 Task: Buy 1 Cordial Glasses from Liqueur & Spirits Glasses section under best seller category for shipping address: Christina Ramirez, 3641 Walton Street, Salt Lake City, Utah 84104, Cell Number 8014200980. Pay from credit card ending with 6759, CVV 506
Action: Mouse moved to (283, 79)
Screenshot: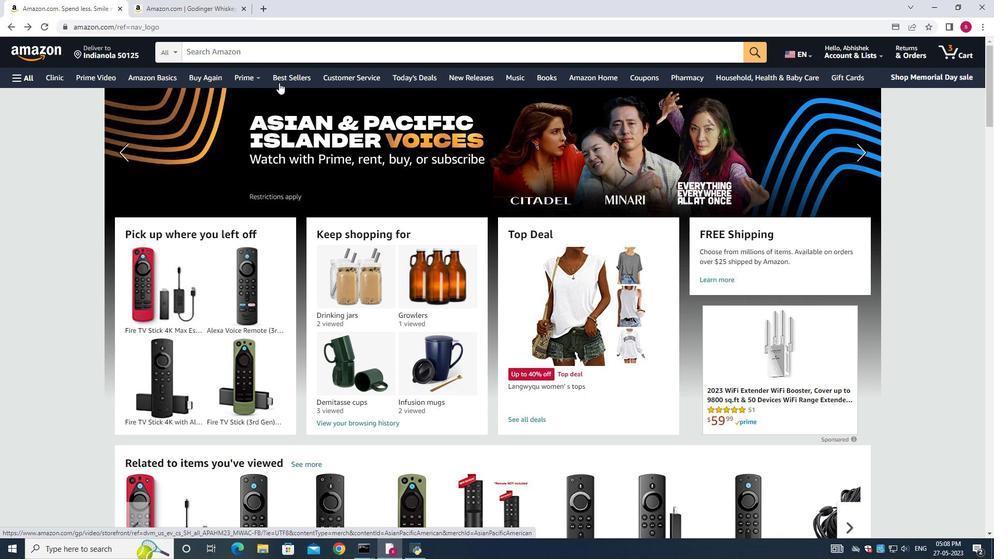 
Action: Mouse pressed left at (283, 79)
Screenshot: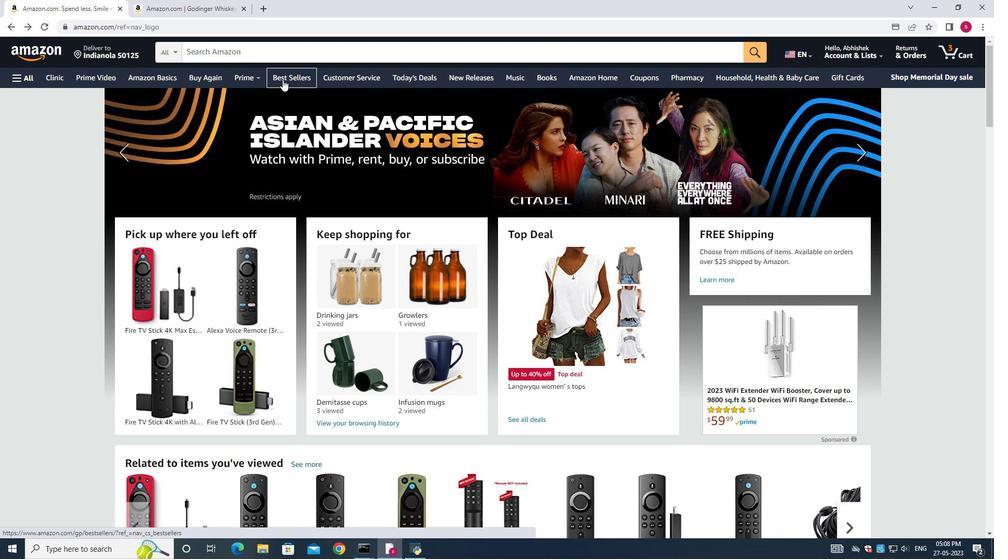 
Action: Mouse moved to (233, 54)
Screenshot: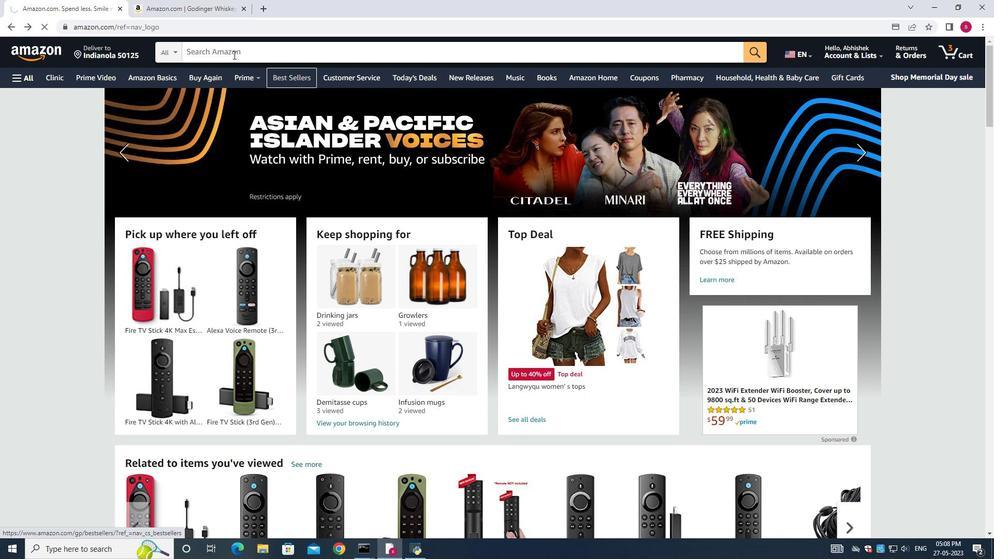 
Action: Mouse pressed left at (233, 54)
Screenshot: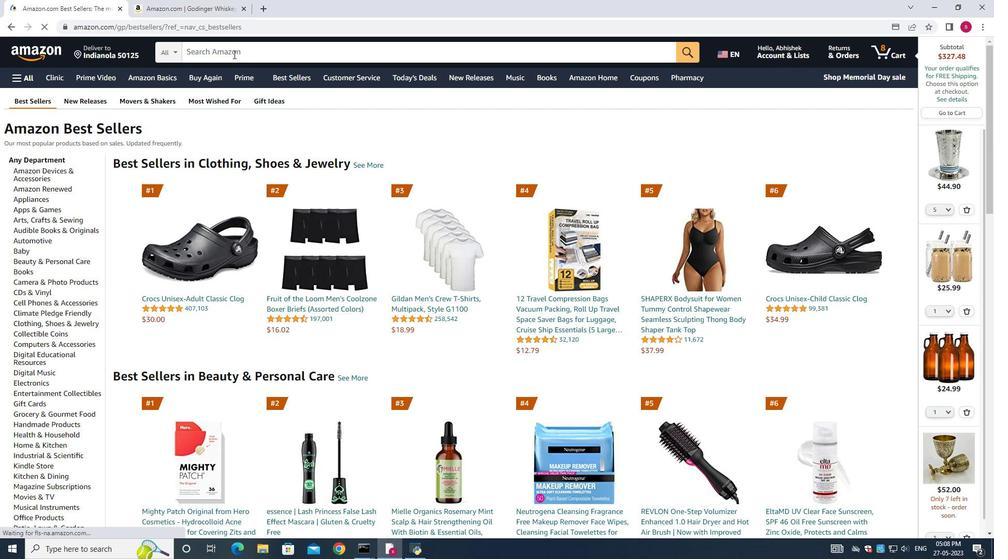 
Action: Mouse moved to (182, 38)
Screenshot: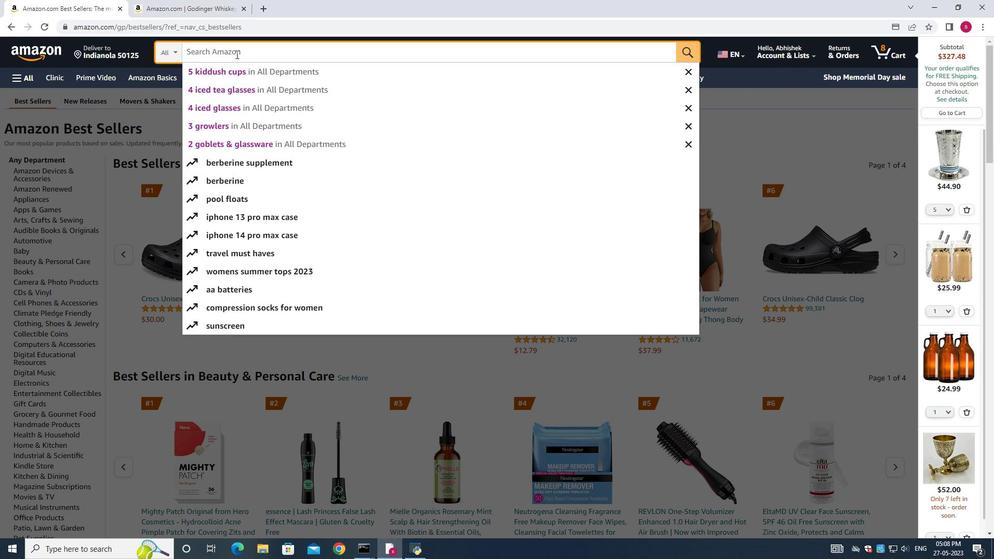 
Action: Key pressed 1
Screenshot: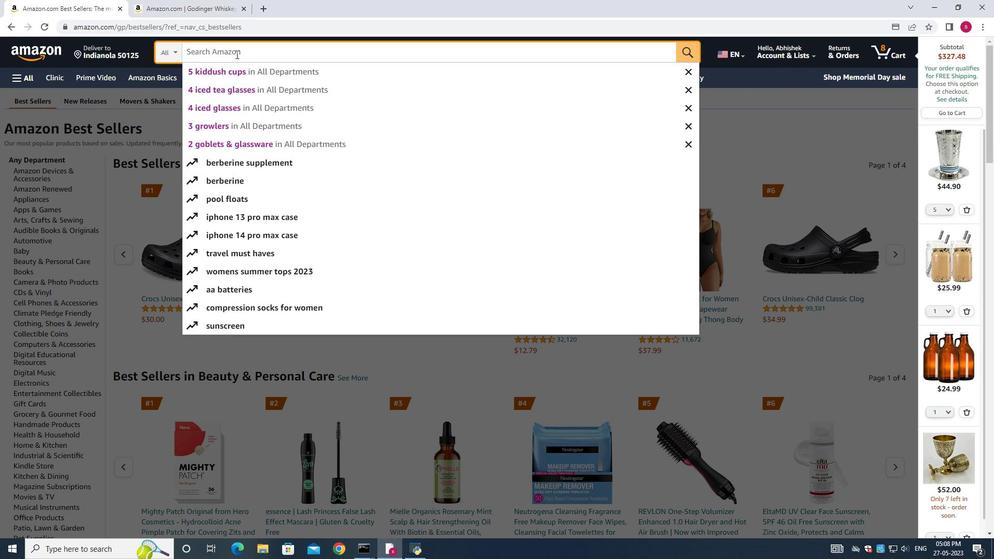 
Action: Mouse moved to (172, 34)
Screenshot: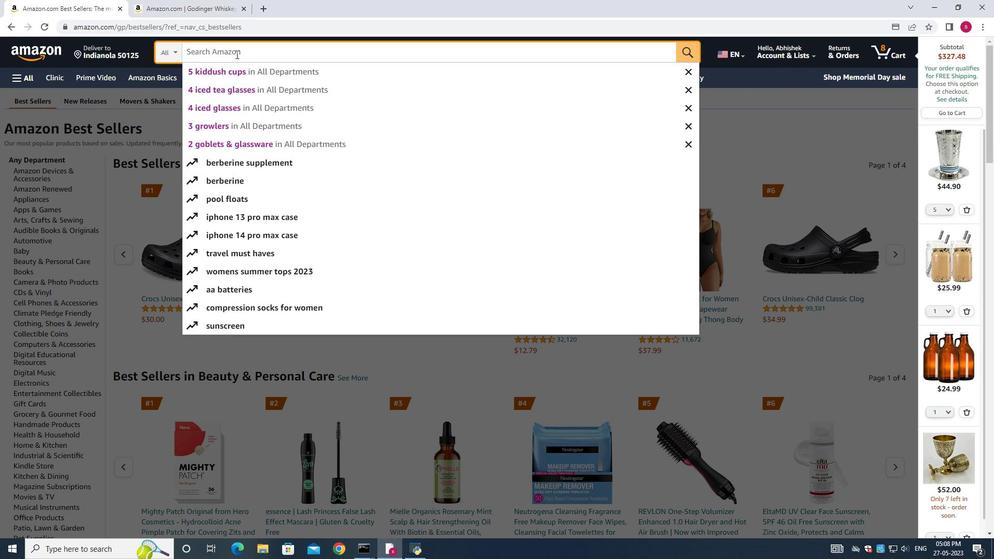 
Action: Key pressed <Key.space><Key.shift>Cordial<Key.space><Key.shift>Glasses<Key.enter>
Screenshot: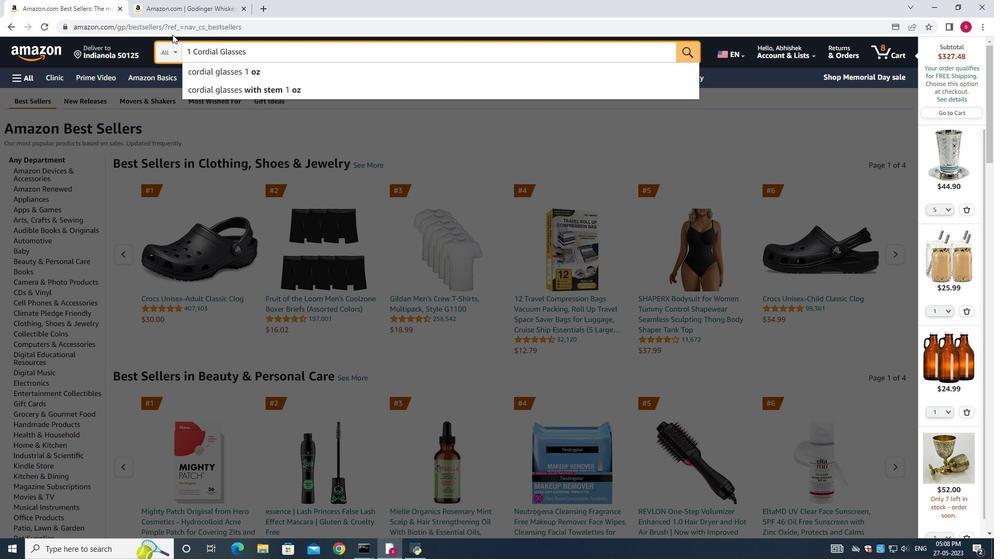 
Action: Mouse moved to (83, 289)
Screenshot: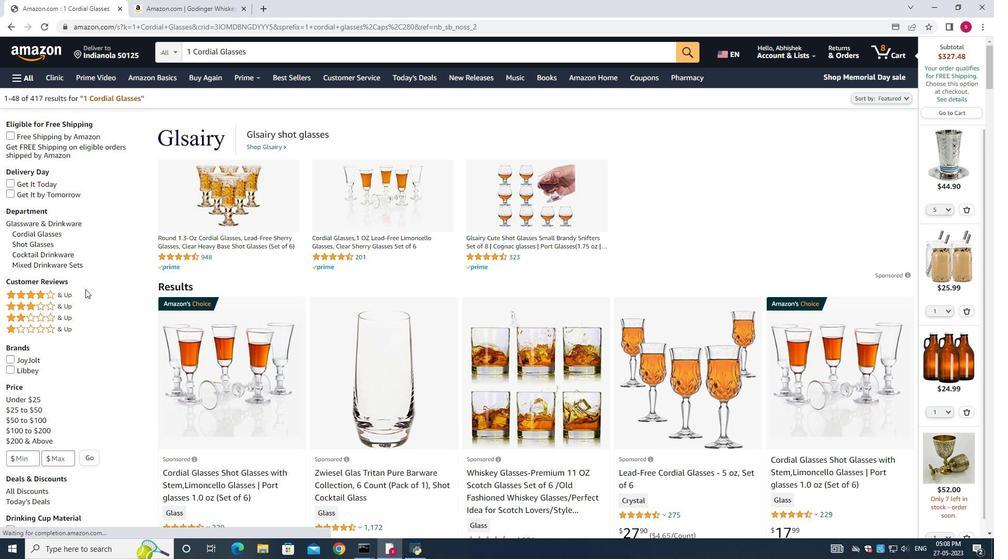 
Action: Mouse scrolled (83, 288) with delta (0, 0)
Screenshot: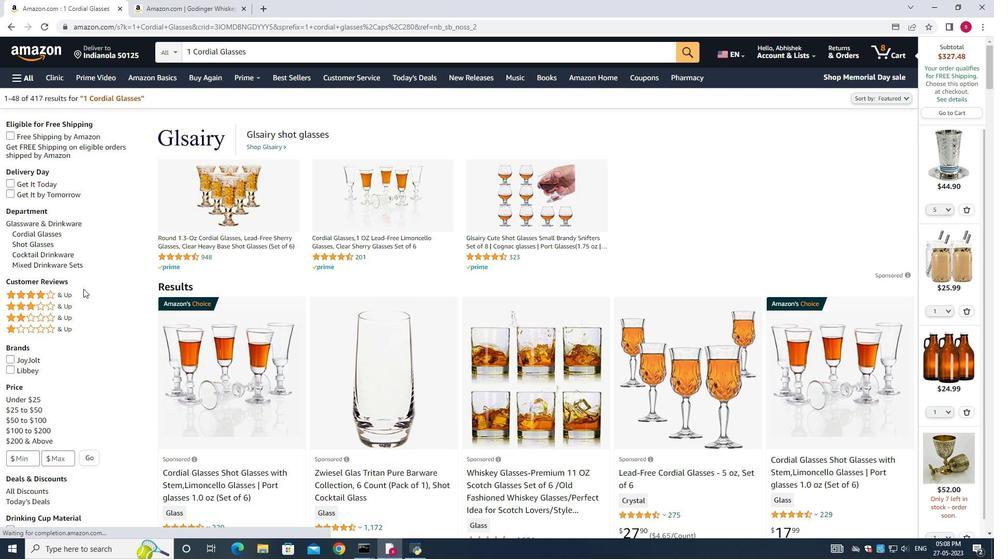 
Action: Mouse moved to (83, 289)
Screenshot: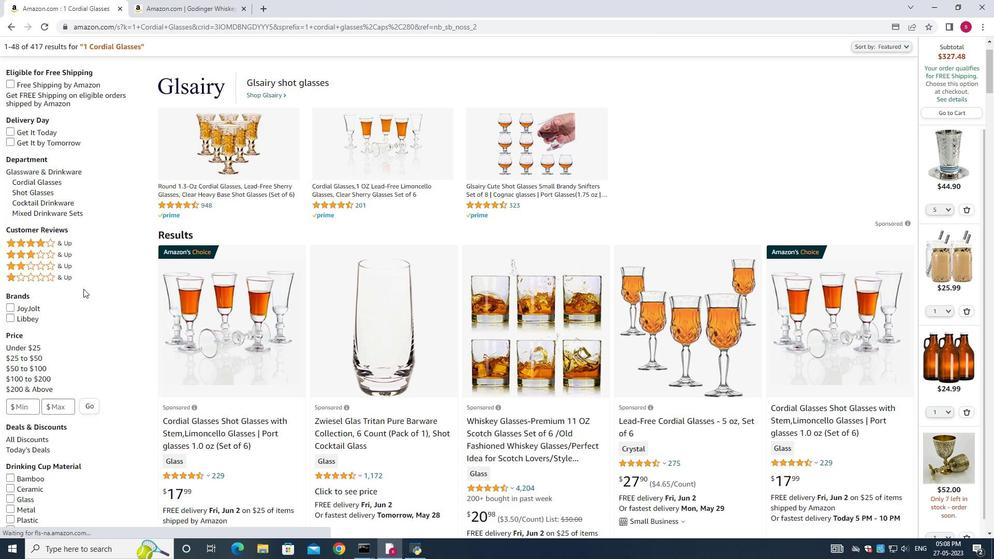 
Action: Mouse scrolled (83, 289) with delta (0, 0)
Screenshot: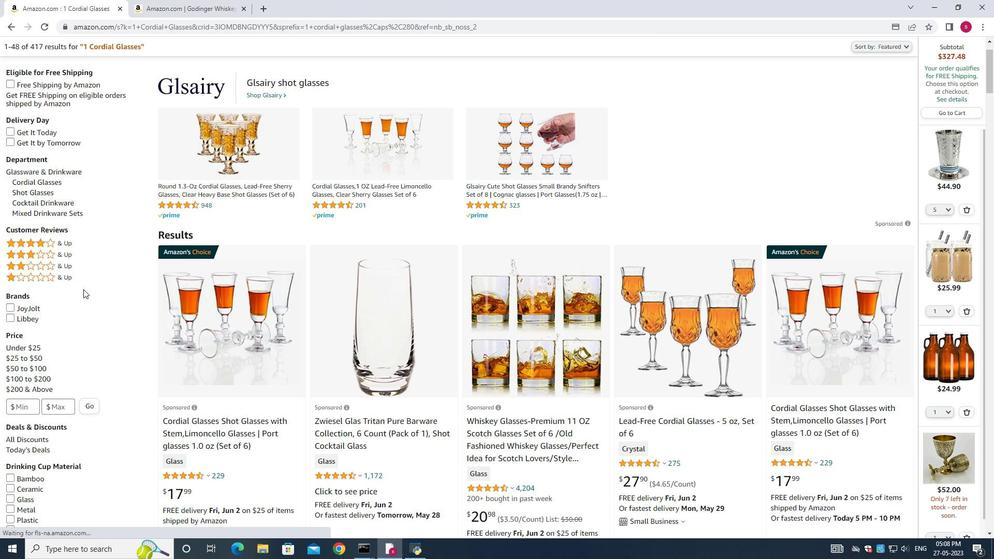 
Action: Mouse scrolled (83, 289) with delta (0, 0)
Screenshot: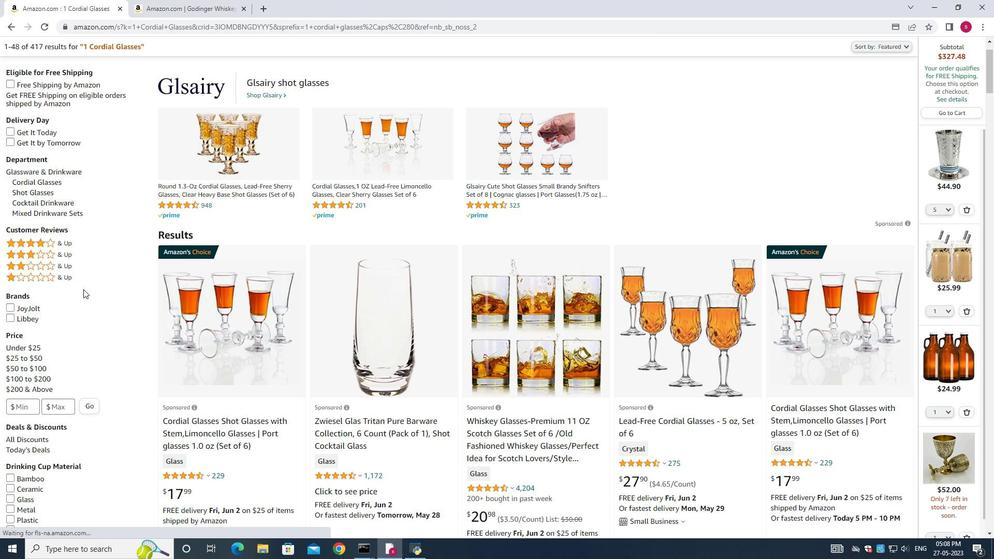 
Action: Mouse scrolled (83, 289) with delta (0, 0)
Screenshot: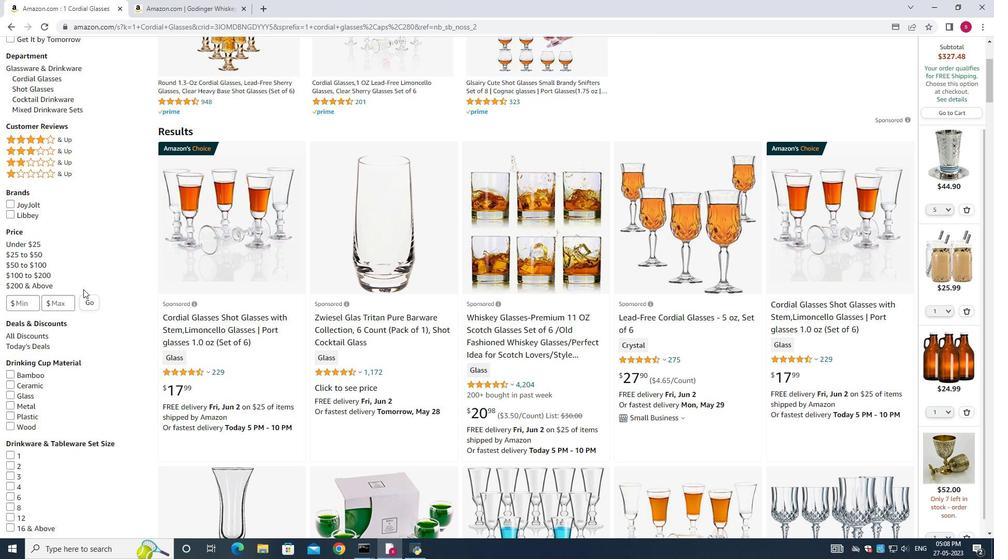 
Action: Mouse scrolled (83, 289) with delta (0, 0)
Screenshot: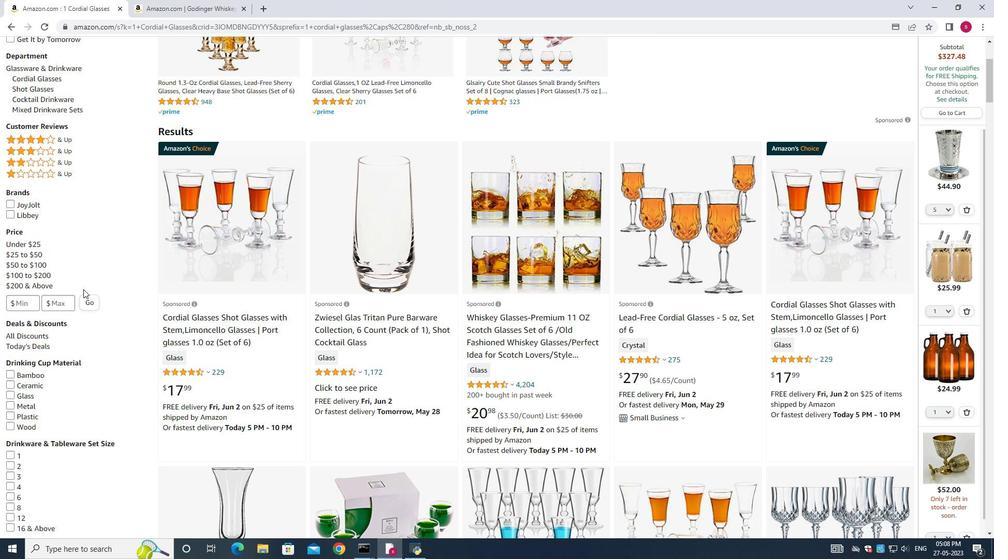 
Action: Mouse scrolled (83, 289) with delta (0, 0)
Screenshot: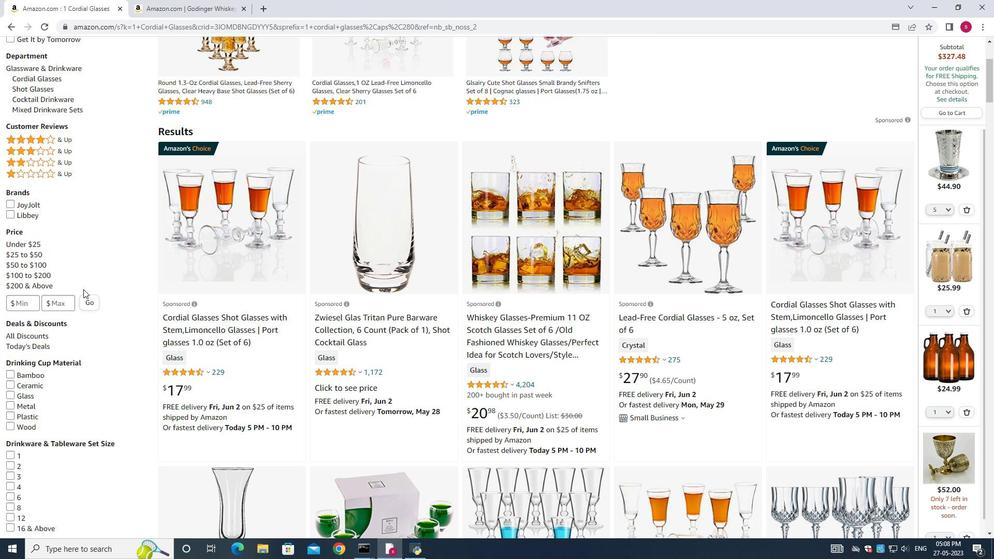 
Action: Mouse scrolled (83, 289) with delta (0, 0)
Screenshot: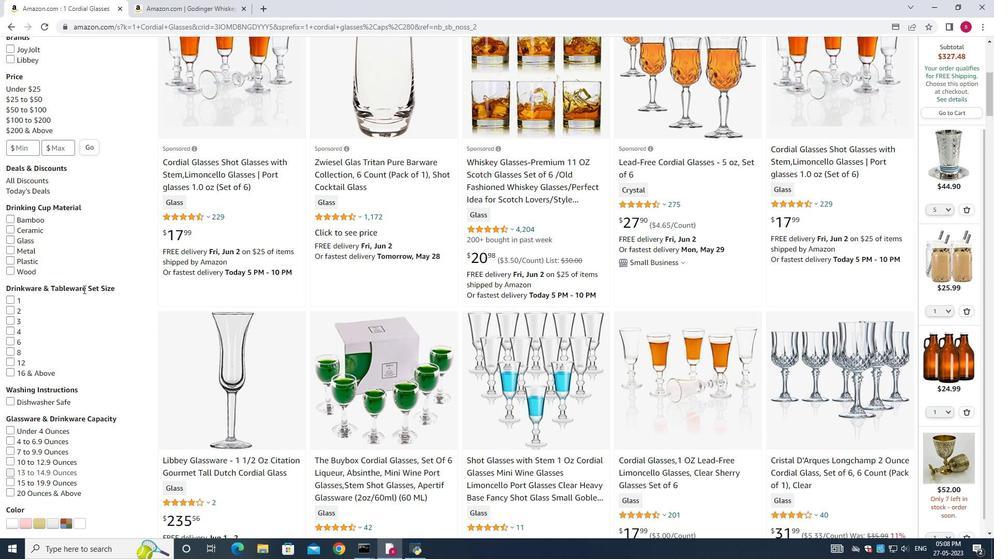 
Action: Mouse scrolled (83, 289) with delta (0, 0)
Screenshot: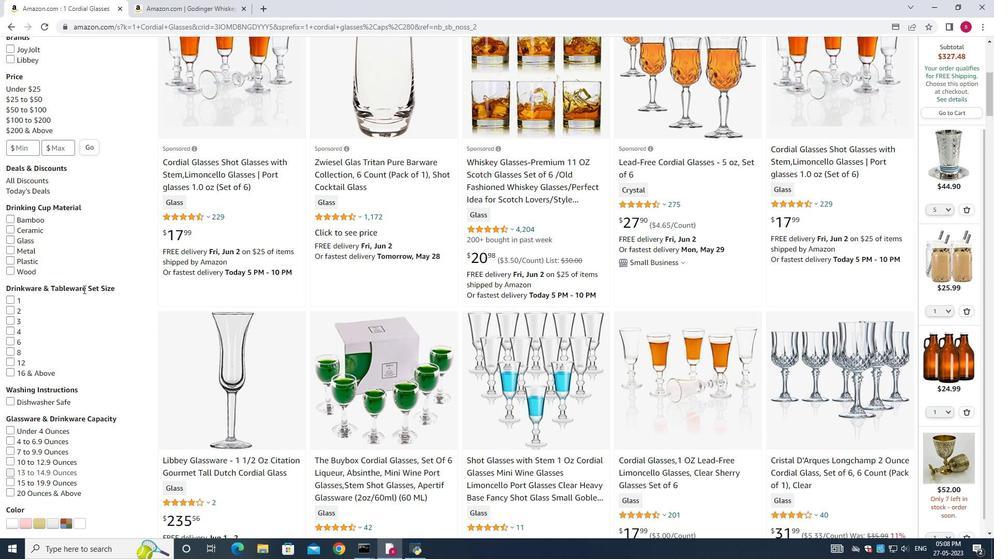 
Action: Mouse scrolled (83, 289) with delta (0, 0)
Screenshot: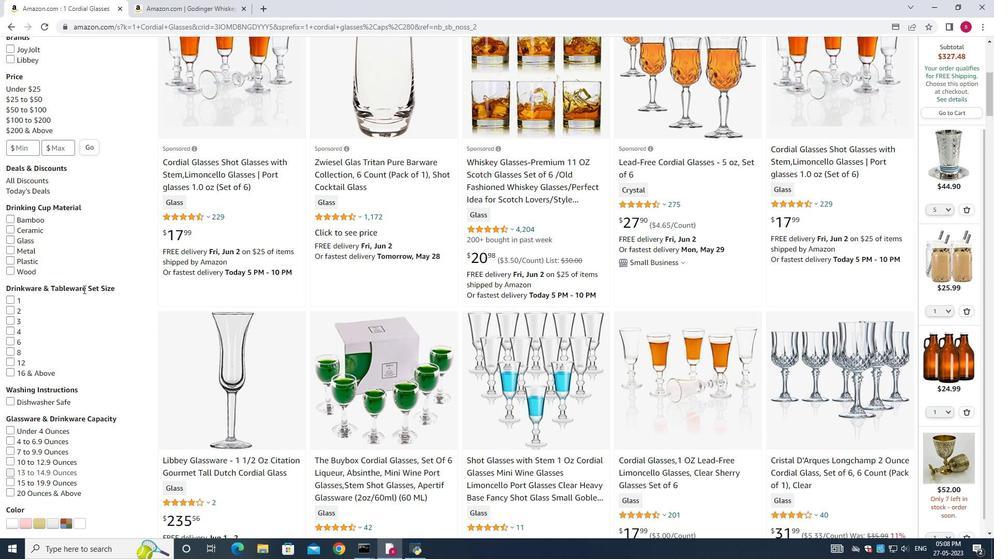 
Action: Mouse moved to (374, 248)
Screenshot: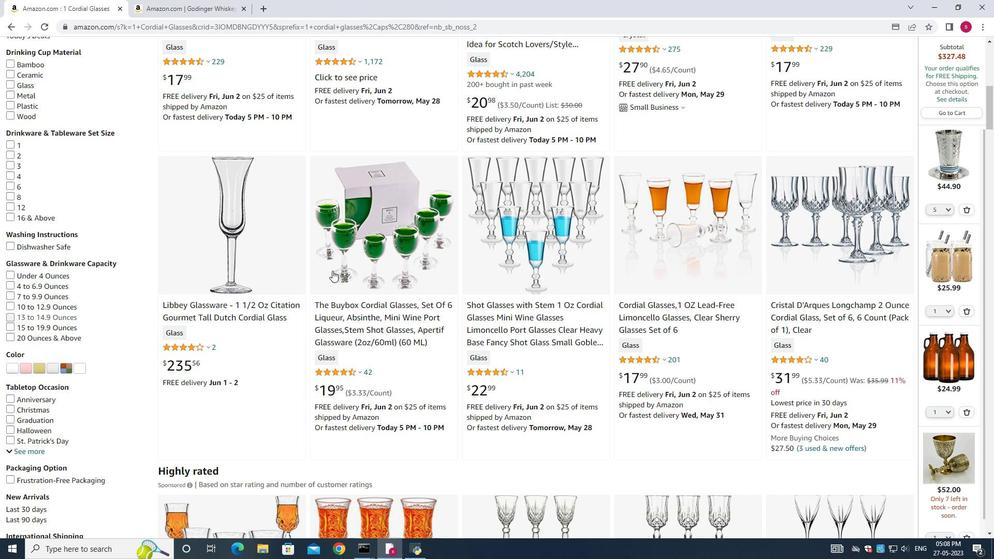 
Action: Mouse scrolled (374, 249) with delta (0, 0)
Screenshot: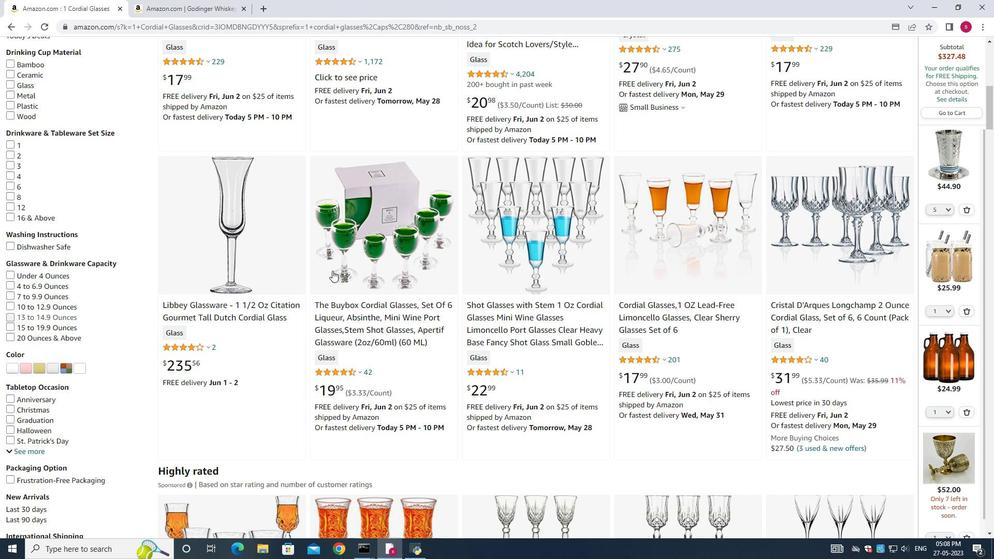 
Action: Mouse moved to (376, 247)
Screenshot: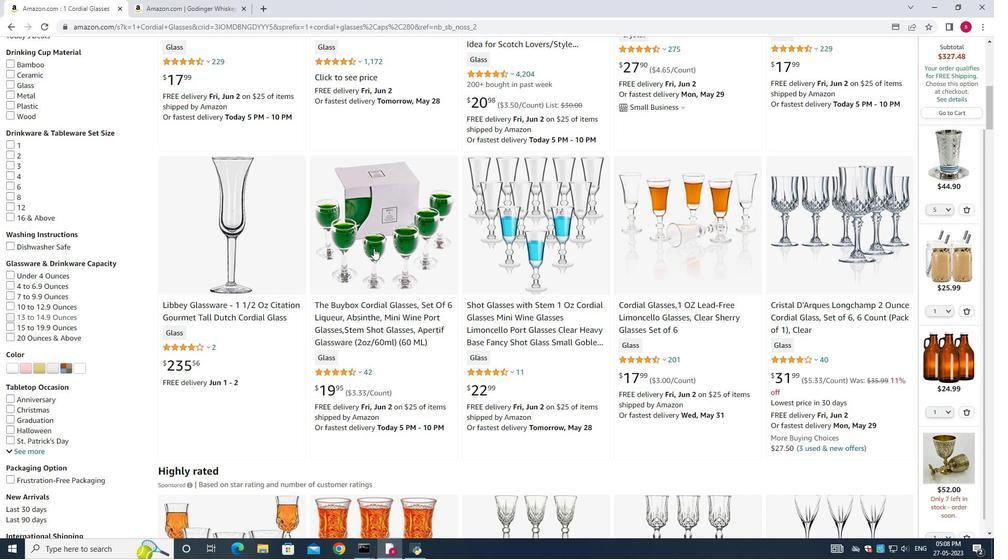 
Action: Mouse scrolled (375, 248) with delta (0, 0)
Screenshot: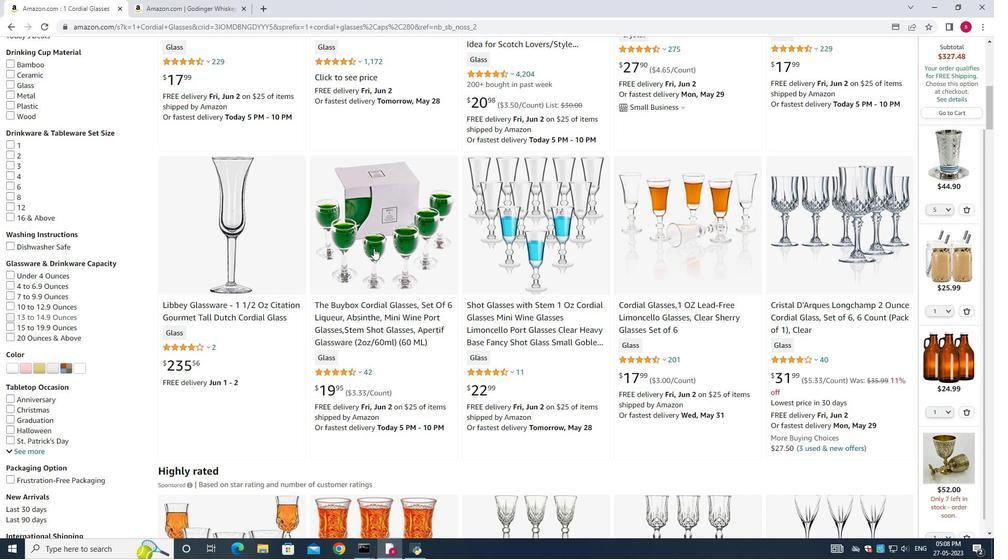
Action: Mouse scrolled (376, 248) with delta (0, 0)
Screenshot: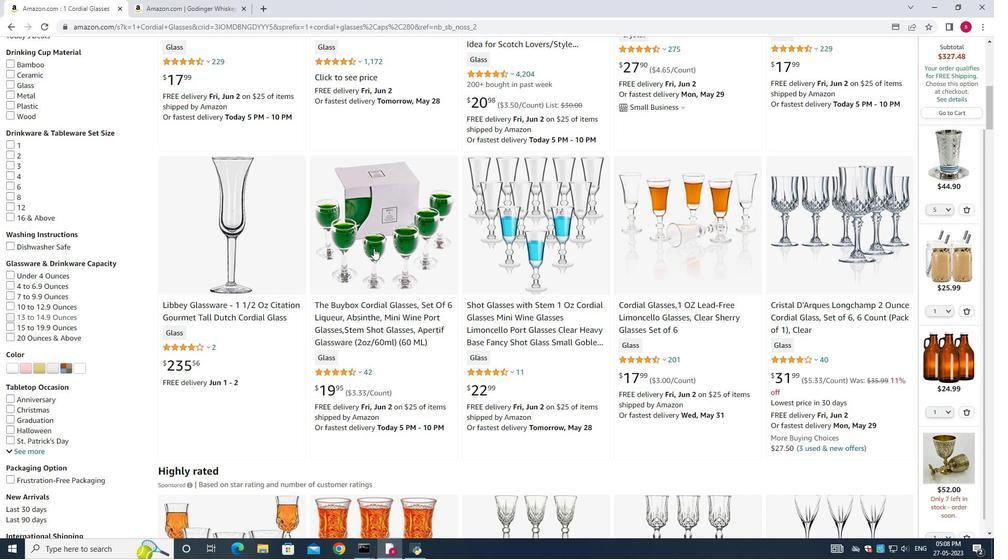 
Action: Mouse scrolled (376, 248) with delta (0, 0)
Screenshot: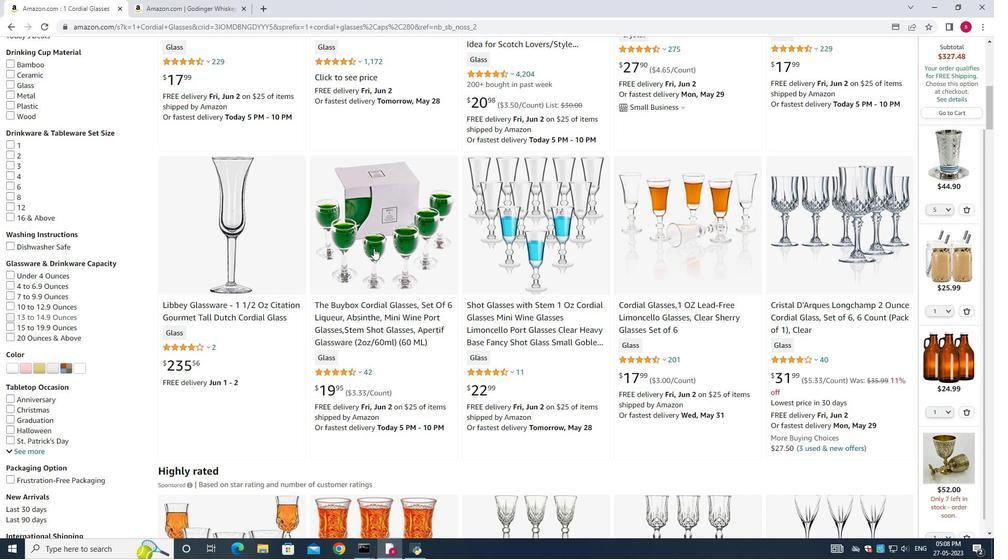 
Action: Mouse scrolled (376, 248) with delta (0, 0)
Screenshot: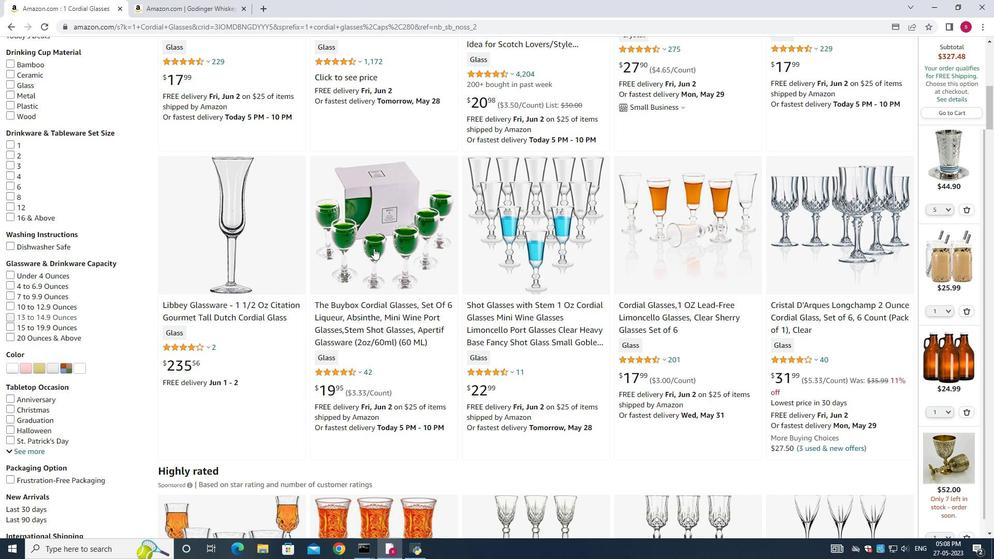 
Action: Mouse scrolled (376, 248) with delta (0, 0)
Screenshot: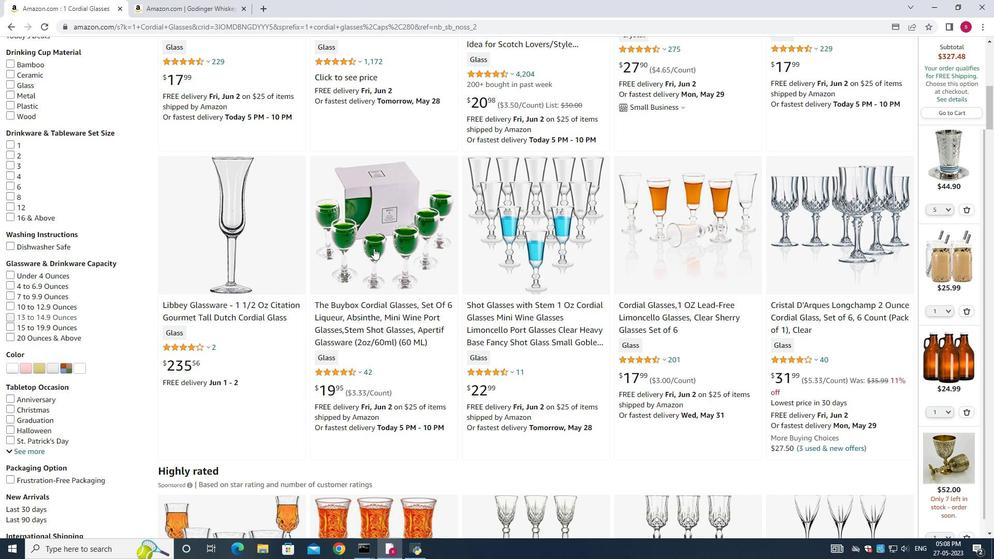 
Action: Mouse scrolled (376, 248) with delta (0, 0)
Screenshot: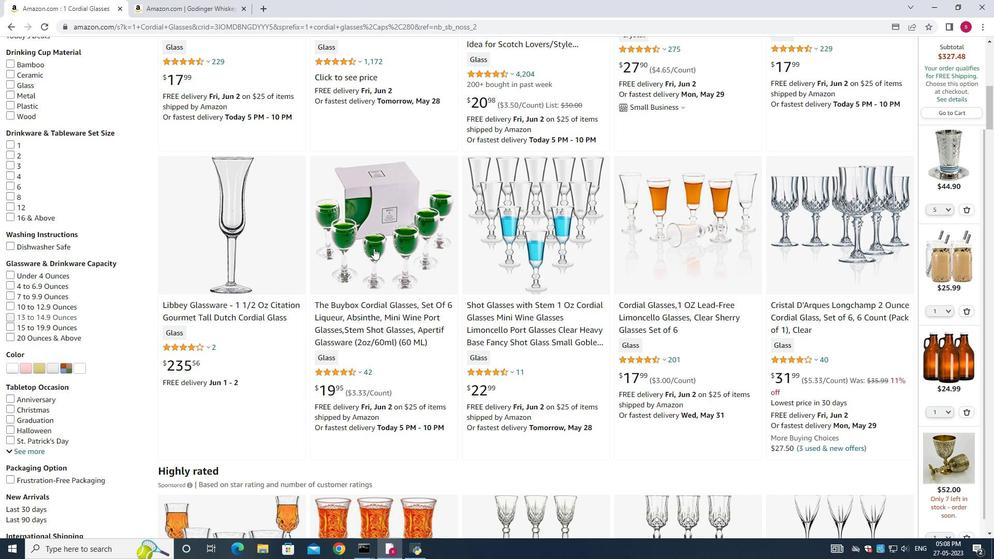 
Action: Mouse scrolled (376, 248) with delta (0, 0)
Screenshot: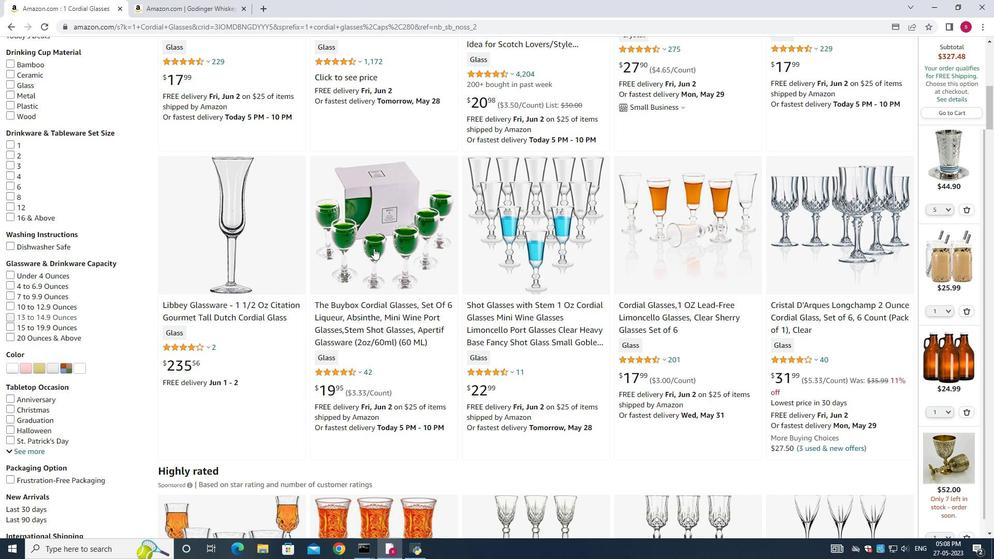 
Action: Mouse moved to (709, 386)
Screenshot: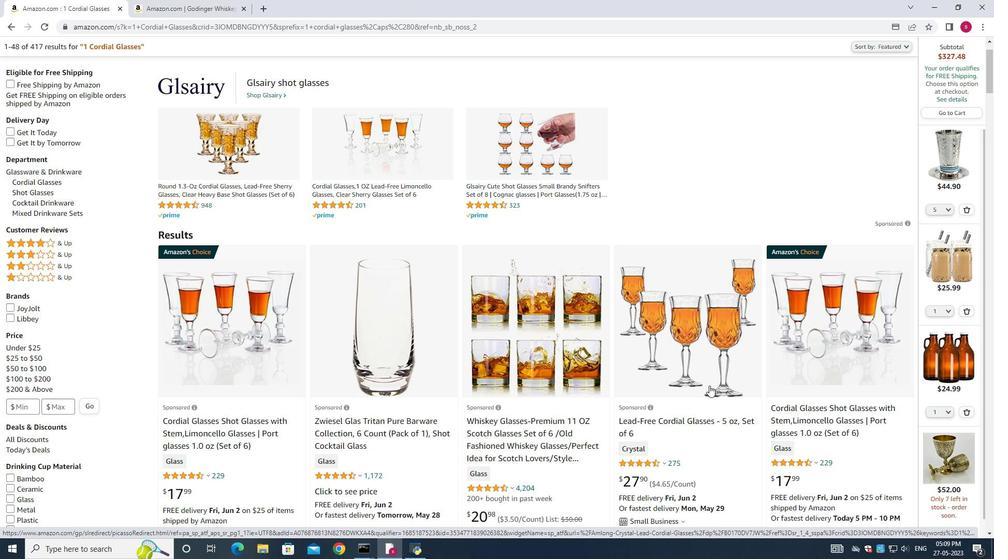 
Action: Mouse scrolled (709, 385) with delta (0, 0)
Screenshot: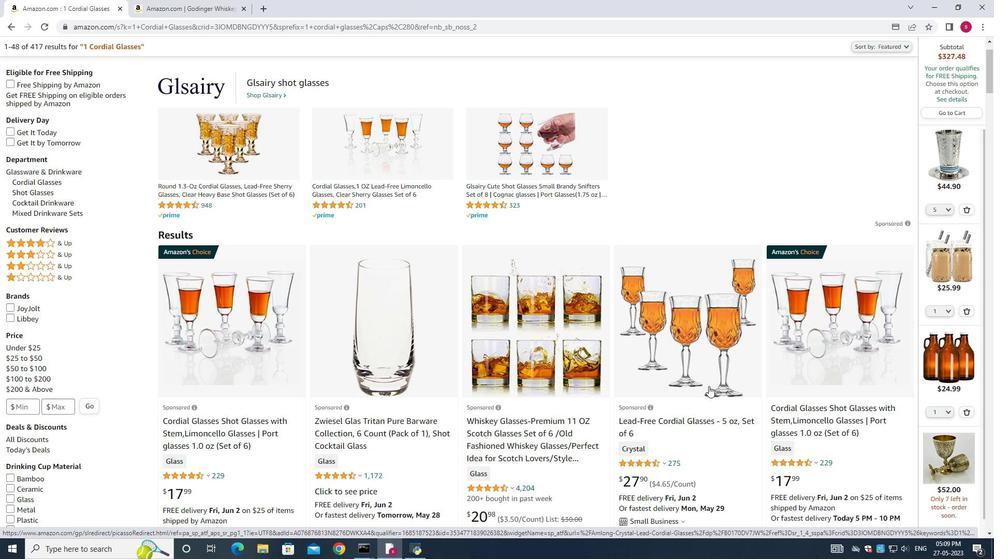 
Action: Mouse scrolled (709, 385) with delta (0, 0)
Screenshot: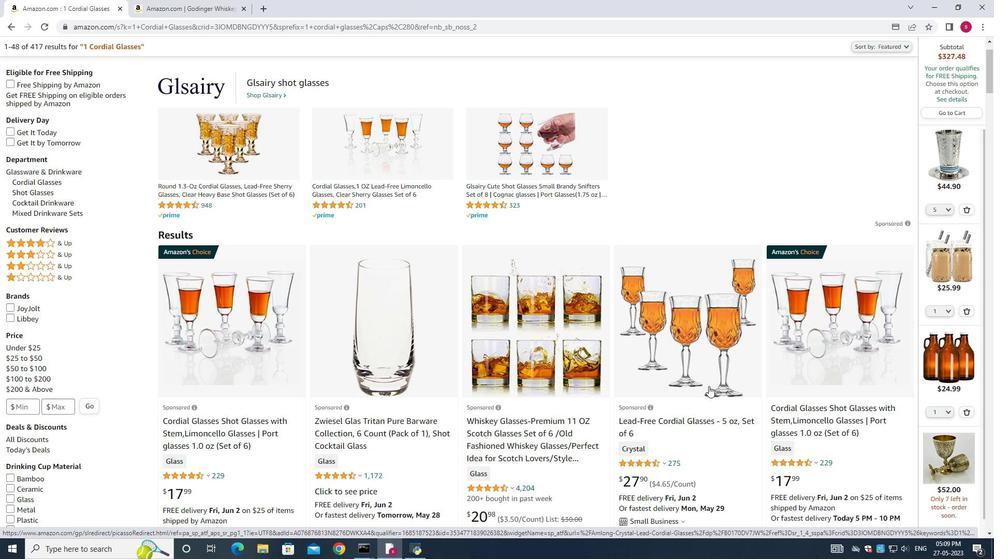 
Action: Mouse scrolled (709, 385) with delta (0, 0)
Screenshot: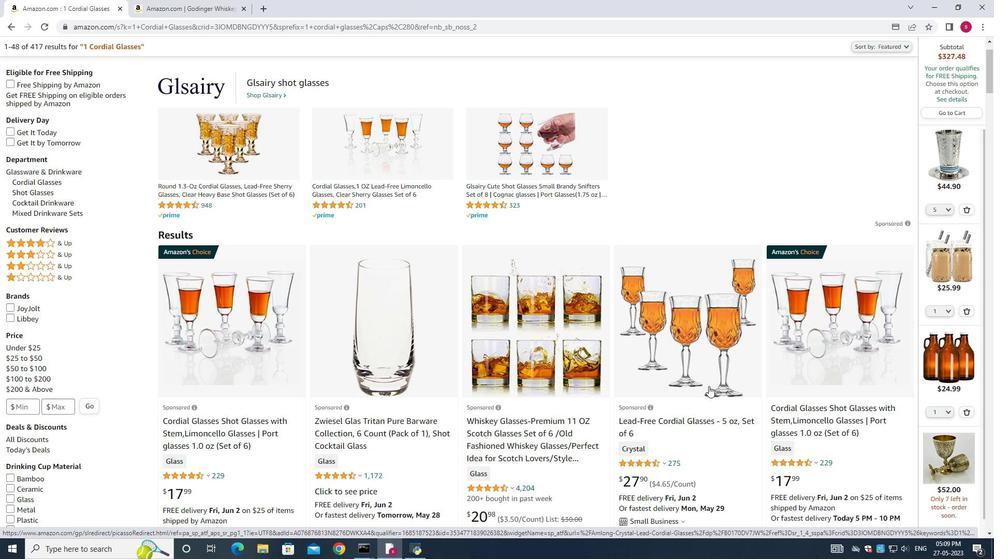 
Action: Mouse scrolled (709, 385) with delta (0, 0)
Screenshot: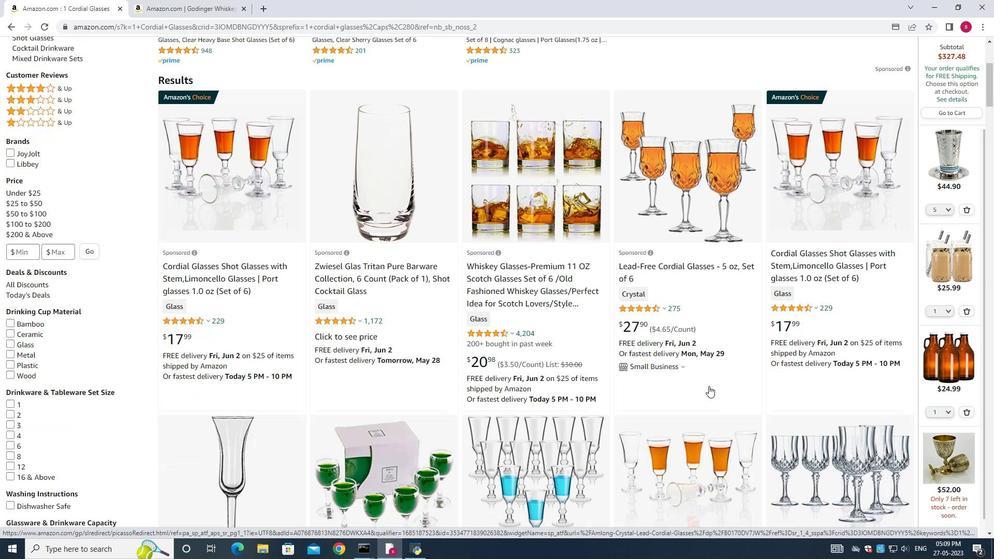 
Action: Mouse scrolled (709, 385) with delta (0, 0)
Screenshot: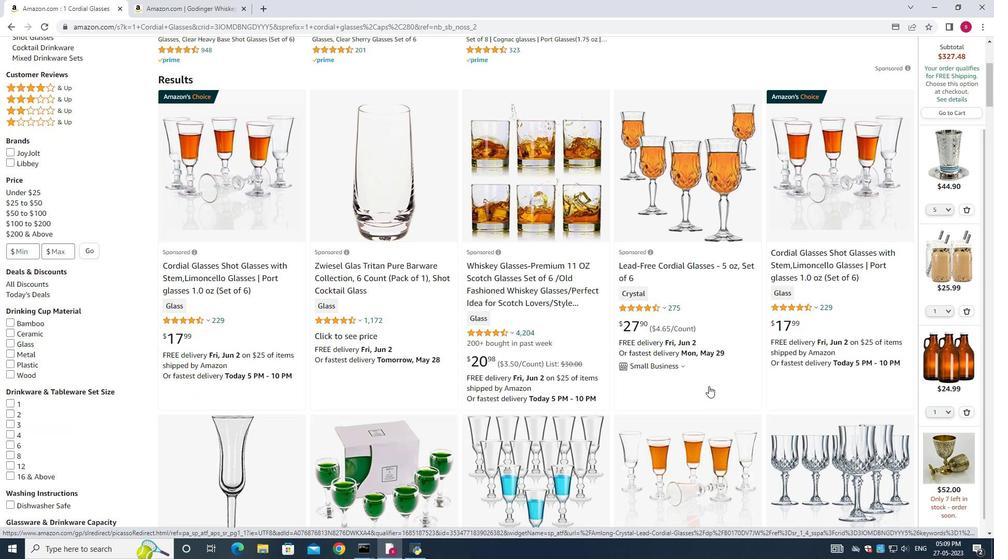 
Action: Mouse moved to (525, 402)
Screenshot: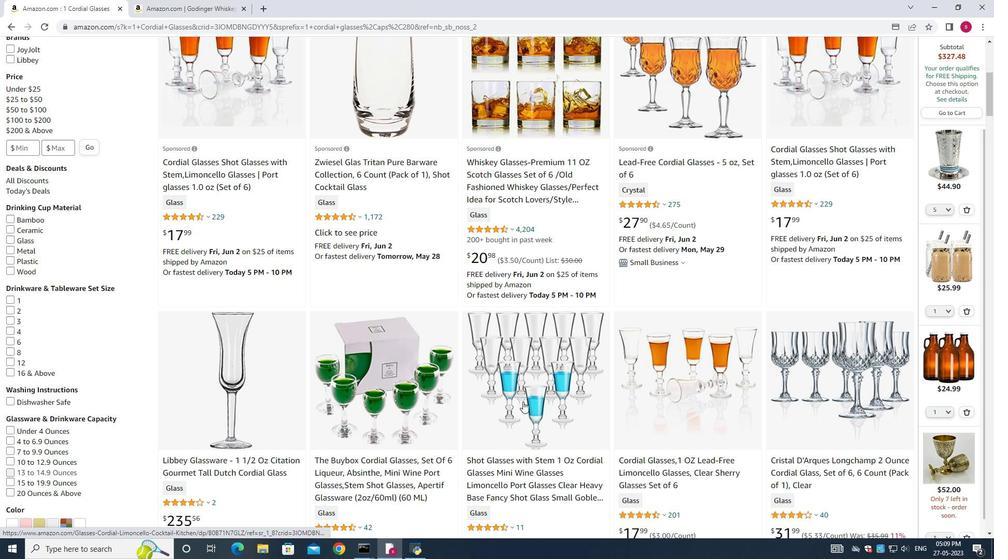 
Action: Mouse scrolled (525, 401) with delta (0, 0)
Screenshot: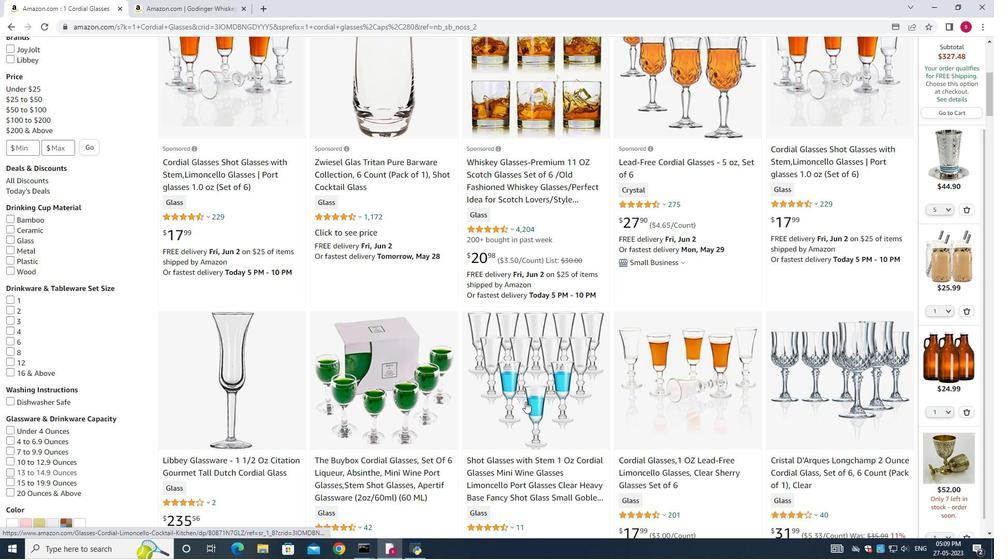 
Action: Mouse moved to (525, 402)
Screenshot: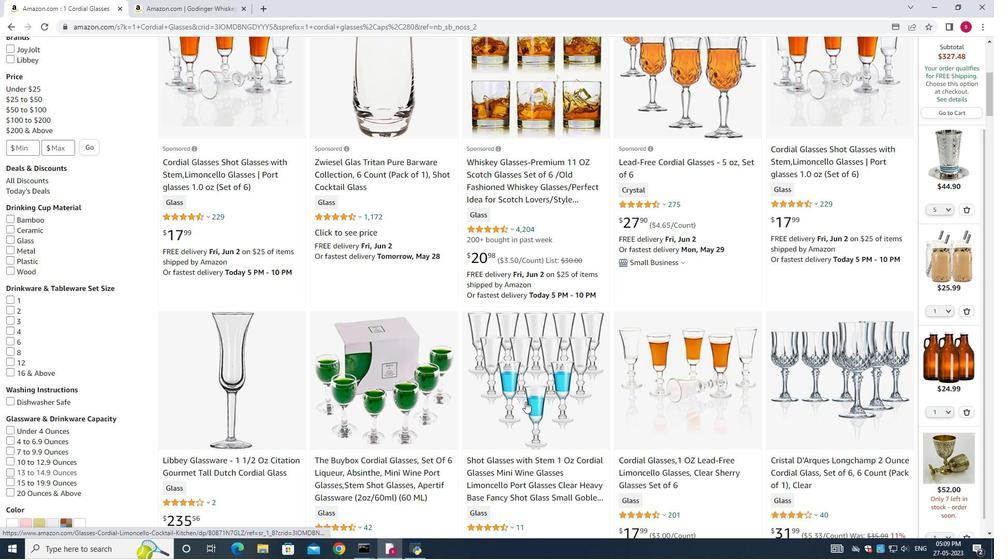 
Action: Mouse scrolled (525, 401) with delta (0, 0)
Screenshot: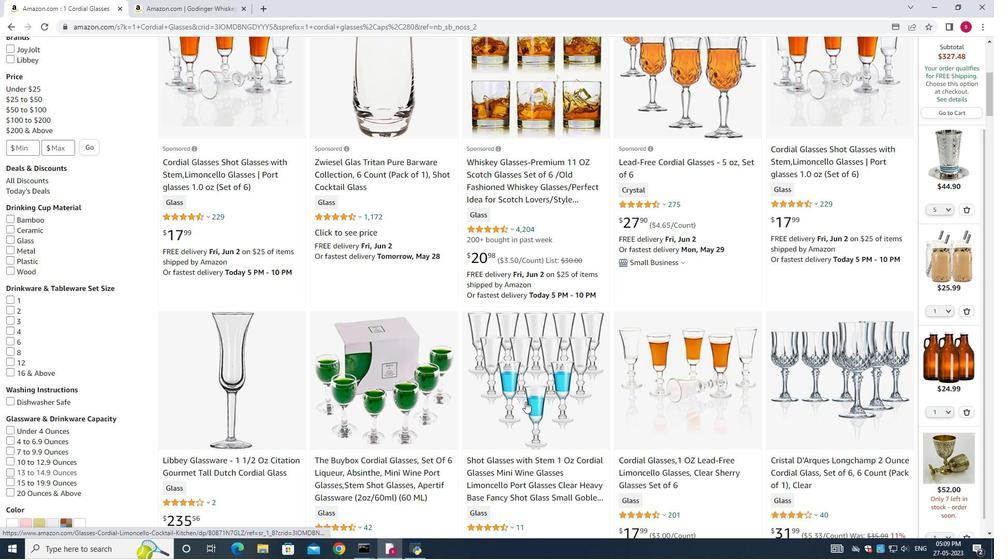 
Action: Mouse moved to (525, 402)
Screenshot: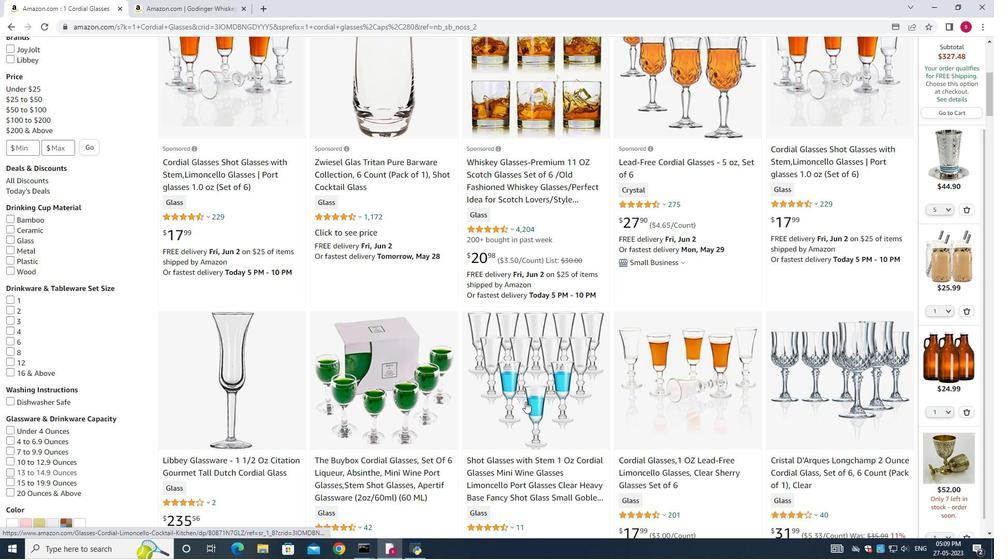 
Action: Mouse scrolled (525, 401) with delta (0, 0)
Screenshot: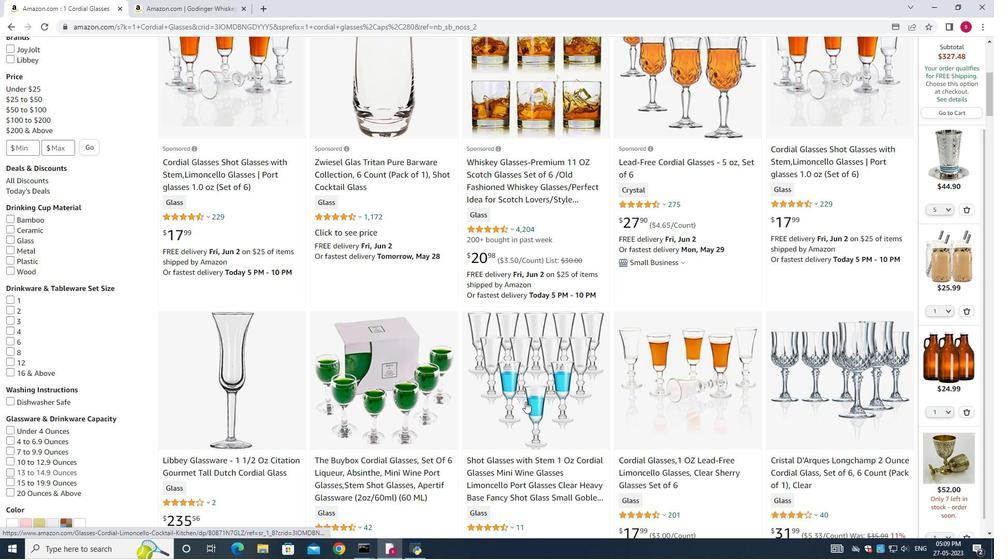 
Action: Mouse scrolled (525, 401) with delta (0, 0)
Screenshot: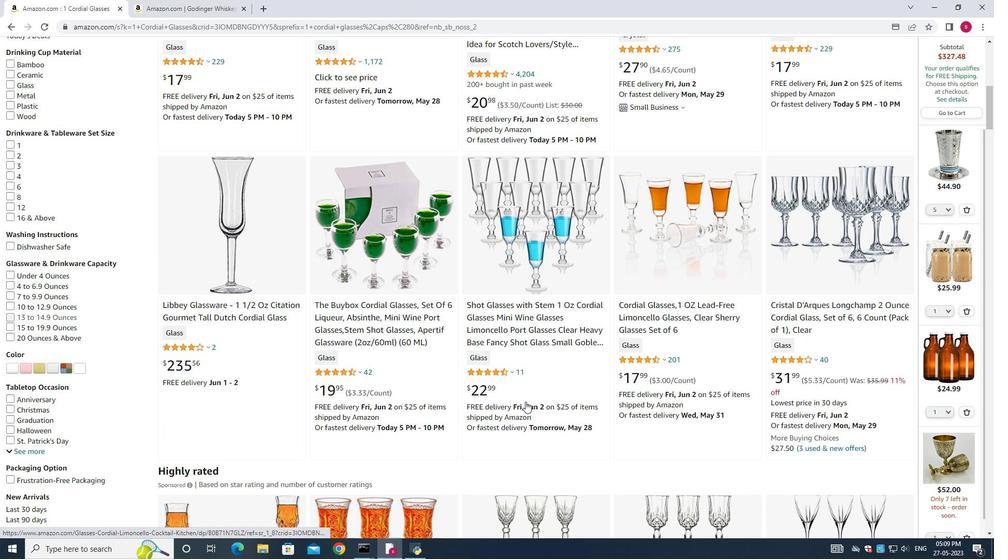 
Action: Mouse scrolled (525, 401) with delta (0, 0)
Screenshot: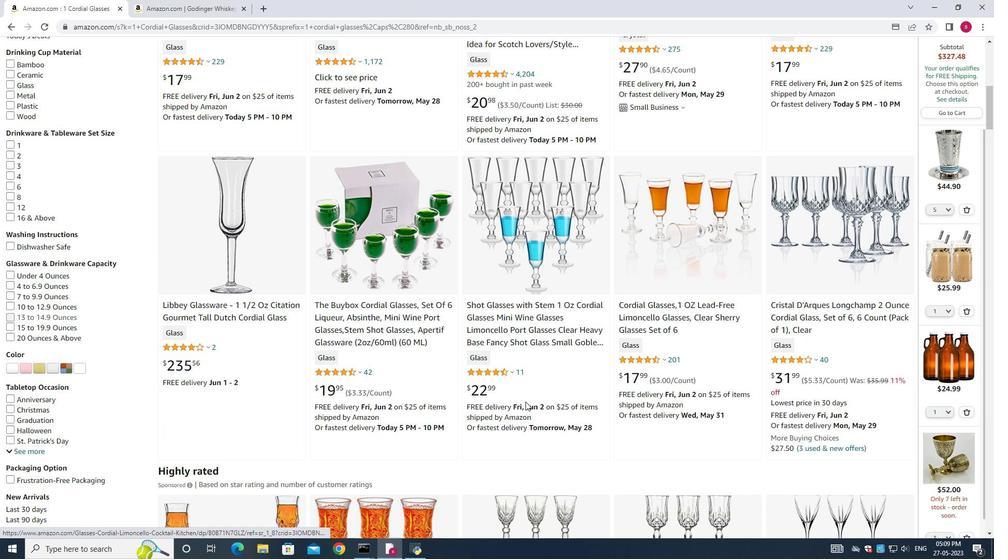 
Action: Mouse scrolled (525, 401) with delta (0, 0)
Screenshot: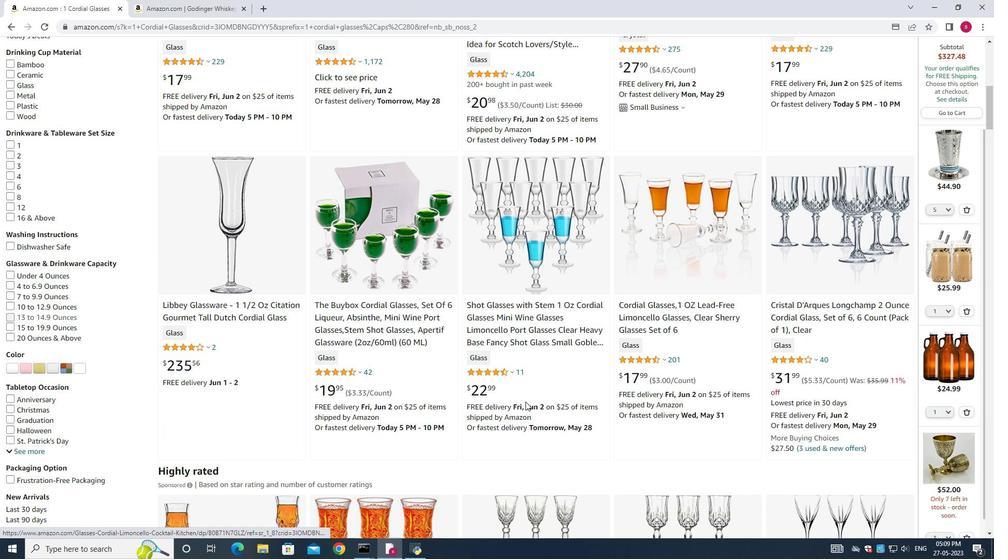 
Action: Mouse scrolled (525, 401) with delta (0, 0)
Screenshot: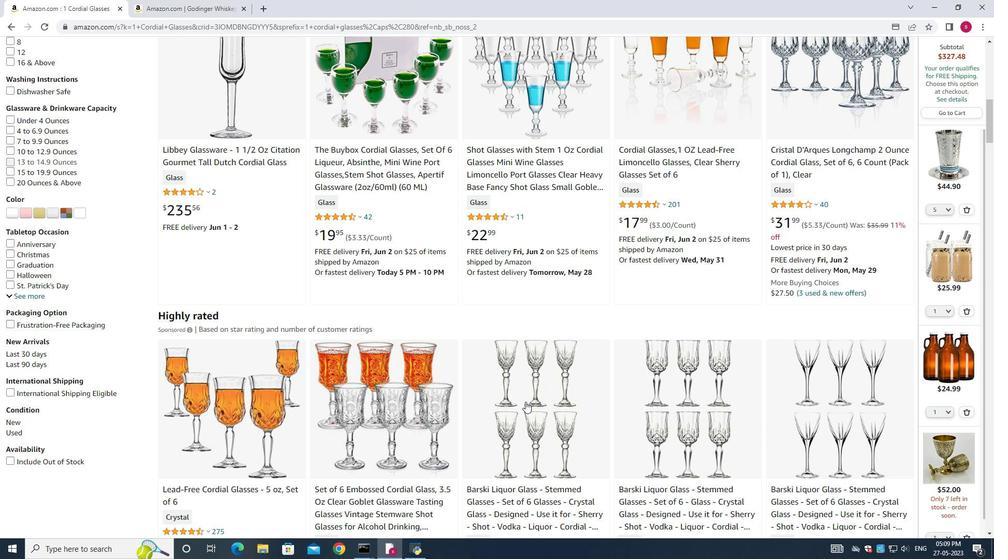 
Action: Mouse scrolled (525, 401) with delta (0, 0)
Screenshot: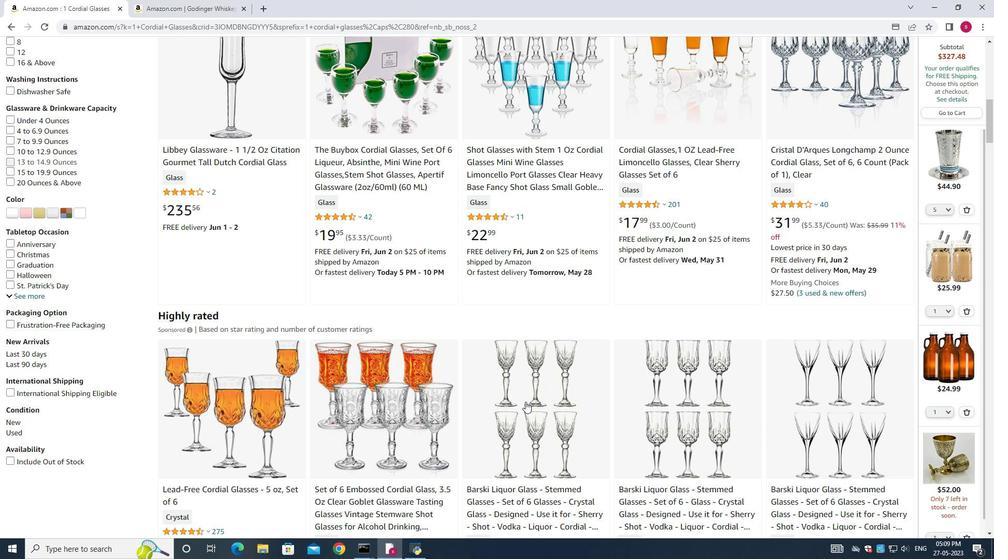 
Action: Mouse scrolled (525, 401) with delta (0, 0)
Screenshot: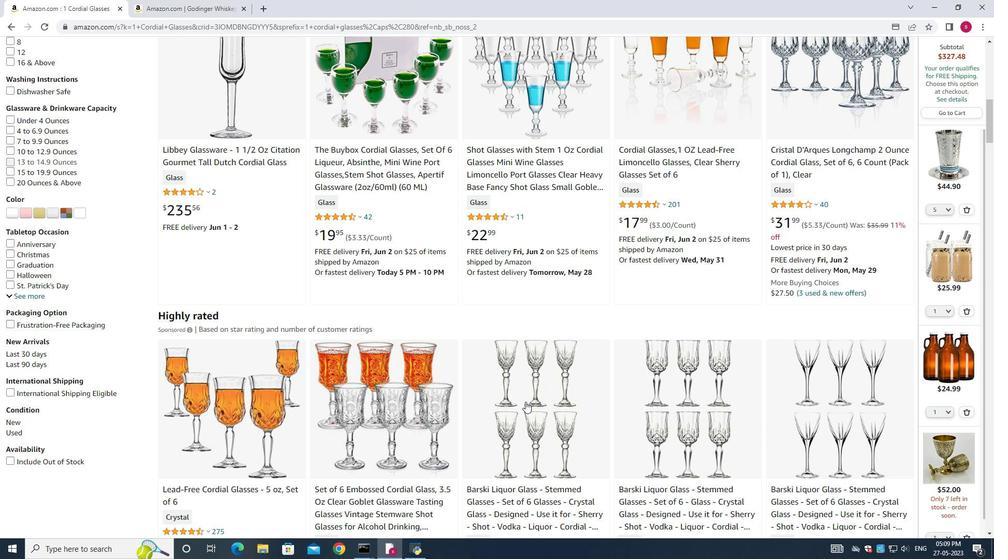 
Action: Mouse scrolled (525, 401) with delta (0, 0)
Screenshot: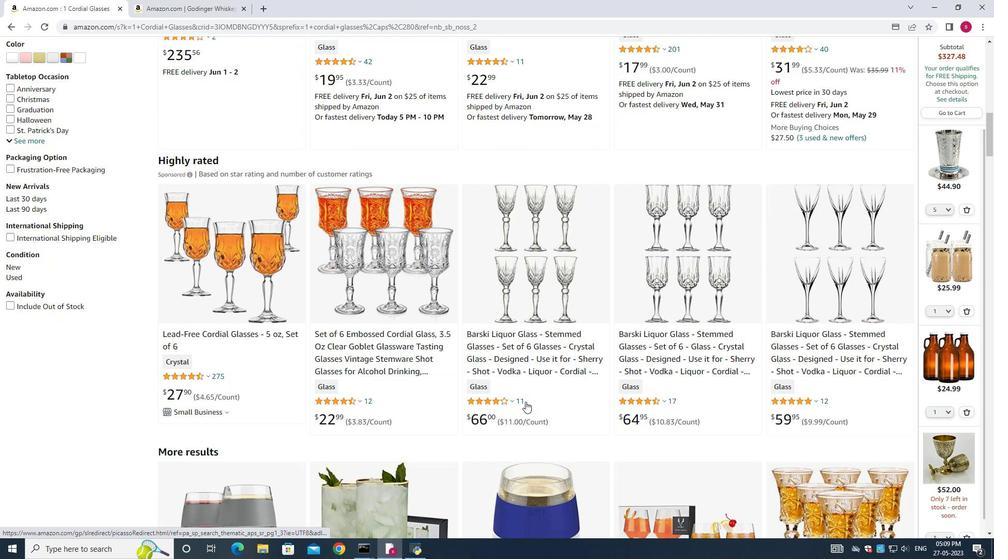 
Action: Mouse scrolled (525, 401) with delta (0, 0)
Screenshot: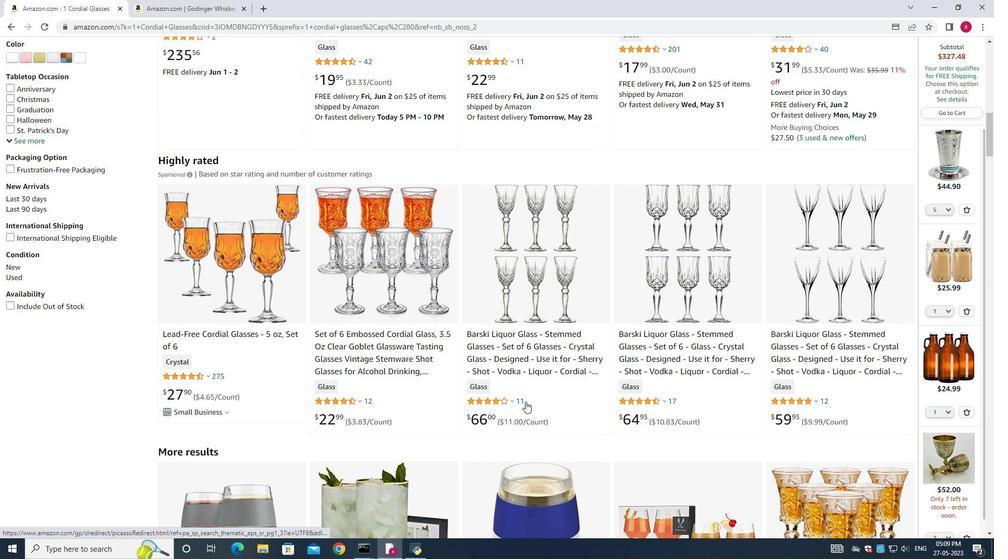 
Action: Mouse scrolled (525, 401) with delta (0, 0)
Screenshot: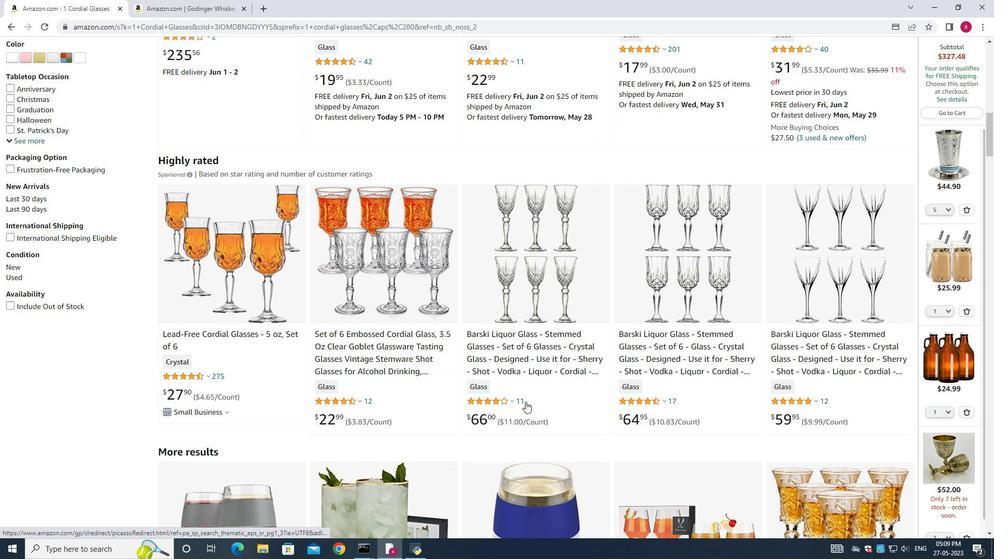 
Action: Mouse scrolled (525, 401) with delta (0, 0)
Screenshot: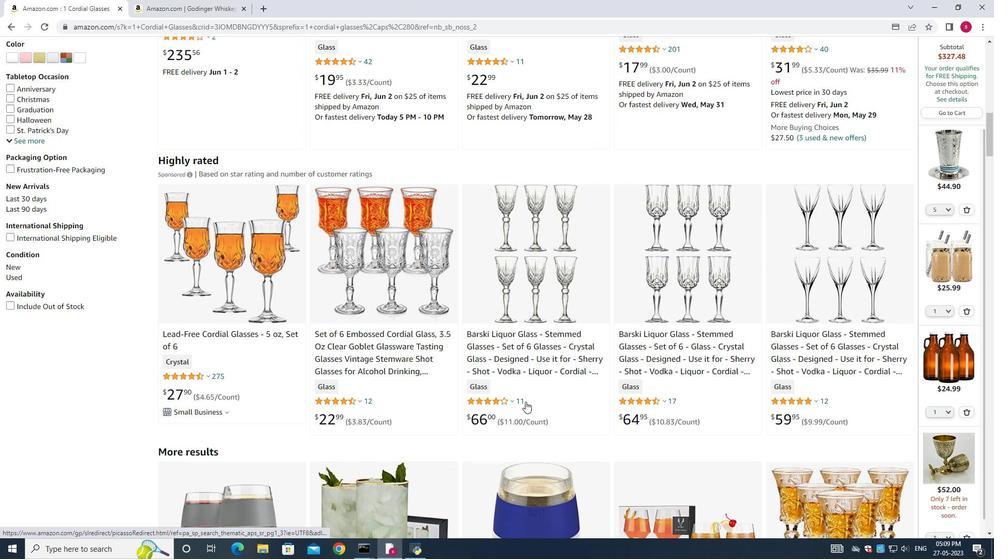 
Action: Mouse moved to (545, 328)
Screenshot: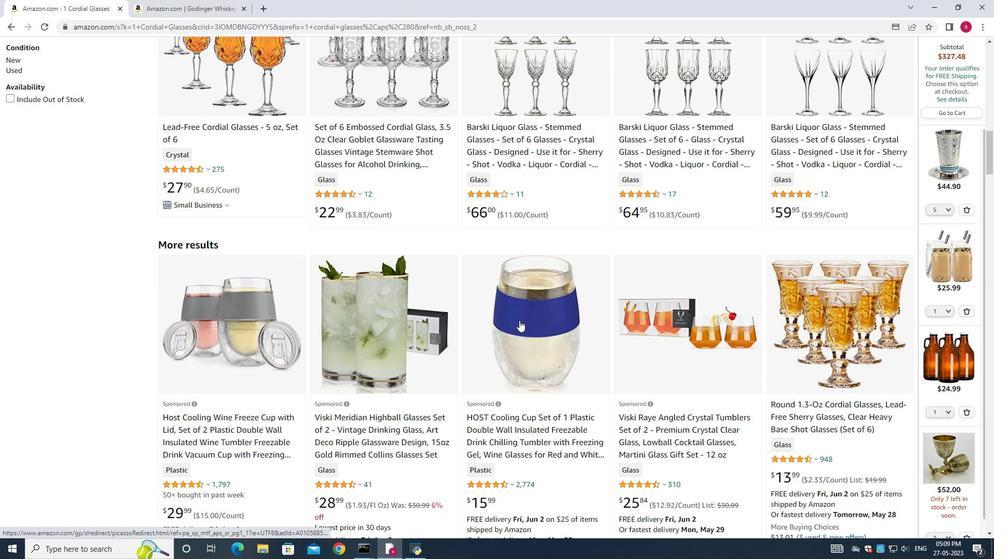 
Action: Mouse scrolled (545, 327) with delta (0, 0)
Screenshot: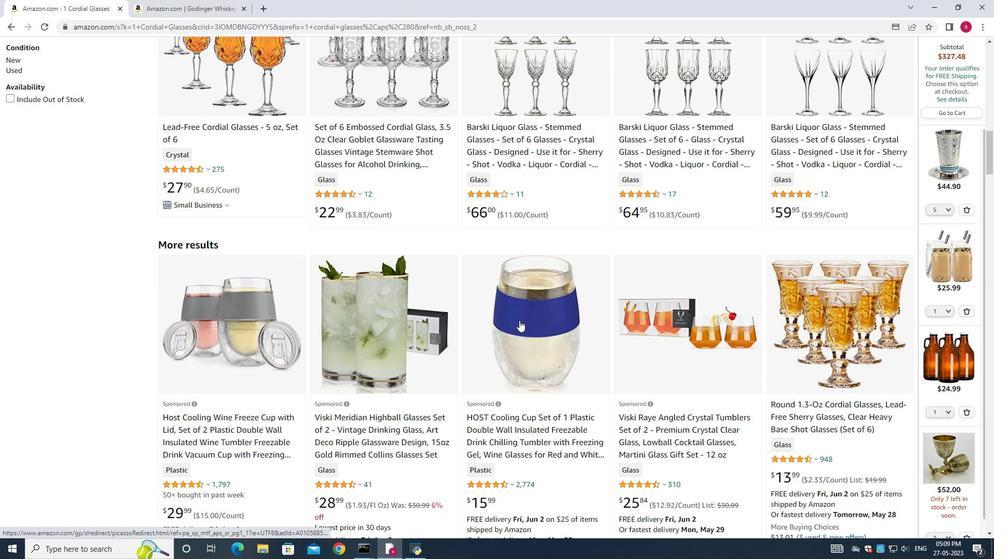 
Action: Mouse moved to (545, 328)
Screenshot: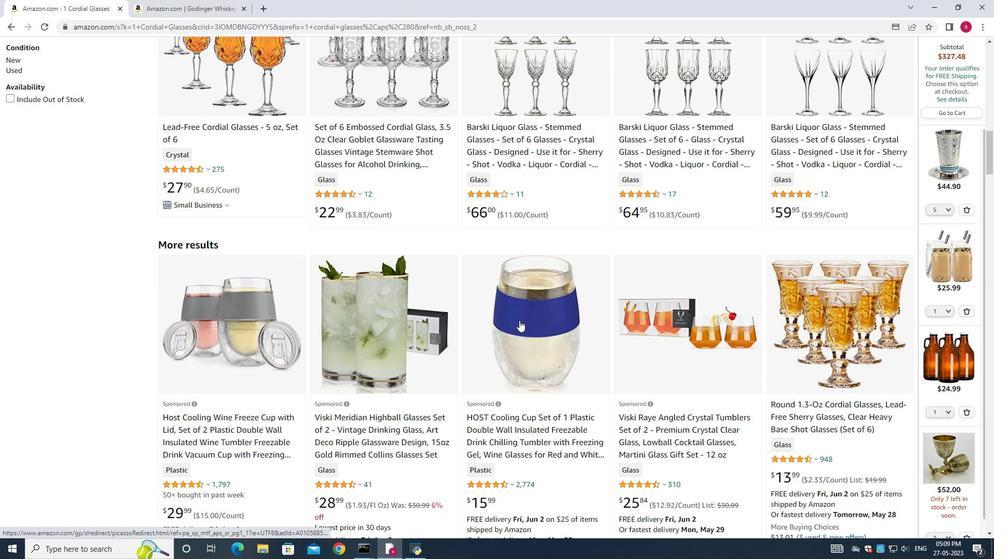 
Action: Mouse scrolled (545, 327) with delta (0, 0)
Screenshot: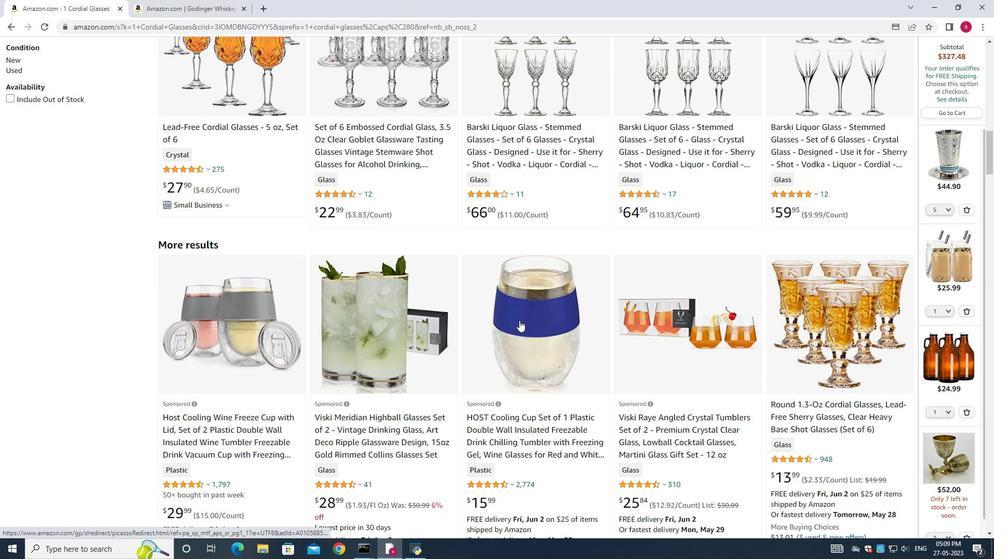 
Action: Mouse scrolled (545, 327) with delta (0, 0)
Screenshot: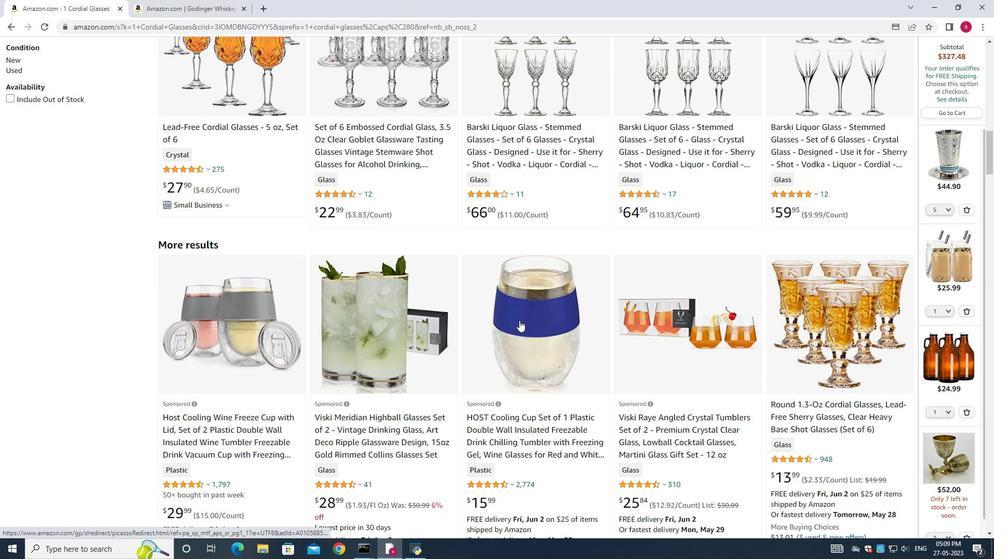 
Action: Mouse scrolled (545, 327) with delta (0, 0)
Screenshot: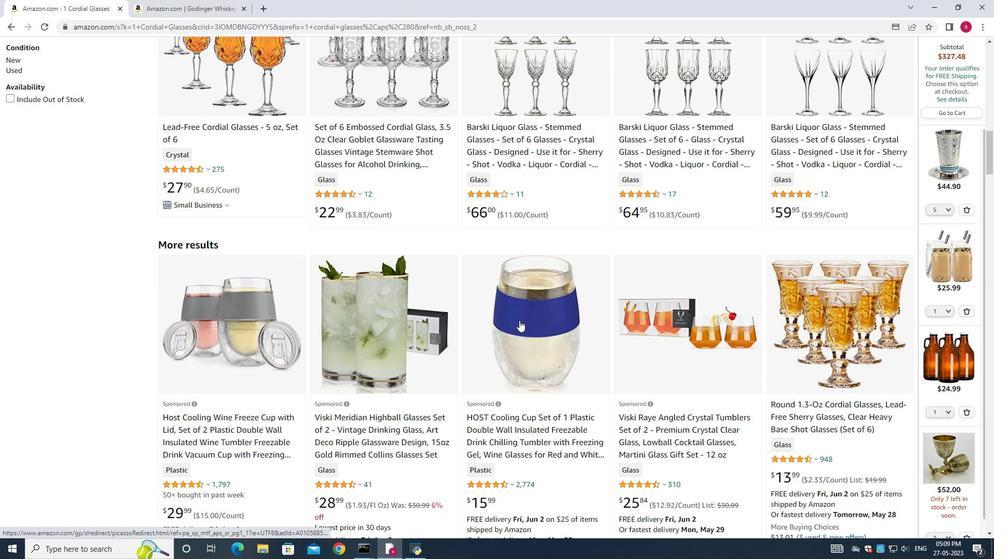 
Action: Mouse moved to (546, 326)
Screenshot: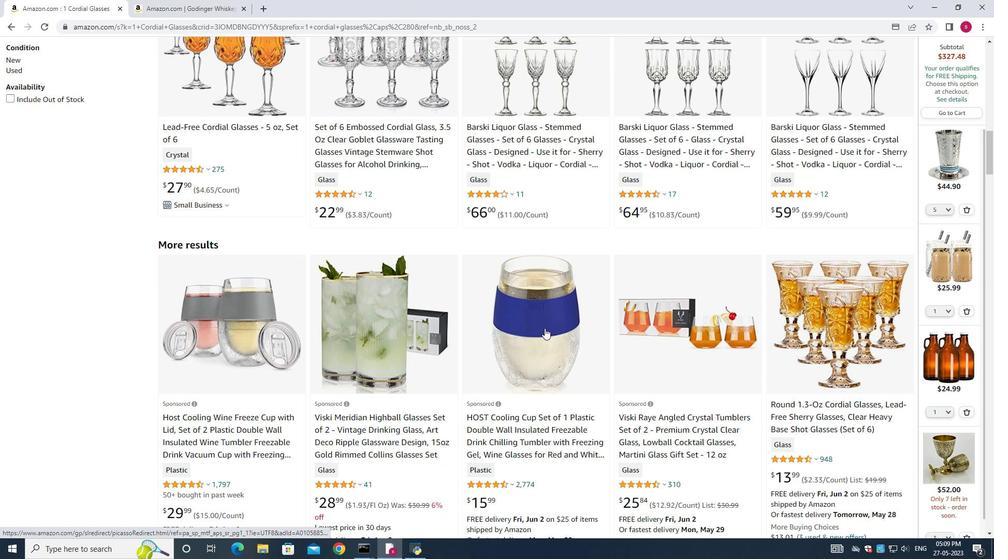 
Action: Mouse scrolled (546, 326) with delta (0, 0)
Screenshot: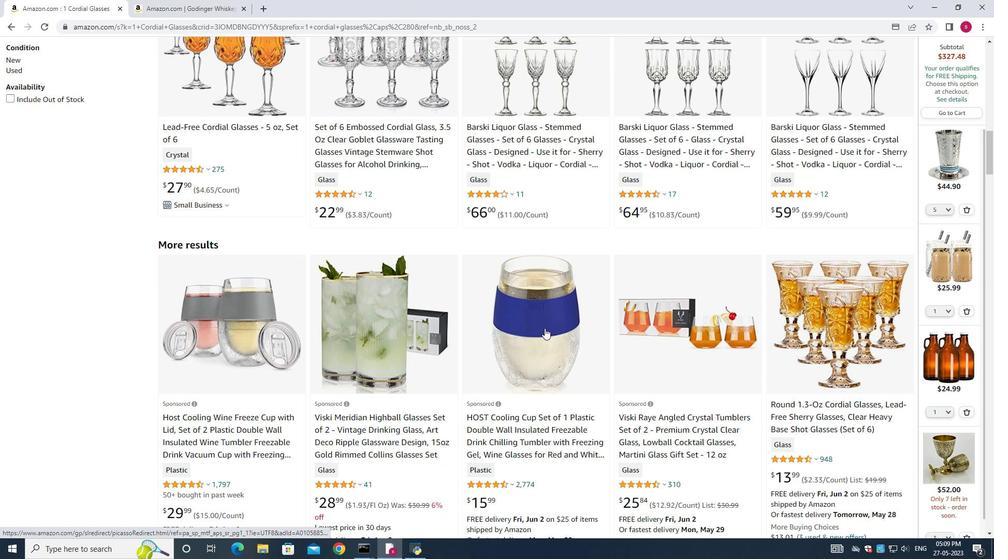 
Action: Mouse moved to (376, 419)
Screenshot: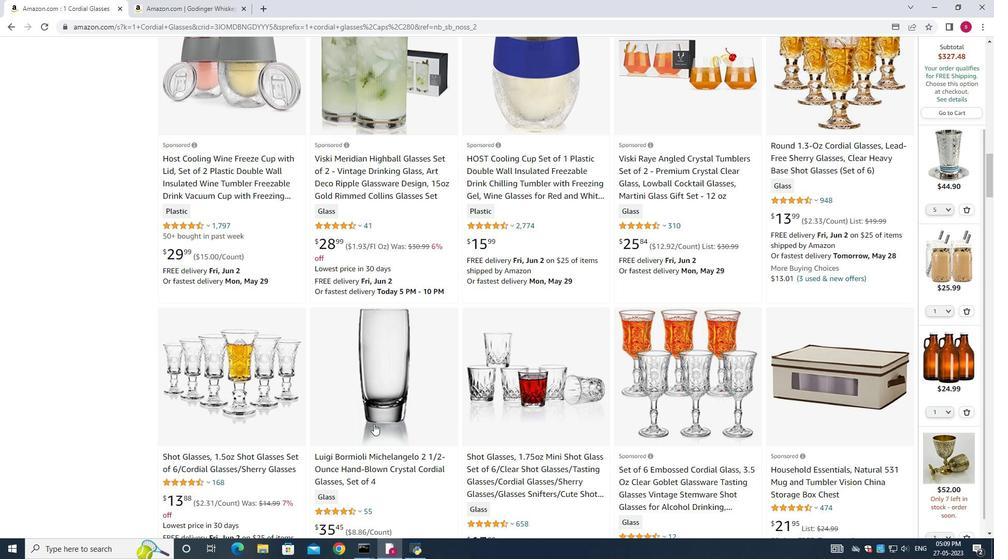 
Action: Mouse scrolled (376, 419) with delta (0, 0)
Screenshot: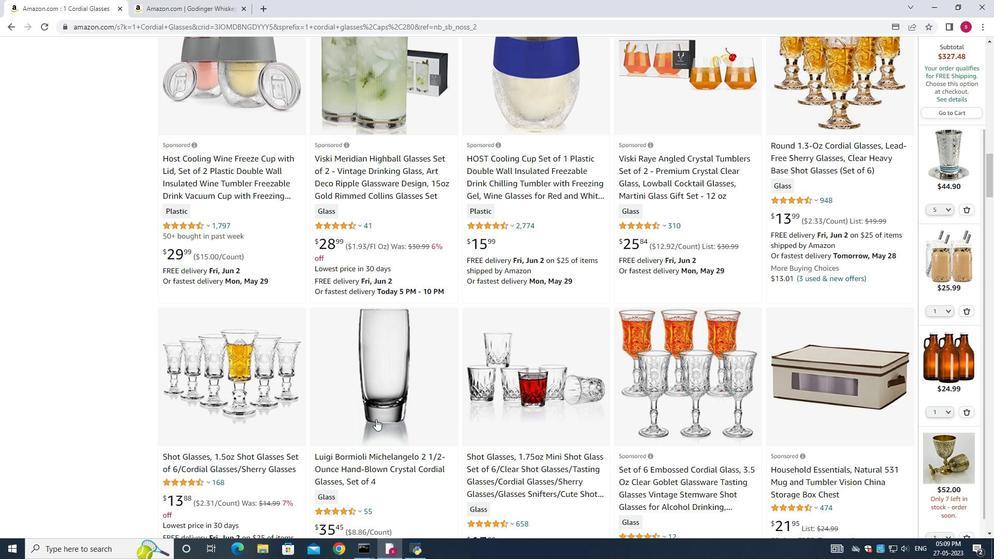 
Action: Mouse scrolled (376, 419) with delta (0, 0)
Screenshot: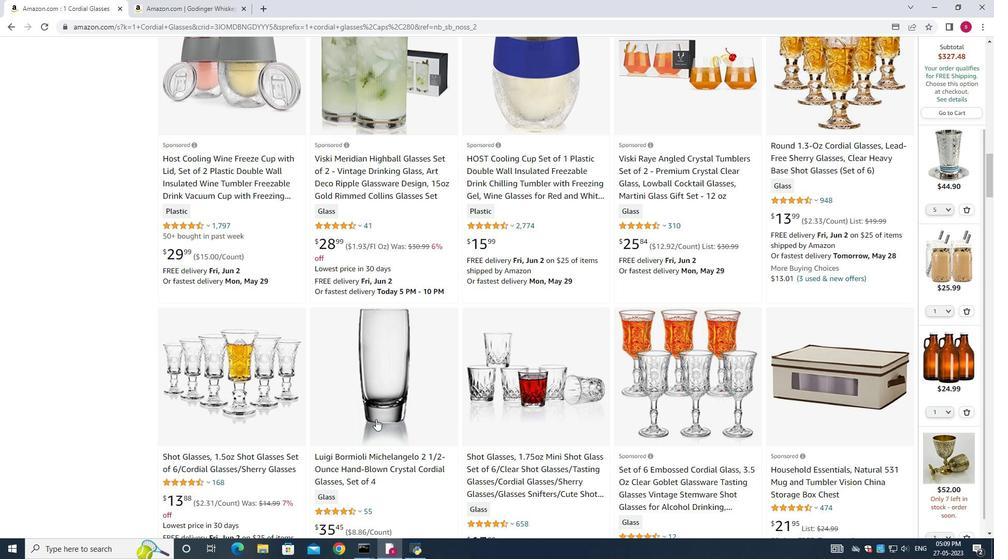 
Action: Mouse moved to (482, 417)
Screenshot: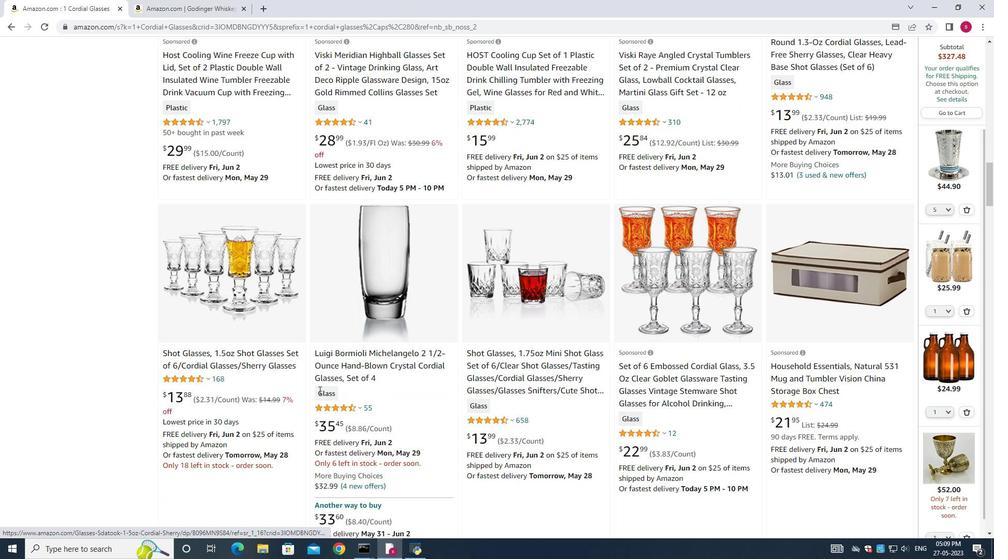 
Action: Mouse scrolled (482, 417) with delta (0, 0)
Screenshot: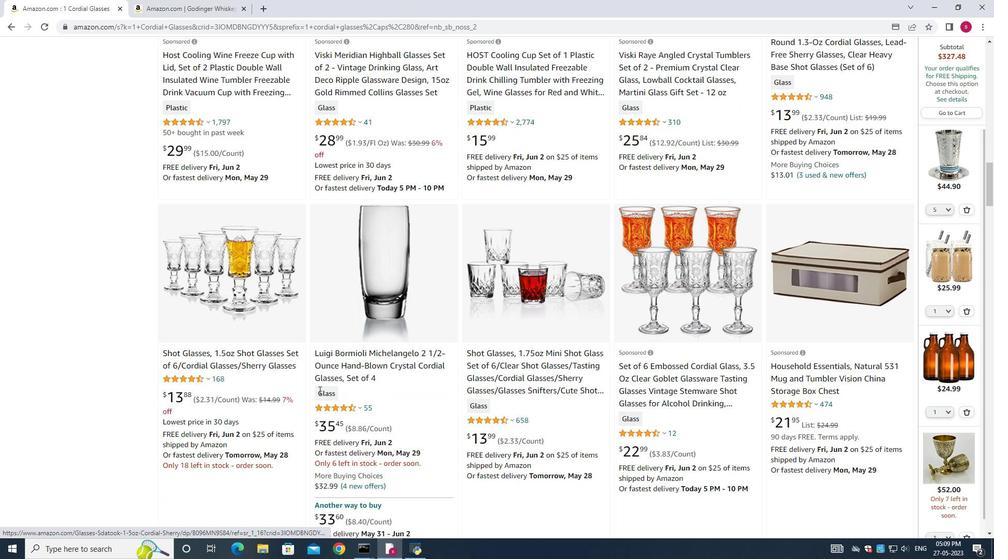 
Action: Mouse moved to (488, 418)
Screenshot: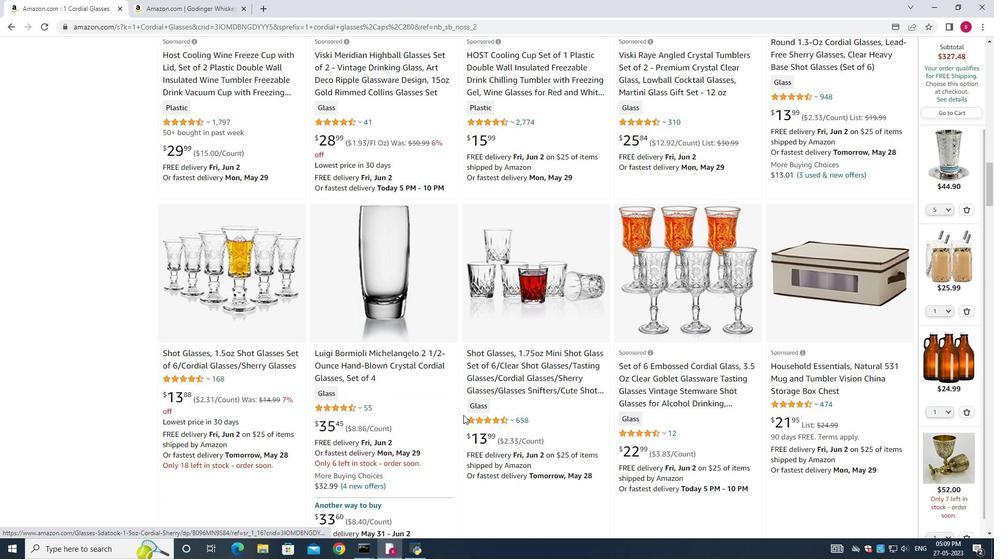 
Action: Mouse scrolled (488, 417) with delta (0, 0)
Screenshot: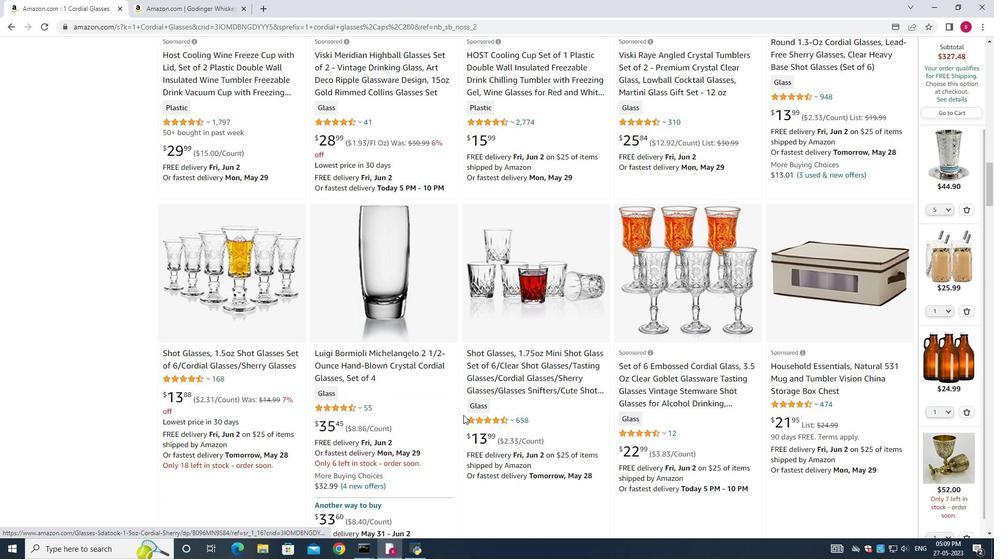 
Action: Mouse moved to (488, 418)
Screenshot: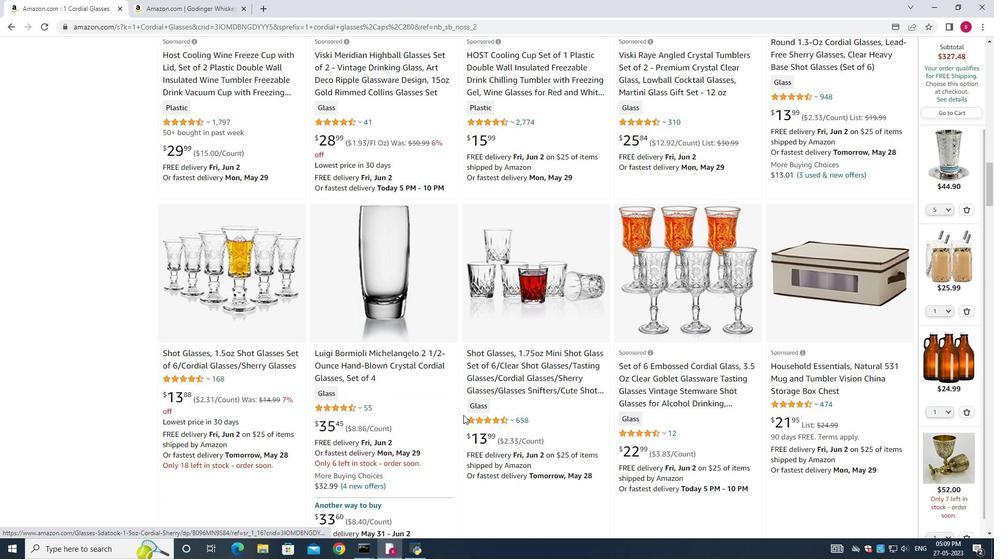
Action: Mouse scrolled (488, 417) with delta (0, 0)
Screenshot: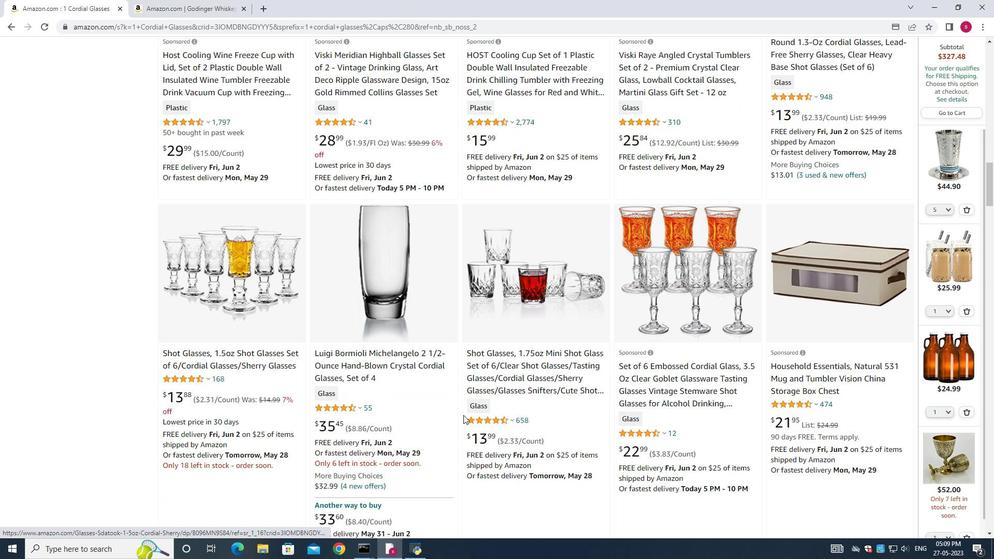 
Action: Mouse scrolled (488, 417) with delta (0, 0)
Screenshot: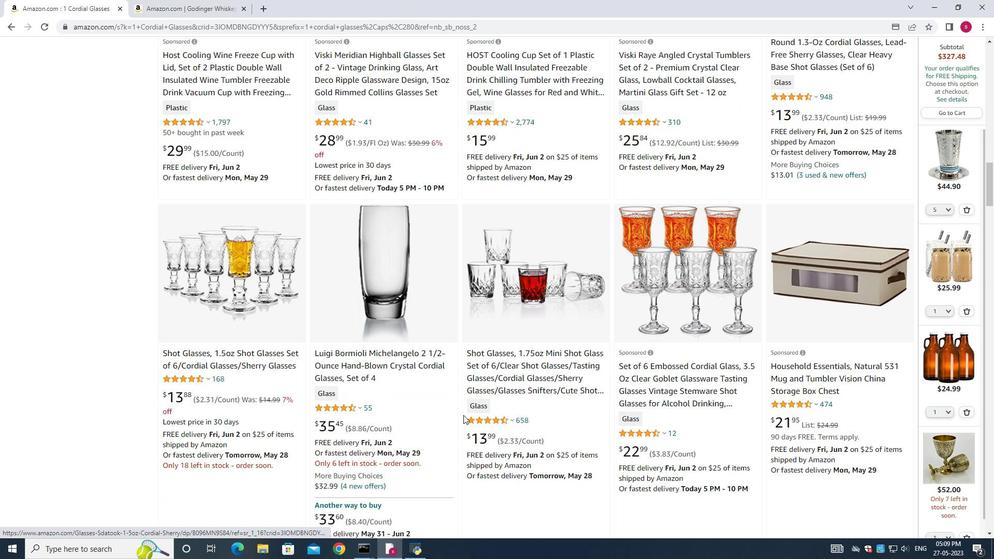 
Action: Mouse moved to (550, 393)
Screenshot: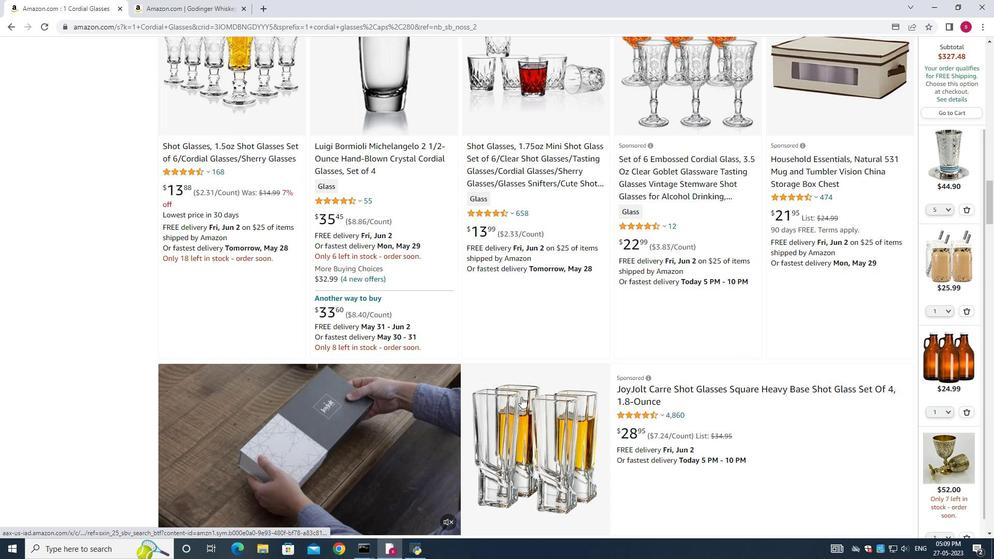 
Action: Mouse scrolled (550, 392) with delta (0, 0)
Screenshot: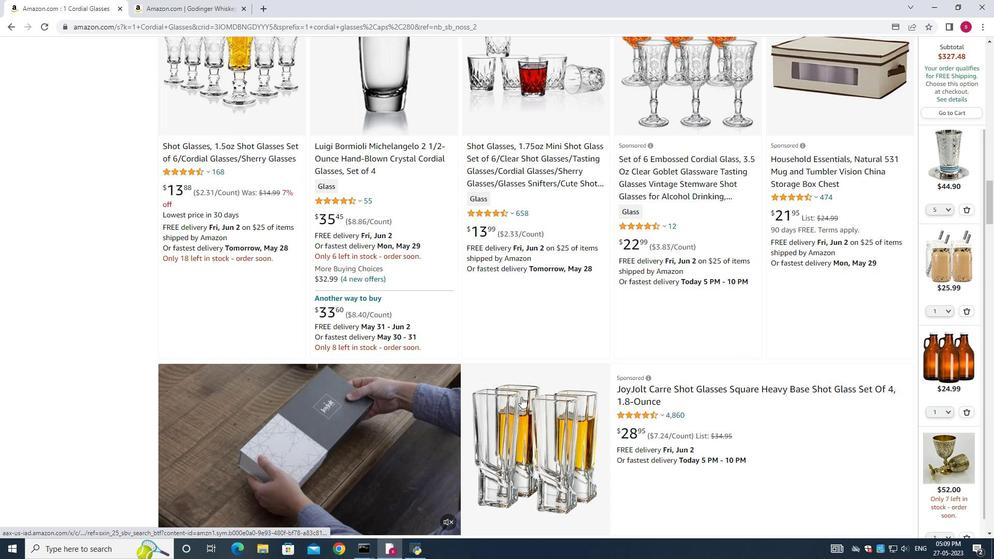 
Action: Mouse scrolled (550, 392) with delta (0, 0)
Screenshot: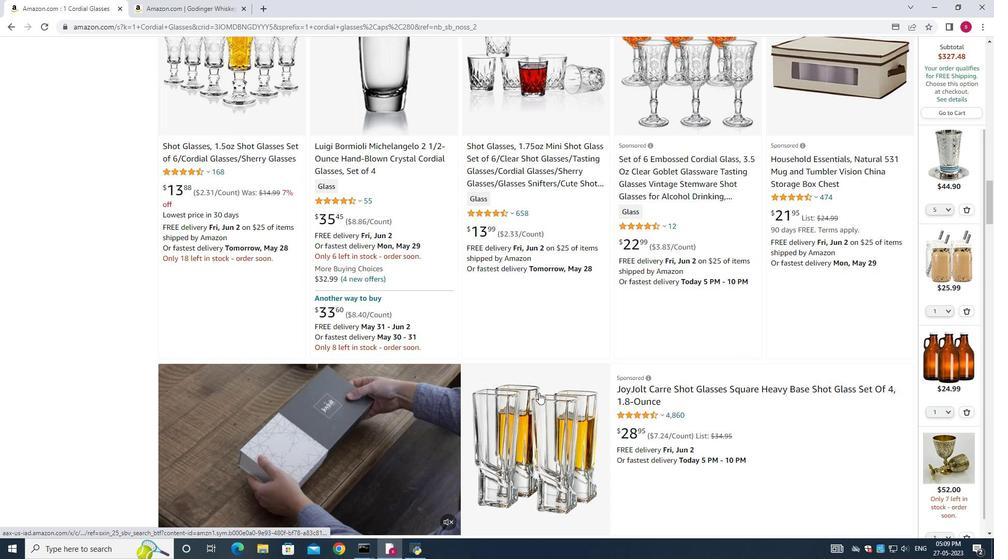 
Action: Mouse scrolled (550, 392) with delta (0, 0)
Screenshot: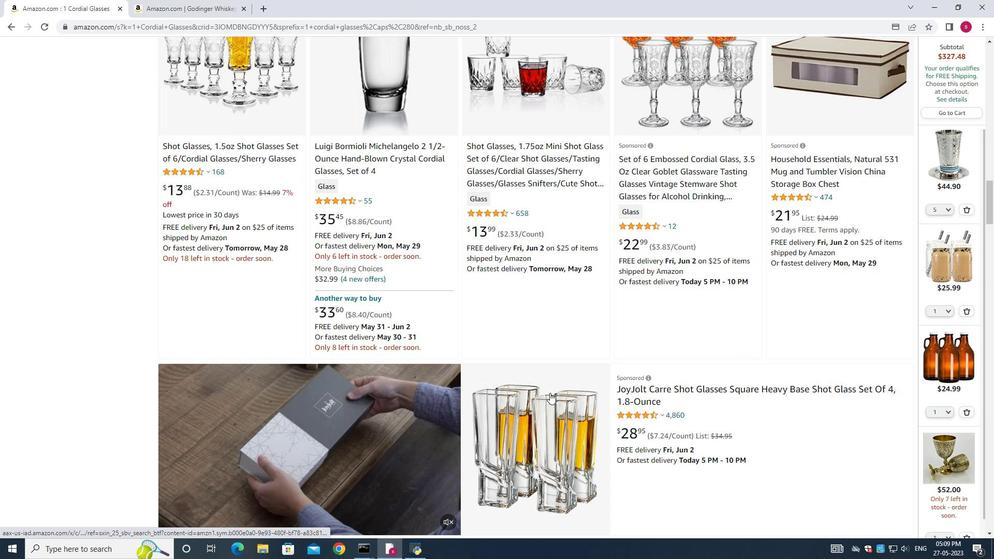 
Action: Mouse moved to (550, 393)
Screenshot: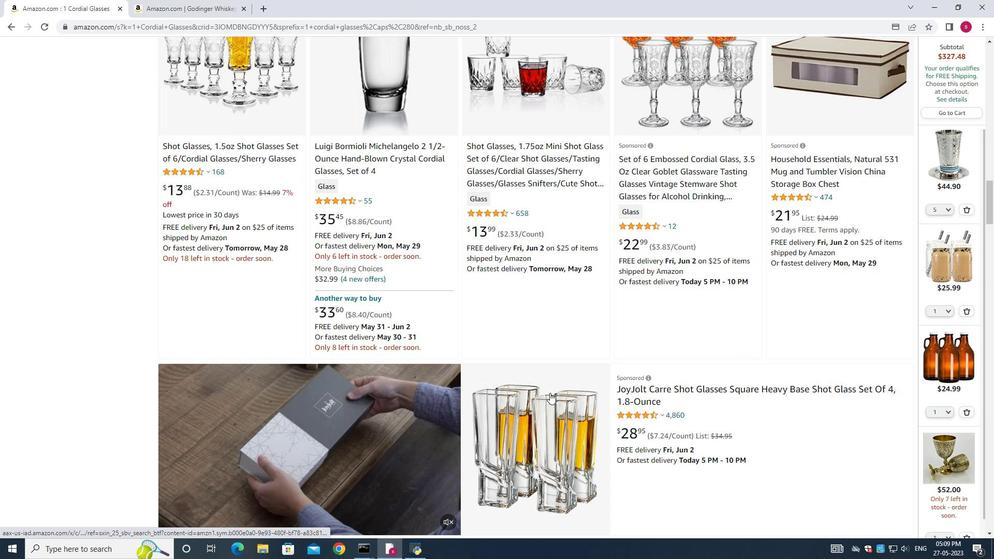 
Action: Mouse scrolled (550, 392) with delta (0, 0)
Screenshot: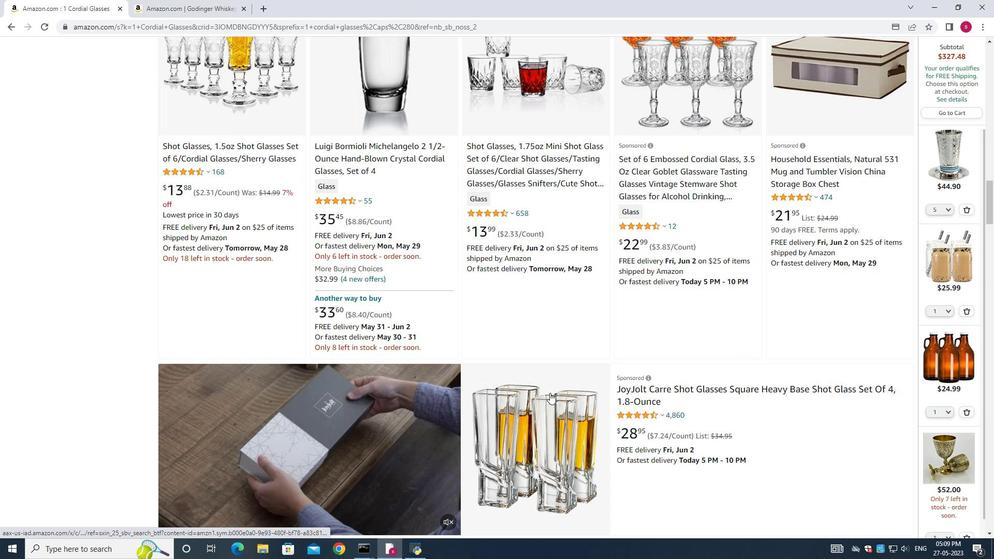 
Action: Mouse moved to (550, 393)
Screenshot: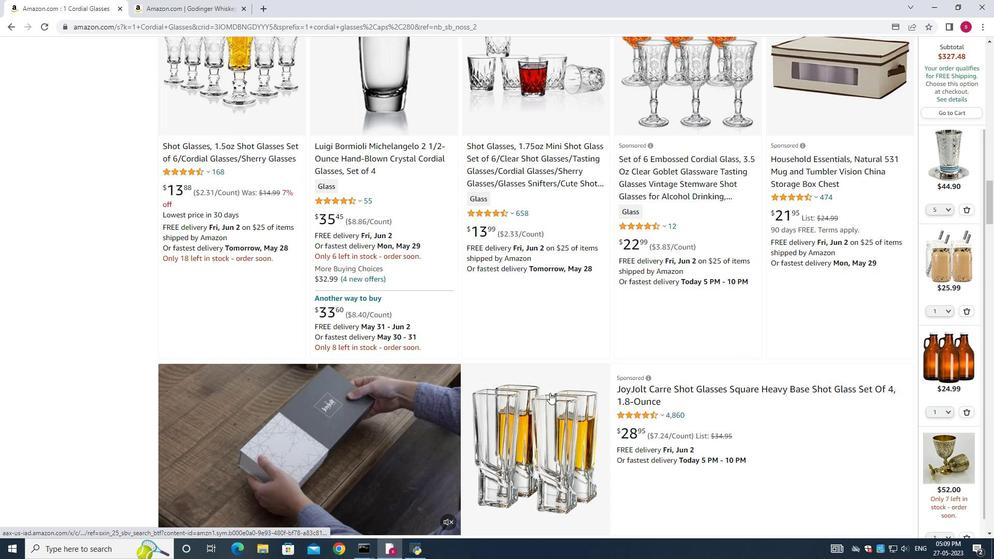 
Action: Mouse scrolled (550, 393) with delta (0, 0)
Screenshot: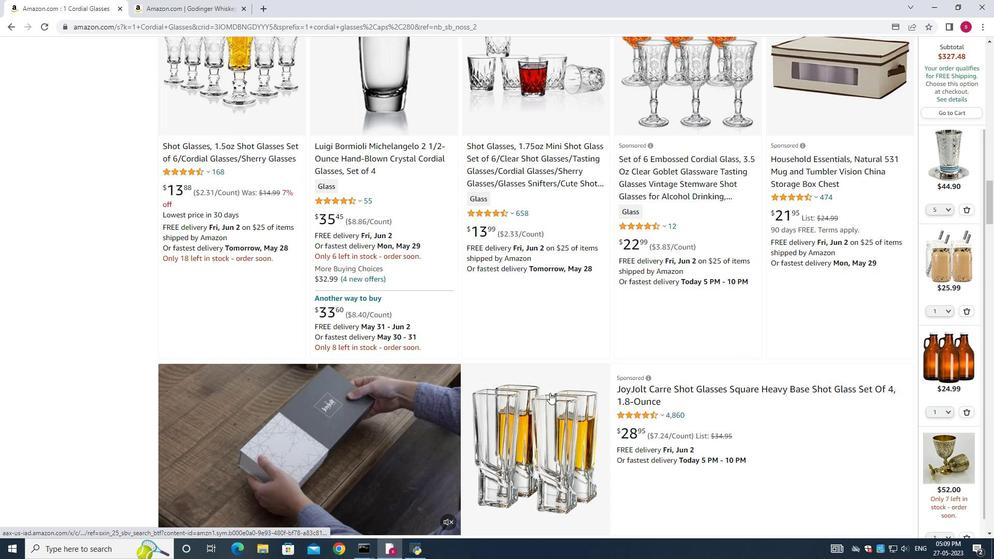
Action: Mouse moved to (551, 390)
Screenshot: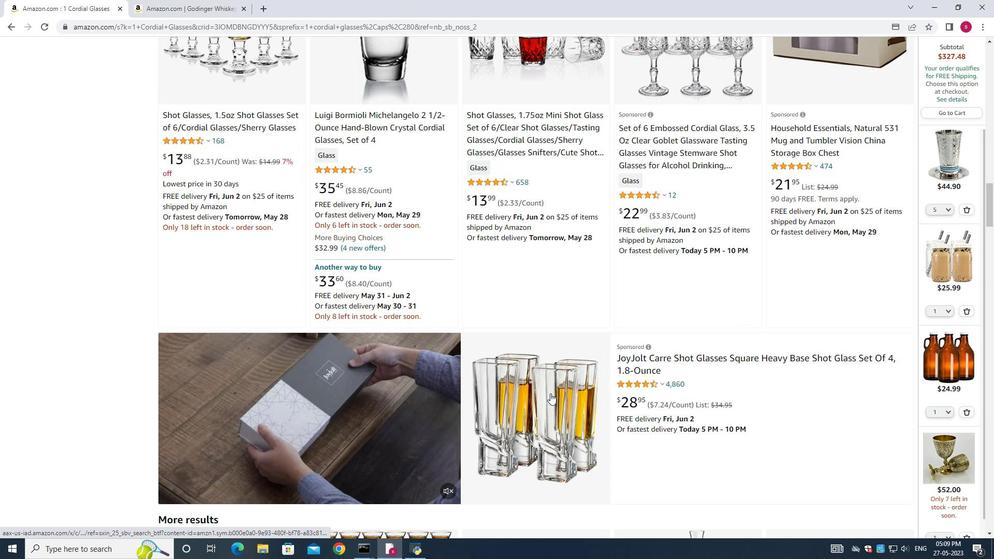 
Action: Mouse scrolled (551, 390) with delta (0, 0)
Screenshot: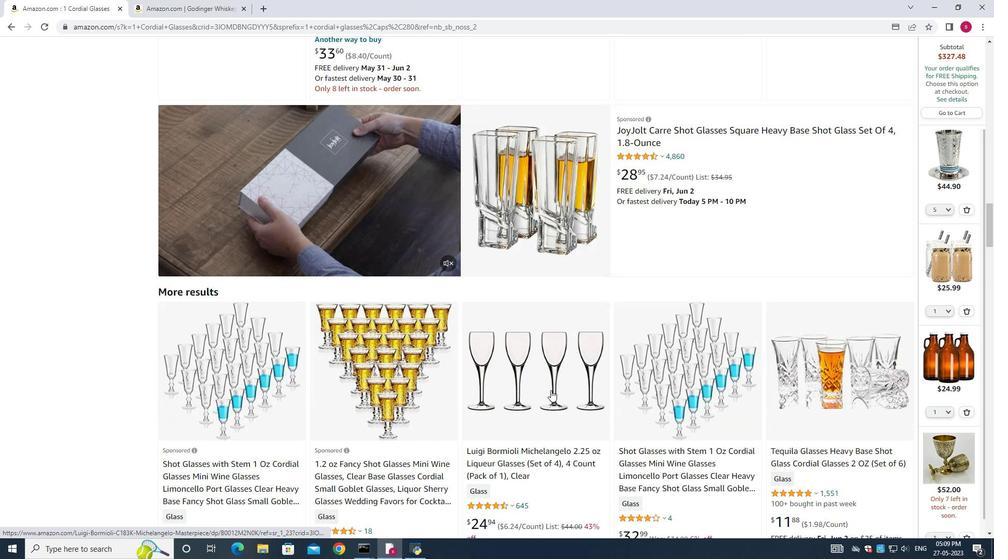 
Action: Mouse scrolled (551, 390) with delta (0, 0)
Screenshot: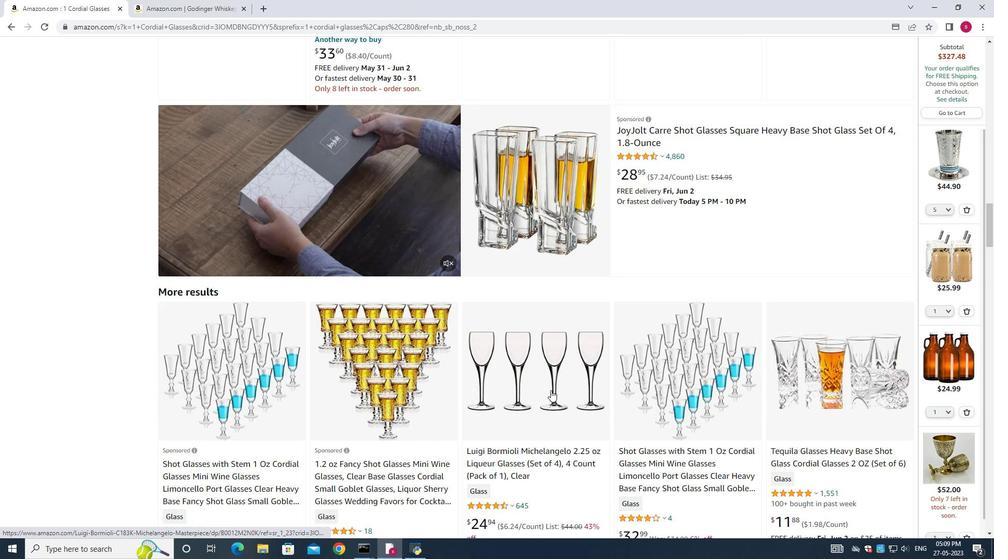 
Action: Mouse moved to (511, 282)
Screenshot: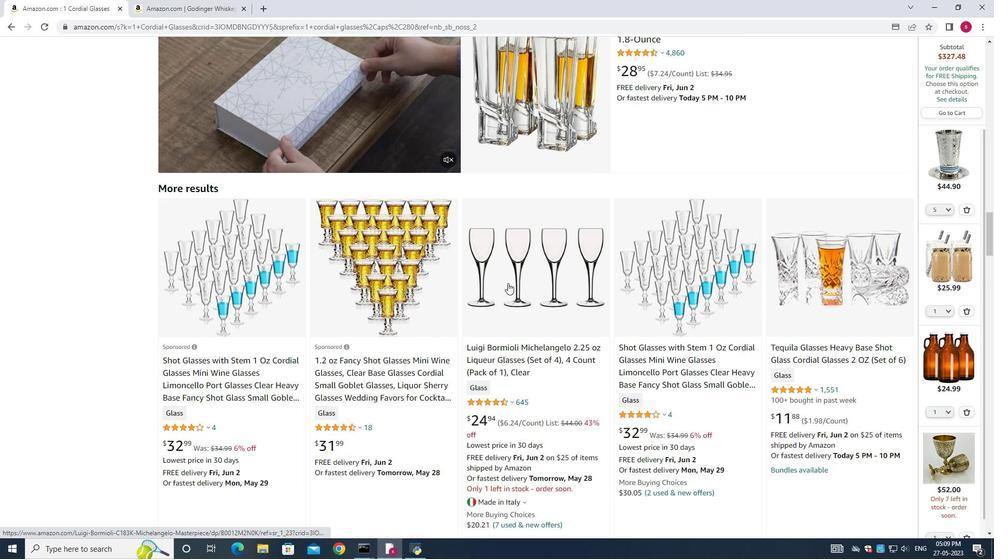 
Action: Mouse scrolled (511, 282) with delta (0, 0)
Screenshot: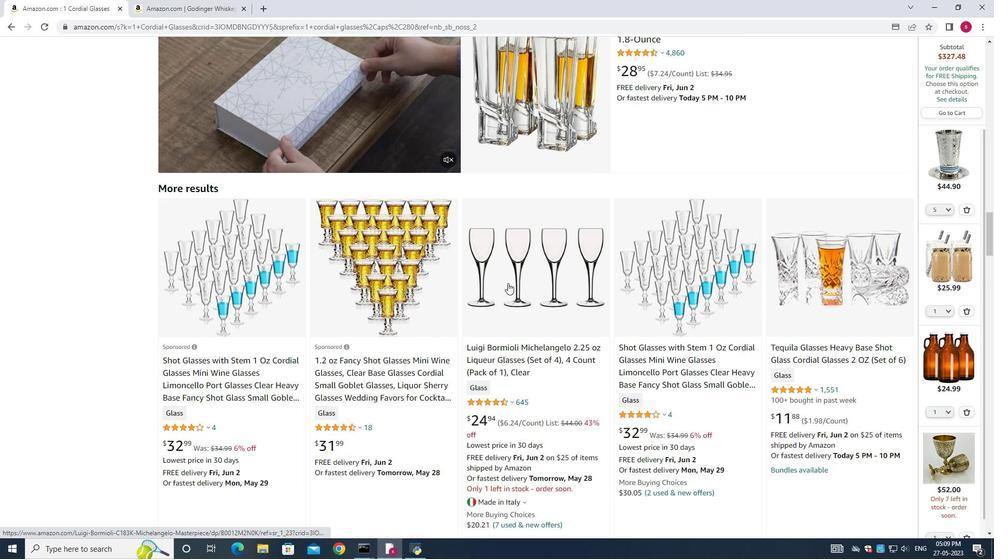 
Action: Mouse moved to (511, 283)
Screenshot: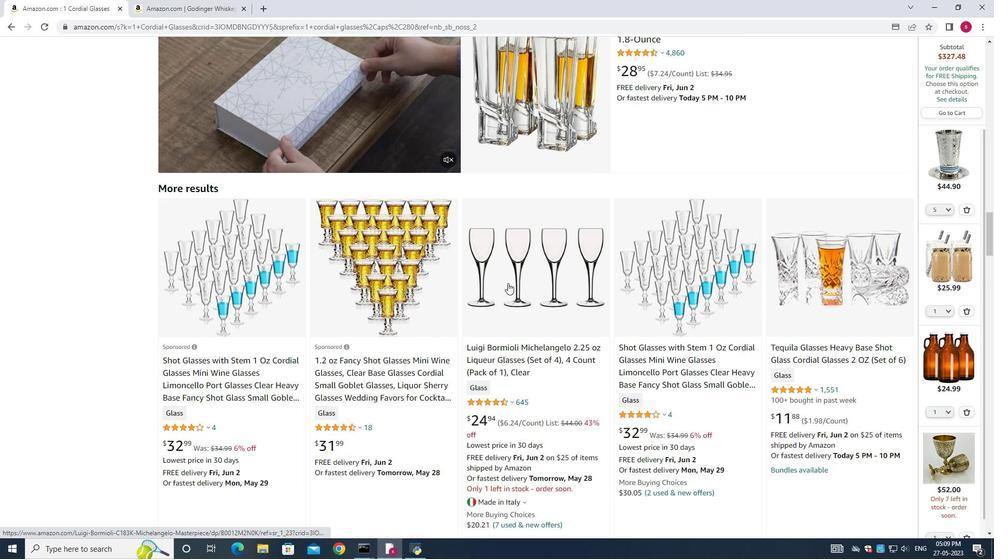 
Action: Mouse scrolled (511, 282) with delta (0, 0)
Screenshot: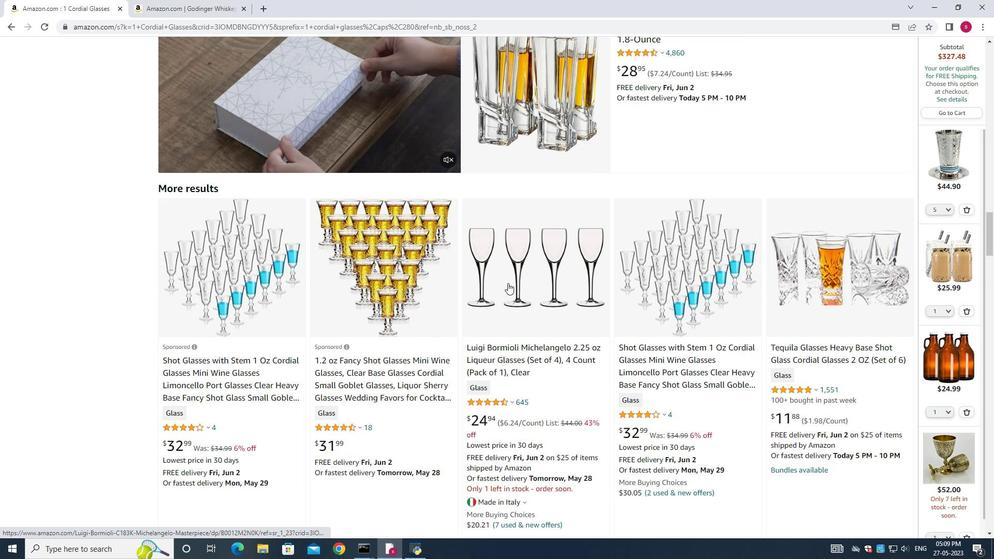 
Action: Mouse moved to (511, 283)
Screenshot: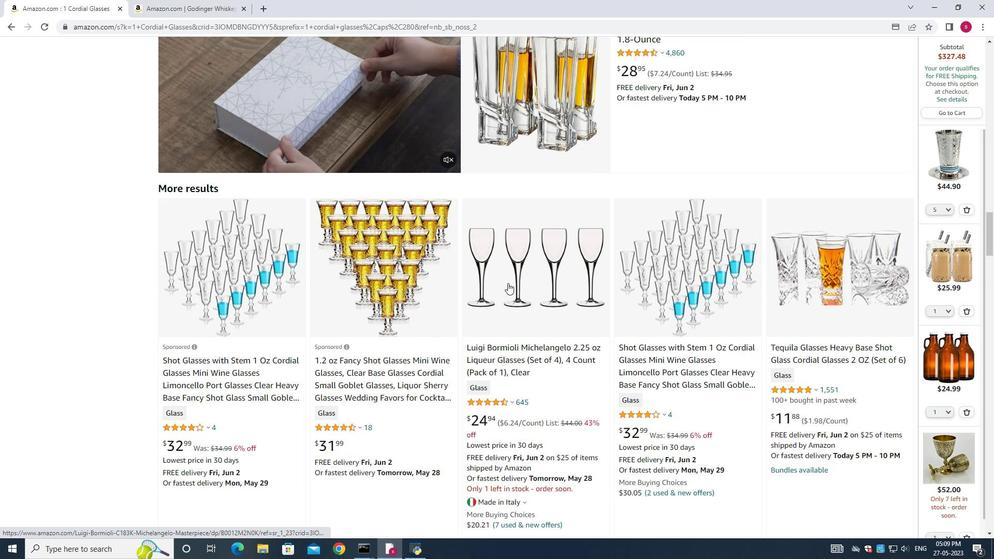 
Action: Mouse scrolled (511, 282) with delta (0, 0)
Screenshot: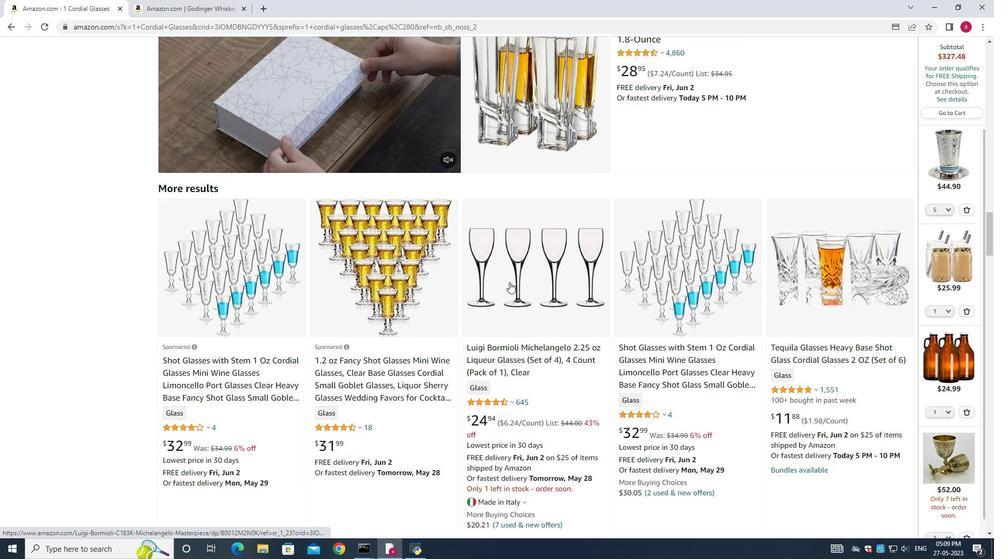 
Action: Mouse moved to (512, 283)
Screenshot: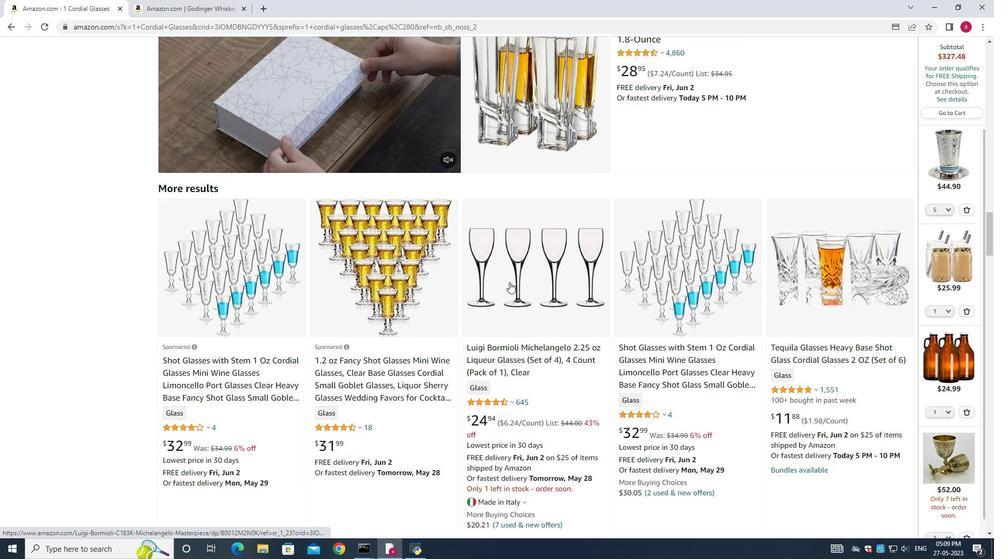 
Action: Mouse scrolled (511, 282) with delta (0, 0)
Screenshot: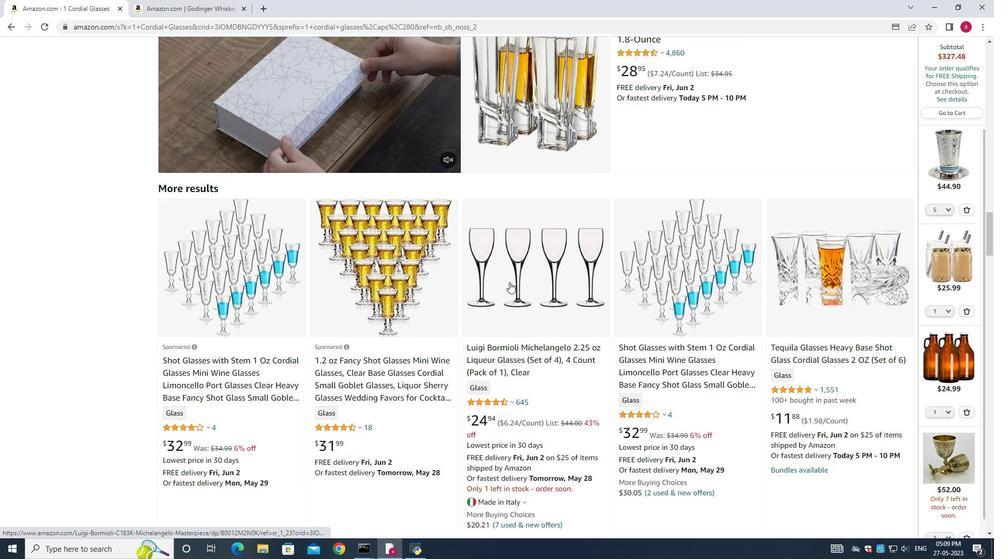 
Action: Mouse moved to (513, 282)
Screenshot: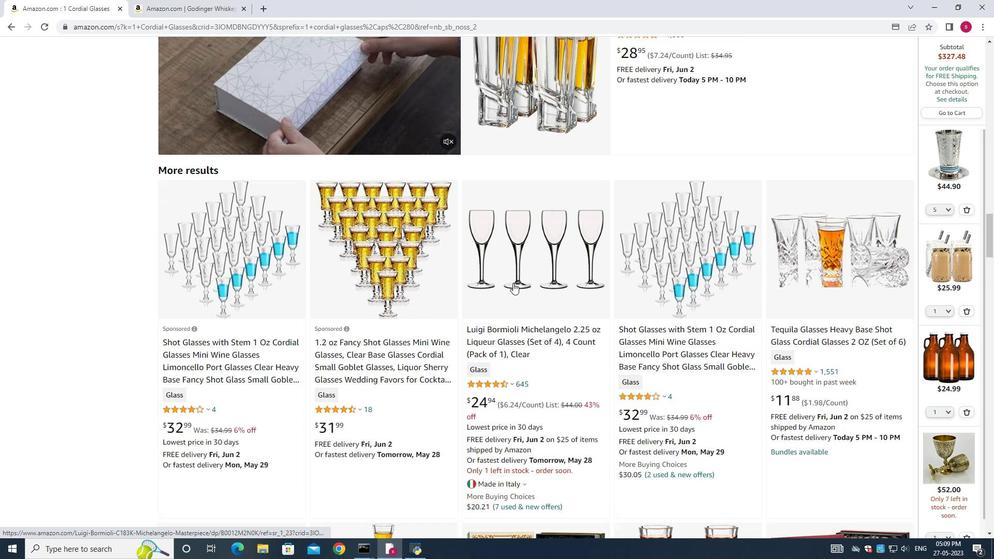 
Action: Mouse scrolled (513, 282) with delta (0, 0)
Screenshot: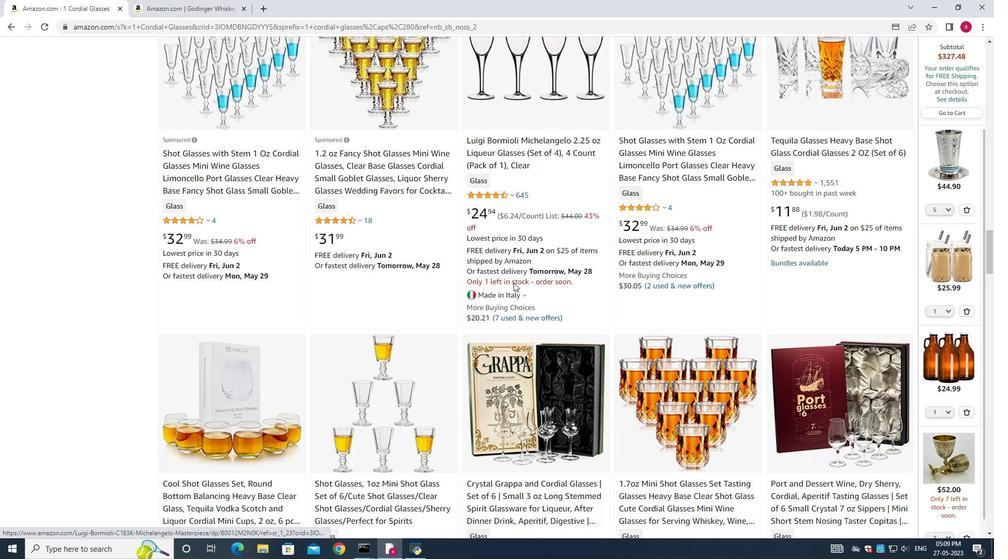 
Action: Mouse scrolled (513, 282) with delta (0, 0)
Screenshot: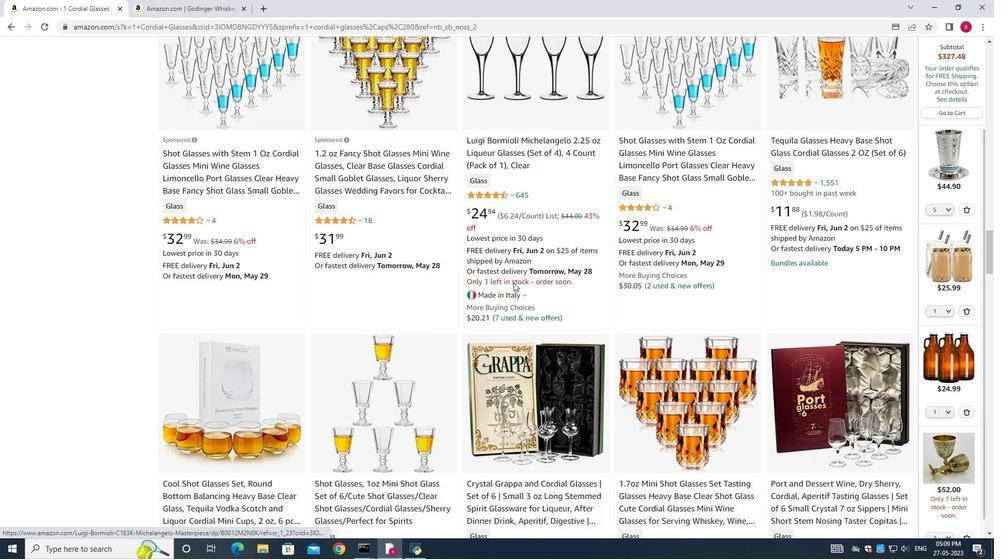 
Action: Mouse scrolled (513, 282) with delta (0, 0)
Screenshot: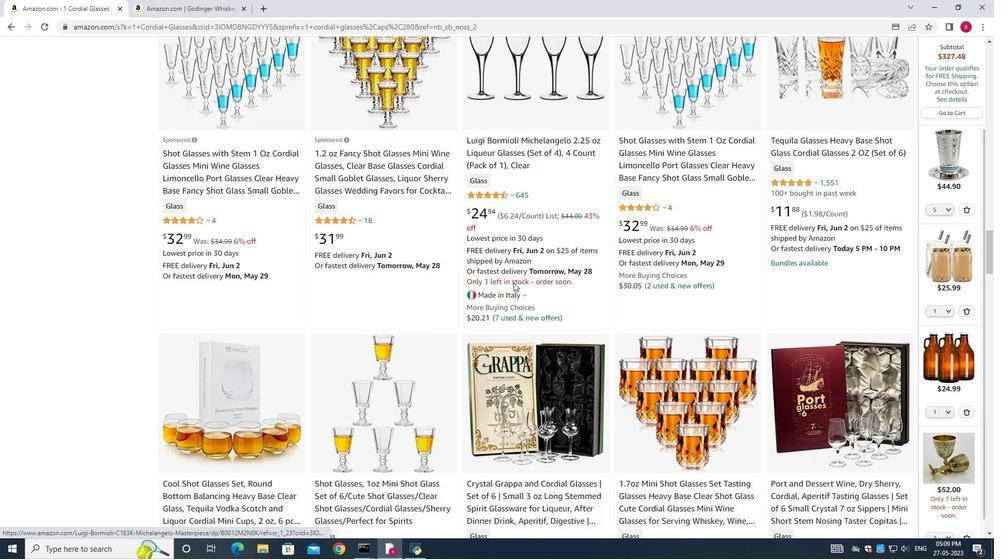 
Action: Mouse moved to (513, 283)
Screenshot: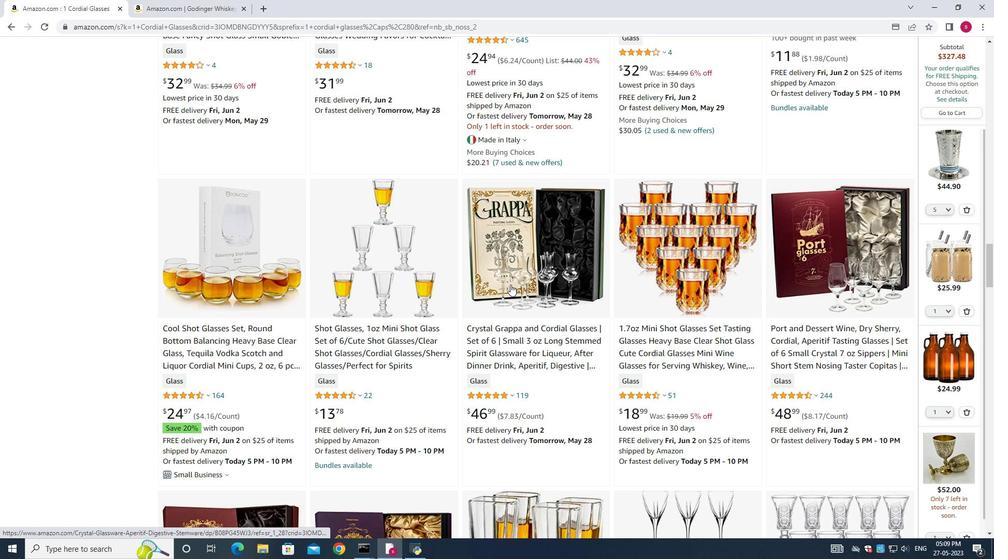 
Action: Mouse scrolled (513, 283) with delta (0, 0)
Screenshot: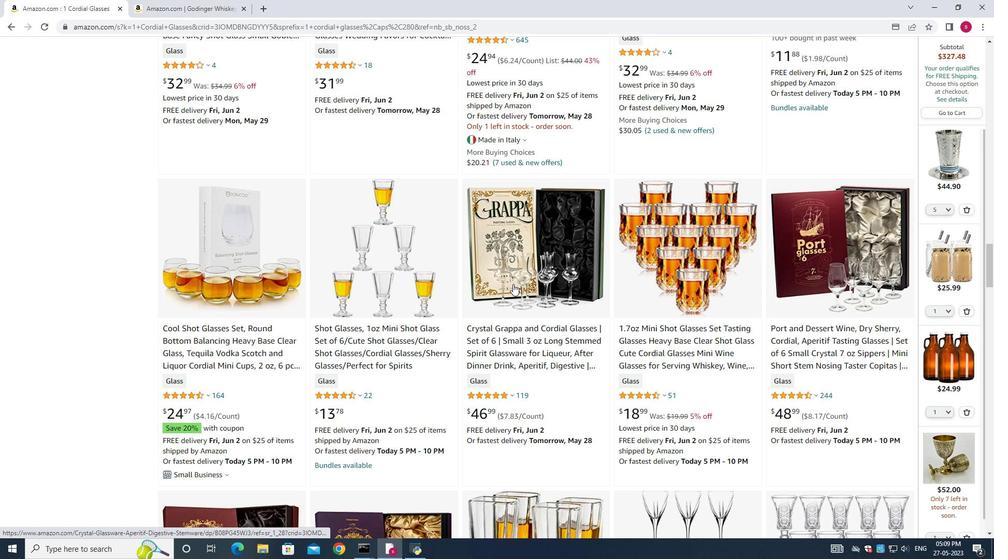 
Action: Mouse scrolled (513, 283) with delta (0, 0)
Screenshot: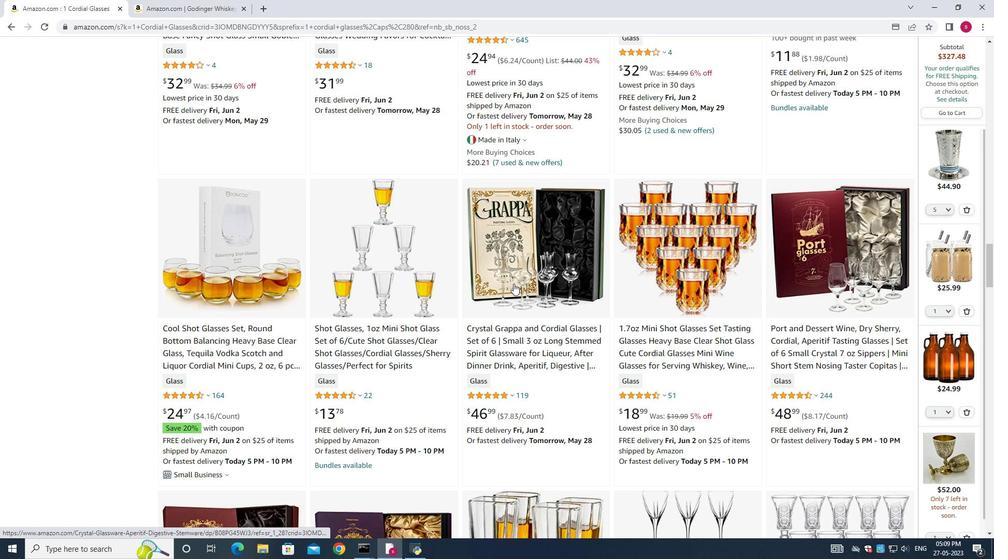 
Action: Mouse scrolled (513, 283) with delta (0, 0)
Screenshot: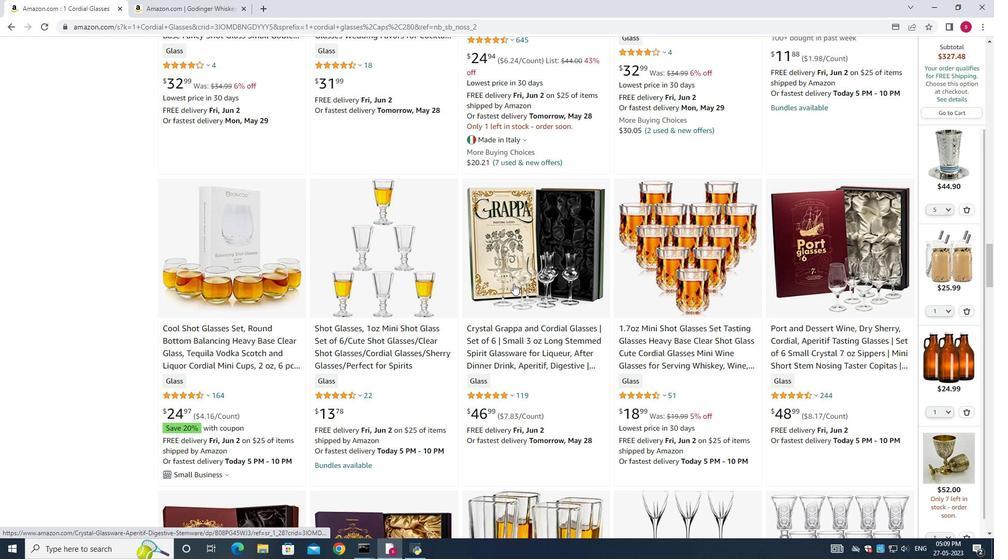 
Action: Mouse scrolled (513, 283) with delta (0, 0)
Screenshot: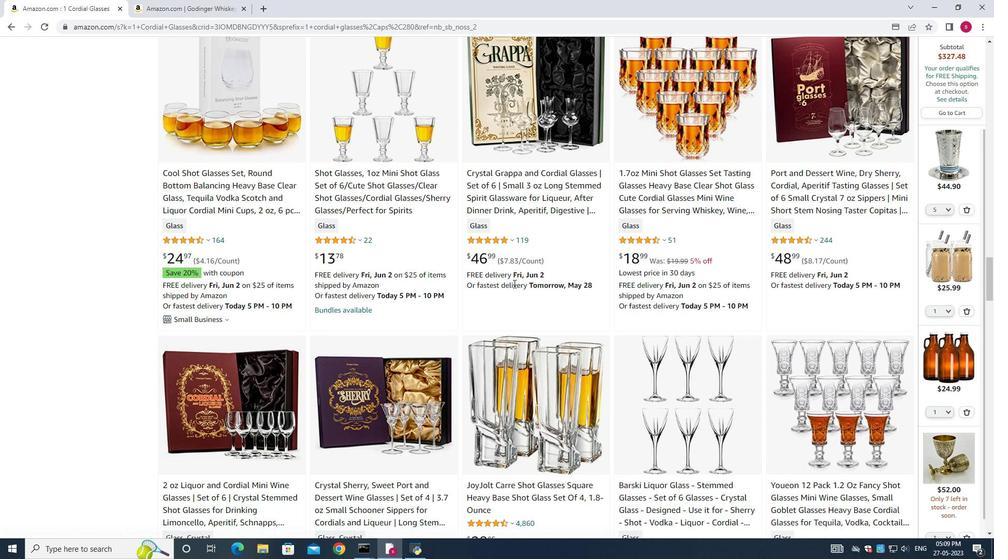 
Action: Mouse scrolled (513, 283) with delta (0, 0)
Screenshot: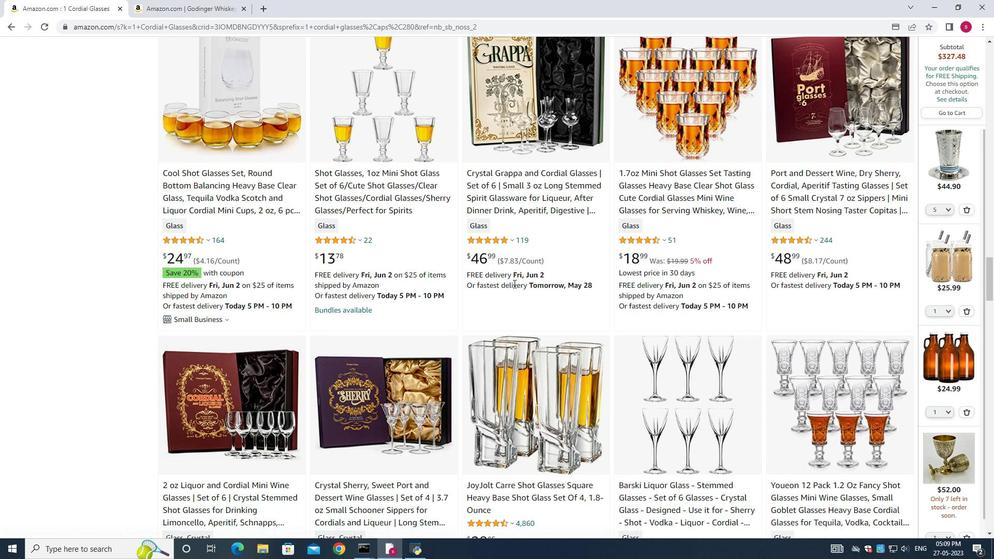 
Action: Mouse scrolled (513, 283) with delta (0, 0)
Screenshot: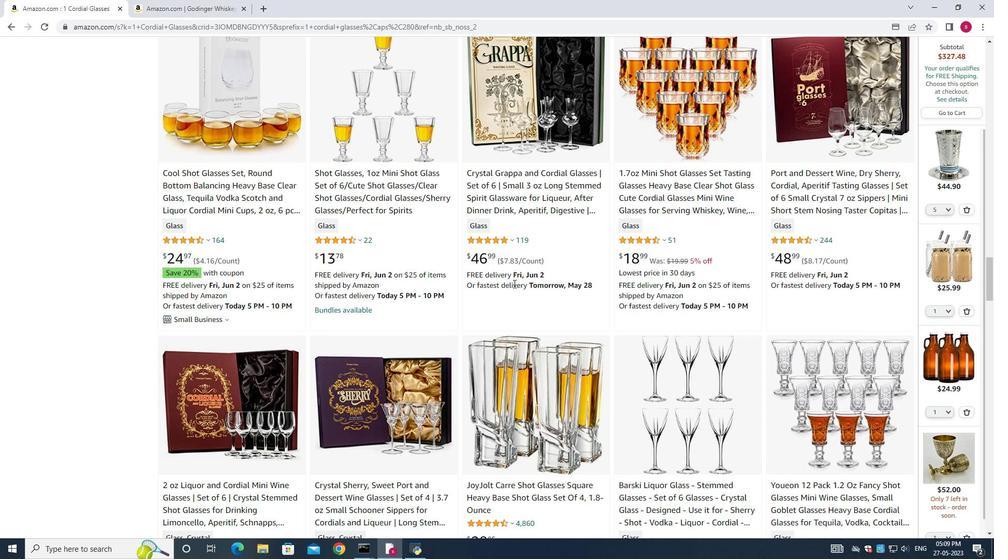 
Action: Mouse scrolled (513, 283) with delta (0, 0)
Screenshot: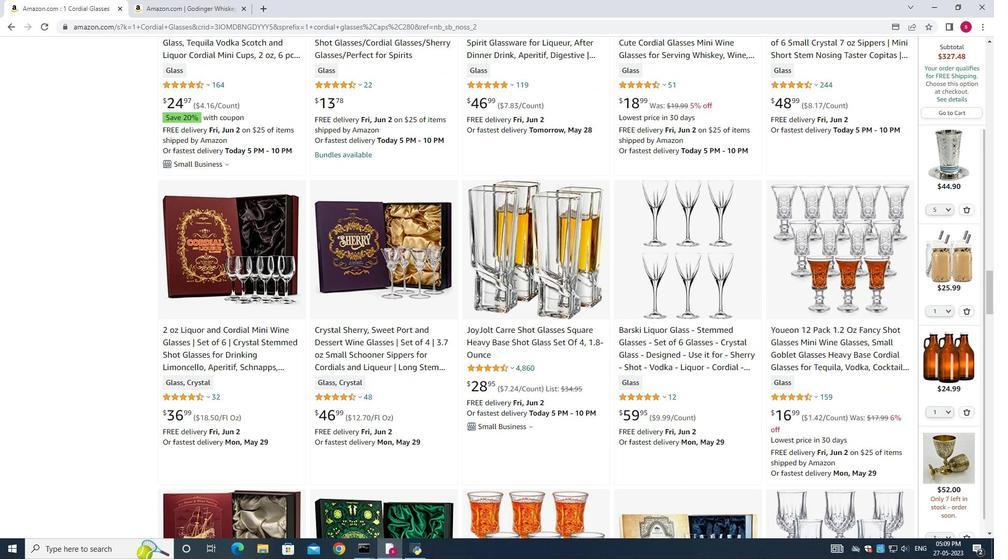 
Action: Mouse scrolled (513, 283) with delta (0, 0)
Screenshot: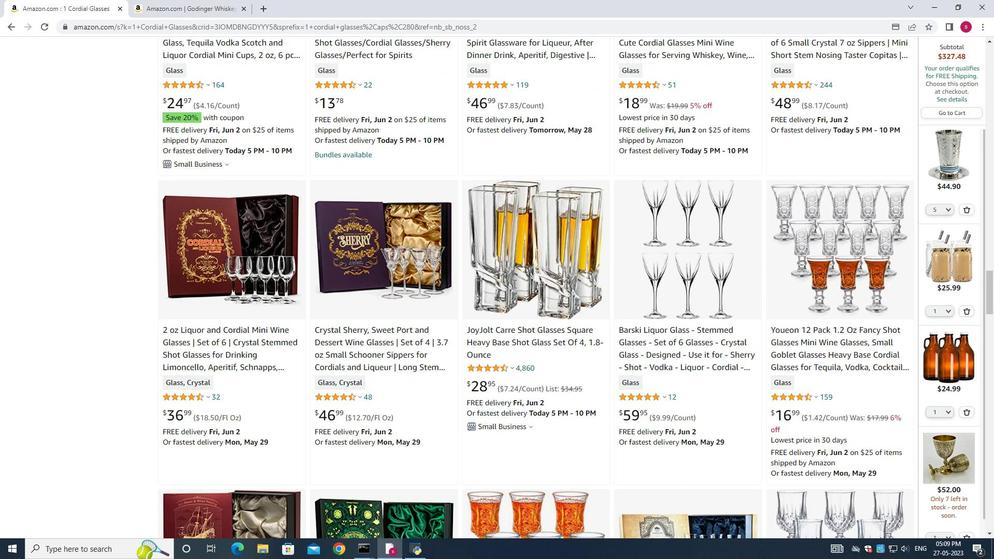 
Action: Mouse scrolled (513, 283) with delta (0, 0)
Screenshot: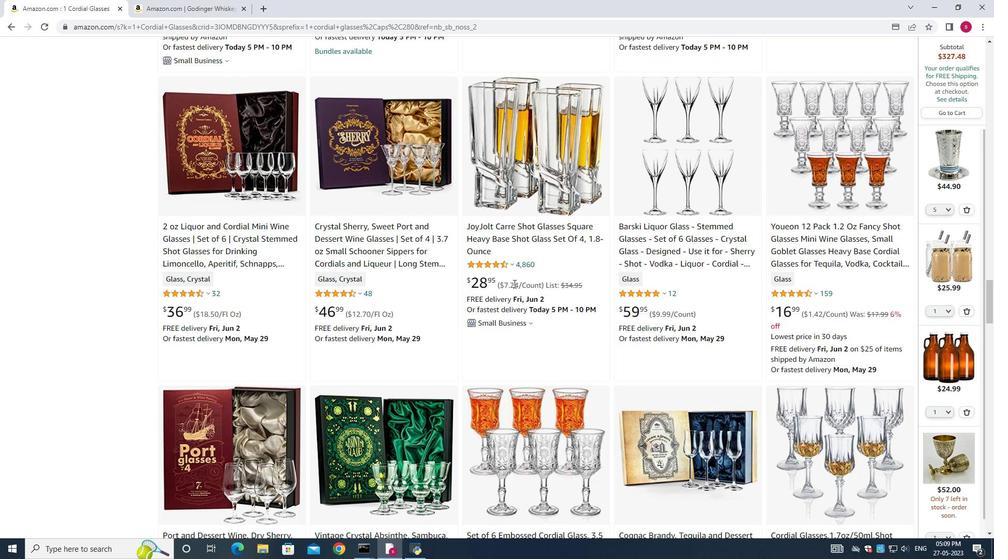 
Action: Mouse scrolled (513, 283) with delta (0, 0)
Screenshot: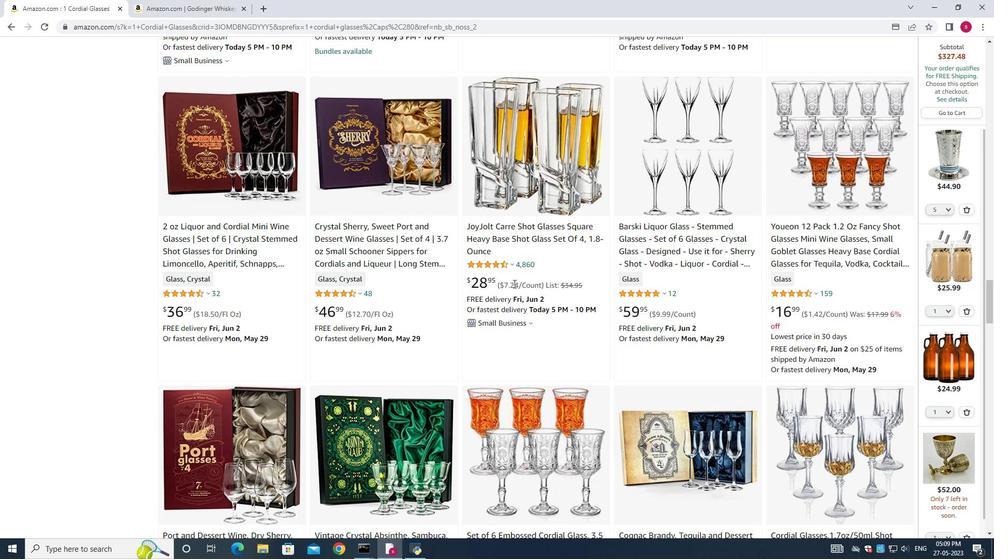 
Action: Mouse scrolled (513, 283) with delta (0, 0)
Screenshot: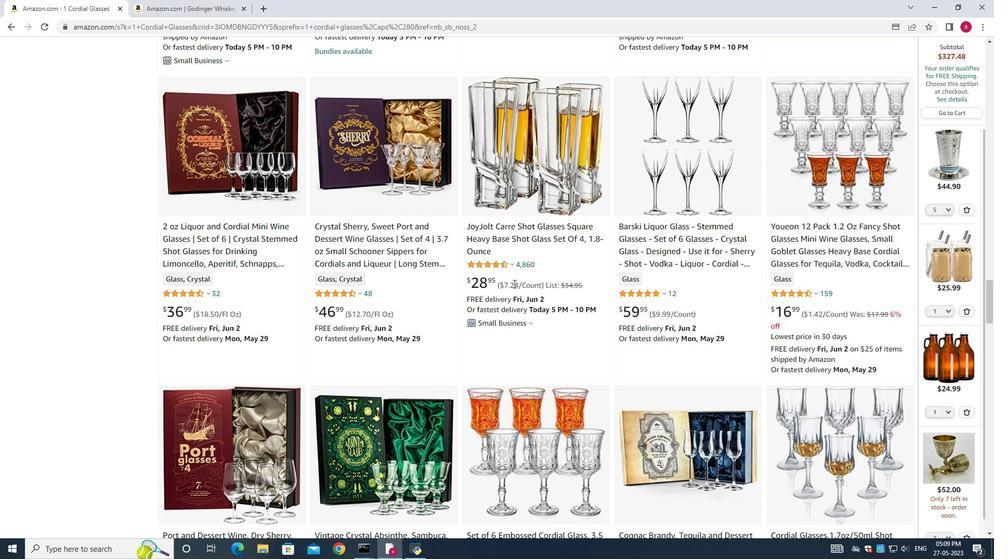 
Action: Mouse scrolled (513, 283) with delta (0, 0)
Screenshot: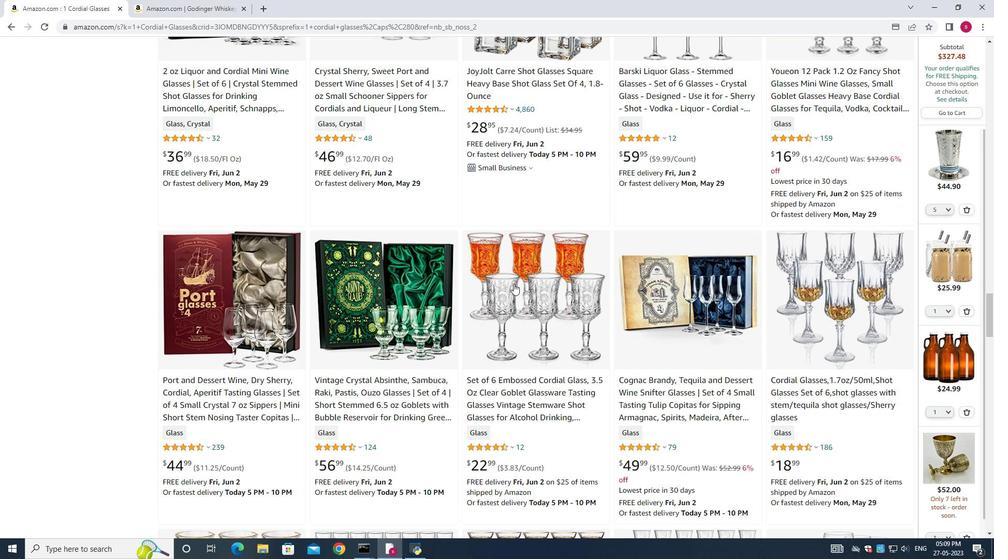 
Action: Mouse scrolled (513, 283) with delta (0, 0)
Screenshot: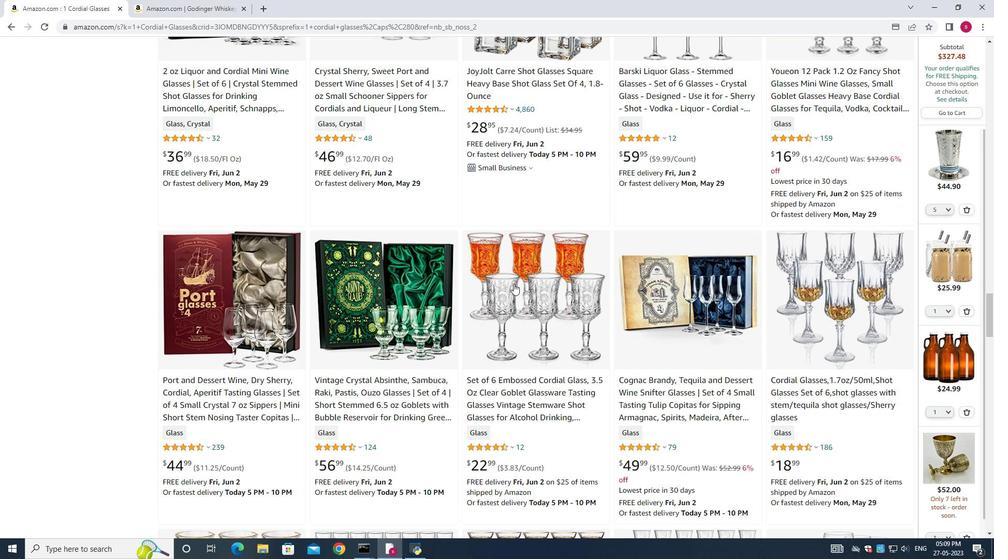
Action: Mouse scrolled (513, 283) with delta (0, 0)
Screenshot: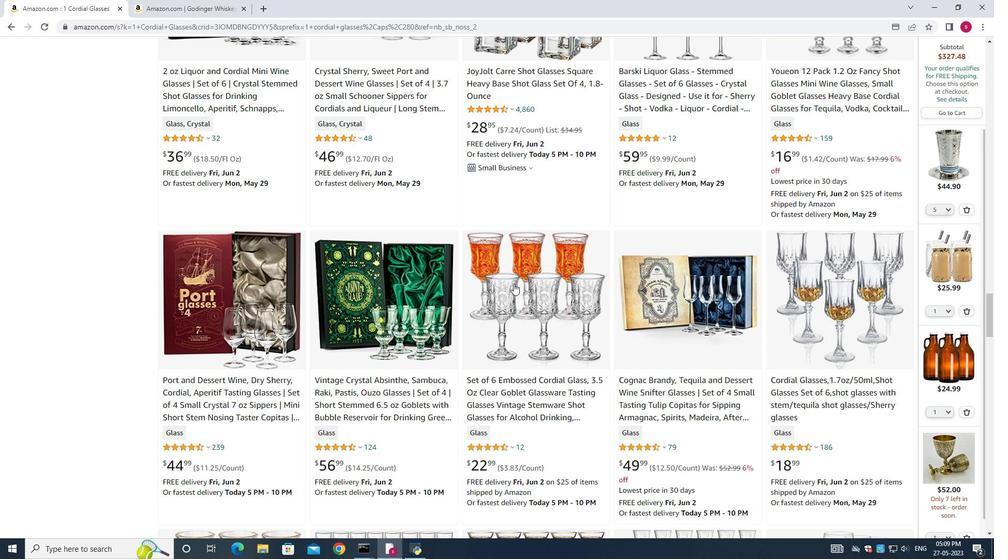 
Action: Mouse scrolled (513, 283) with delta (0, 0)
Screenshot: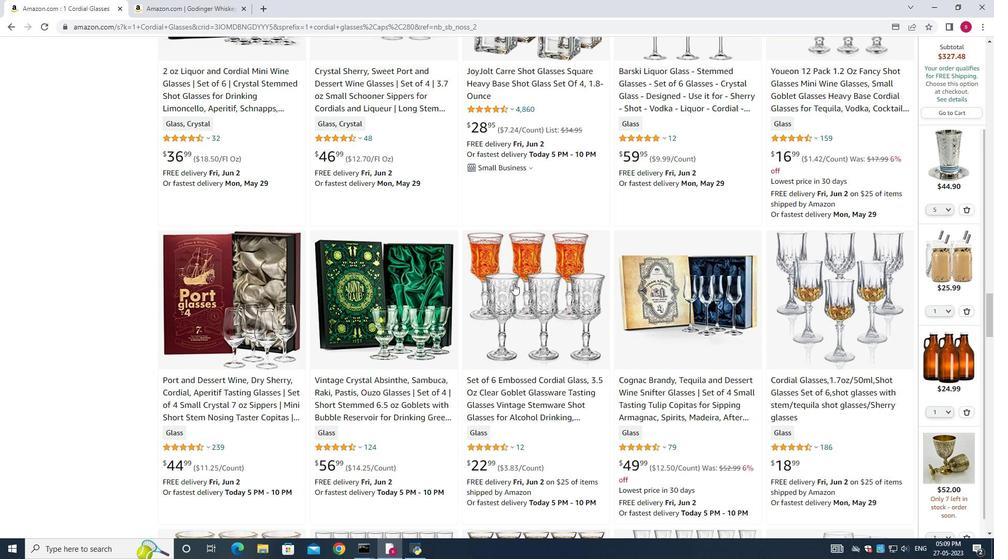 
Action: Mouse moved to (647, 443)
Screenshot: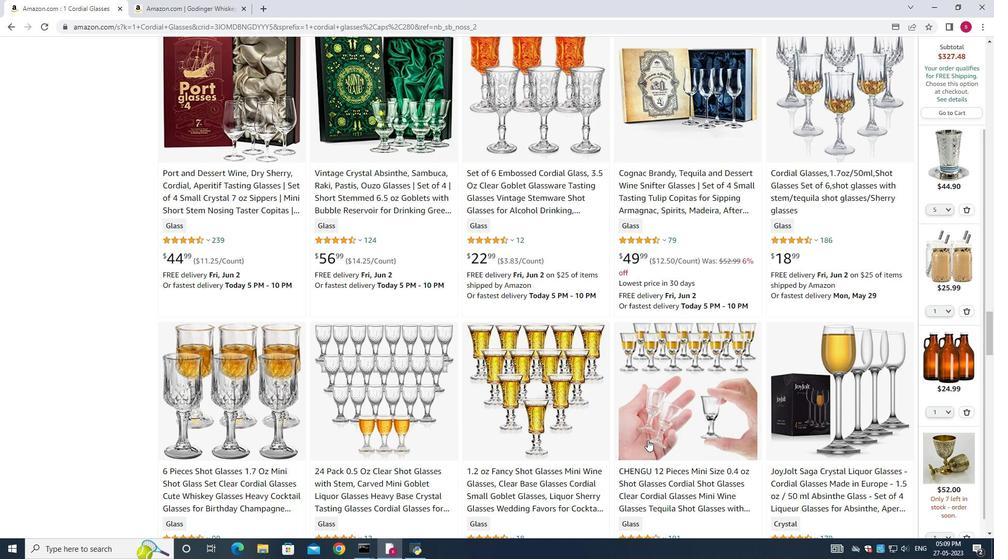 
Action: Mouse scrolled (647, 442) with delta (0, 0)
Screenshot: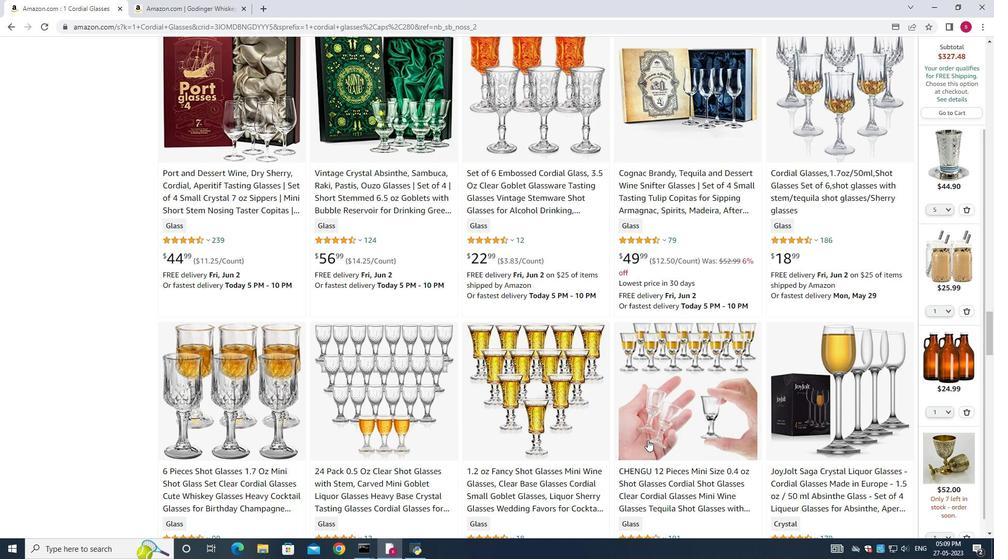 
Action: Mouse moved to (646, 445)
Screenshot: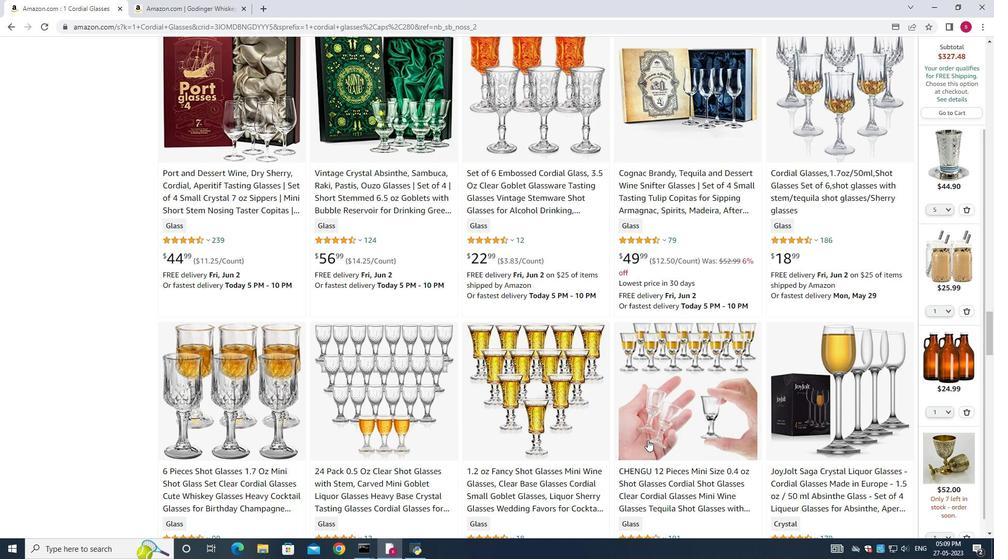 
Action: Mouse scrolled (646, 444) with delta (0, 0)
Screenshot: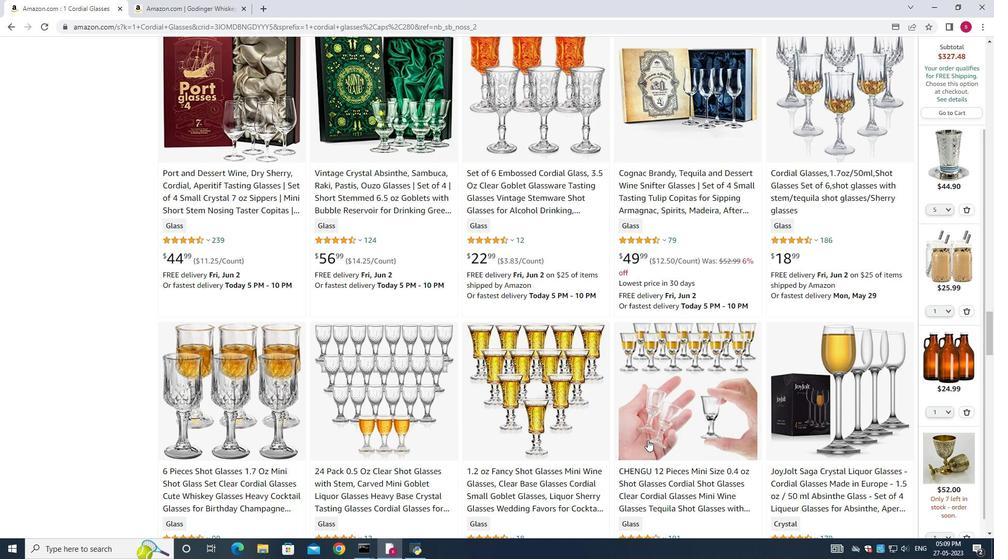 
Action: Mouse moved to (646, 446)
Screenshot: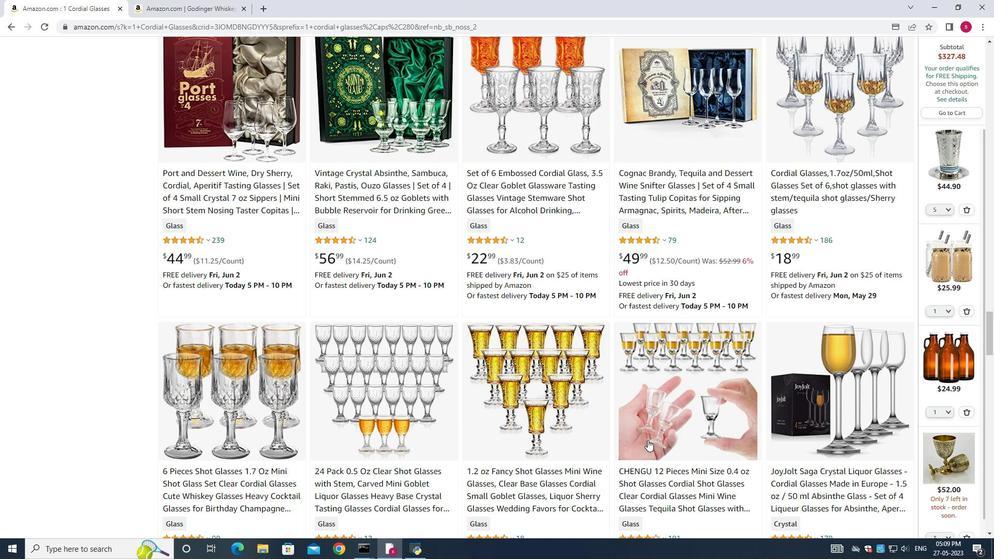
Action: Mouse scrolled (646, 445) with delta (0, 0)
Screenshot: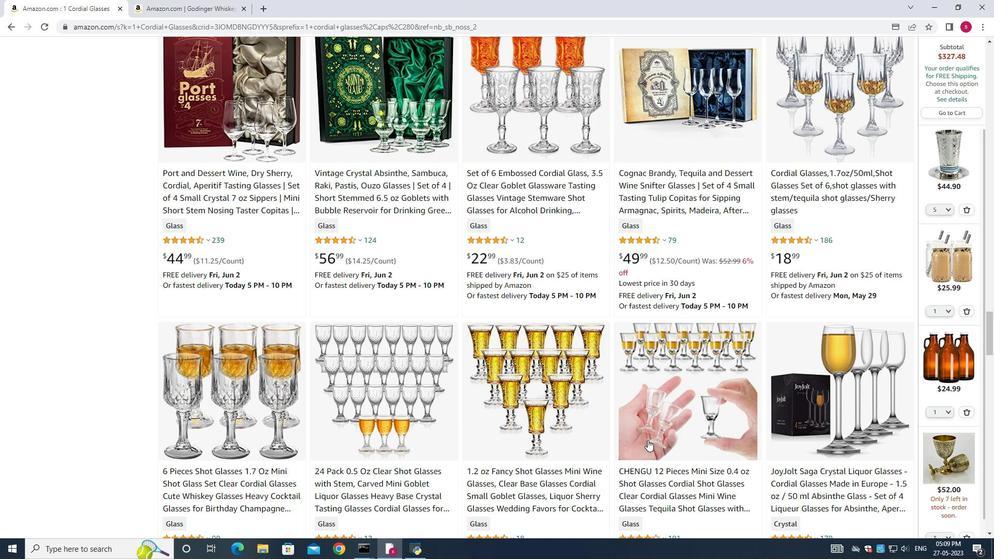 
Action: Mouse scrolled (646, 445) with delta (0, 0)
Screenshot: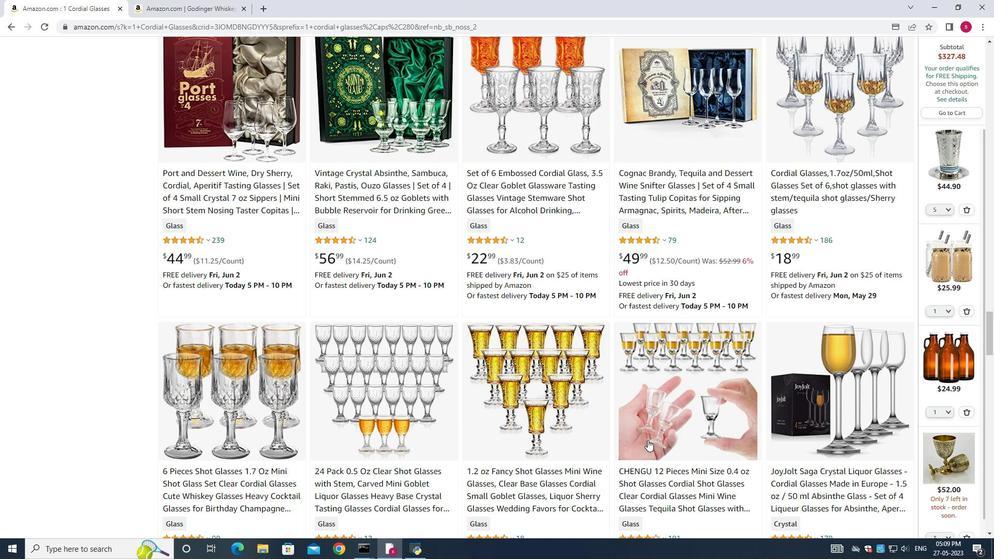 
Action: Mouse moved to (645, 446)
Screenshot: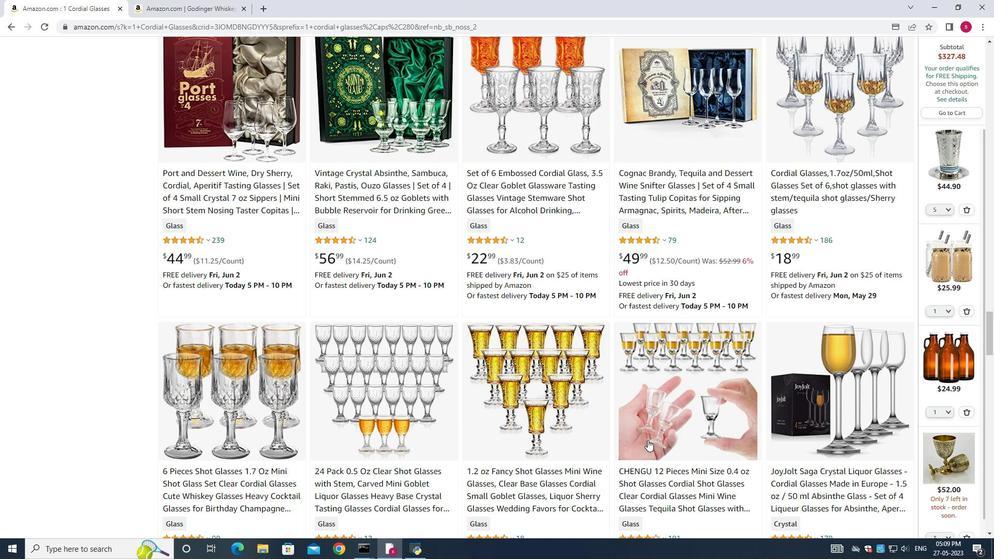 
Action: Mouse scrolled (645, 446) with delta (0, 0)
Screenshot: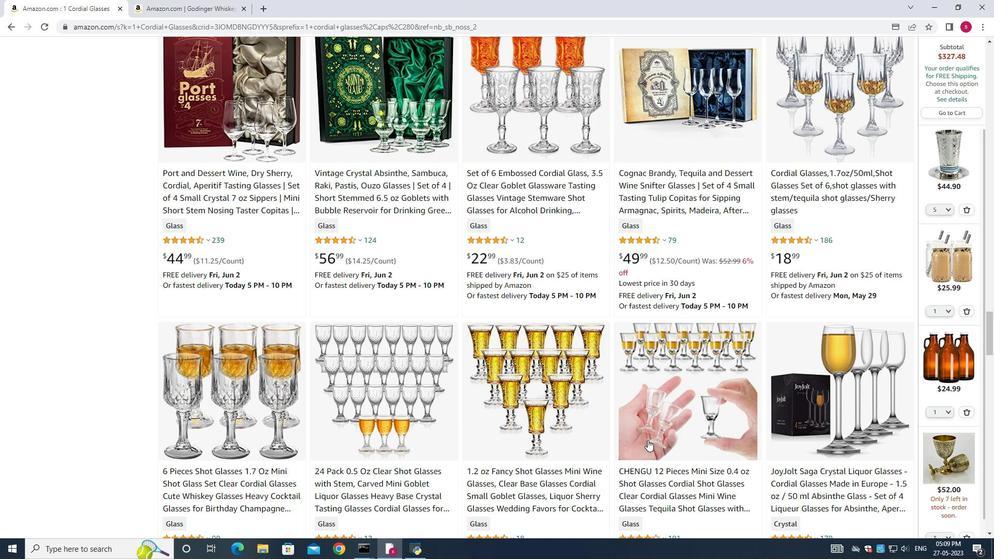 
Action: Mouse moved to (643, 444)
Screenshot: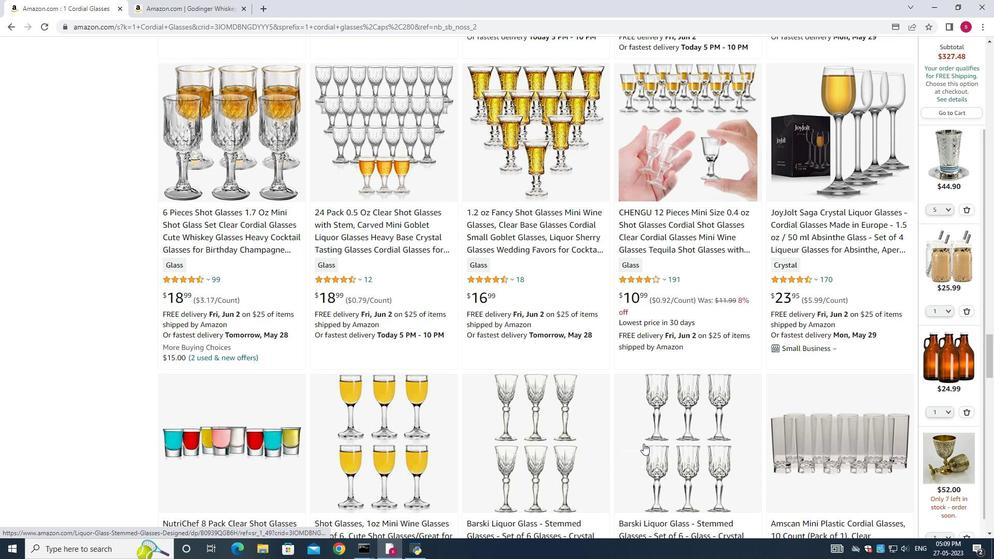 
Action: Mouse scrolled (643, 443) with delta (0, 0)
Screenshot: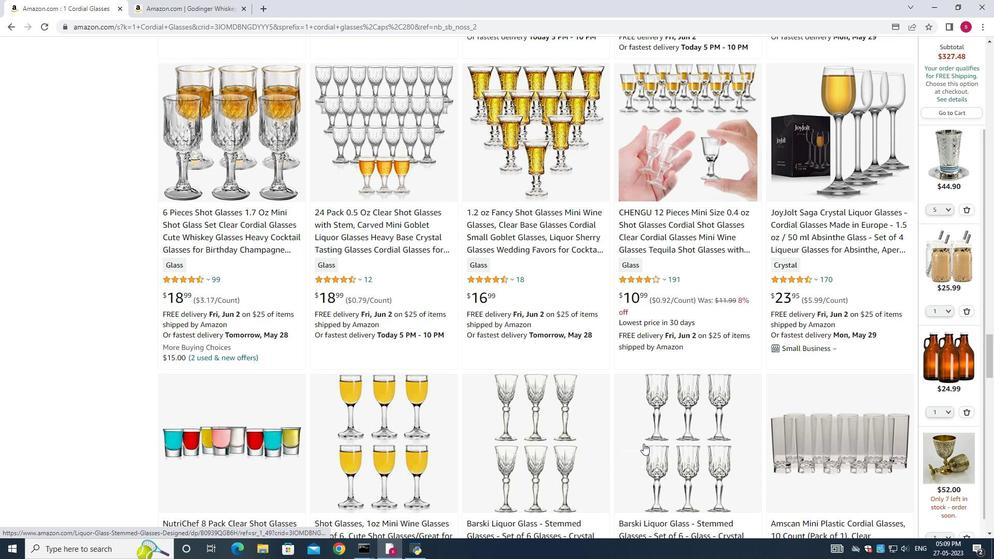 
Action: Mouse scrolled (643, 443) with delta (0, 0)
Screenshot: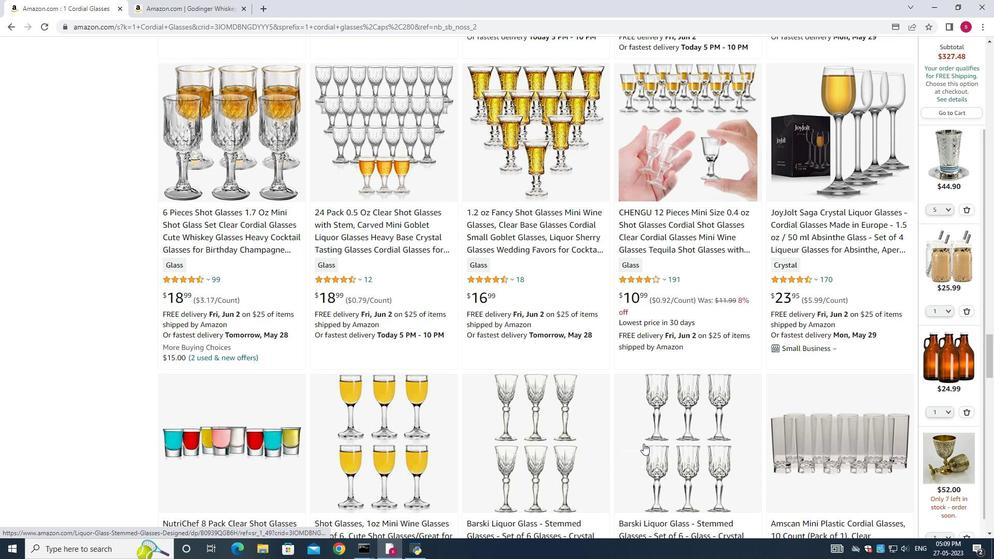
Action: Mouse scrolled (643, 443) with delta (0, 0)
Screenshot: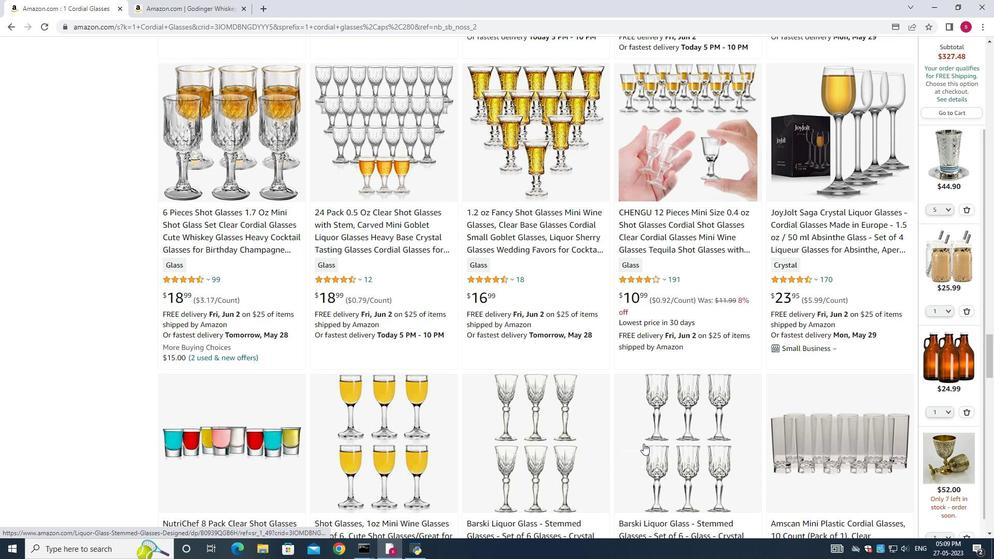 
Action: Mouse scrolled (643, 443) with delta (0, 0)
Screenshot: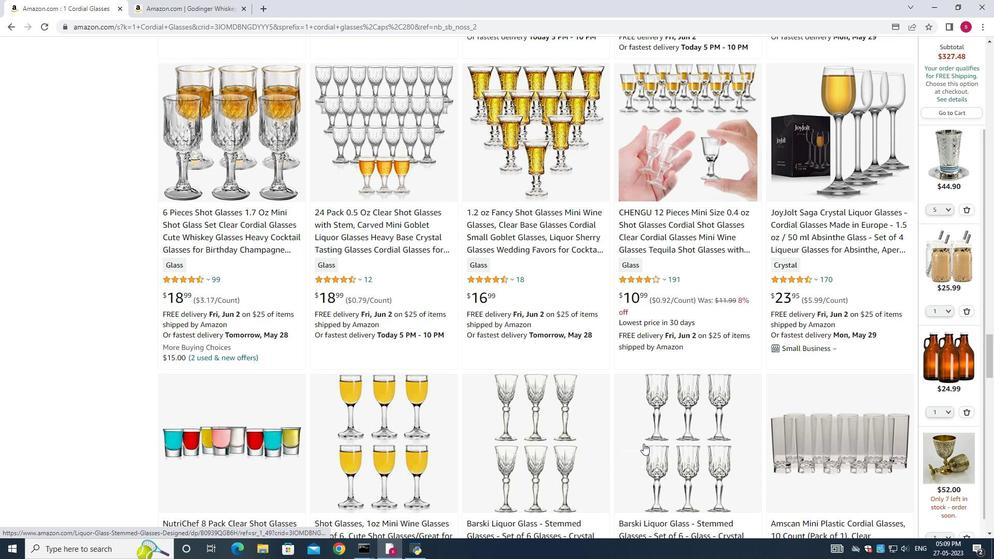 
Action: Mouse scrolled (643, 443) with delta (0, 0)
Screenshot: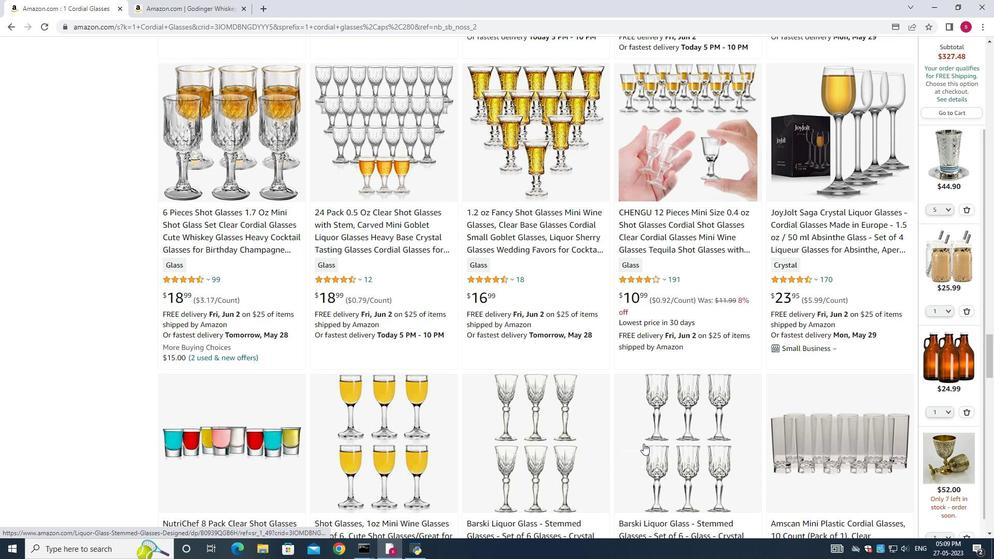 
Action: Mouse scrolled (643, 443) with delta (0, 0)
Screenshot: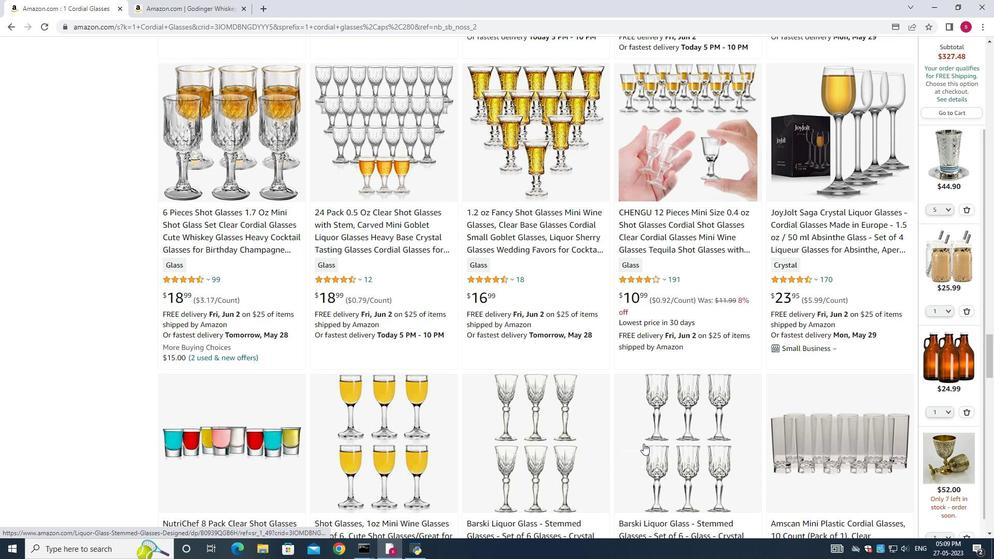 
Action: Mouse moved to (643, 442)
Screenshot: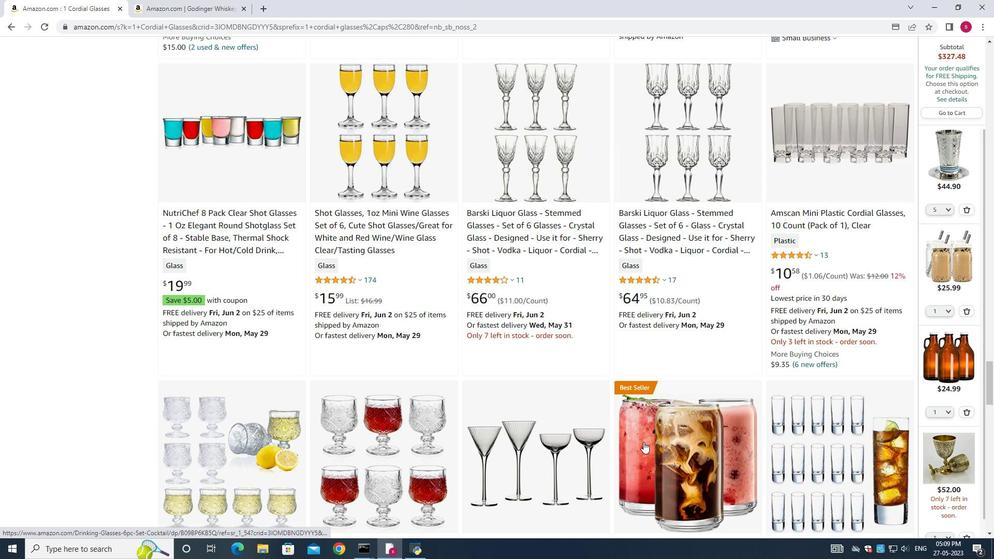 
Action: Mouse scrolled (643, 441) with delta (0, 0)
Screenshot: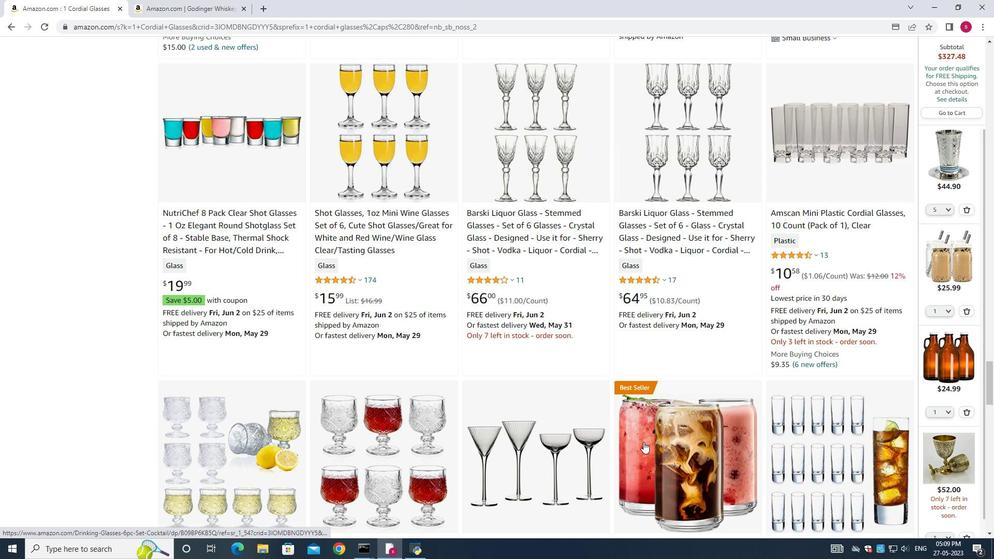 
Action: Mouse scrolled (643, 441) with delta (0, 0)
Screenshot: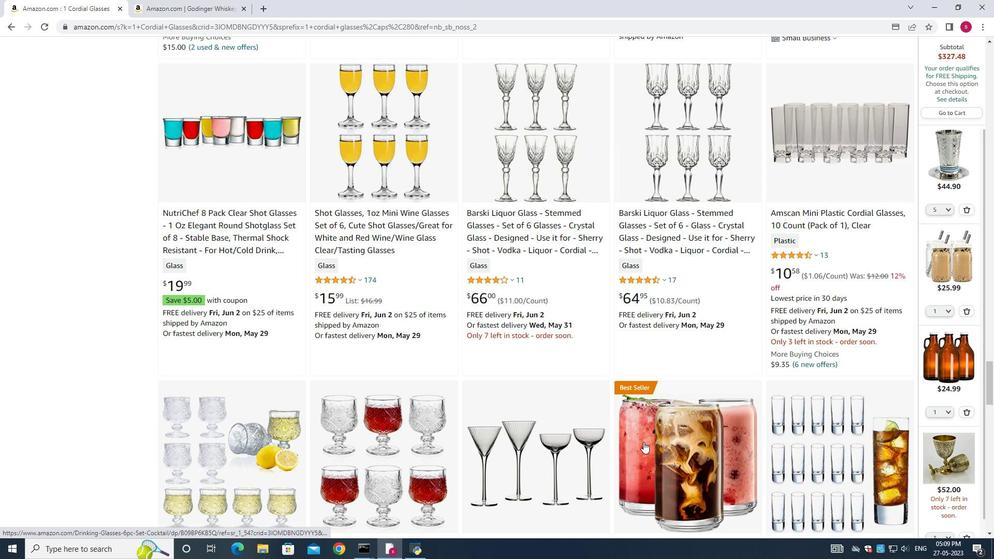 
Action: Mouse scrolled (643, 441) with delta (0, 0)
Screenshot: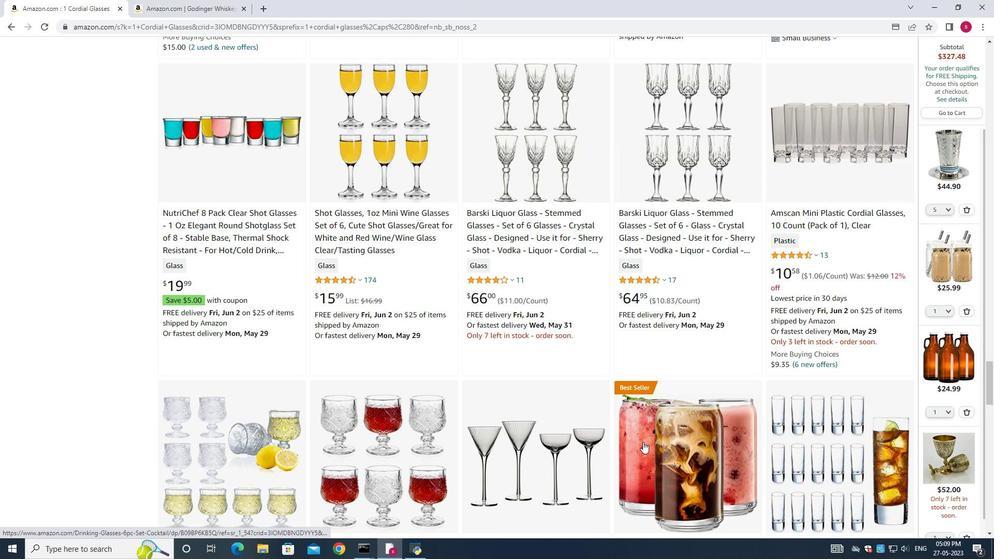 
Action: Mouse scrolled (643, 441) with delta (0, 0)
Screenshot: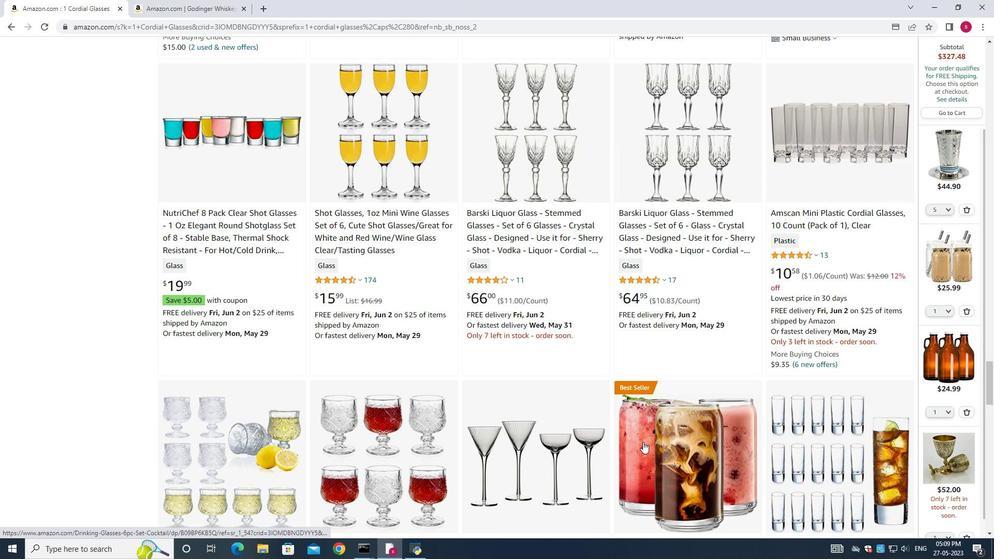 
Action: Mouse moved to (594, 440)
Screenshot: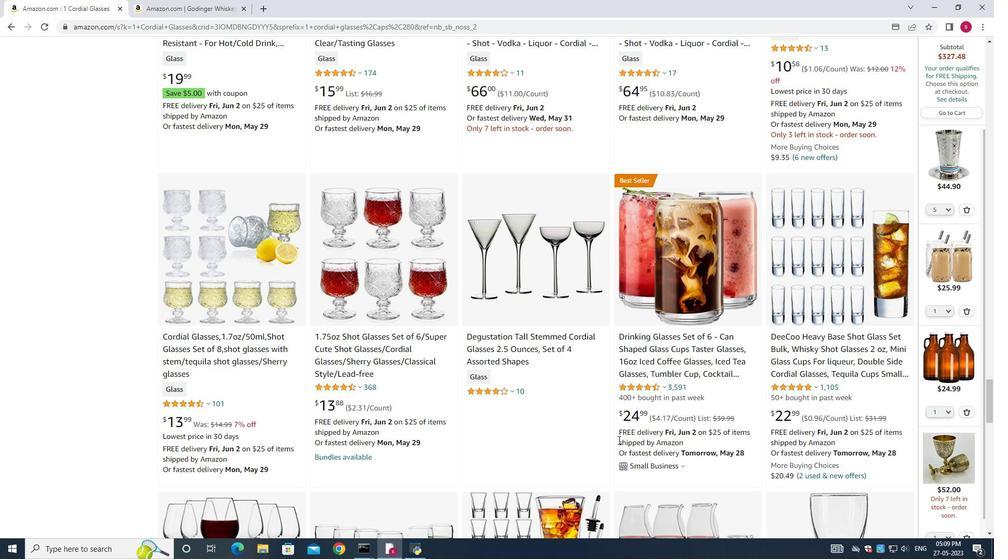 
Action: Mouse scrolled (594, 440) with delta (0, 0)
Screenshot: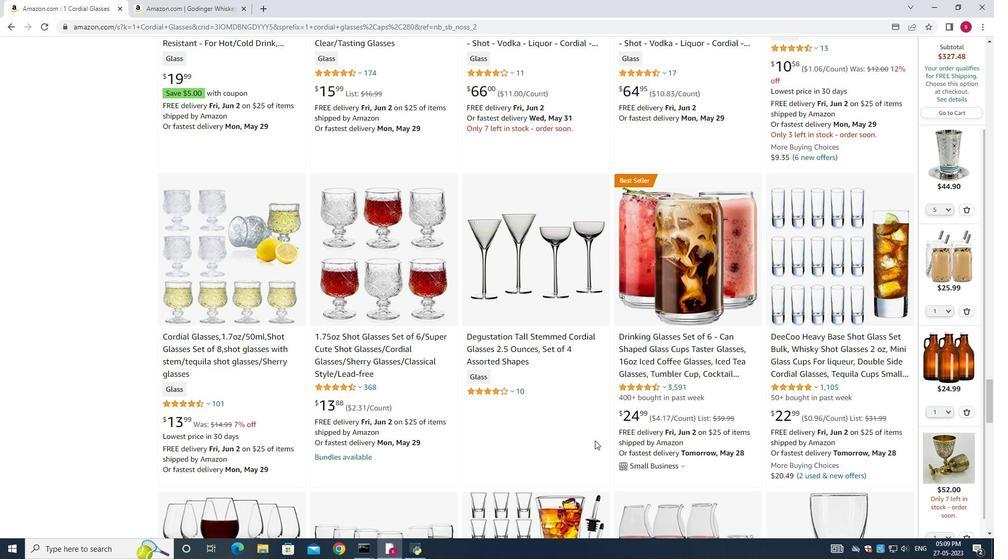 
Action: Mouse moved to (594, 440)
Screenshot: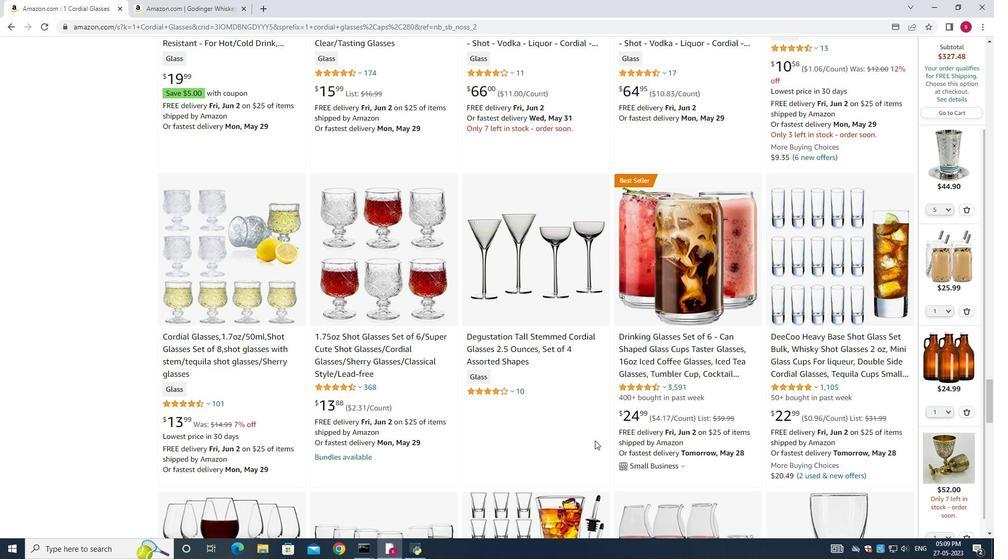 
Action: Mouse scrolled (594, 440) with delta (0, 0)
Screenshot: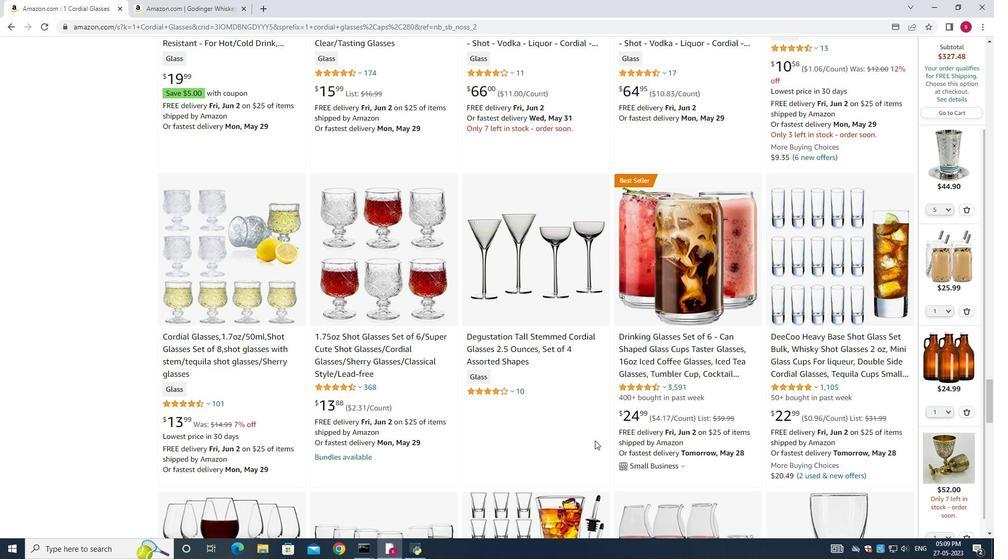 
Action: Mouse moved to (593, 440)
Screenshot: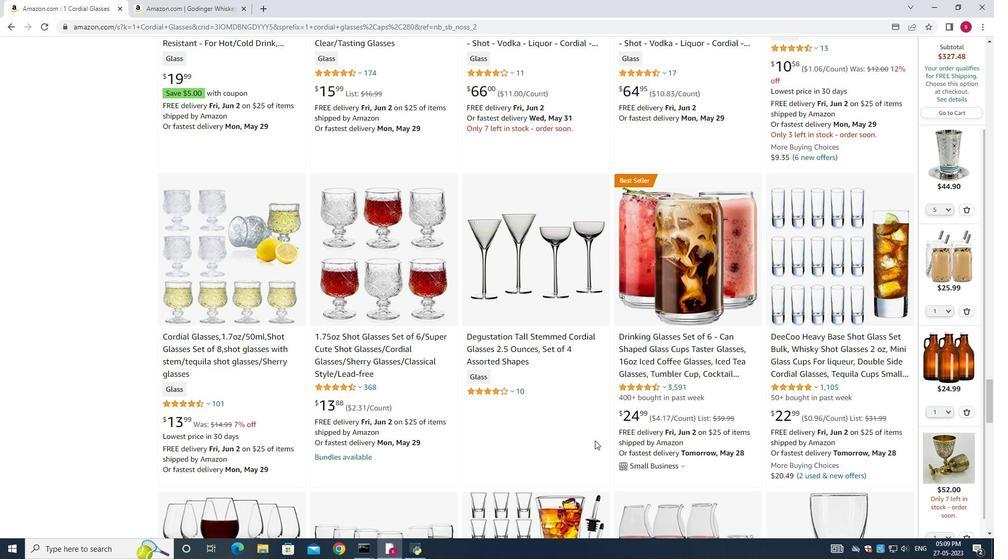 
Action: Mouse scrolled (593, 440) with delta (0, 0)
Screenshot: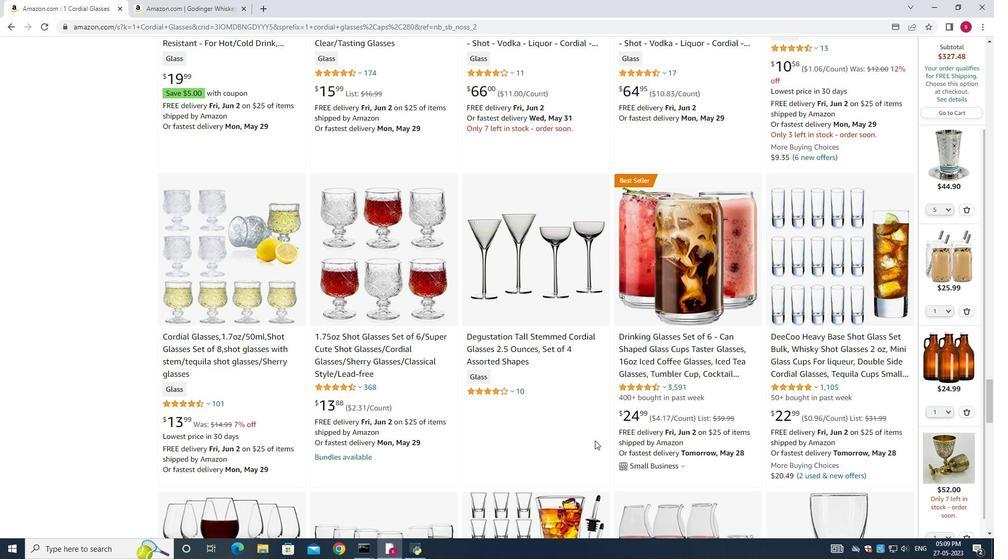 
Action: Mouse moved to (591, 439)
Screenshot: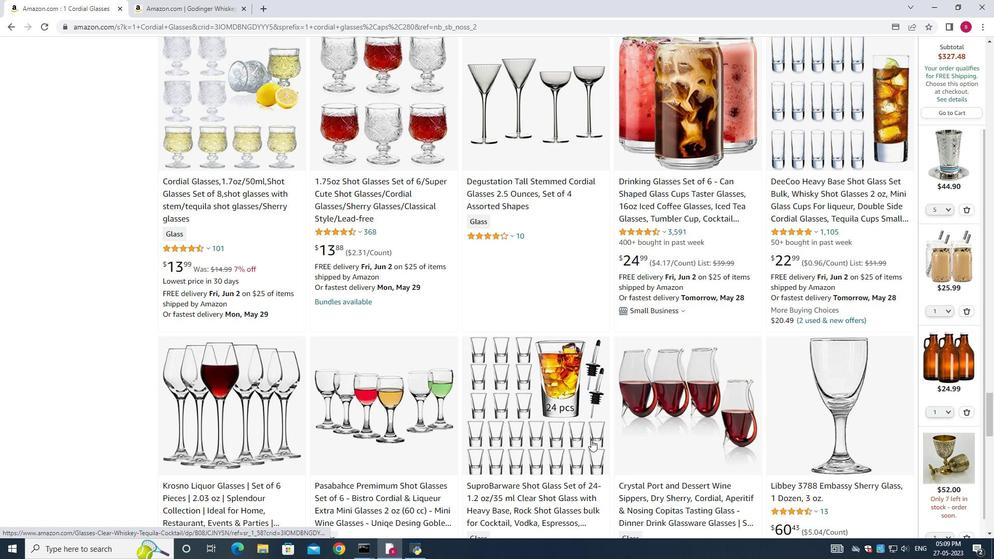 
Action: Mouse scrolled (591, 439) with delta (0, 0)
Screenshot: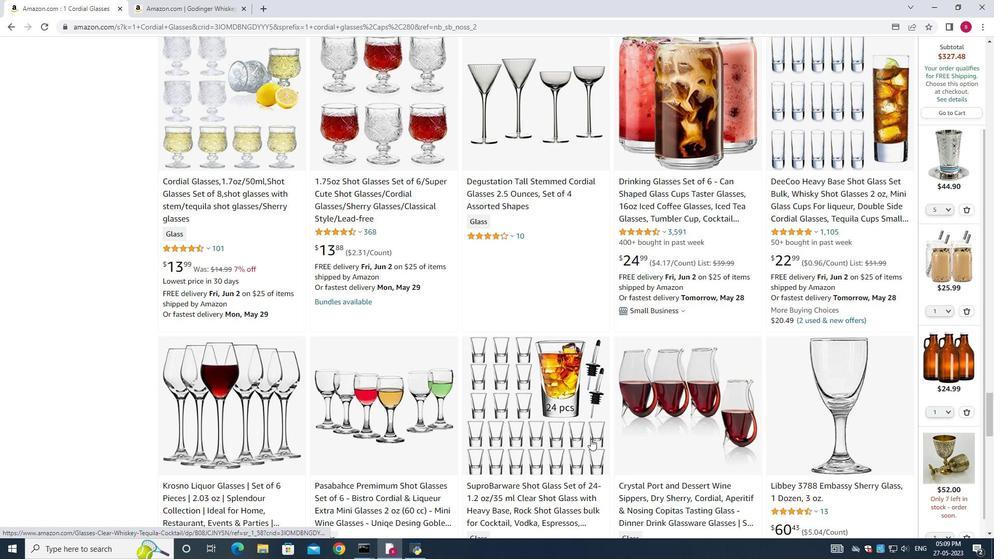 
Action: Mouse scrolled (591, 439) with delta (0, 0)
Screenshot: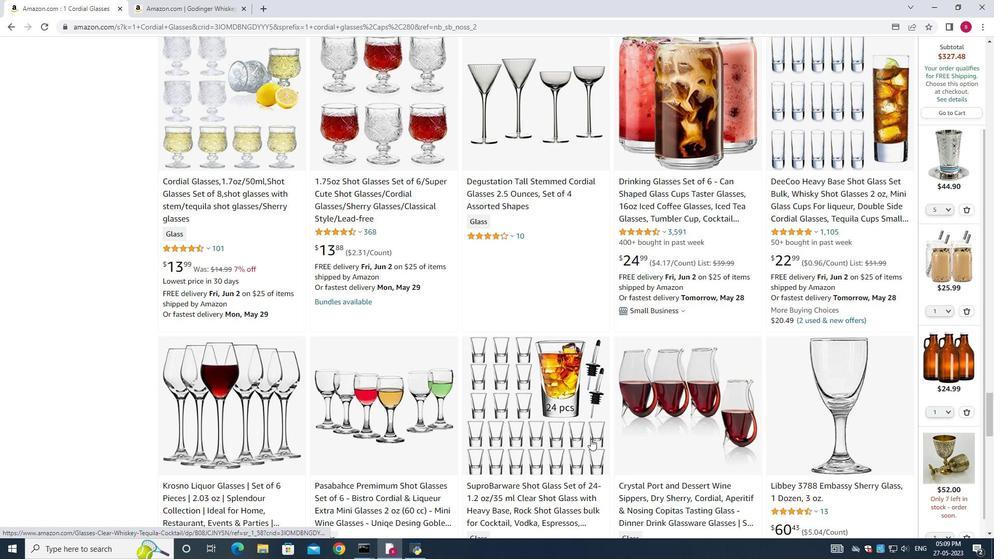 
Action: Mouse scrolled (591, 439) with delta (0, 0)
Screenshot: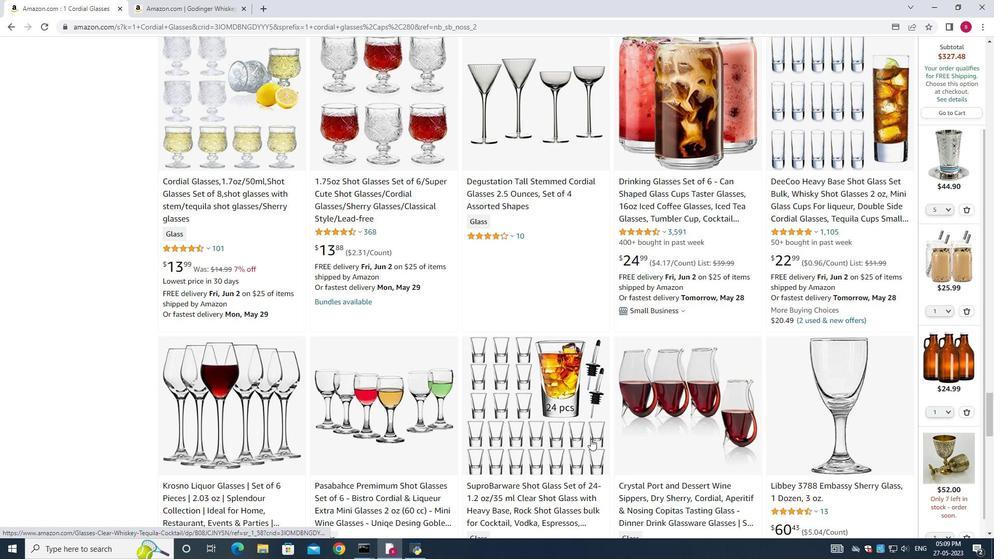 
Action: Mouse scrolled (591, 439) with delta (0, 0)
Screenshot: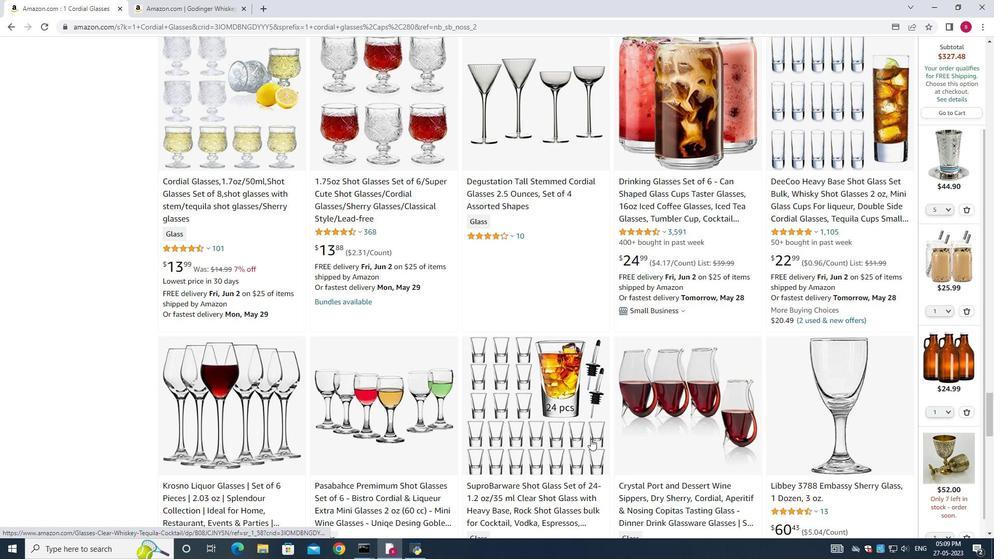 
Action: Mouse scrolled (591, 439) with delta (0, 0)
Screenshot: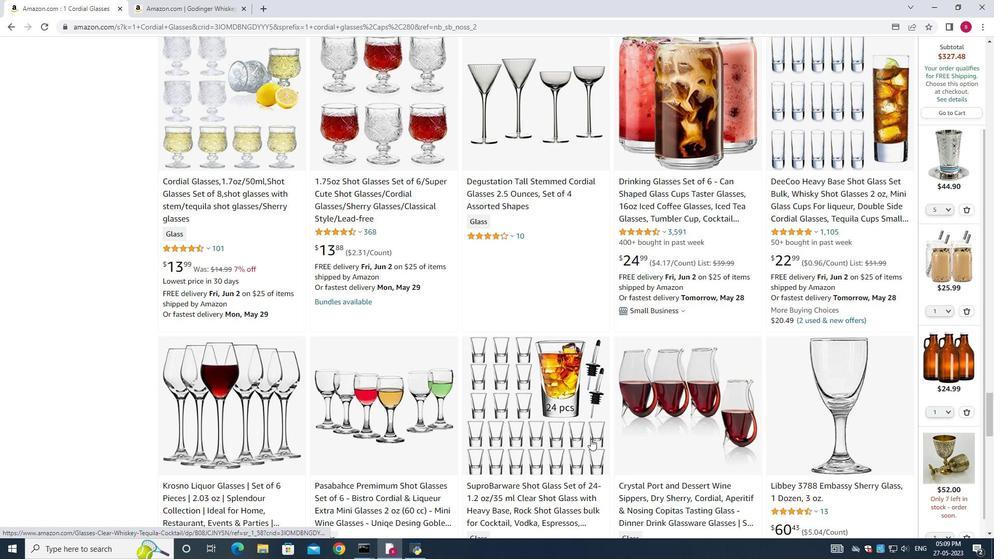 
Action: Mouse scrolled (591, 439) with delta (0, 0)
Screenshot: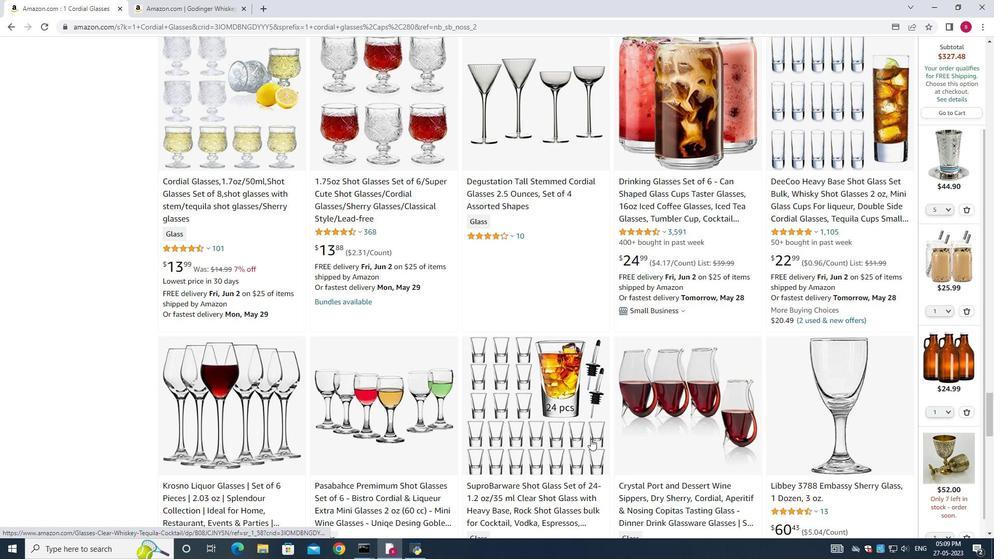 
Action: Mouse scrolled (591, 439) with delta (0, 0)
Screenshot: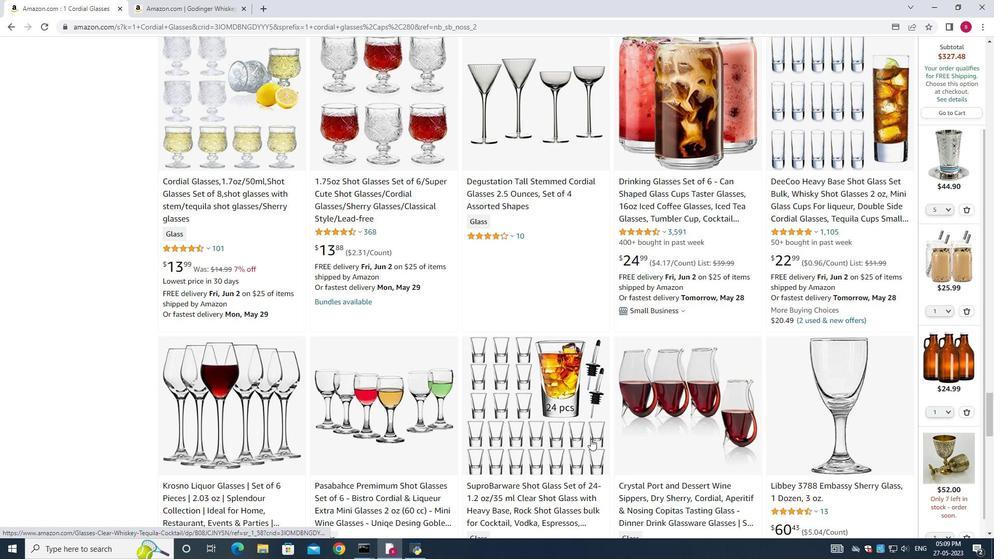 
Action: Mouse moved to (590, 437)
Screenshot: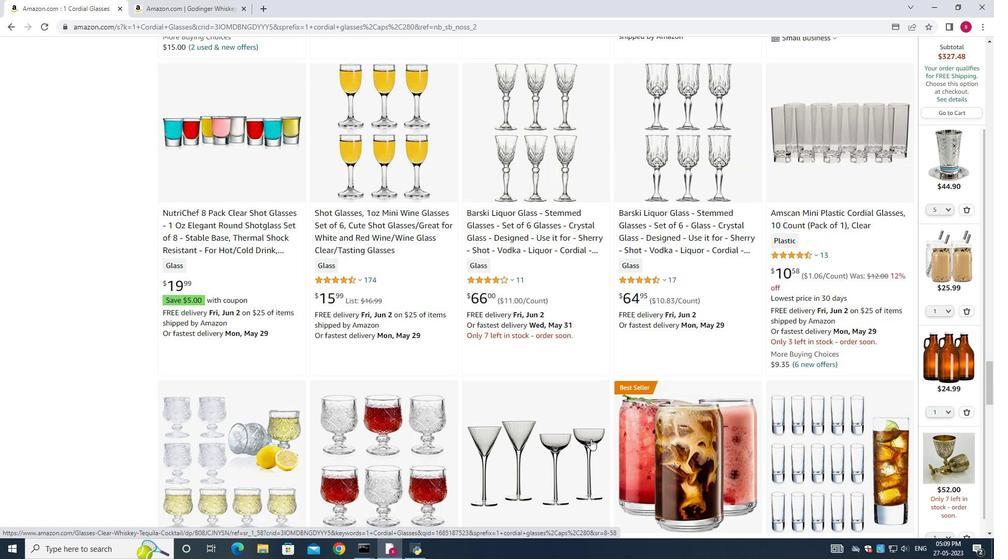 
Action: Mouse scrolled (590, 438) with delta (0, 0)
Screenshot: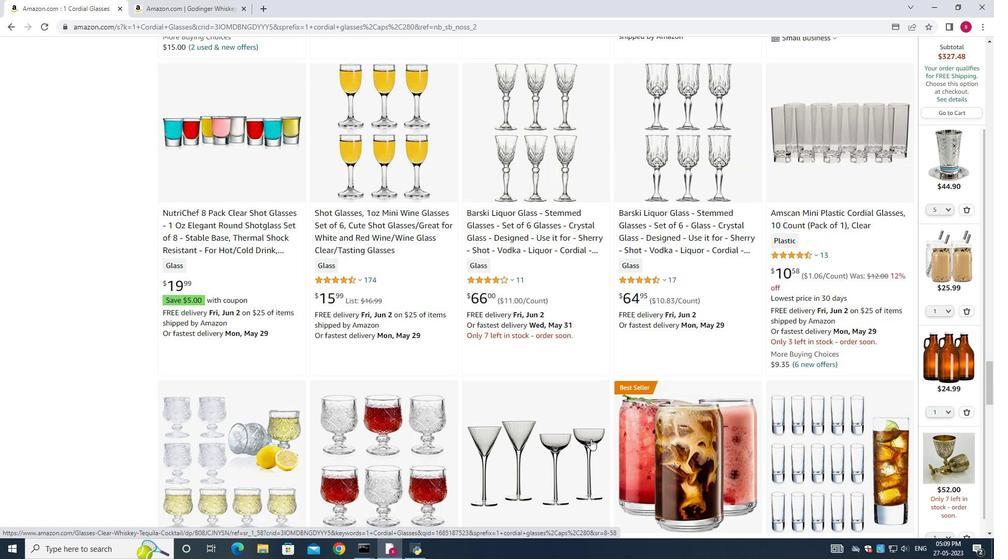 
Action: Mouse scrolled (590, 438) with delta (0, 0)
Screenshot: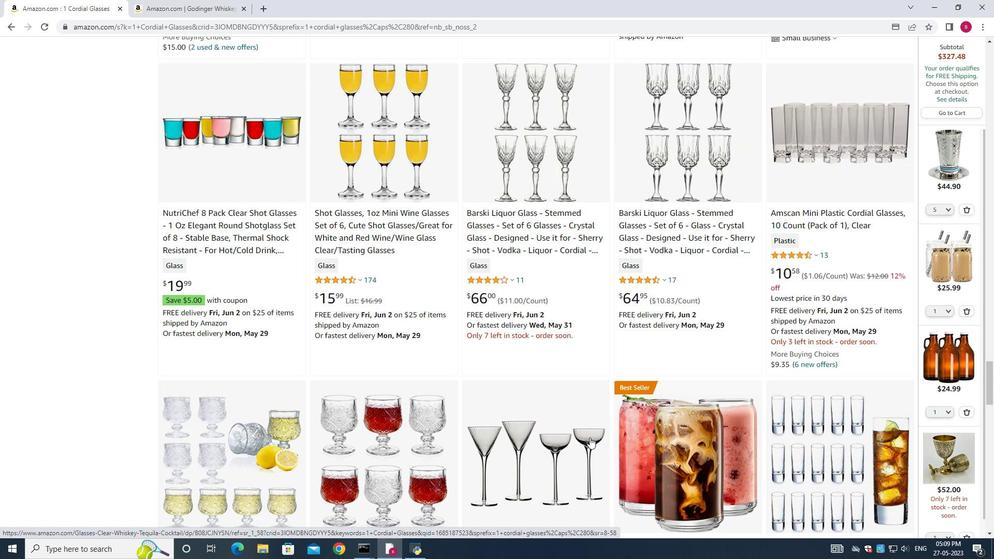 
Action: Mouse scrolled (590, 438) with delta (0, 0)
Screenshot: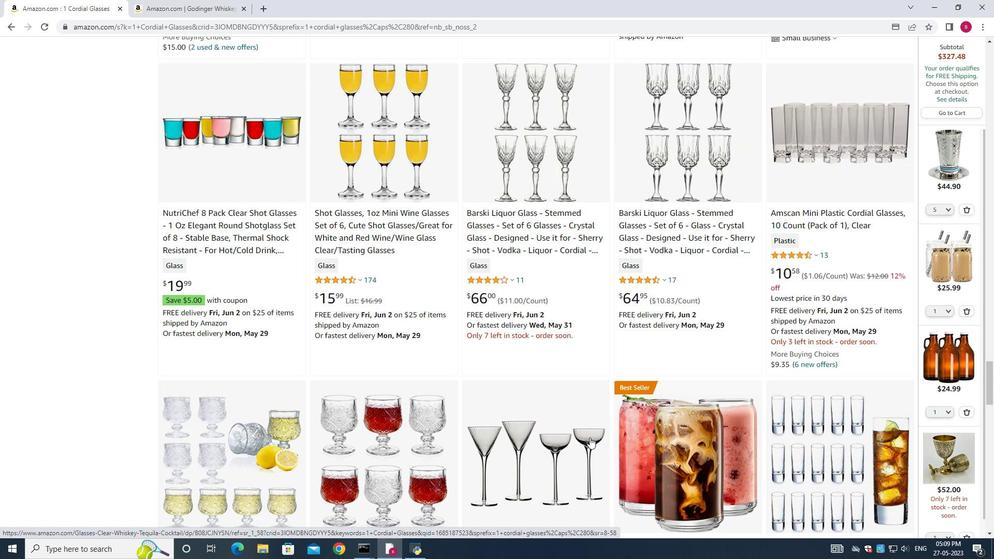 
Action: Mouse scrolled (590, 438) with delta (0, 0)
Screenshot: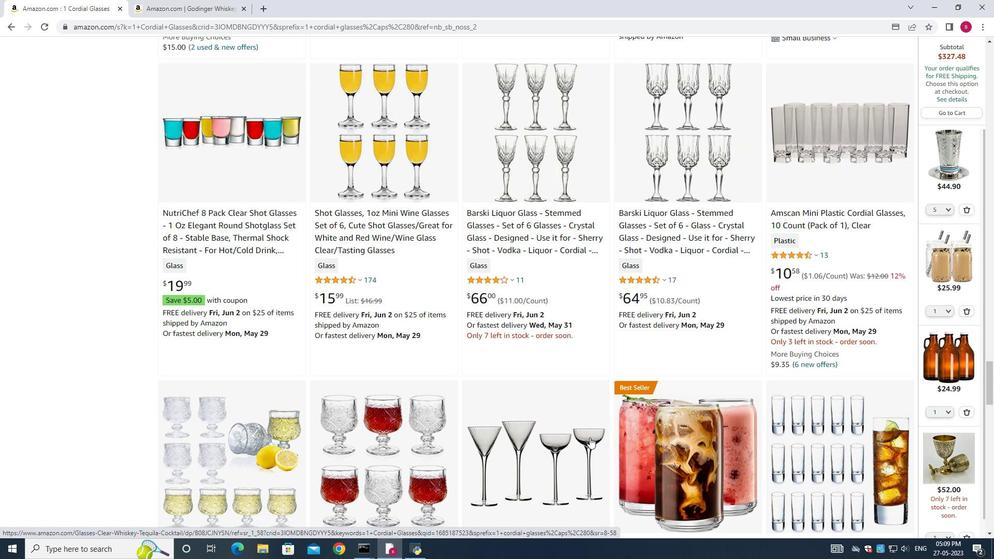 
Action: Mouse scrolled (590, 438) with delta (0, 0)
Screenshot: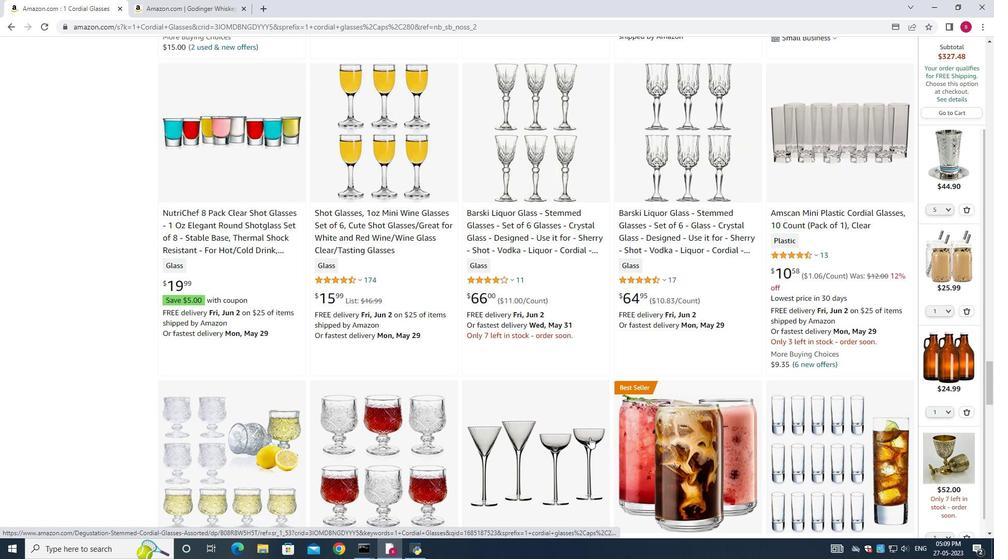 
Action: Mouse scrolled (590, 438) with delta (0, 0)
Screenshot: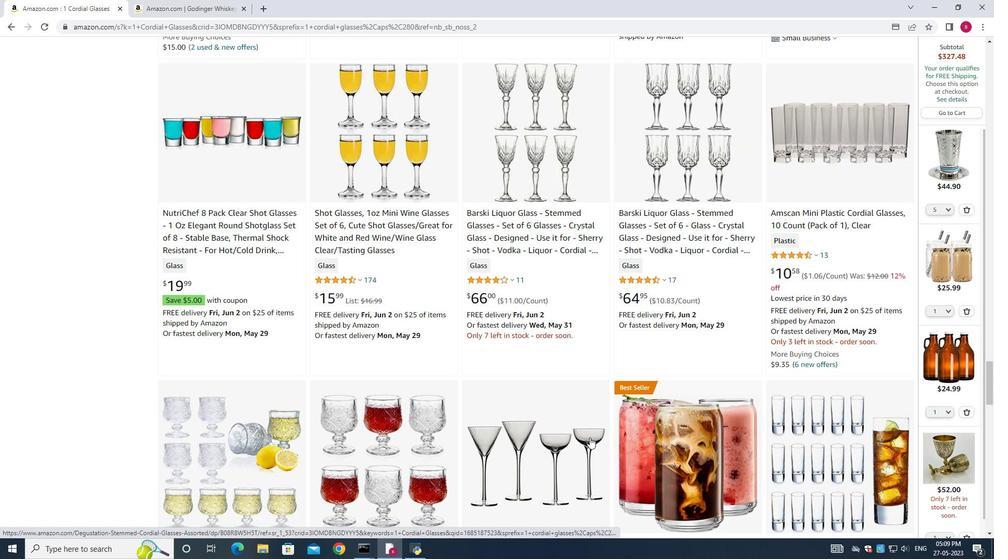 
Action: Mouse scrolled (590, 438) with delta (0, 0)
Screenshot: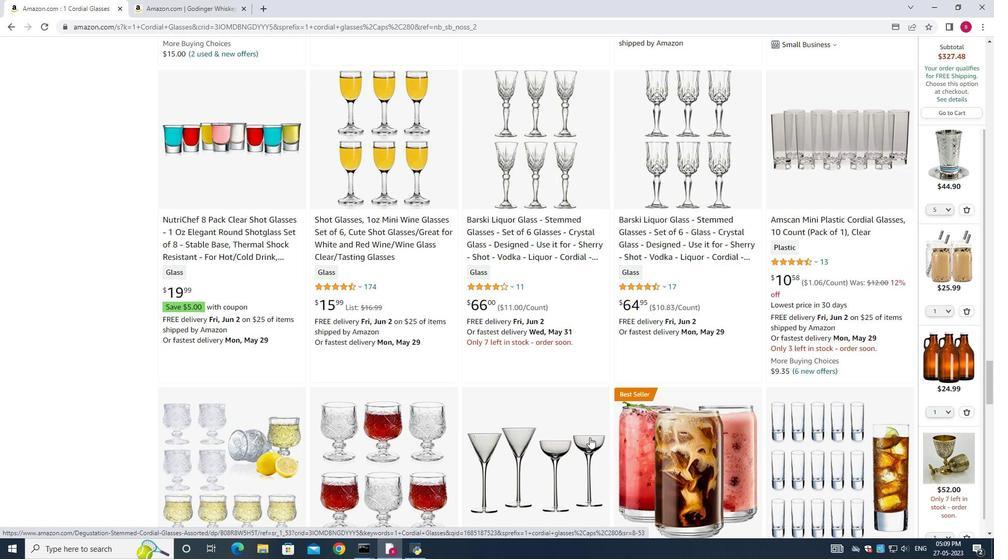 
Action: Mouse scrolled (590, 438) with delta (0, 0)
Screenshot: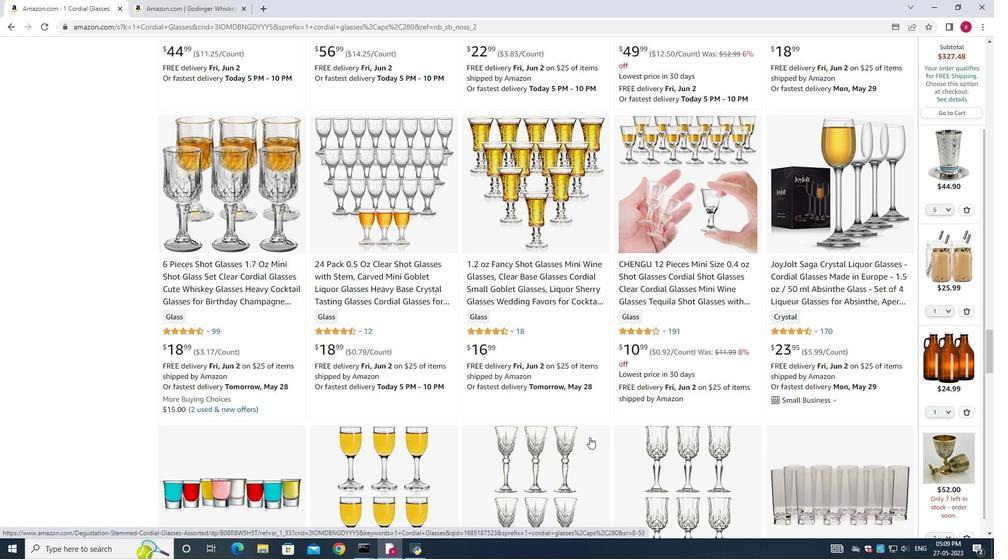
Action: Mouse scrolled (590, 438) with delta (0, 0)
Screenshot: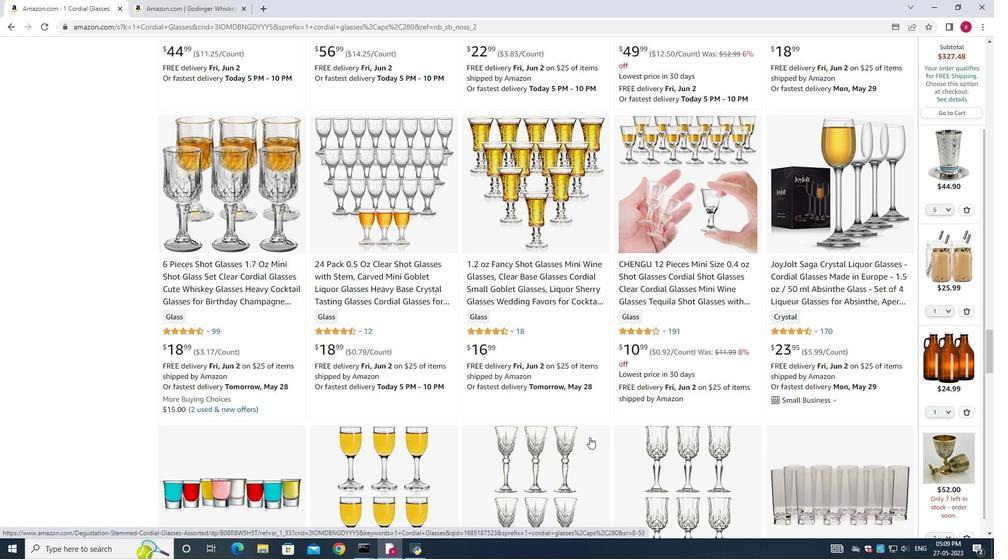 
Action: Mouse scrolled (590, 438) with delta (0, 0)
Screenshot: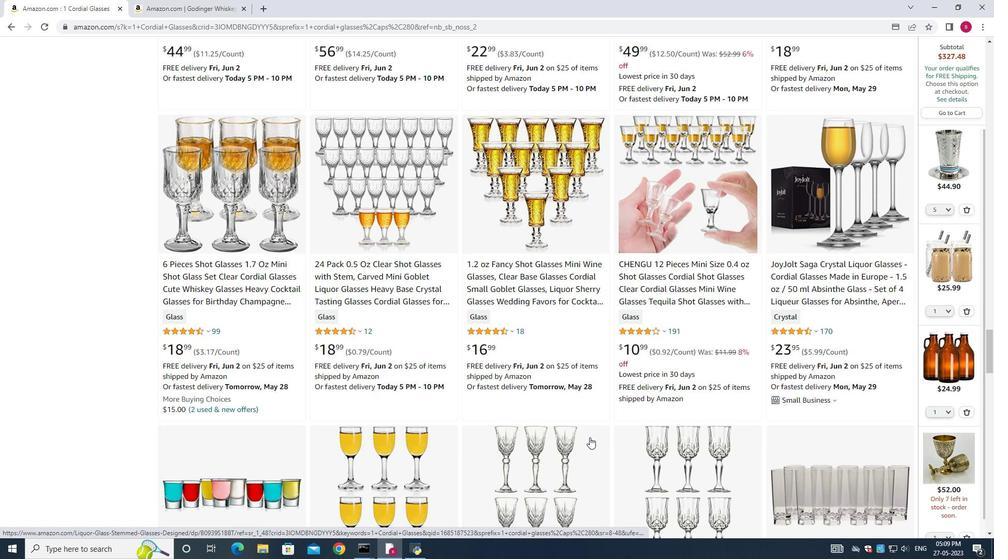 
Action: Mouse scrolled (590, 438) with delta (0, 0)
Screenshot: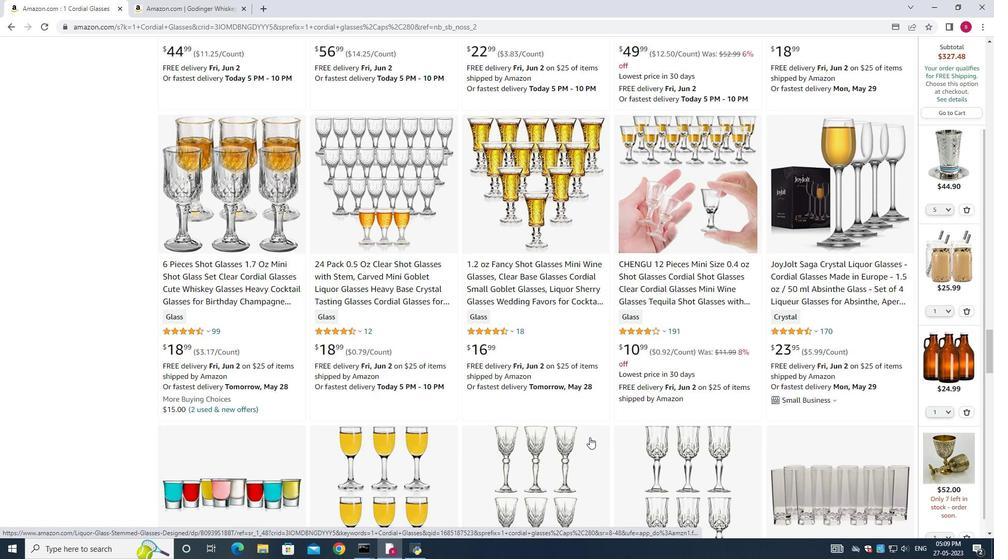 
Action: Mouse scrolled (590, 438) with delta (0, 0)
Screenshot: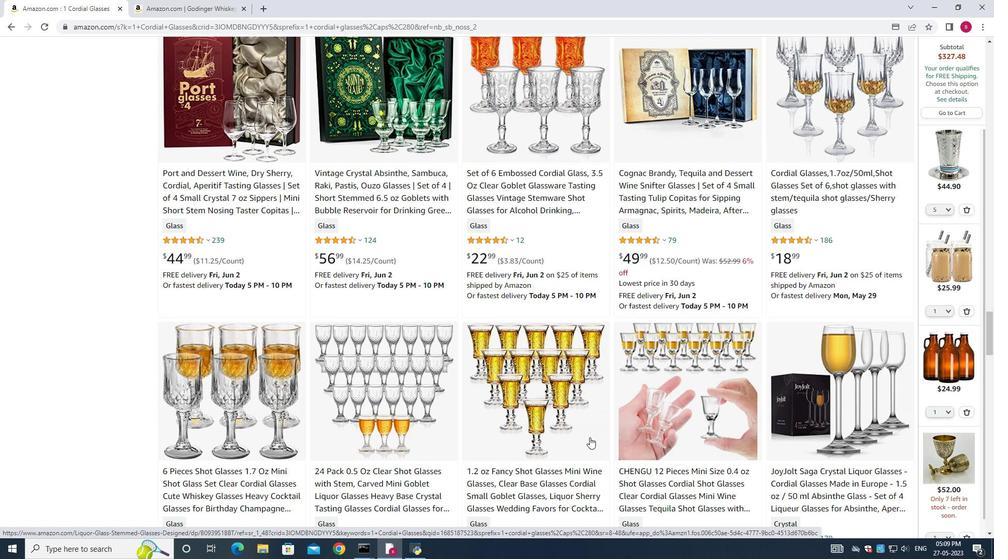 
Action: Mouse scrolled (590, 438) with delta (0, 0)
Screenshot: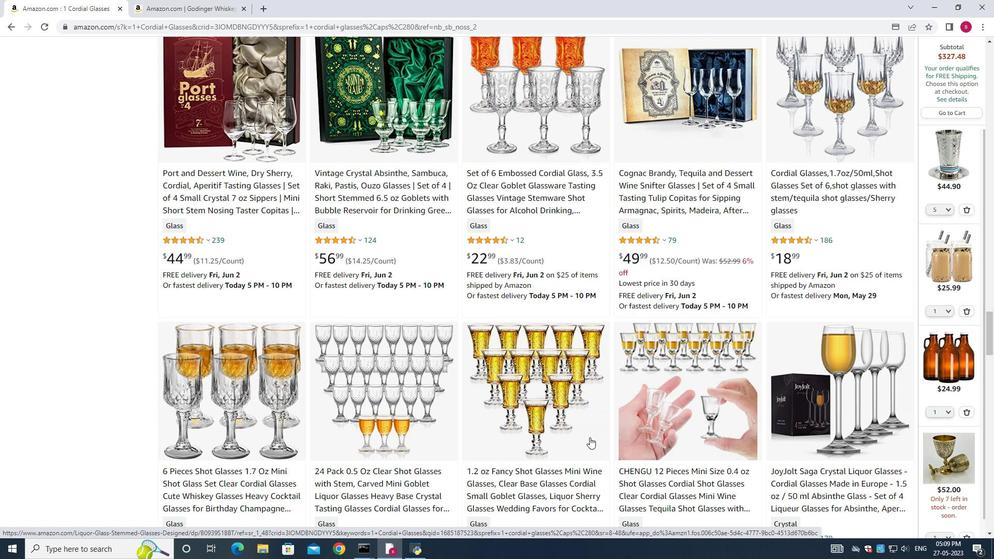 
Action: Mouse scrolled (590, 438) with delta (0, 0)
Screenshot: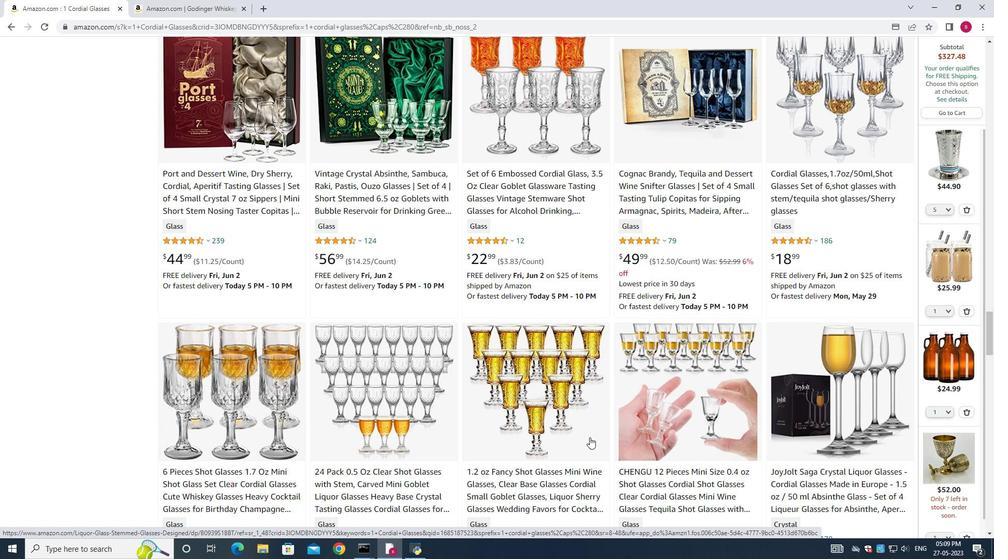 
Action: Mouse moved to (589, 435)
Screenshot: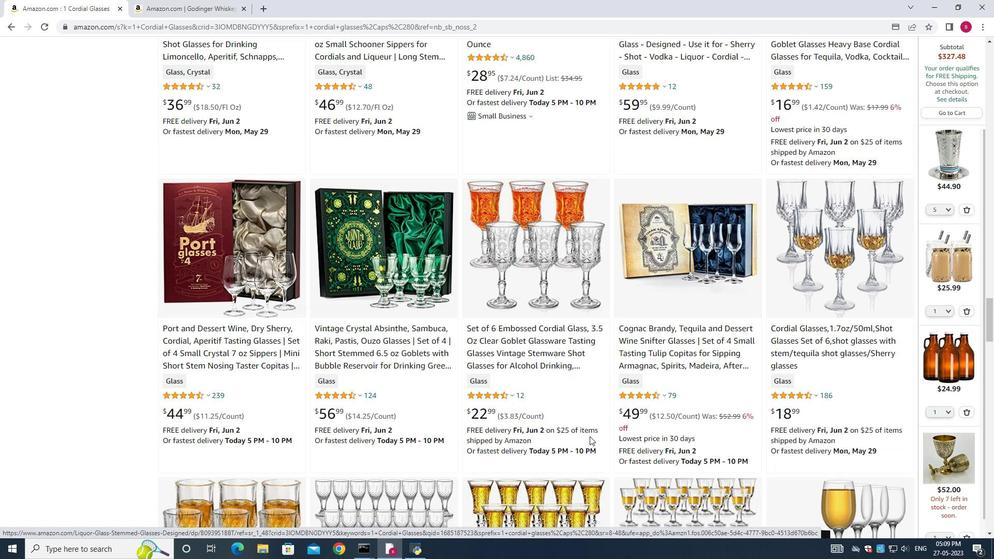 
Action: Mouse scrolled (589, 436) with delta (0, 0)
Screenshot: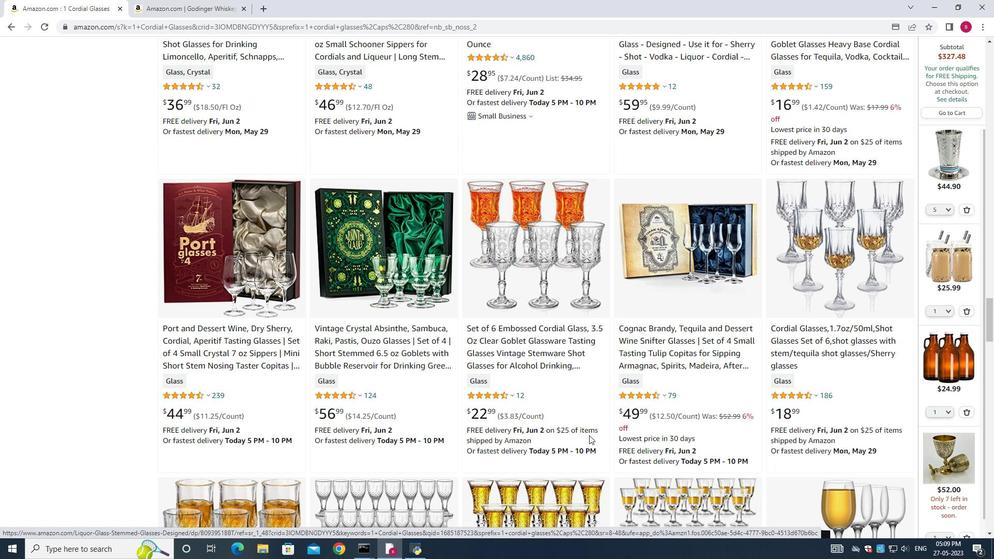 
Action: Mouse scrolled (589, 436) with delta (0, 0)
Screenshot: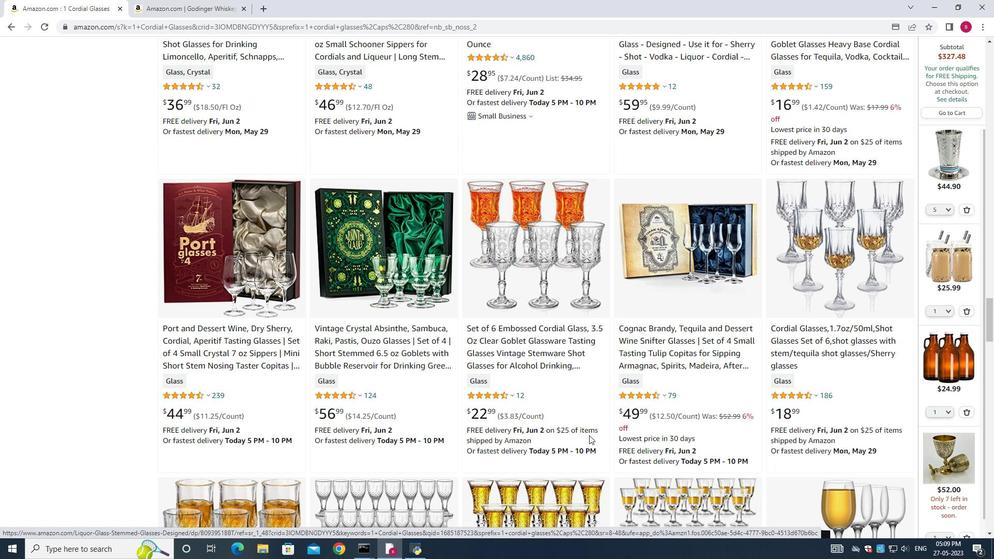 
Action: Mouse scrolled (589, 436) with delta (0, 0)
Screenshot: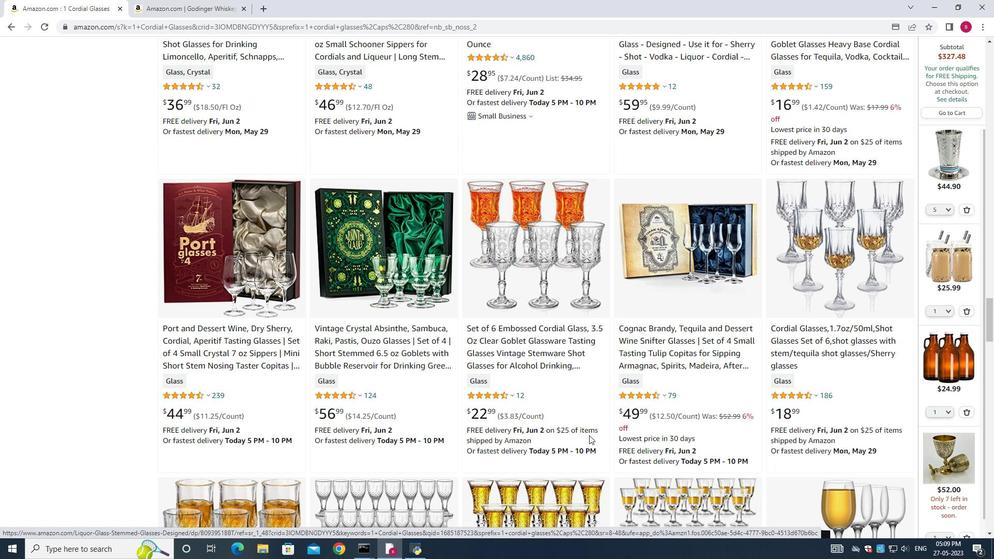 
Action: Mouse scrolled (589, 436) with delta (0, 0)
Screenshot: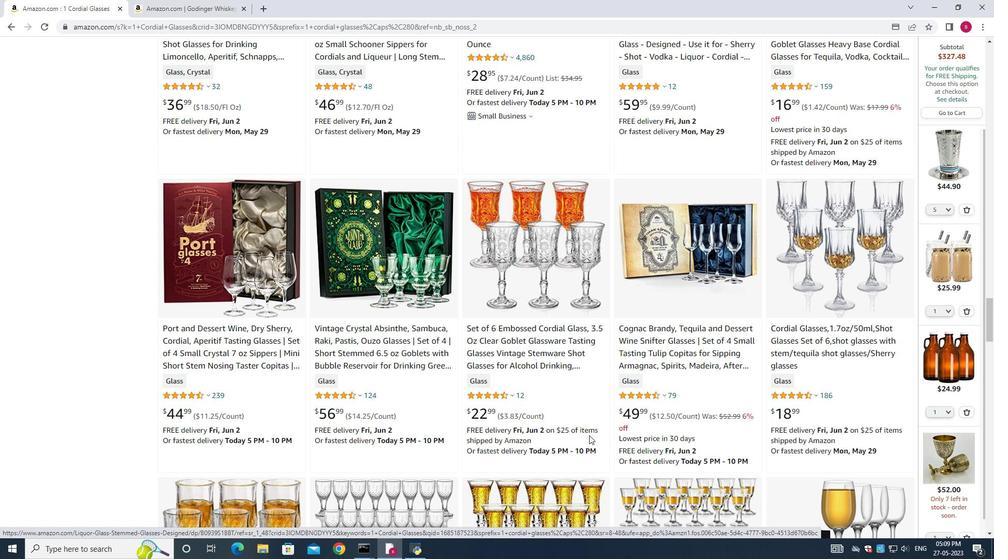 
Action: Mouse scrolled (589, 436) with delta (0, 0)
Screenshot: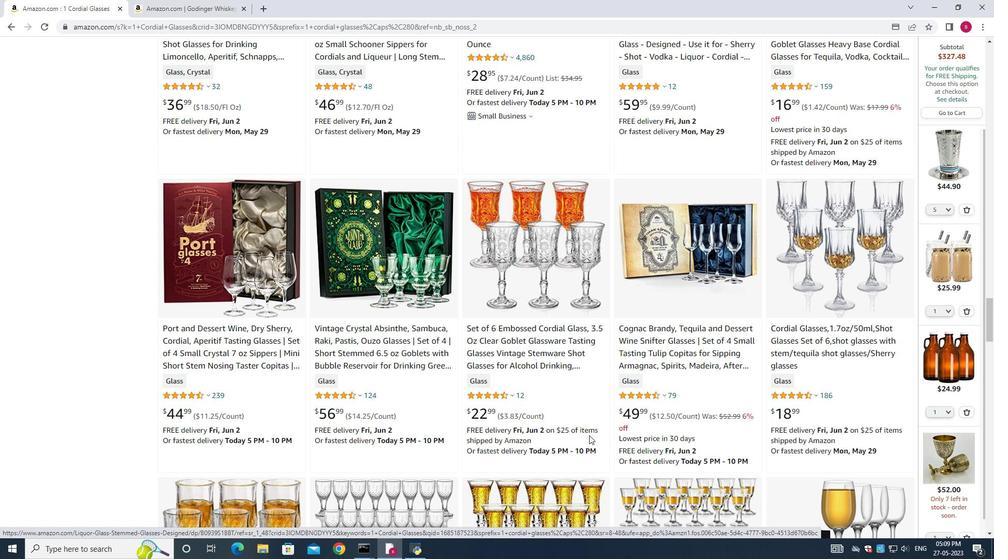 
Action: Mouse moved to (589, 435)
Screenshot: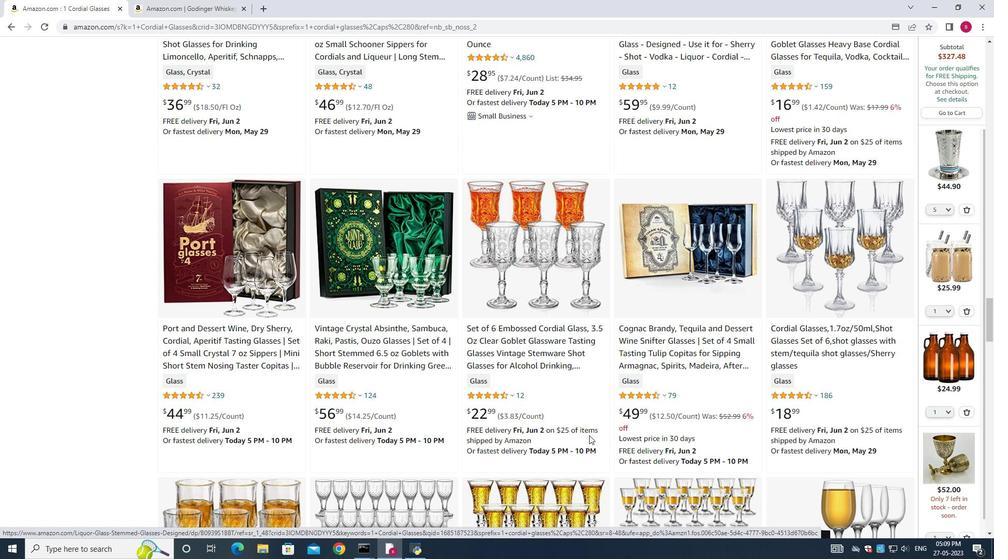 
Action: Mouse scrolled (589, 436) with delta (0, 0)
Screenshot: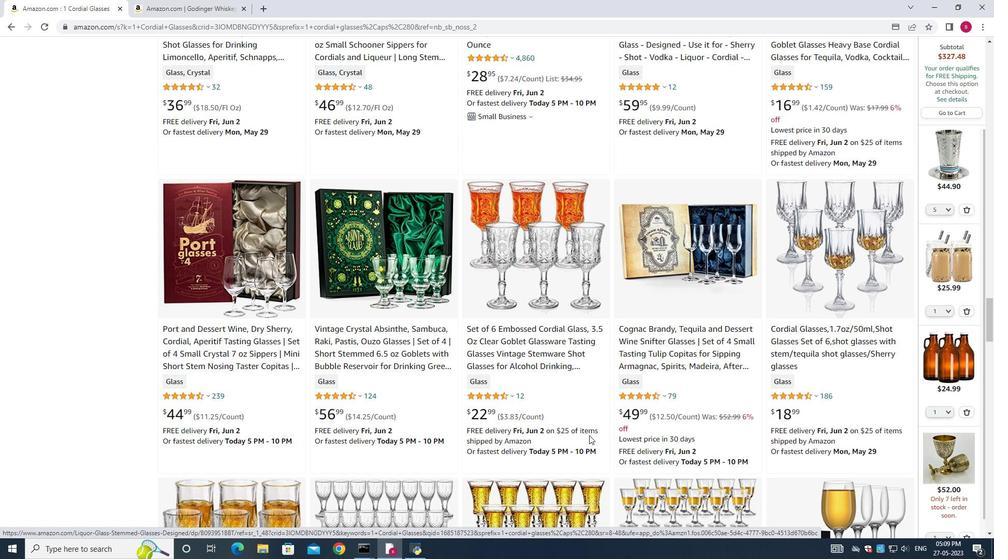
Action: Mouse scrolled (589, 436) with delta (0, 0)
Screenshot: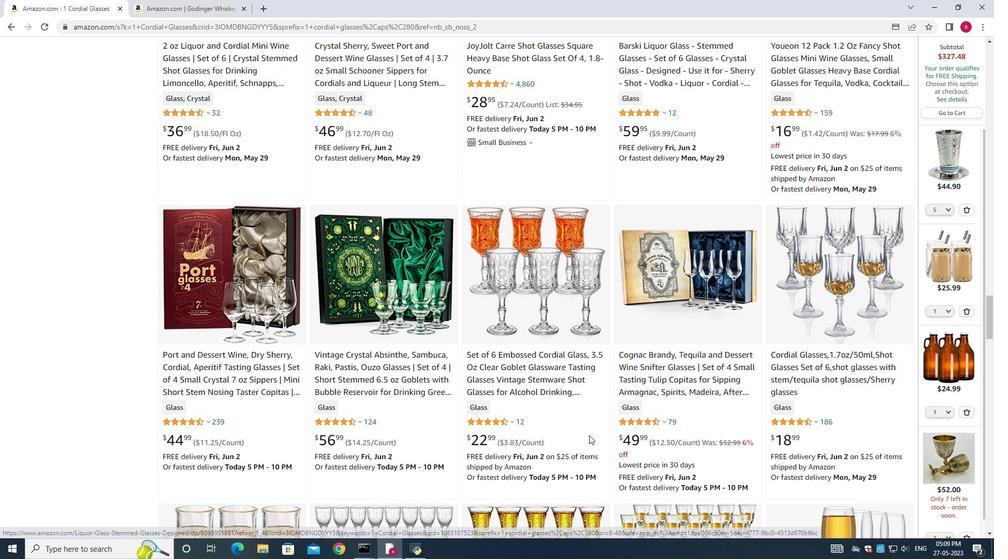 
Action: Mouse moved to (589, 432)
Screenshot: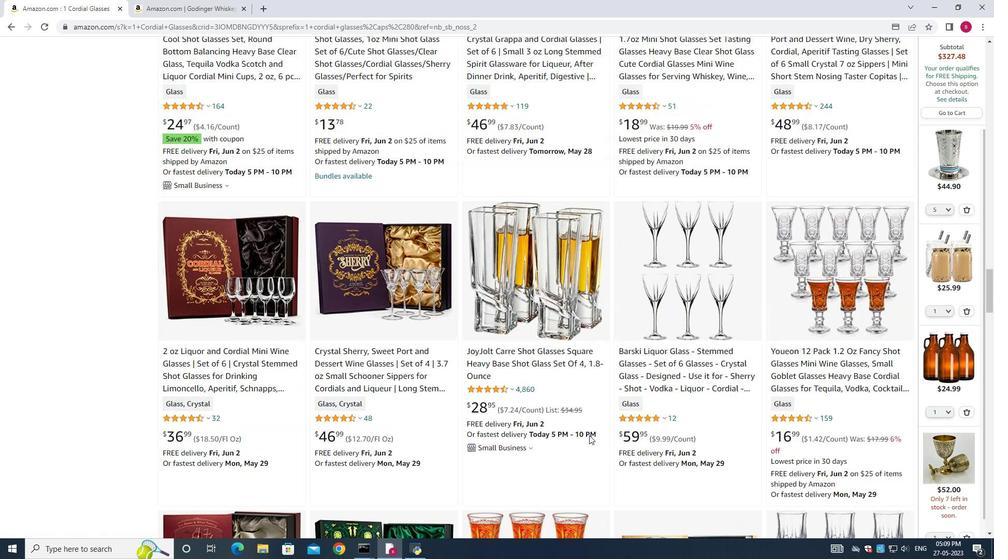 
Action: Mouse scrolled (589, 433) with delta (0, 0)
Screenshot: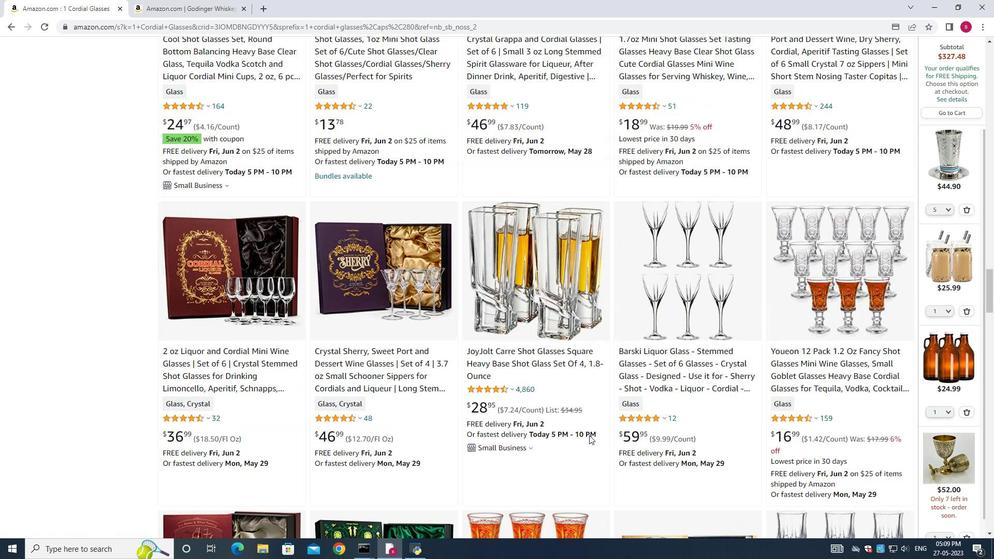 
Action: Mouse moved to (590, 432)
Screenshot: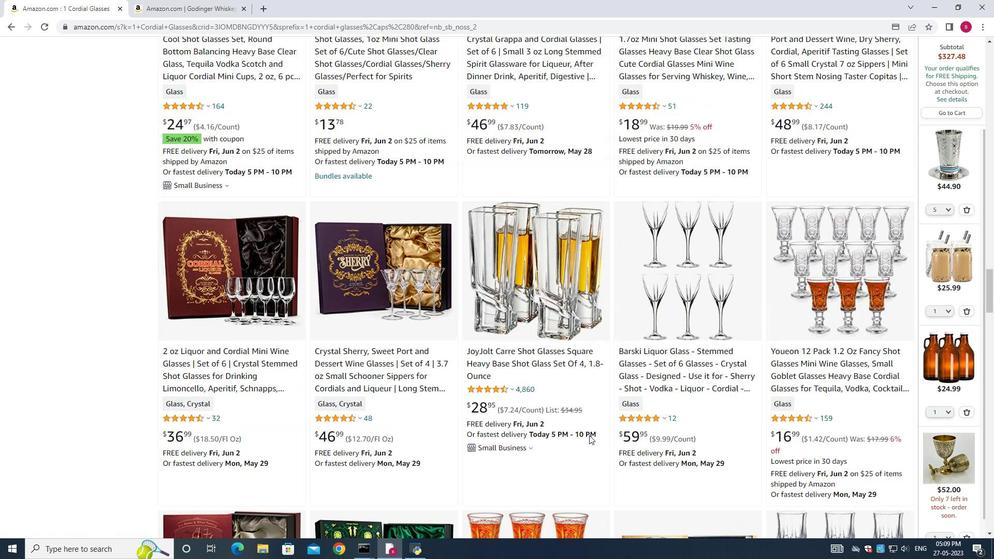 
Action: Mouse scrolled (590, 433) with delta (0, 0)
Screenshot: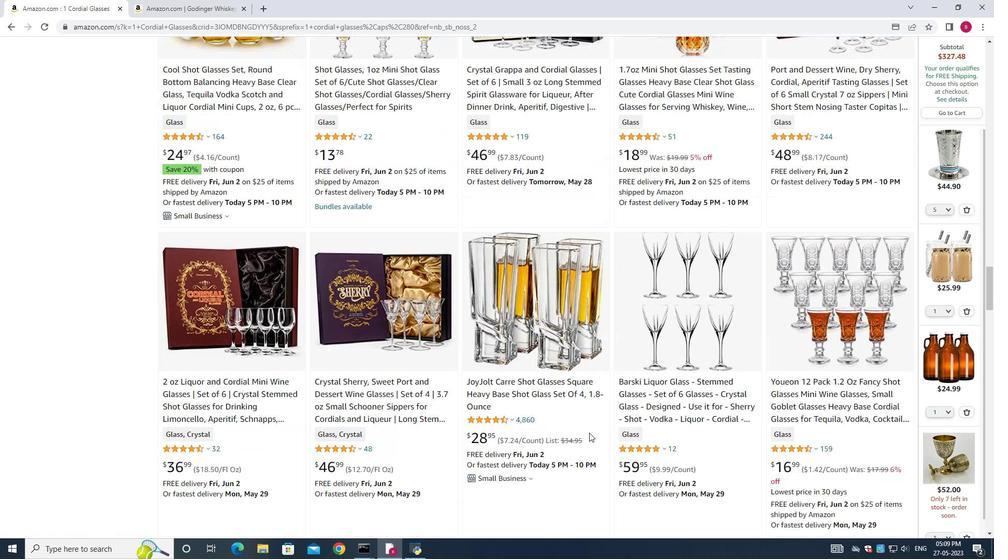 
Action: Mouse scrolled (590, 433) with delta (0, 0)
Screenshot: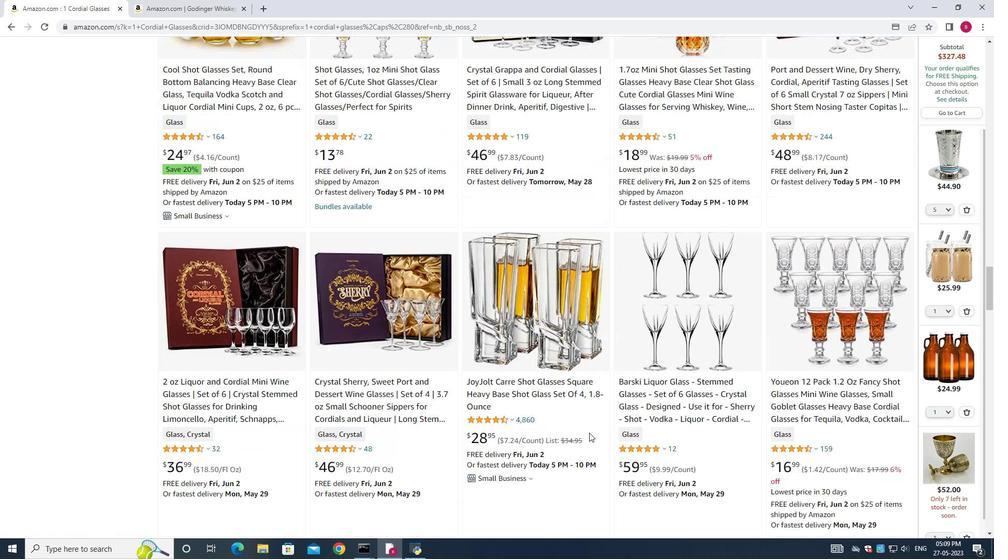 
Action: Mouse scrolled (590, 433) with delta (0, 0)
Screenshot: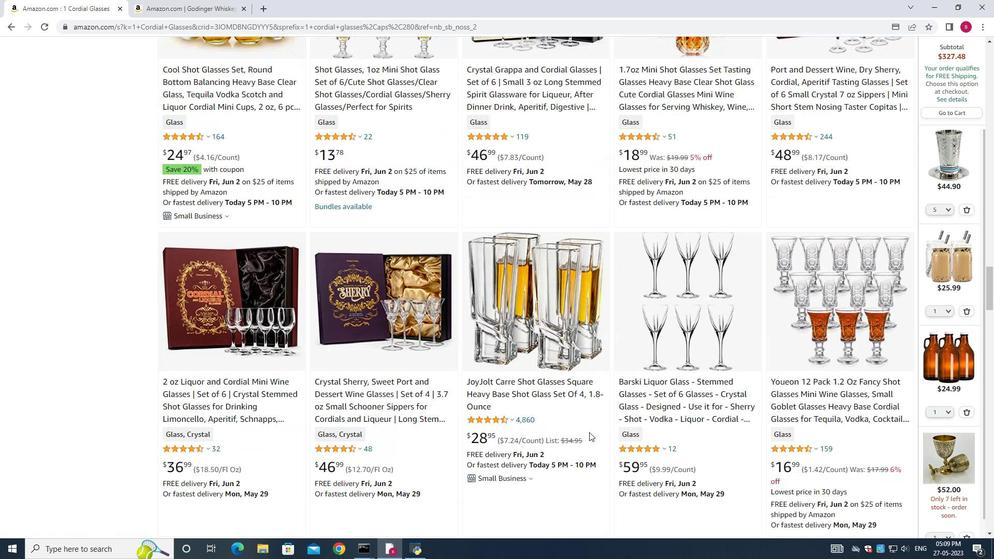 
Action: Mouse moved to (590, 432)
Screenshot: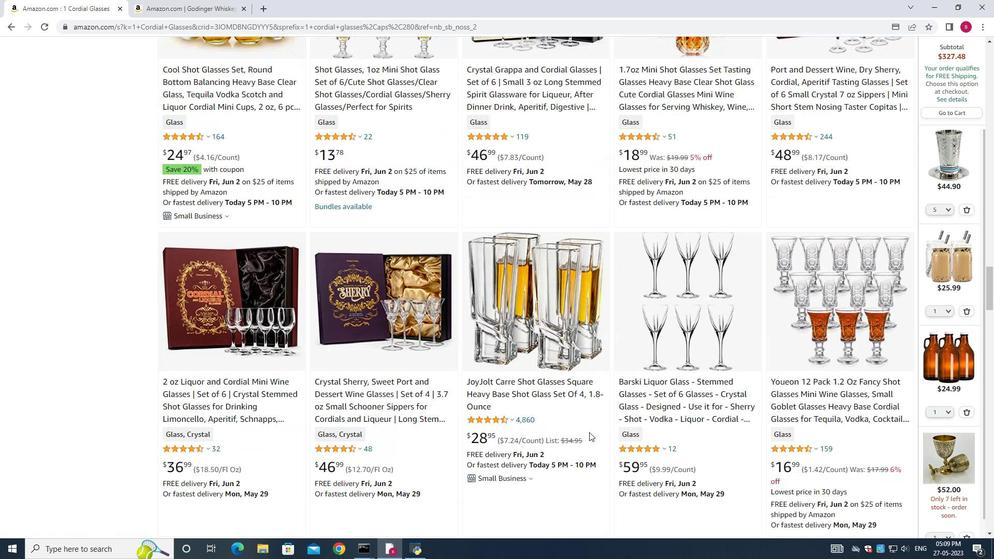 
Action: Mouse scrolled (590, 433) with delta (0, 0)
Screenshot: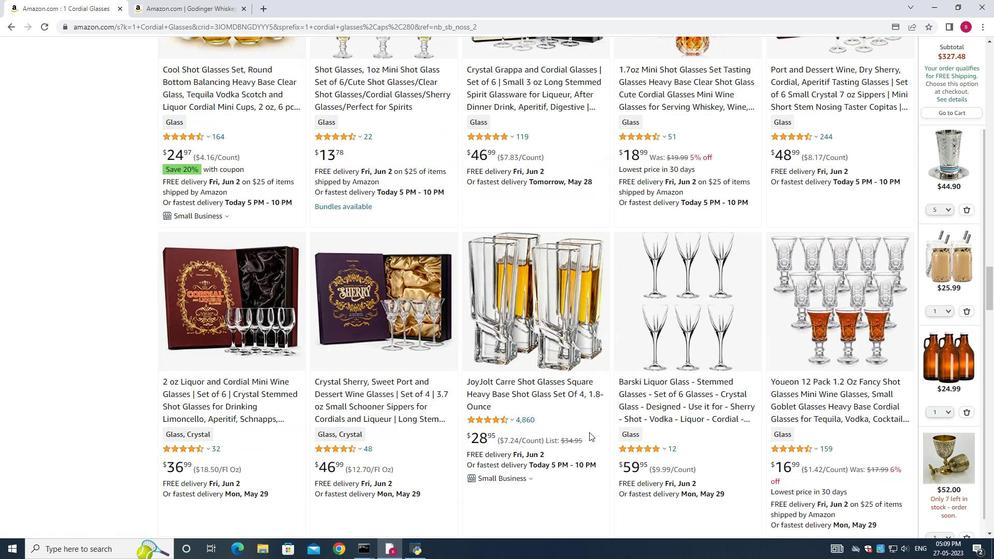 
Action: Mouse moved to (536, 405)
Screenshot: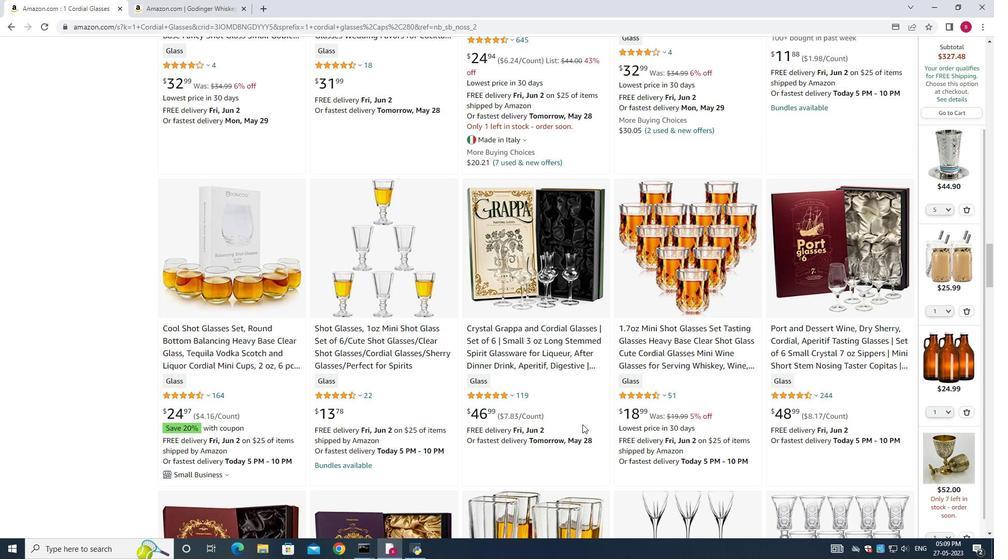 
Action: Mouse scrolled (536, 406) with delta (0, 0)
Screenshot: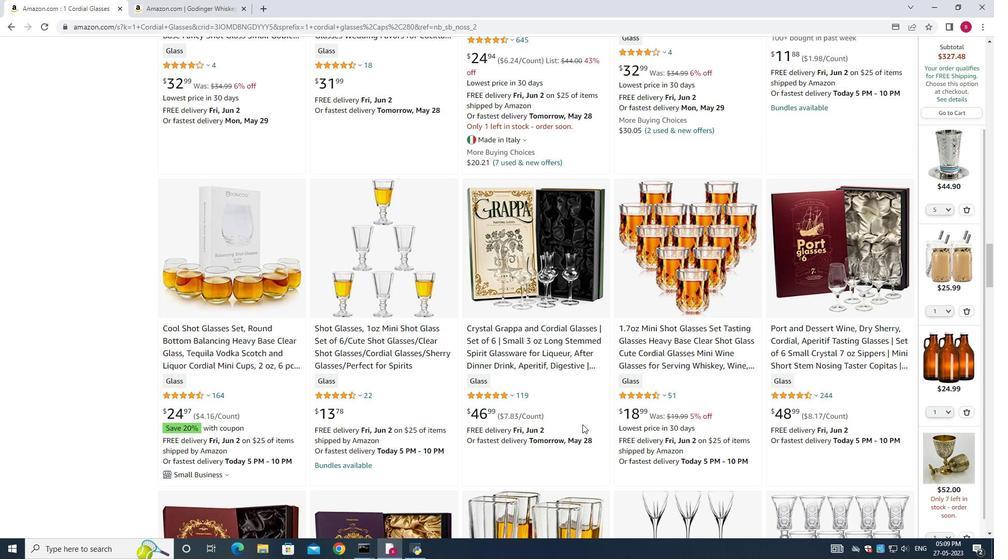 
Action: Mouse moved to (534, 405)
Screenshot: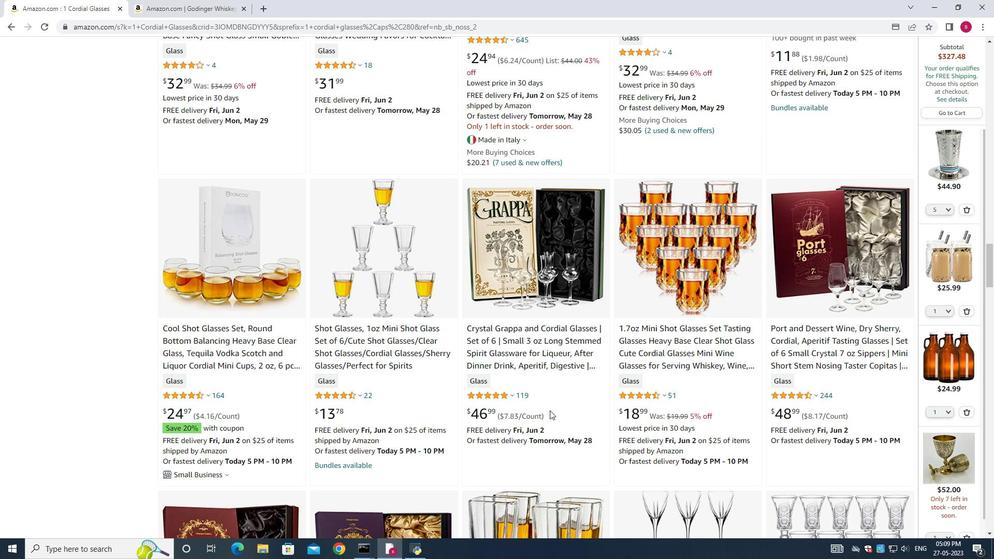 
Action: Mouse scrolled (534, 405) with delta (0, 0)
Screenshot: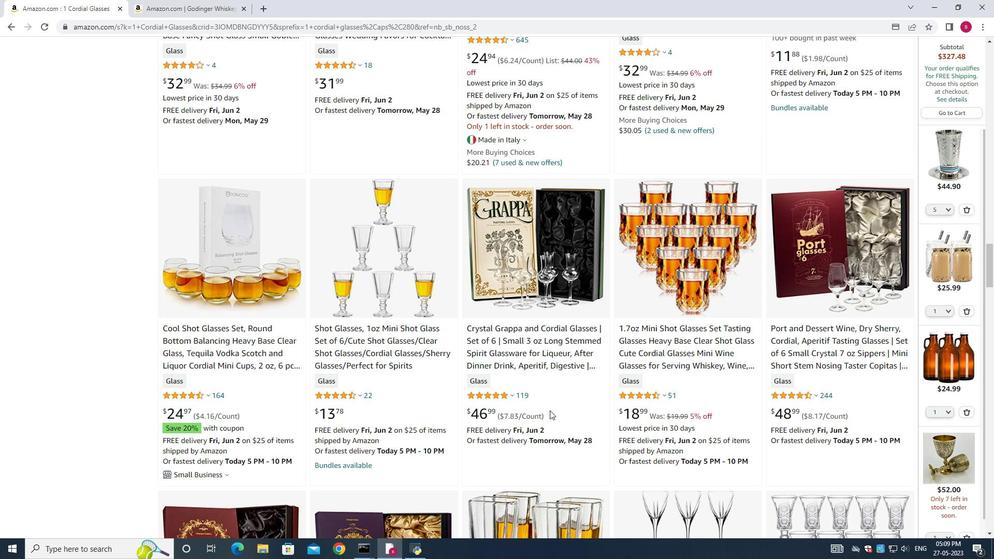 
Action: Mouse moved to (534, 405)
Screenshot: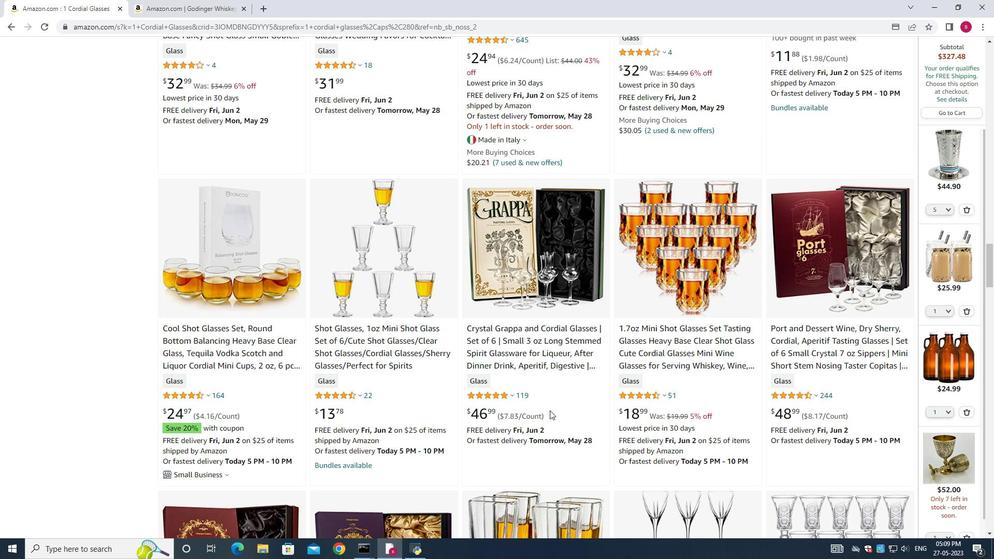 
Action: Mouse scrolled (534, 405) with delta (0, 0)
Screenshot: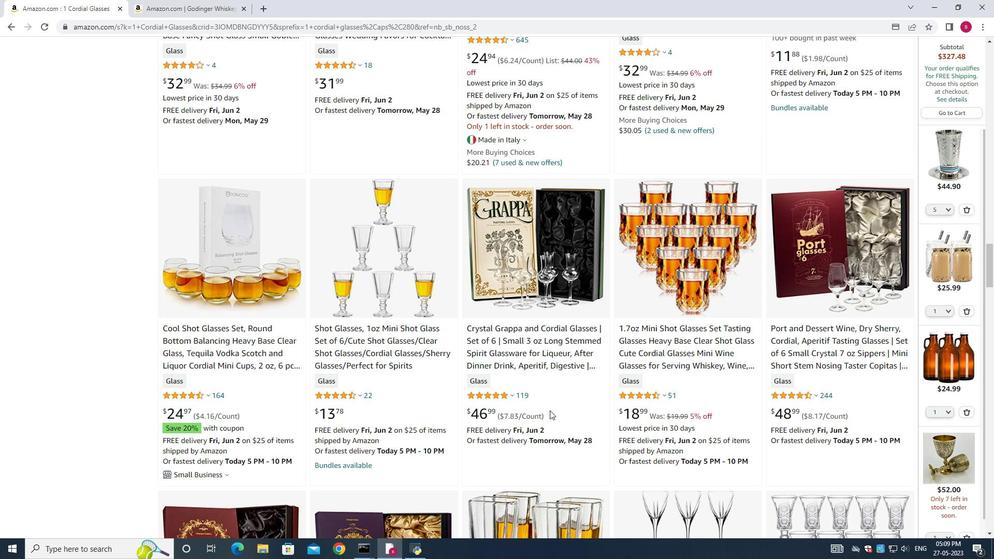 
Action: Mouse scrolled (534, 405) with delta (0, 0)
Screenshot: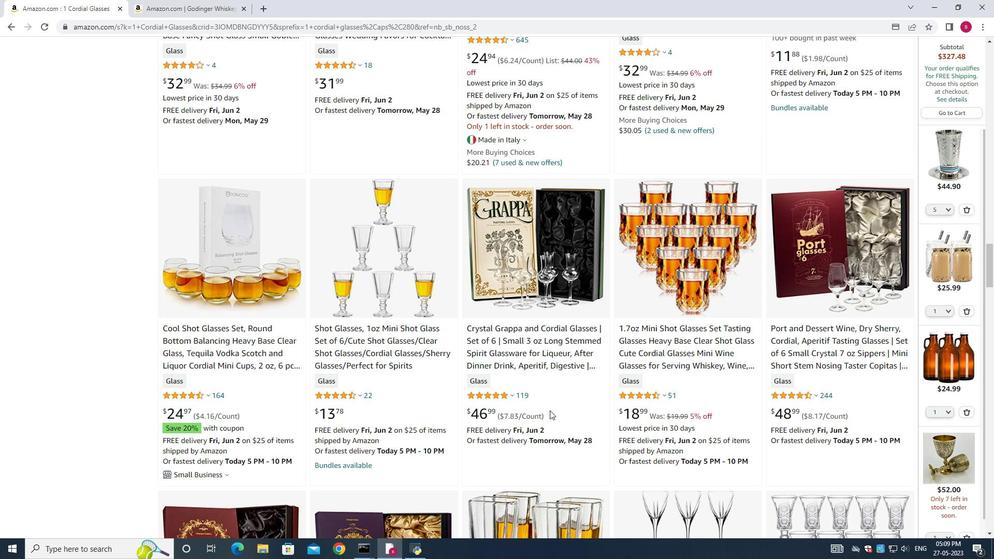 
Action: Mouse scrolled (534, 405) with delta (0, 0)
Screenshot: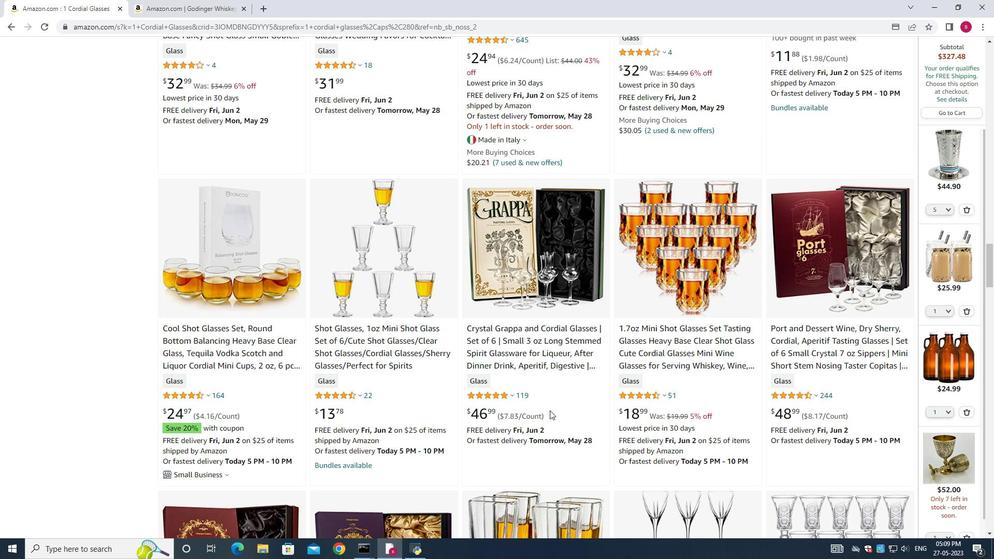 
Action: Mouse moved to (533, 404)
Screenshot: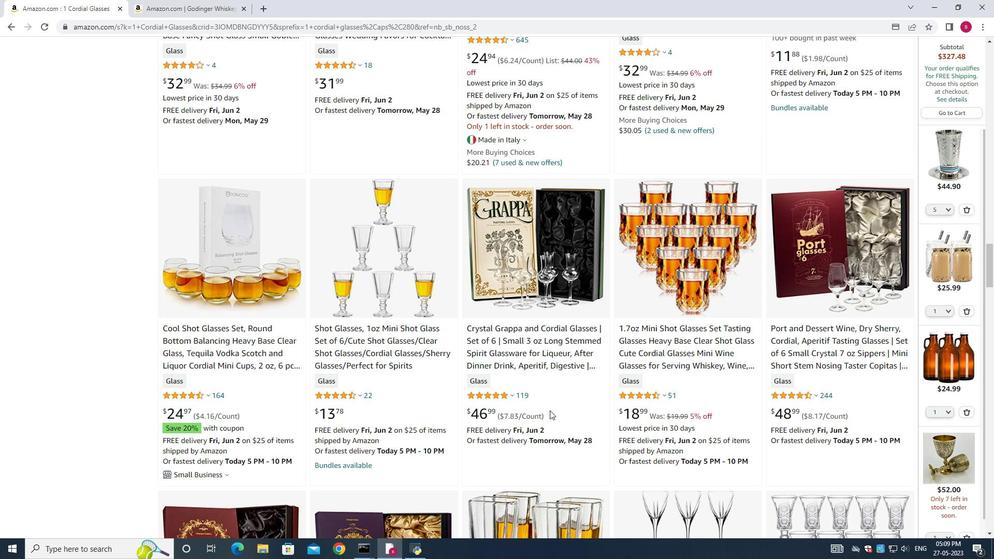 
Action: Mouse scrolled (533, 405) with delta (0, 0)
Screenshot: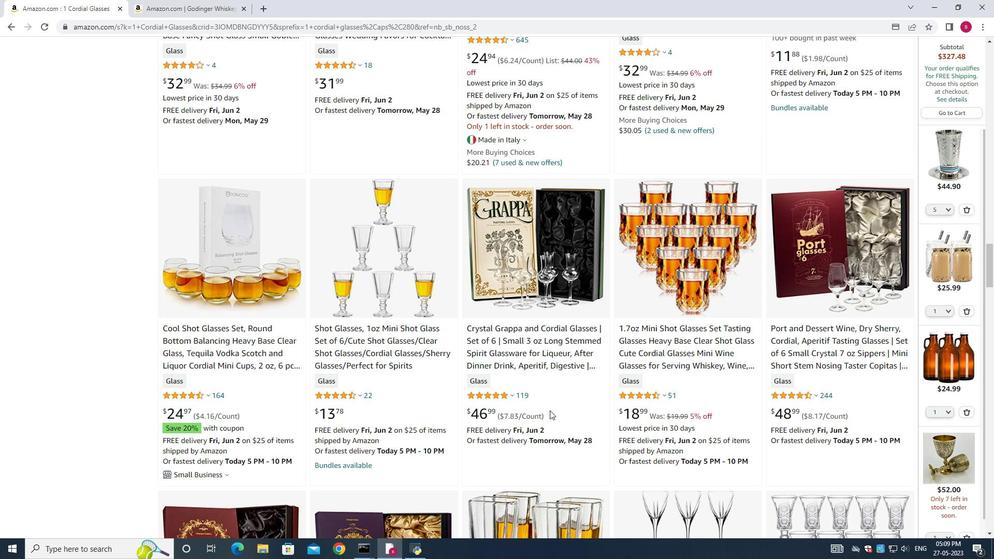 
Action: Mouse scrolled (533, 405) with delta (0, 0)
Screenshot: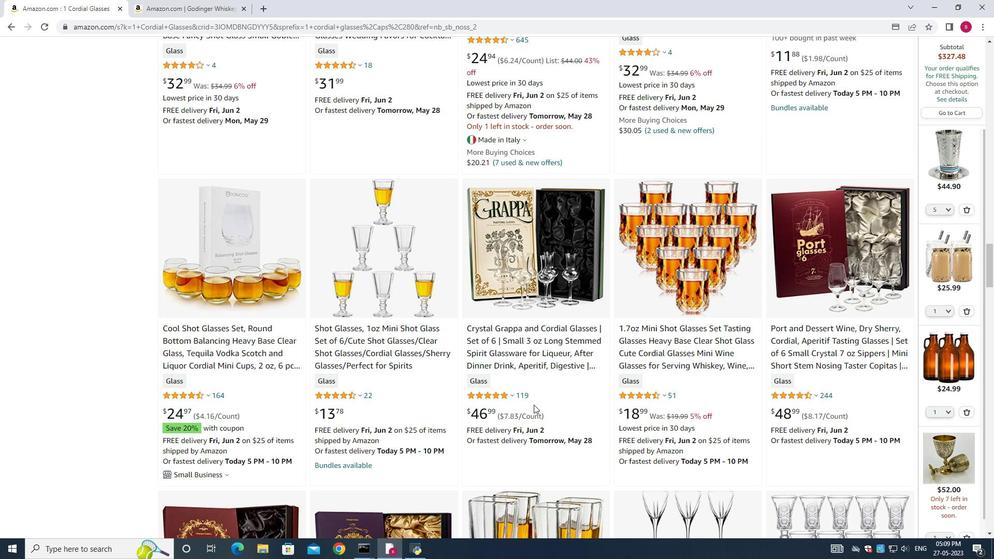 
Action: Mouse scrolled (533, 405) with delta (0, 0)
Screenshot: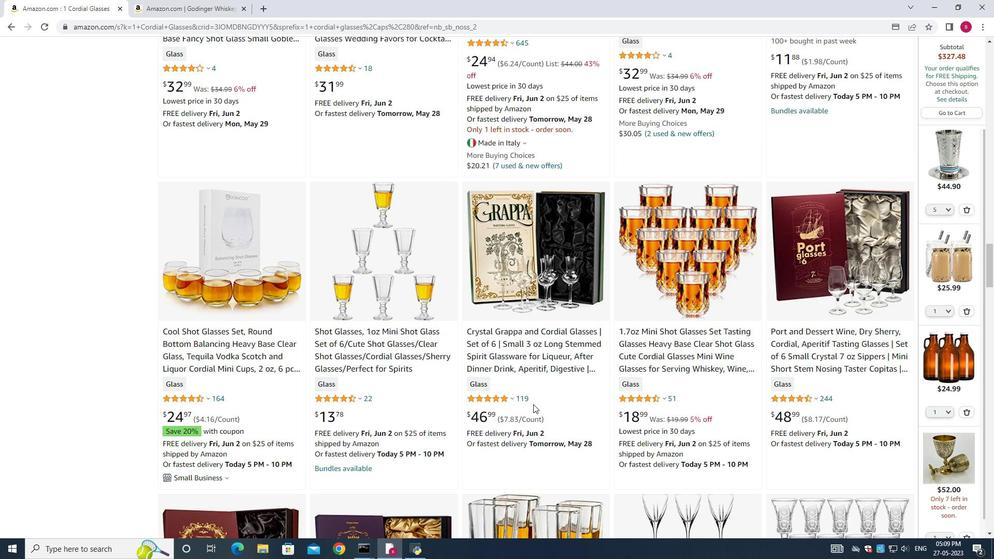 
Action: Mouse moved to (532, 380)
Screenshot: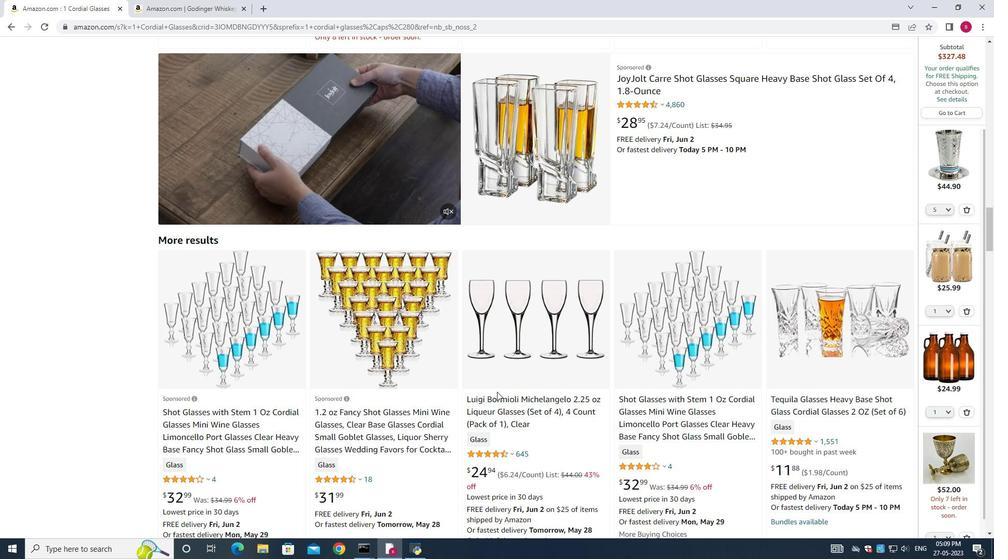 
Action: Mouse scrolled (532, 381) with delta (0, 0)
Screenshot: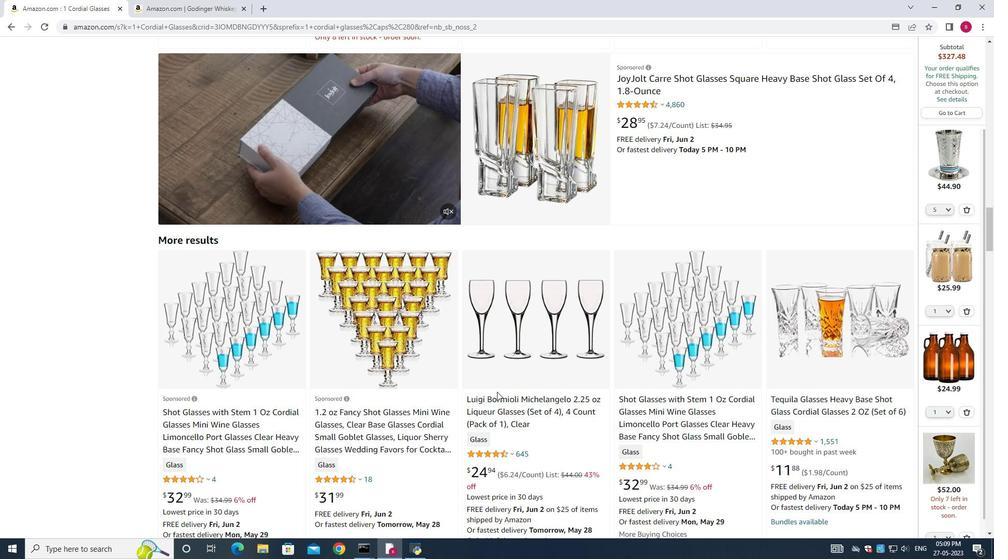 
Action: Mouse moved to (537, 378)
Screenshot: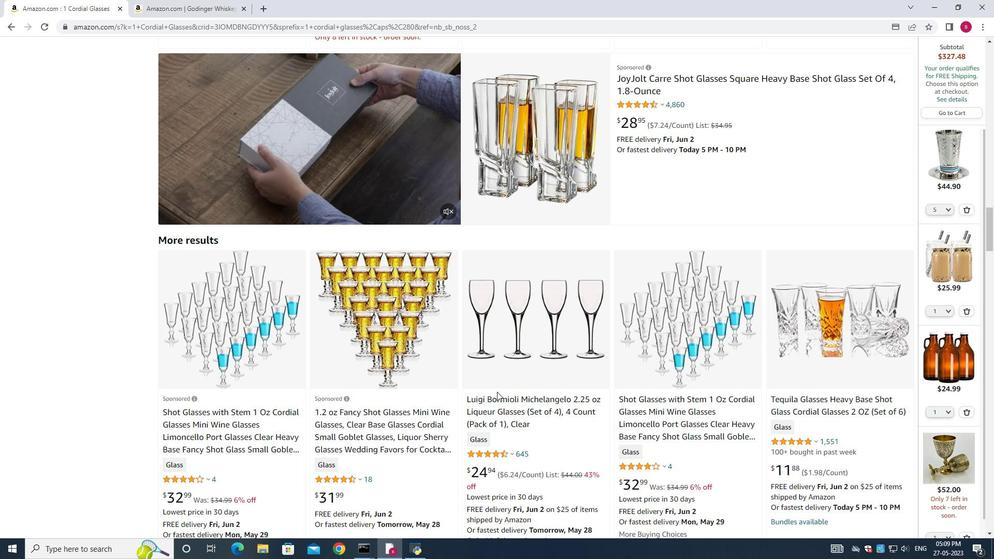 
Action: Mouse scrolled (537, 379) with delta (0, 0)
Screenshot: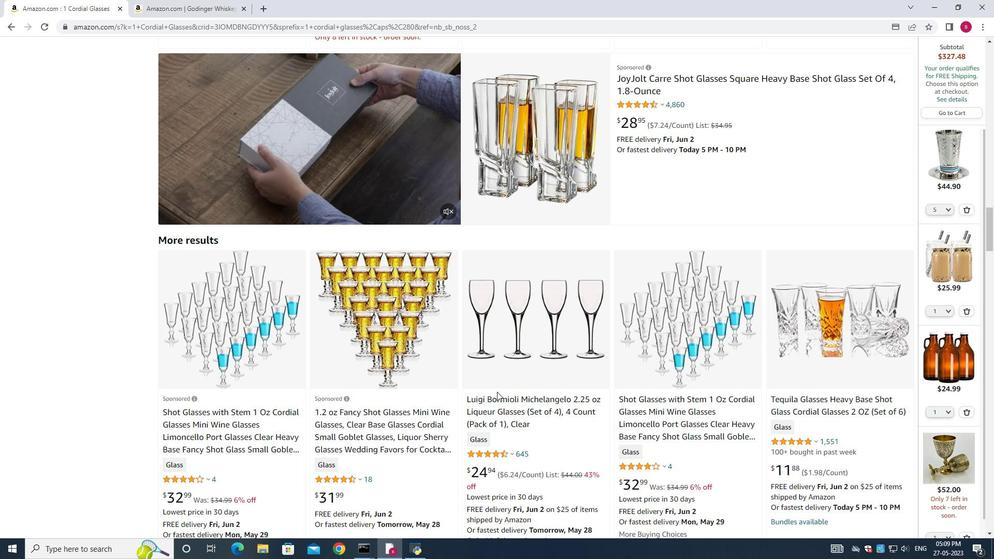 
Action: Mouse moved to (538, 378)
Screenshot: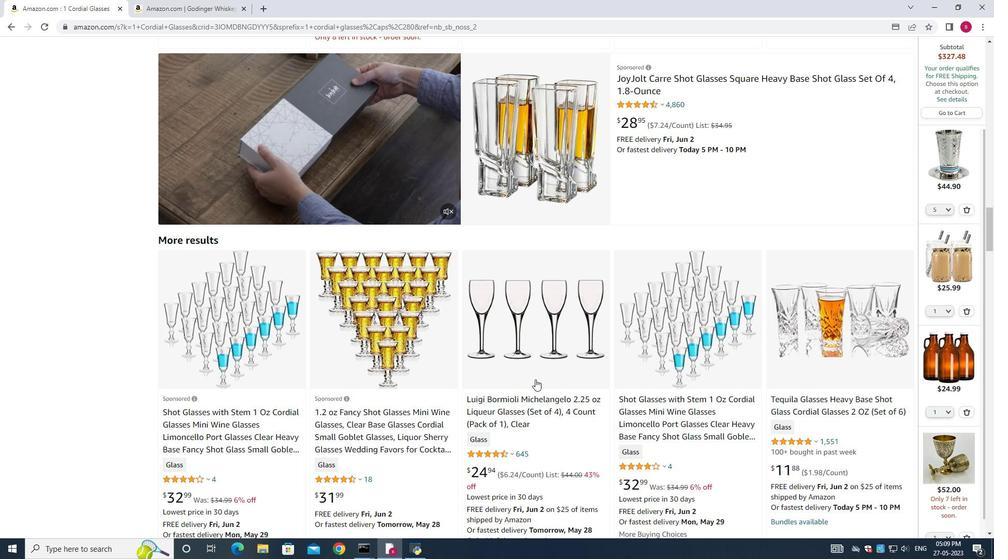 
Action: Mouse scrolled (538, 379) with delta (0, 0)
Screenshot: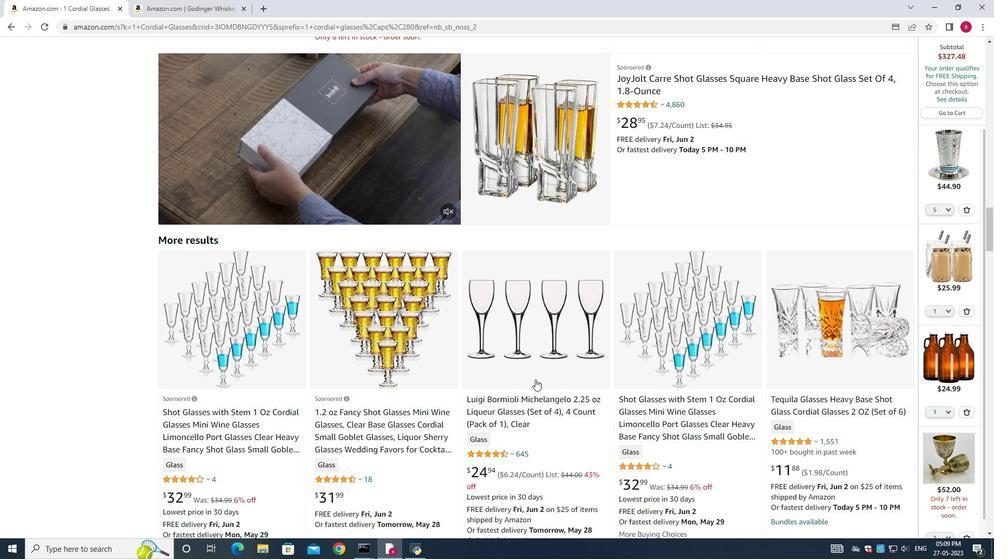 
Action: Mouse scrolled (538, 379) with delta (0, 0)
Screenshot: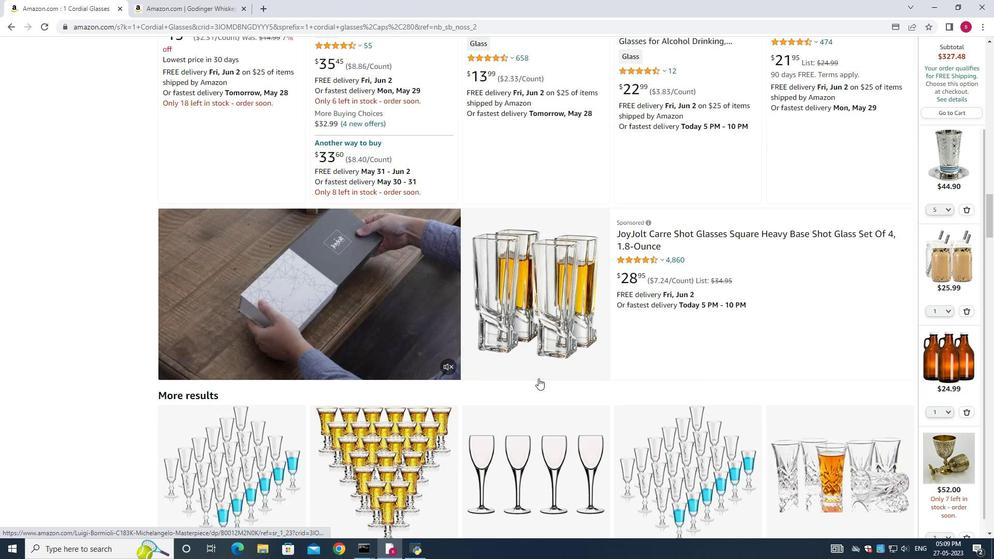 
Action: Mouse scrolled (538, 379) with delta (0, 0)
Screenshot: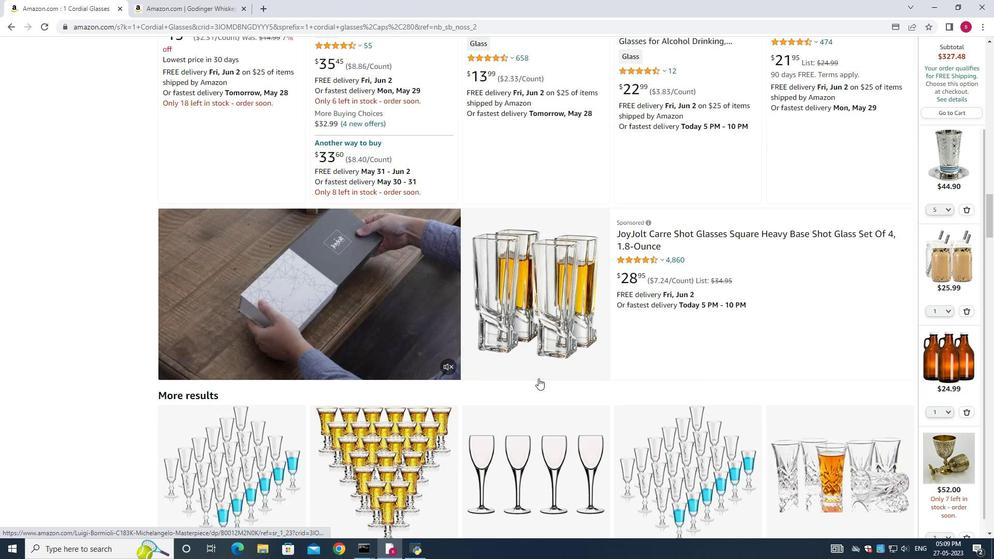 
Action: Mouse scrolled (538, 379) with delta (0, 0)
Screenshot: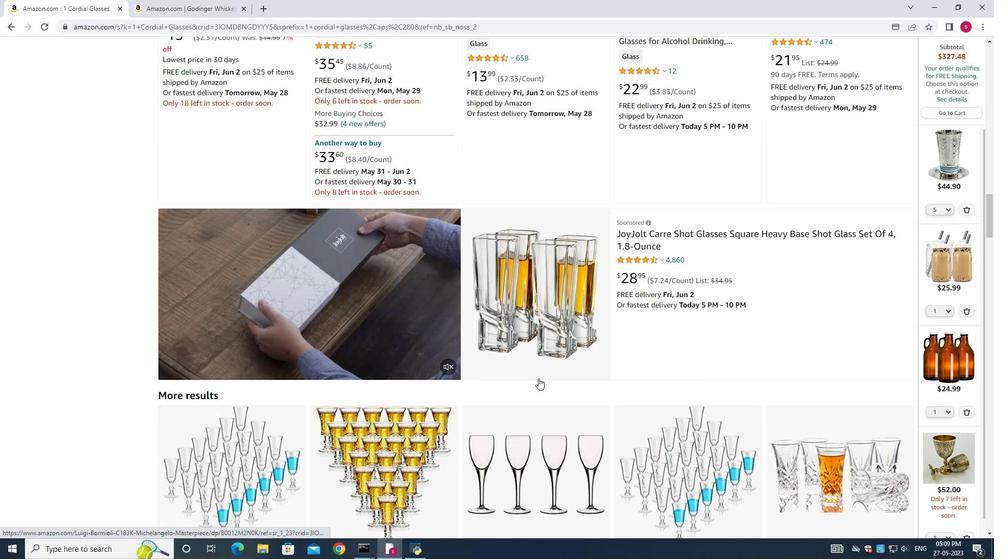 
Action: Mouse scrolled (538, 379) with delta (0, 0)
Screenshot: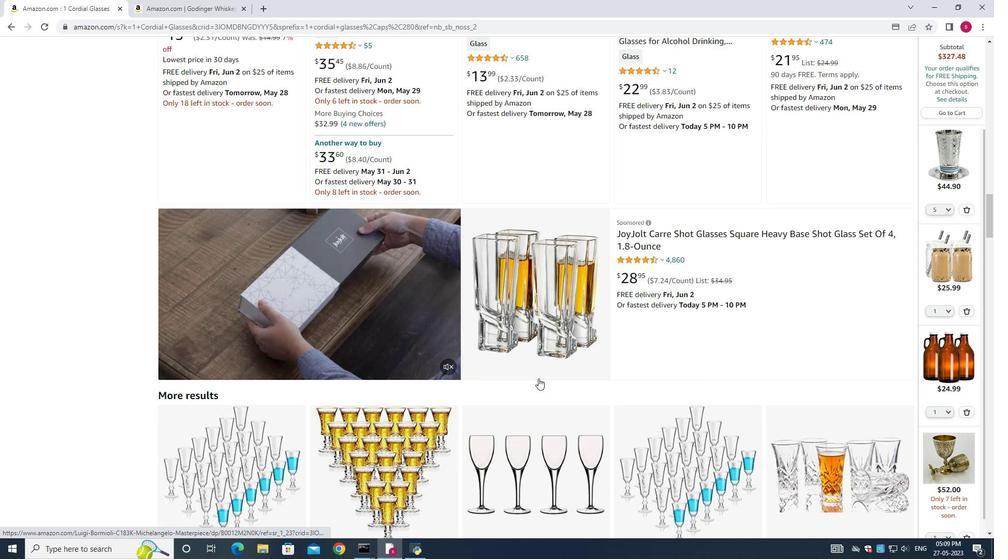 
Action: Mouse moved to (481, 366)
Screenshot: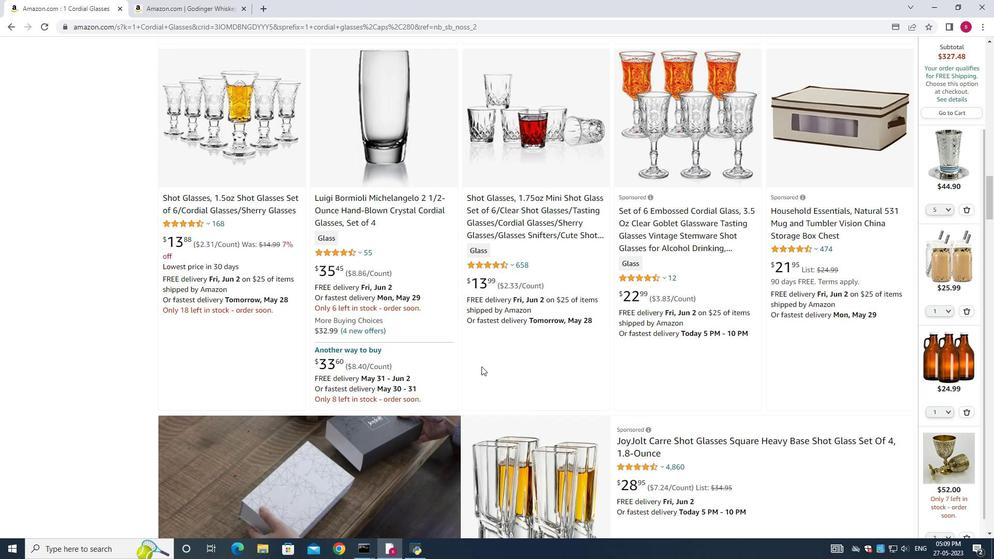 
Action: Mouse scrolled (481, 366) with delta (0, 0)
Screenshot: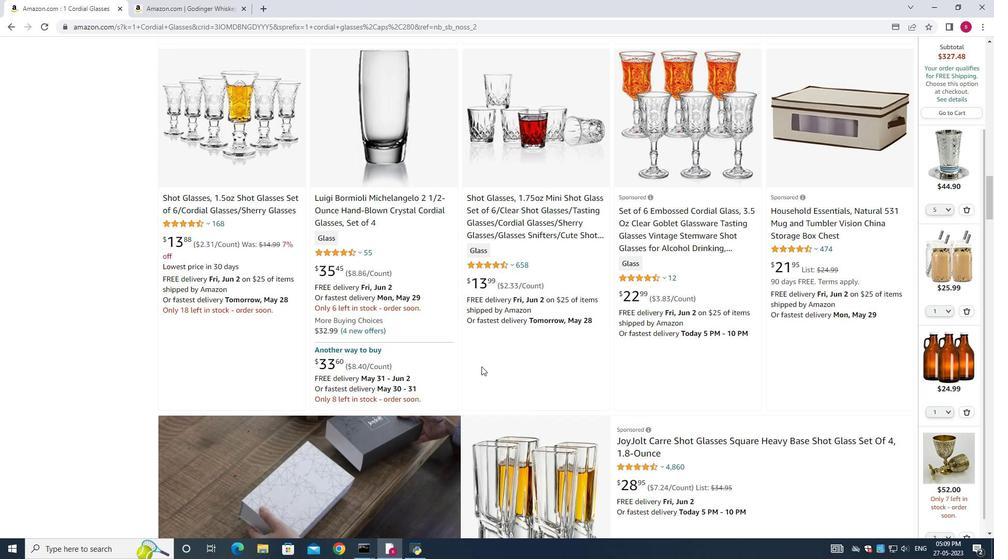 
Action: Mouse scrolled (481, 366) with delta (0, 0)
Screenshot: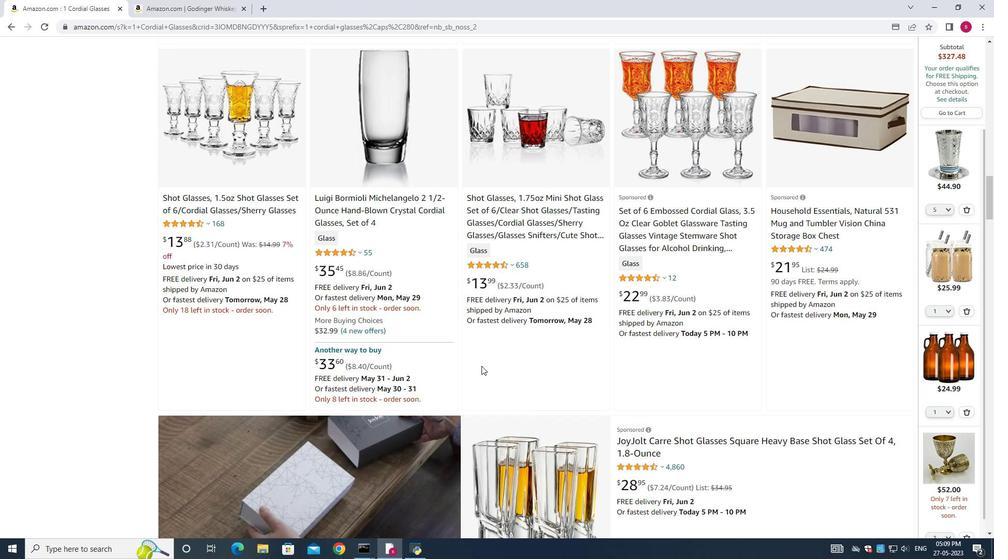 
Action: Mouse scrolled (481, 366) with delta (0, 0)
Screenshot: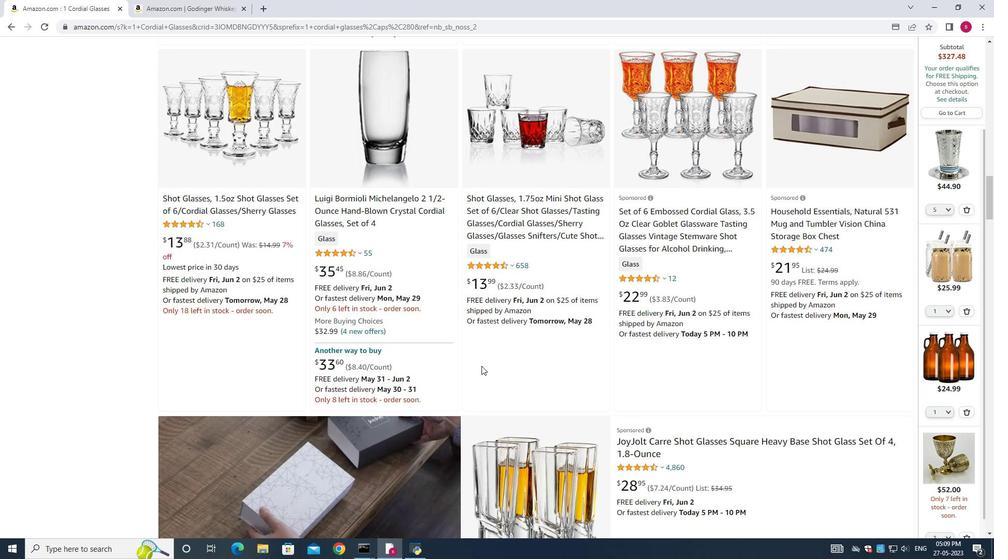 
Action: Mouse scrolled (481, 366) with delta (0, 0)
Screenshot: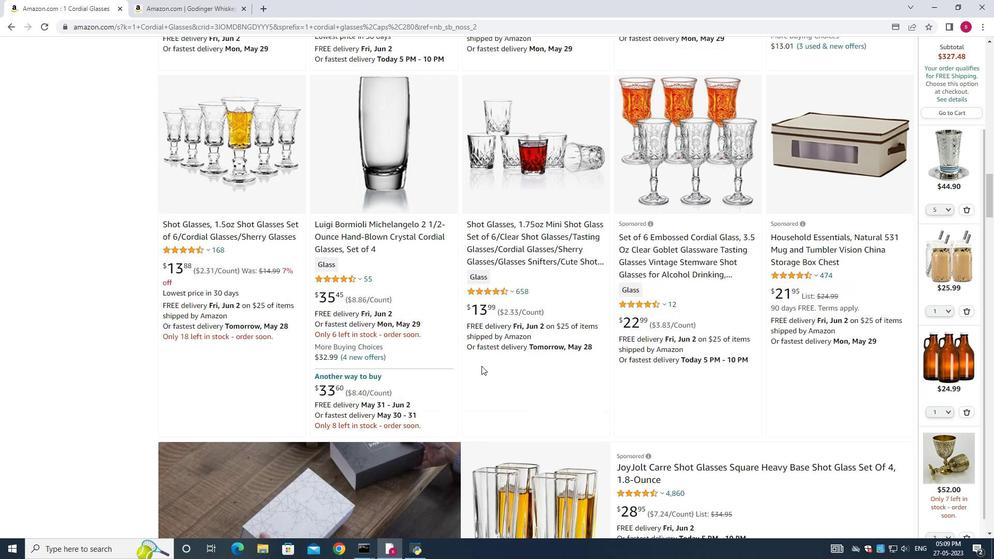 
Action: Mouse scrolled (481, 366) with delta (0, 0)
Screenshot: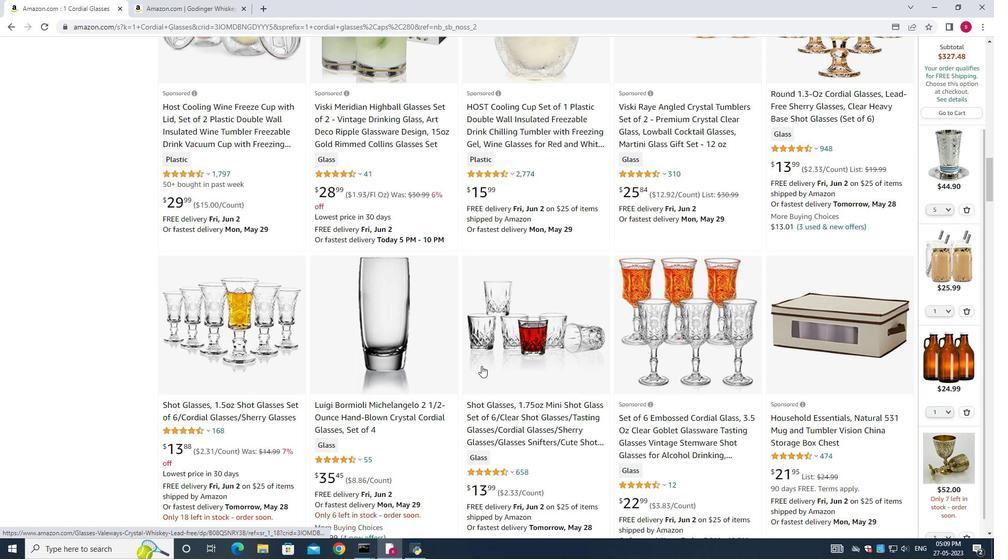 
Action: Mouse scrolled (481, 366) with delta (0, 0)
Screenshot: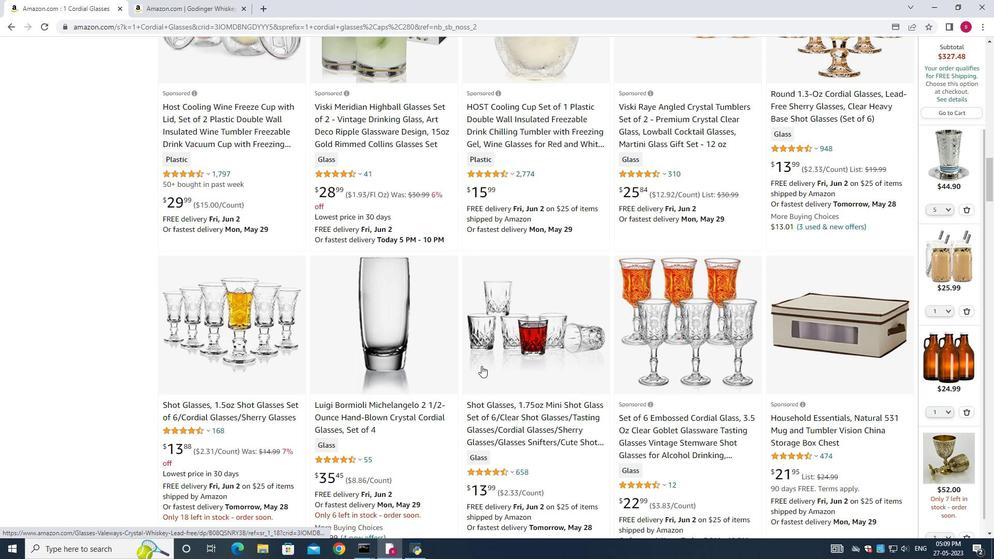 
Action: Mouse scrolled (481, 366) with delta (0, 0)
Screenshot: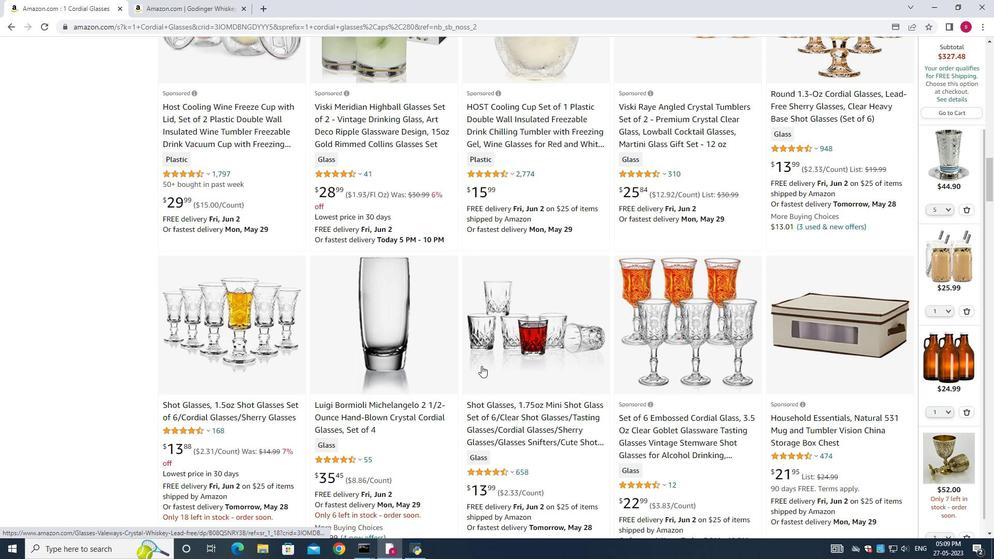 
Action: Mouse scrolled (481, 366) with delta (0, 0)
Screenshot: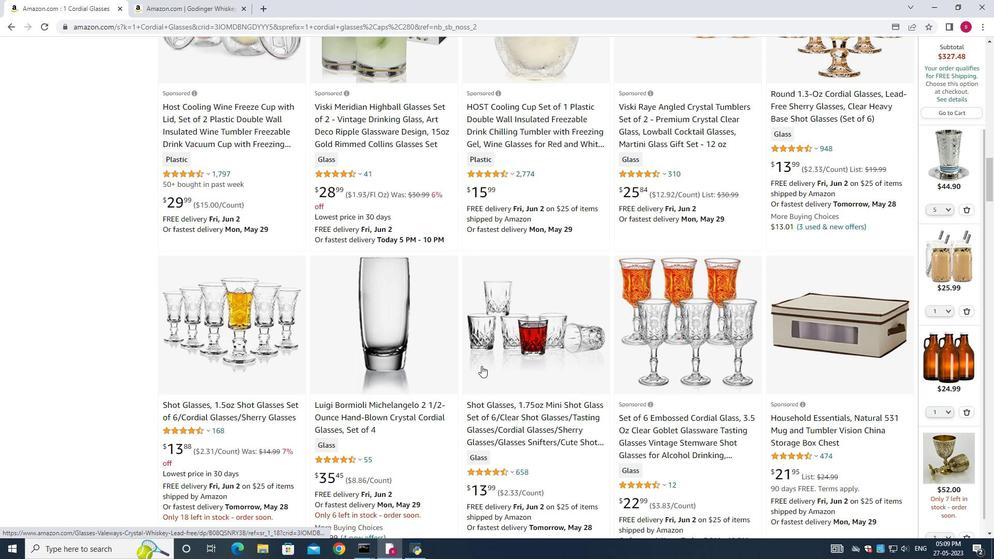 
Action: Mouse scrolled (481, 366) with delta (0, 0)
Screenshot: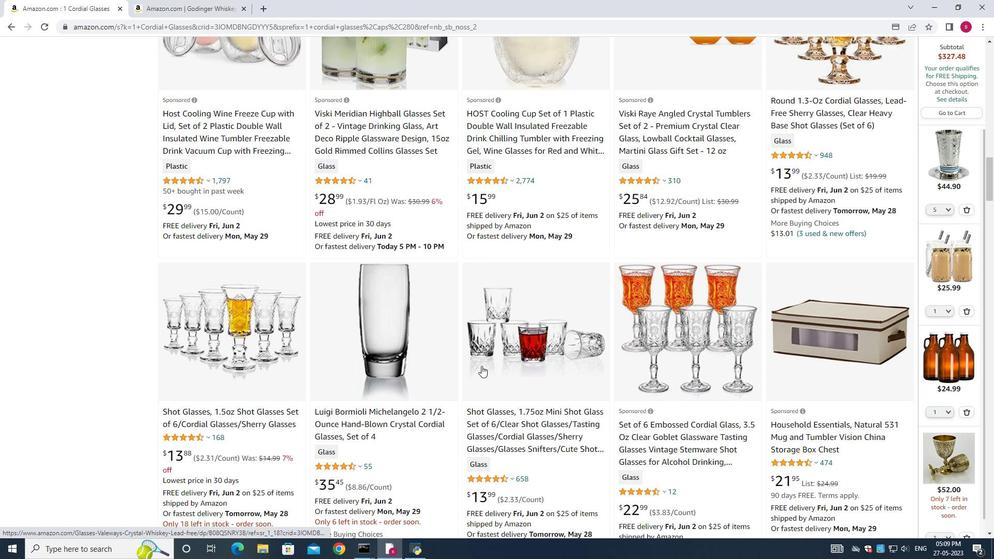 
Action: Mouse scrolled (481, 366) with delta (0, 0)
Screenshot: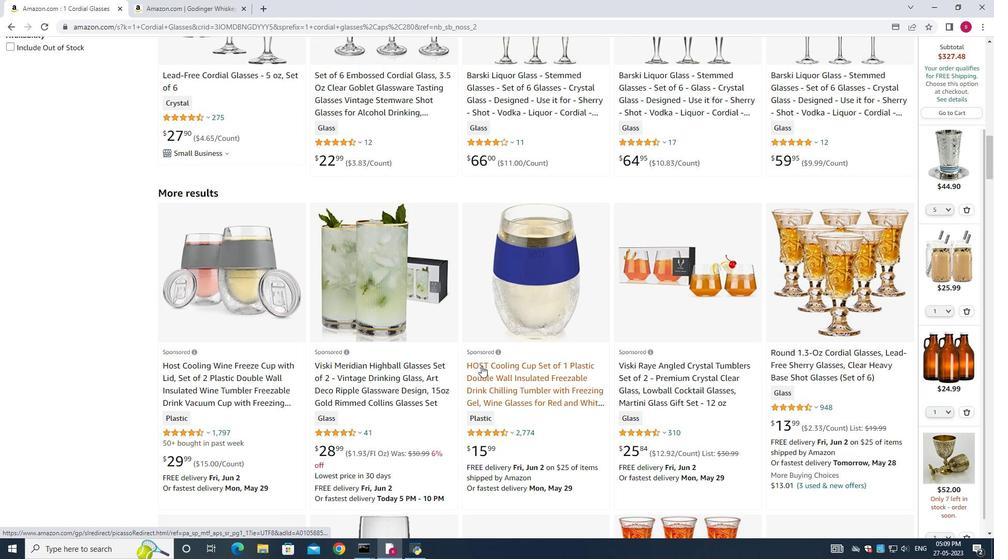 
Action: Mouse scrolled (481, 366) with delta (0, 0)
Screenshot: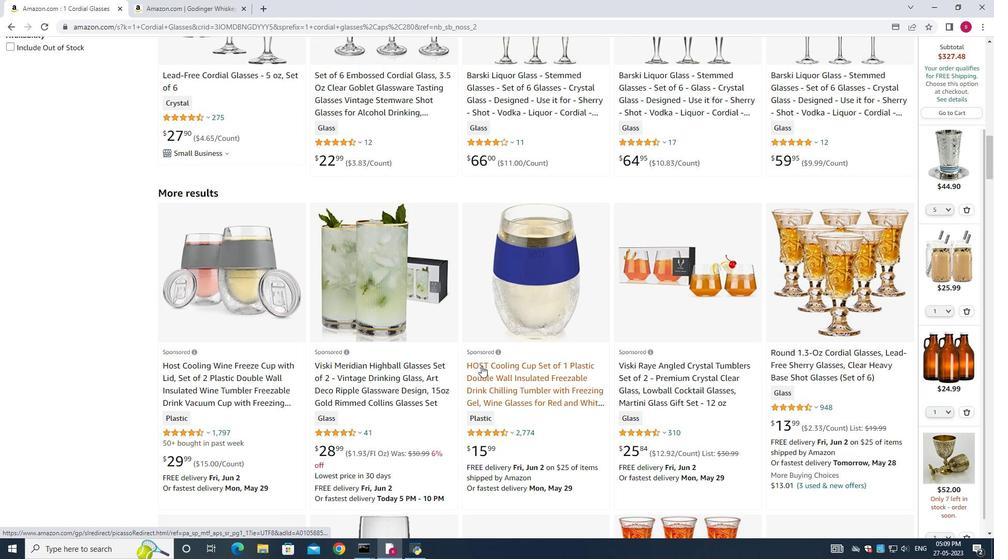 
Action: Mouse moved to (481, 366)
Screenshot: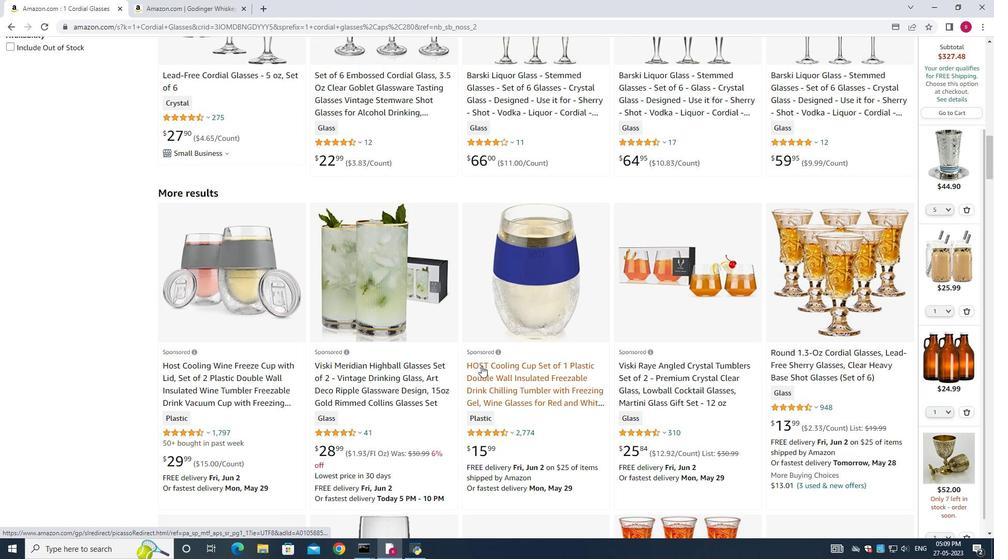 
Action: Mouse scrolled (481, 366) with delta (0, 0)
Screenshot: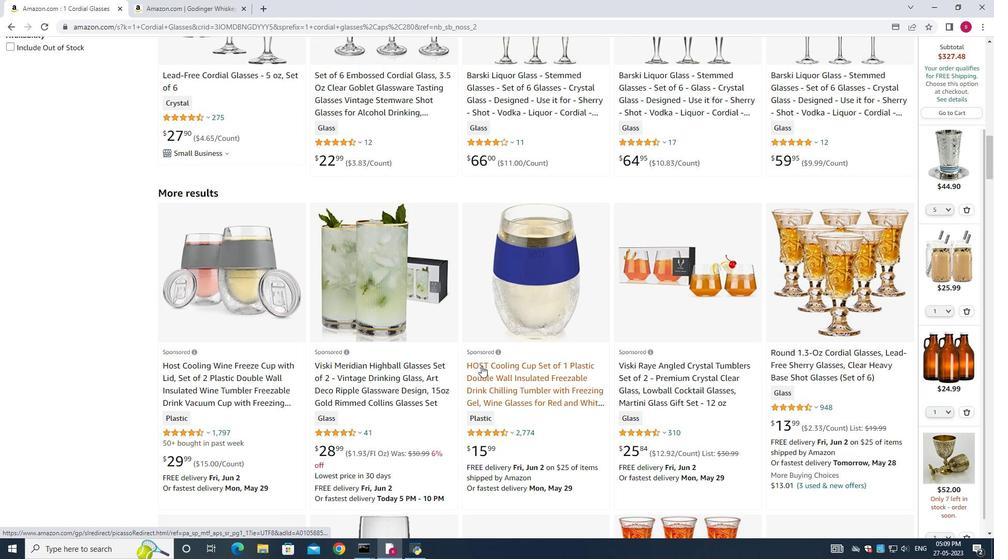
Action: Mouse moved to (481, 366)
Screenshot: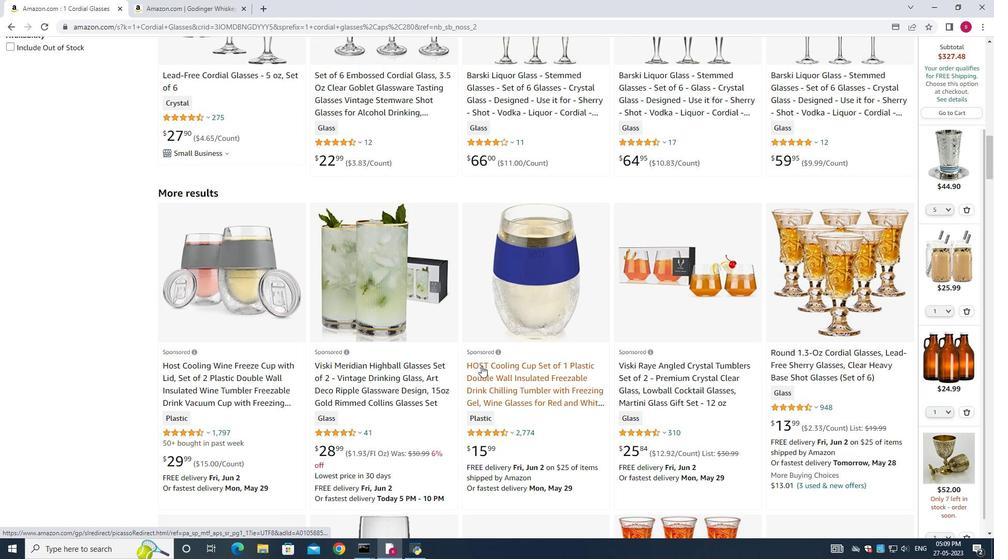 
Action: Mouse scrolled (481, 366) with delta (0, 0)
Screenshot: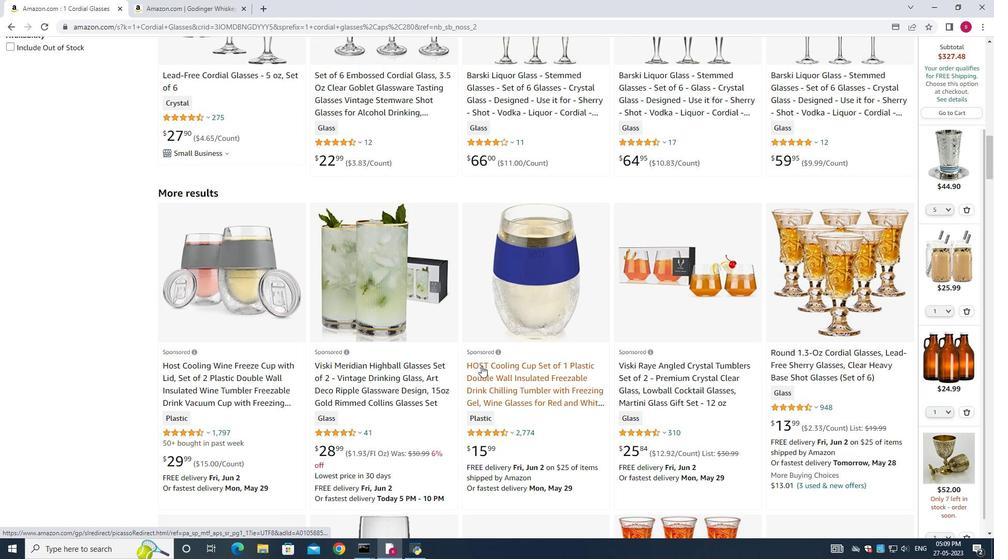 
Action: Mouse moved to (479, 365)
Screenshot: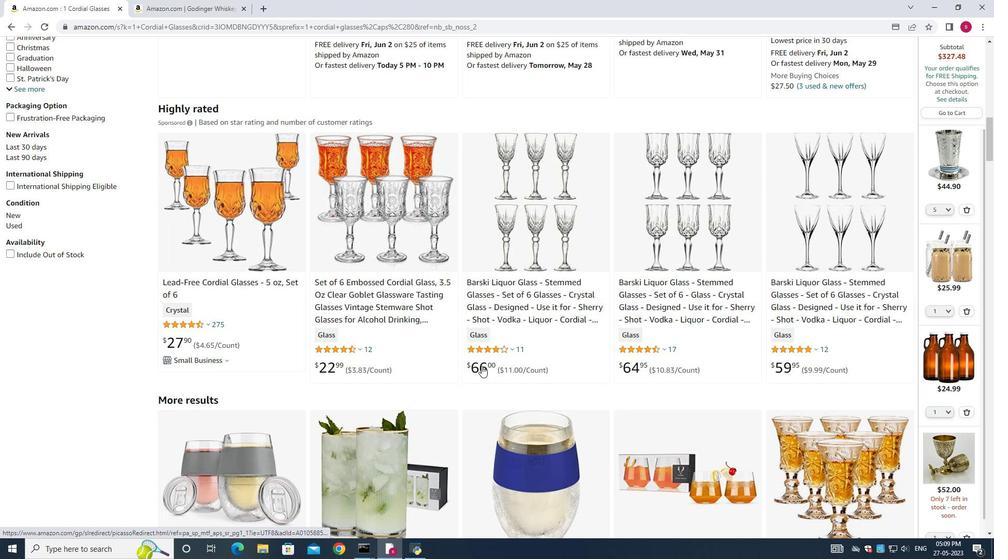 
Action: Mouse scrolled (479, 366) with delta (0, 0)
Screenshot: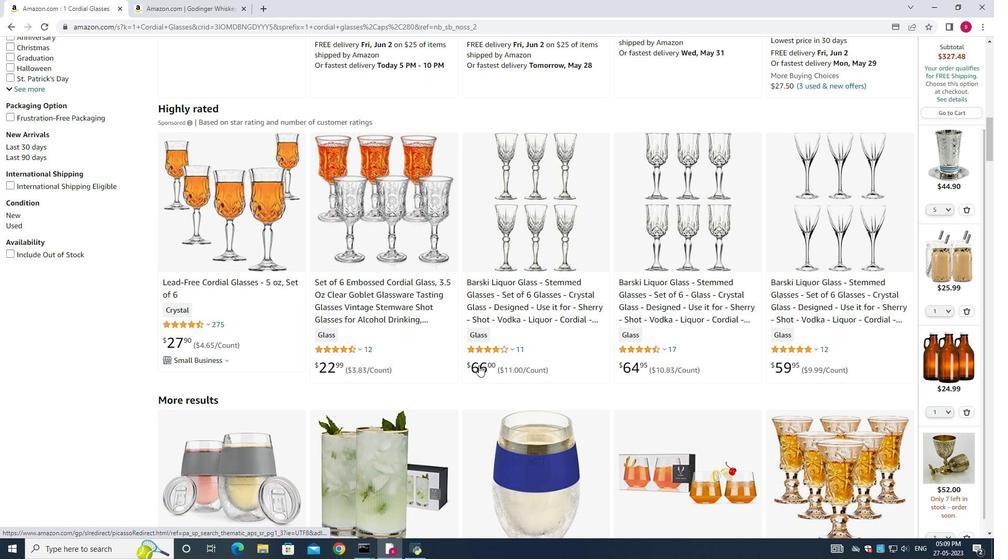 
Action: Mouse scrolled (479, 366) with delta (0, 0)
Screenshot: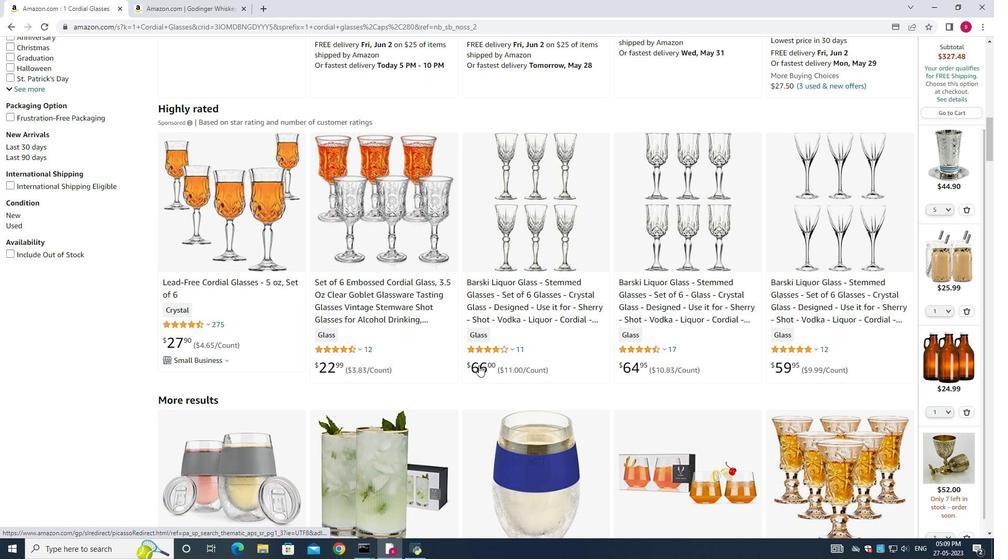 
Action: Mouse scrolled (479, 366) with delta (0, 0)
Screenshot: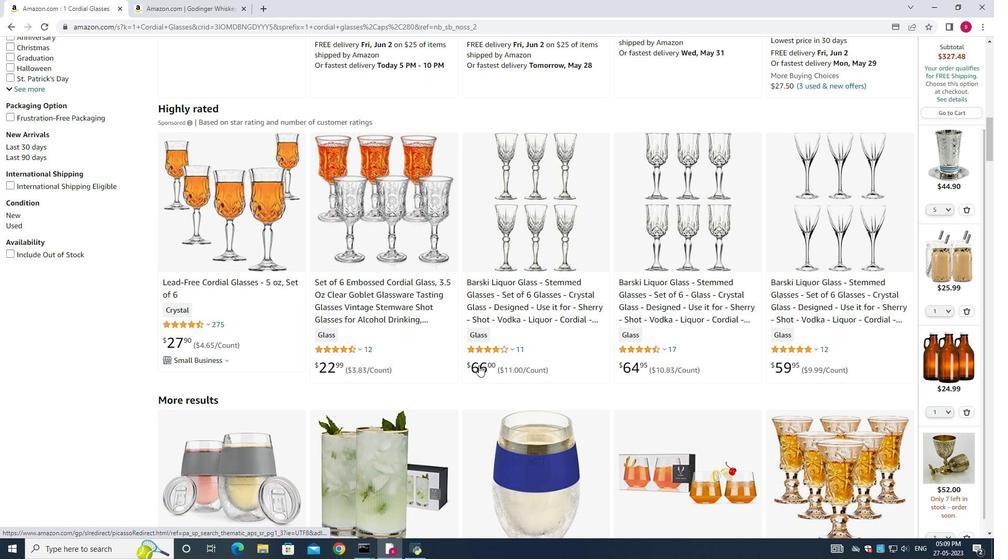 
Action: Mouse scrolled (479, 366) with delta (0, 0)
Screenshot: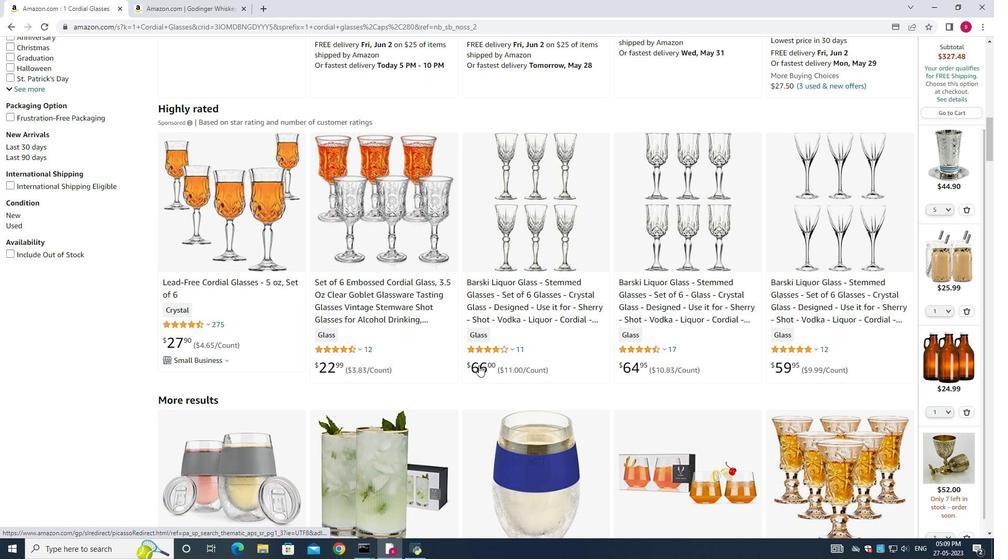 
Action: Mouse scrolled (479, 366) with delta (0, 0)
Screenshot: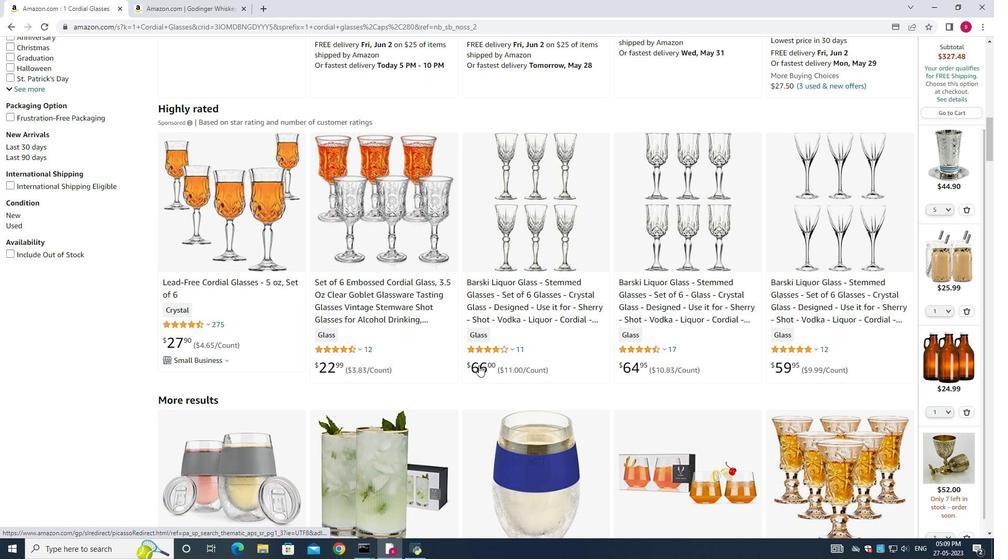 
Action: Mouse scrolled (479, 366) with delta (0, 0)
Screenshot: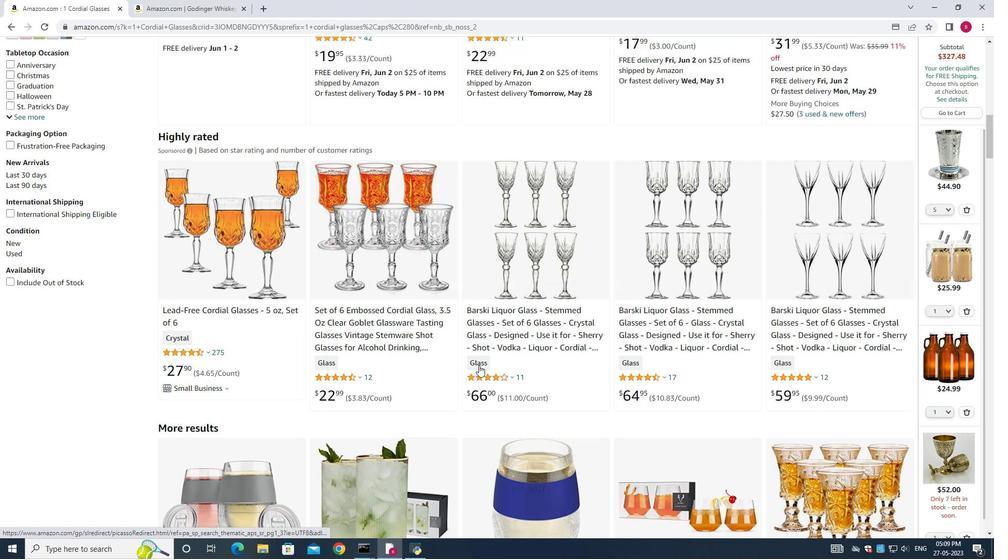 
Action: Mouse moved to (255, 225)
Screenshot: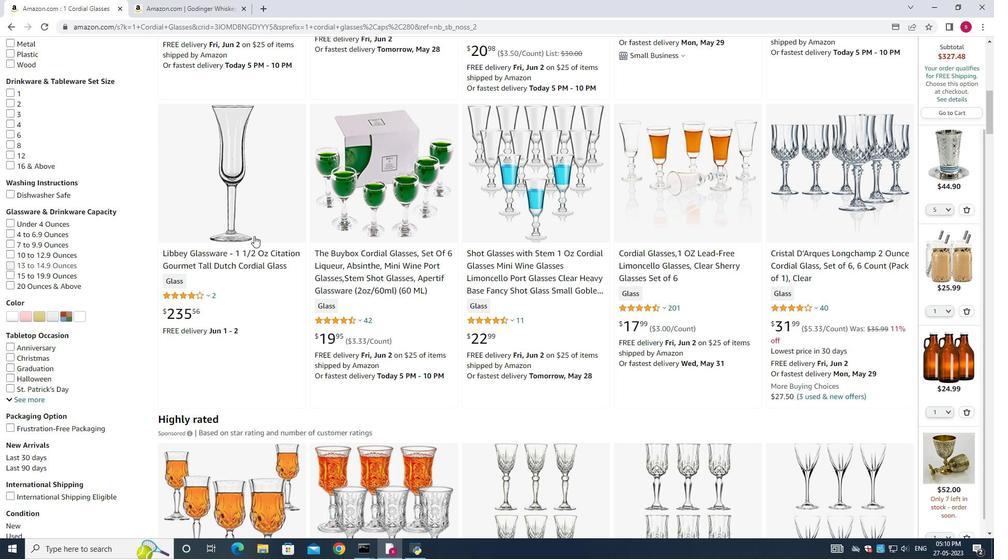 
Action: Mouse pressed left at (255, 225)
Screenshot: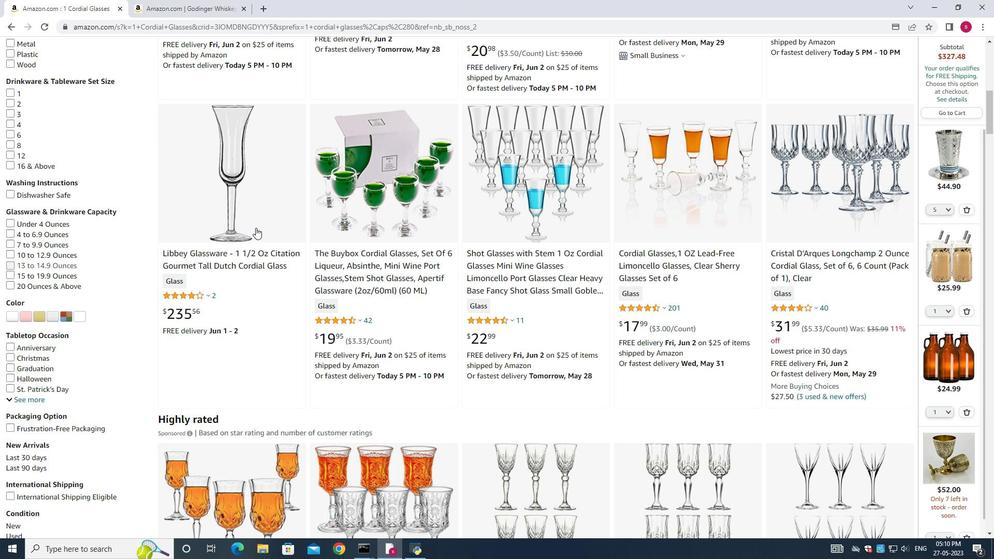 
Action: Mouse moved to (749, 296)
Screenshot: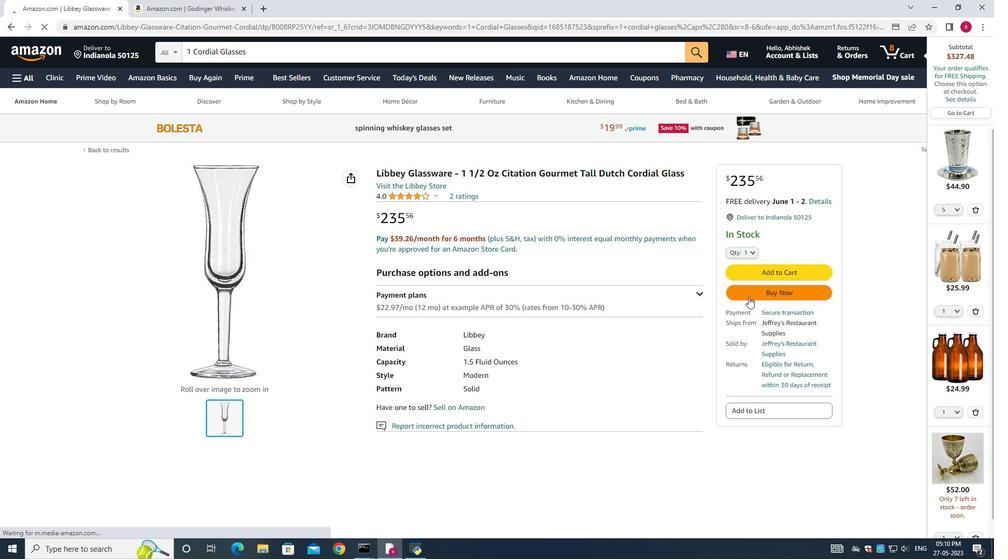 
Action: Mouse pressed left at (749, 296)
Screenshot: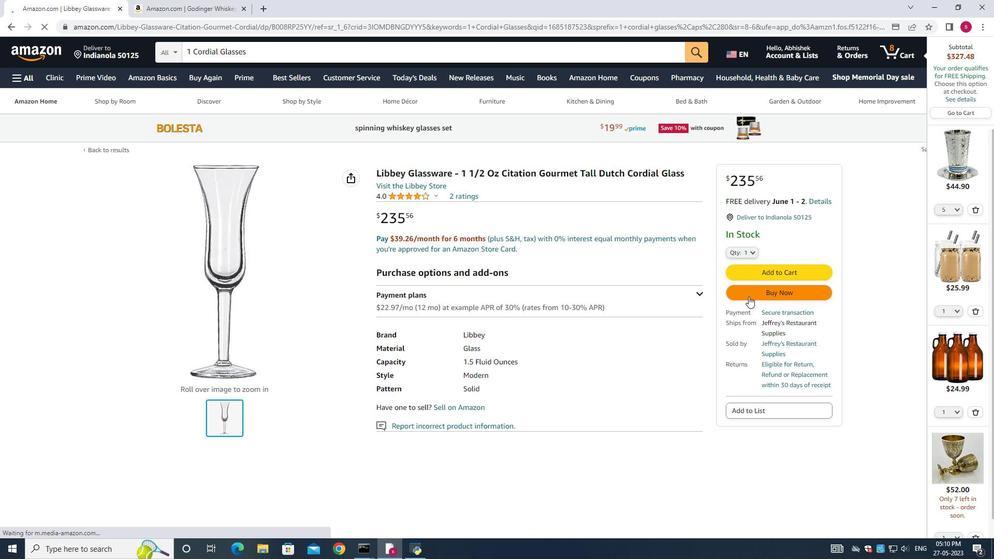 
Action: Mouse moved to (471, 332)
Screenshot: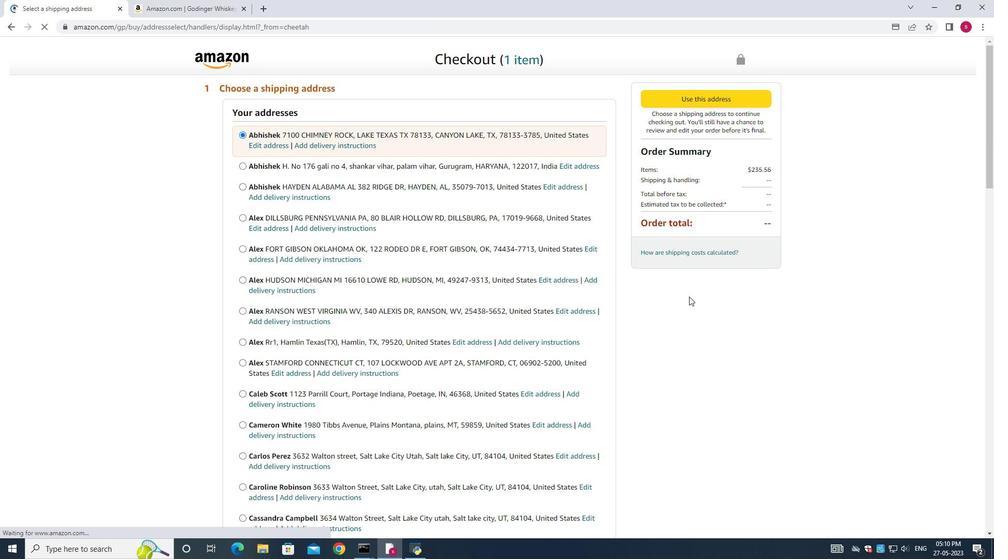 
Action: Mouse scrolled (471, 331) with delta (0, 0)
Screenshot: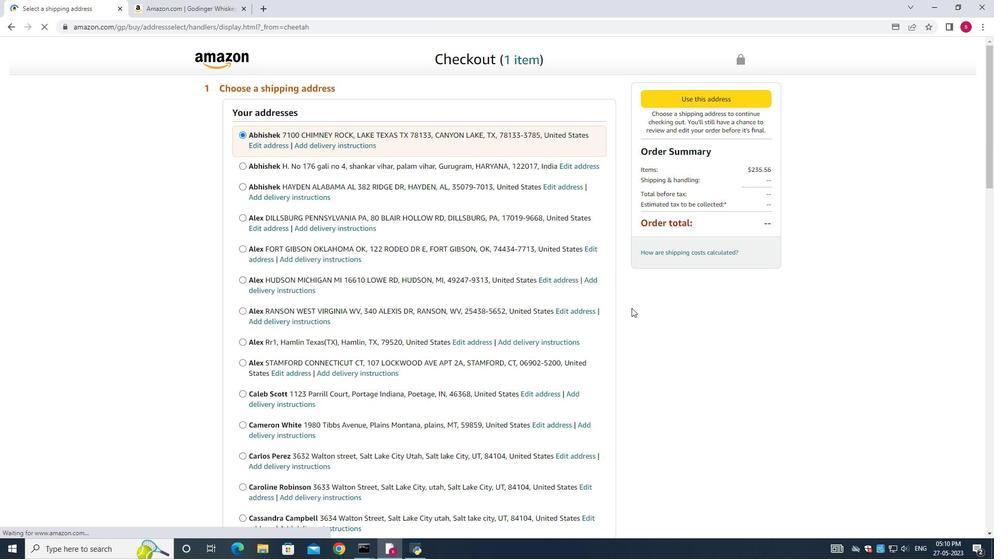 
Action: Mouse moved to (470, 332)
Screenshot: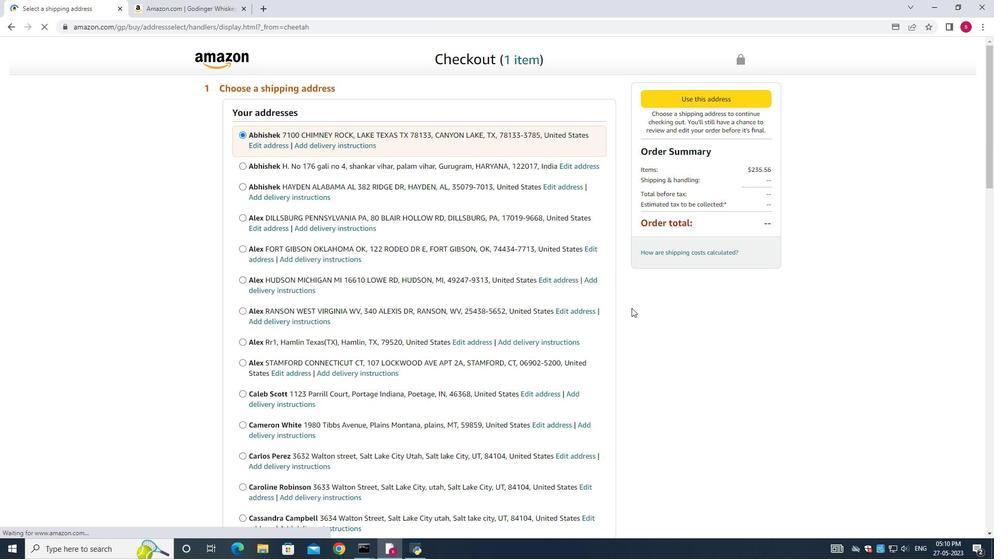
Action: Mouse scrolled (470, 332) with delta (0, 0)
Screenshot: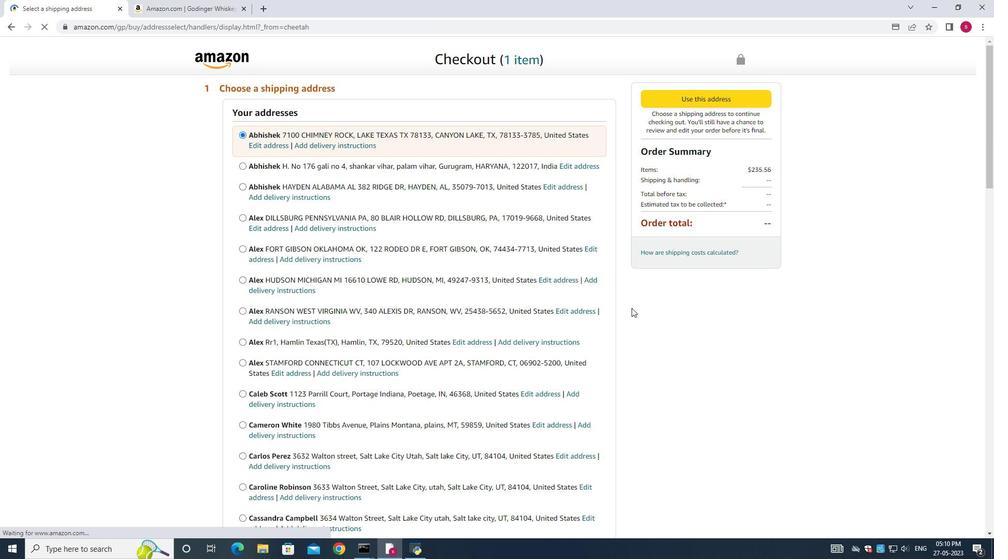 
Action: Mouse moved to (470, 332)
Screenshot: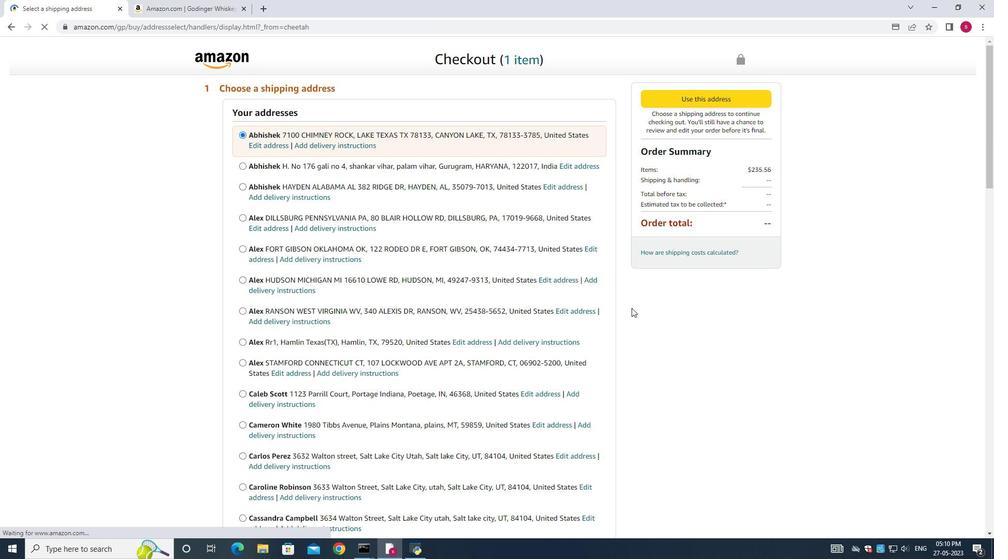 
Action: Mouse scrolled (470, 332) with delta (0, 0)
Screenshot: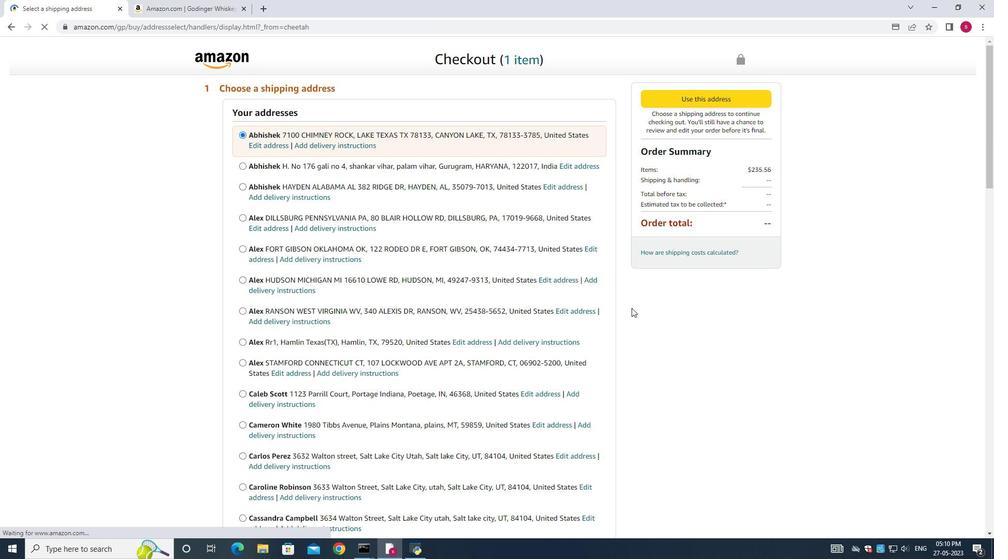 
Action: Mouse scrolled (470, 332) with delta (0, 0)
Screenshot: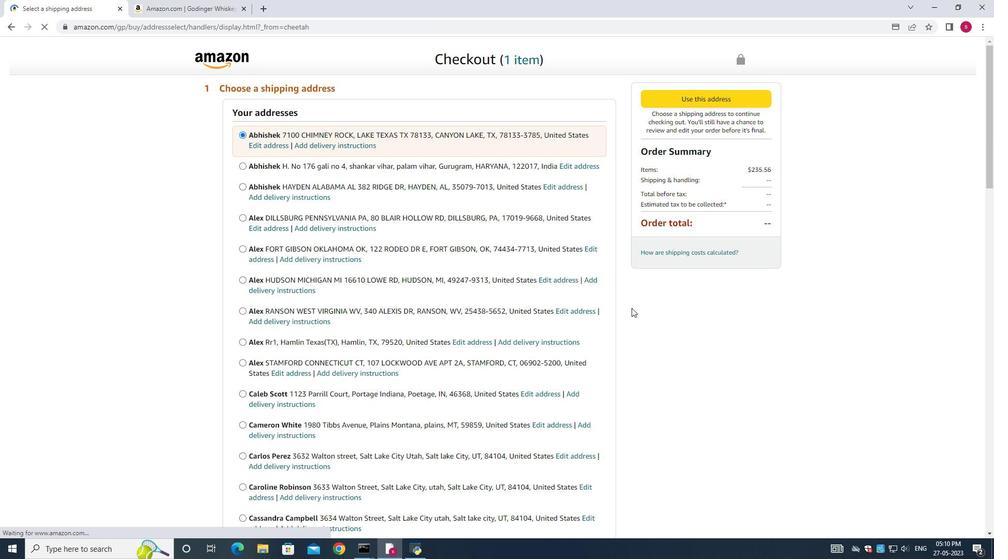 
Action: Mouse moved to (470, 332)
Screenshot: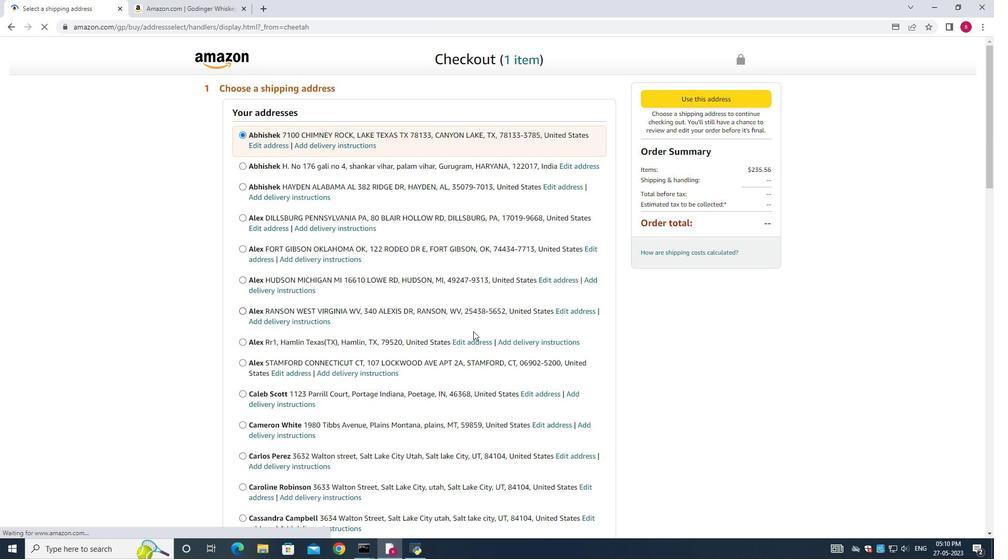 
Action: Mouse scrolled (470, 332) with delta (0, 0)
Screenshot: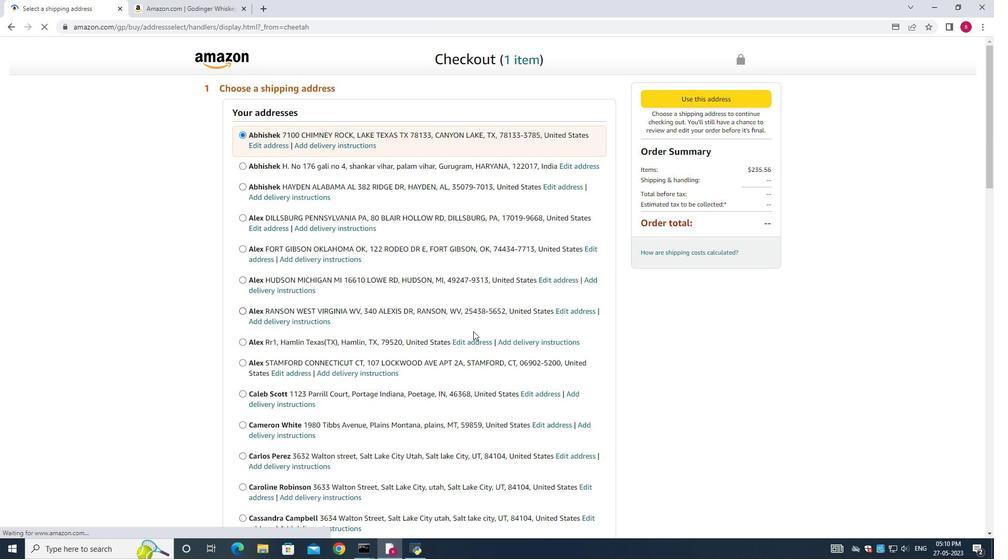 
Action: Mouse scrolled (470, 332) with delta (0, 0)
Screenshot: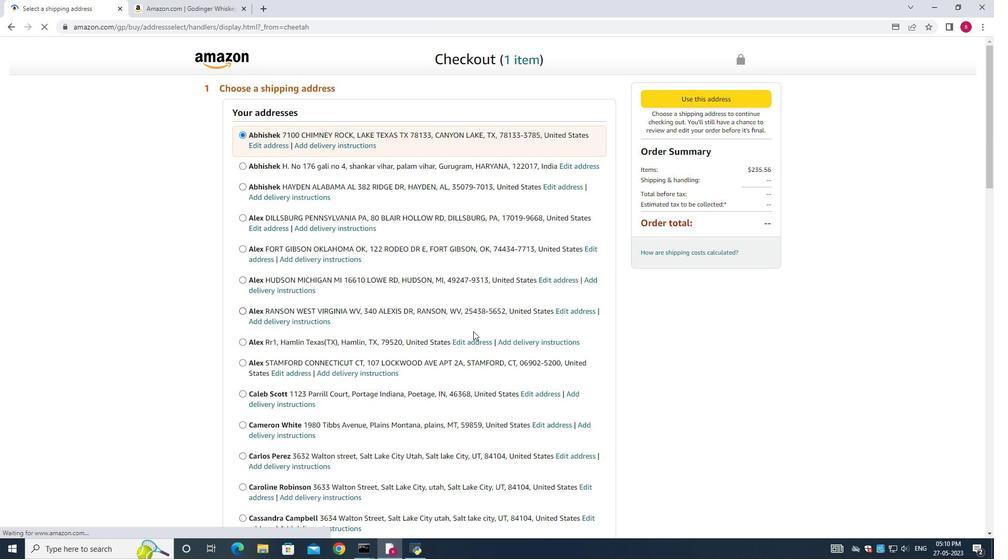 
Action: Mouse scrolled (470, 332) with delta (0, 0)
Screenshot: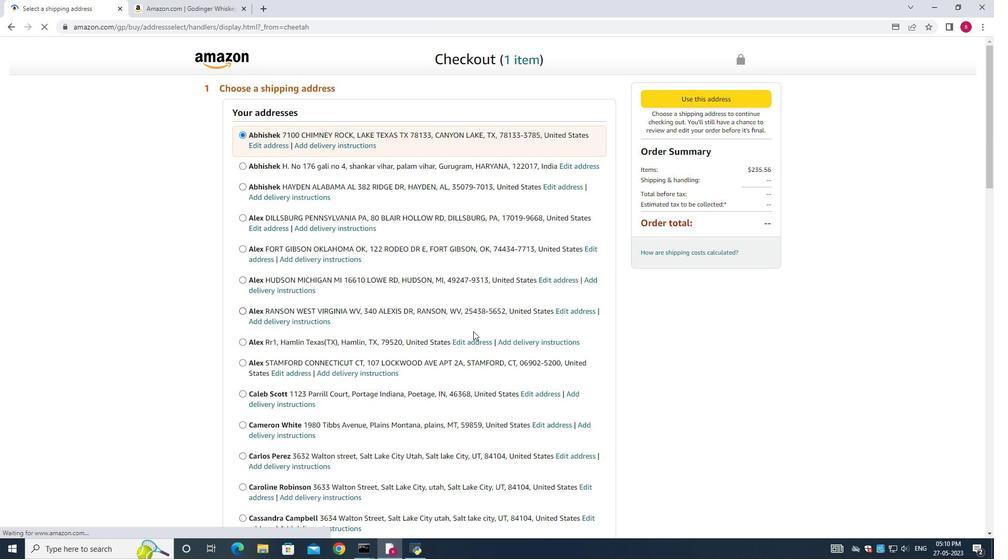 
Action: Mouse moved to (471, 332)
Screenshot: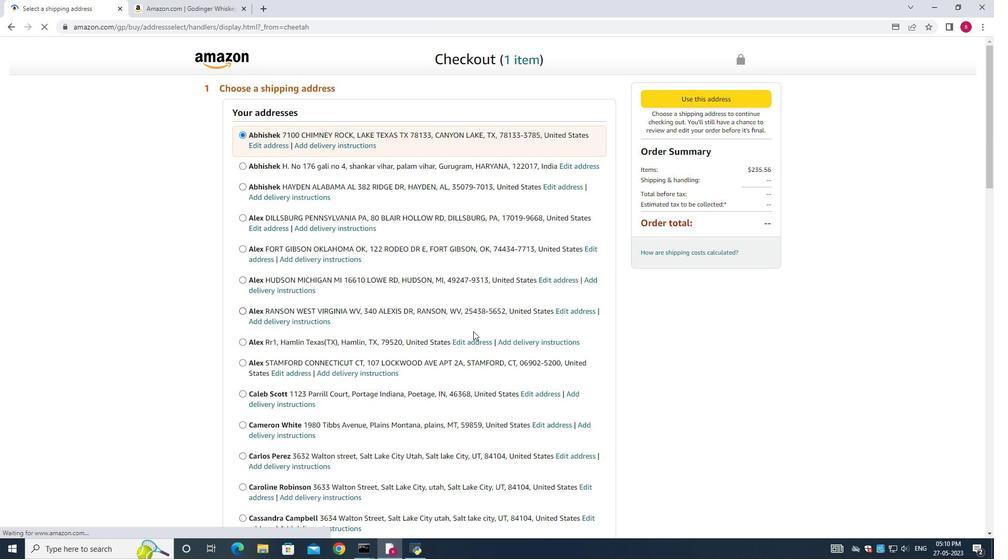 
Action: Mouse scrolled (471, 332) with delta (0, 0)
Screenshot: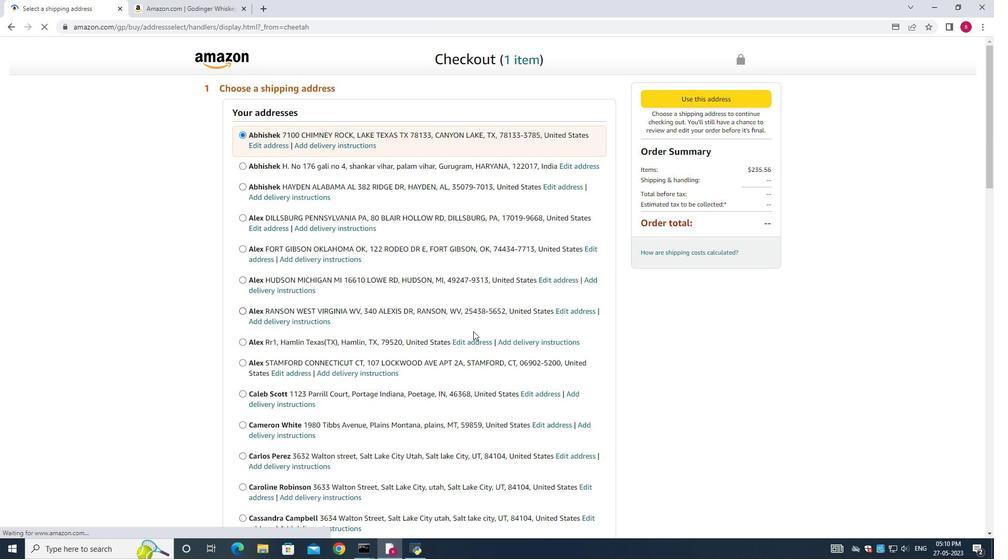 
Action: Mouse moved to (478, 326)
Screenshot: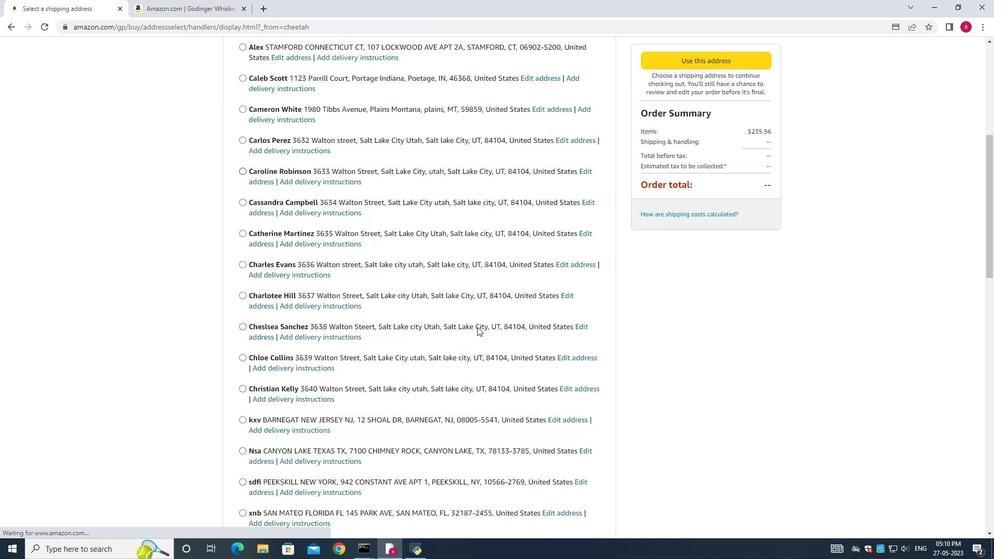 
Action: Mouse scrolled (478, 325) with delta (0, 0)
Screenshot: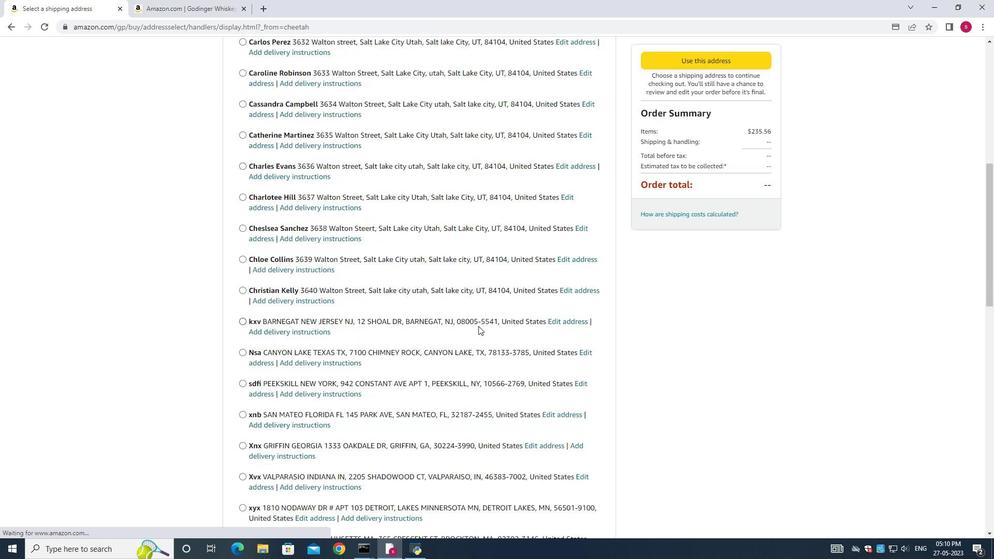 
Action: Mouse moved to (478, 328)
Screenshot: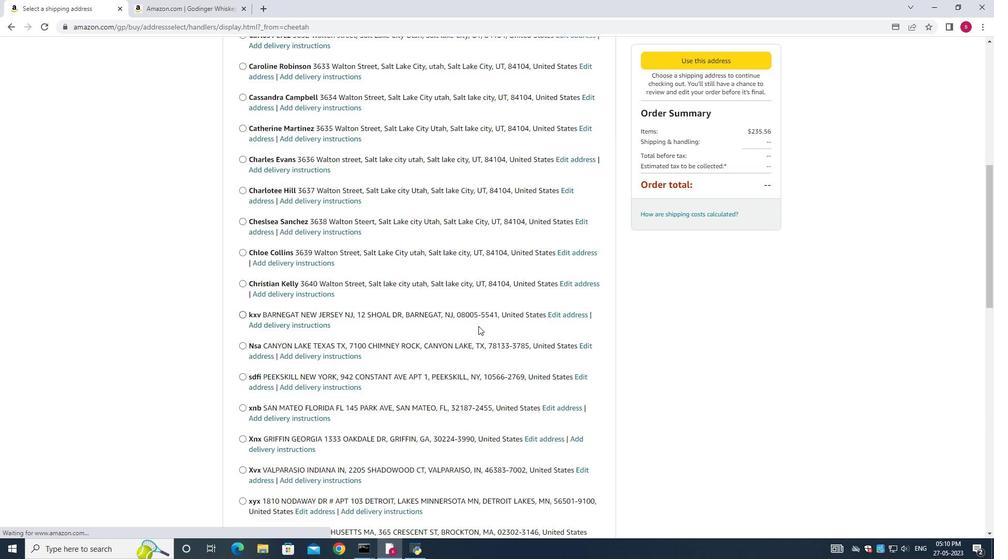 
Action: Mouse scrolled (478, 326) with delta (0, 0)
Screenshot: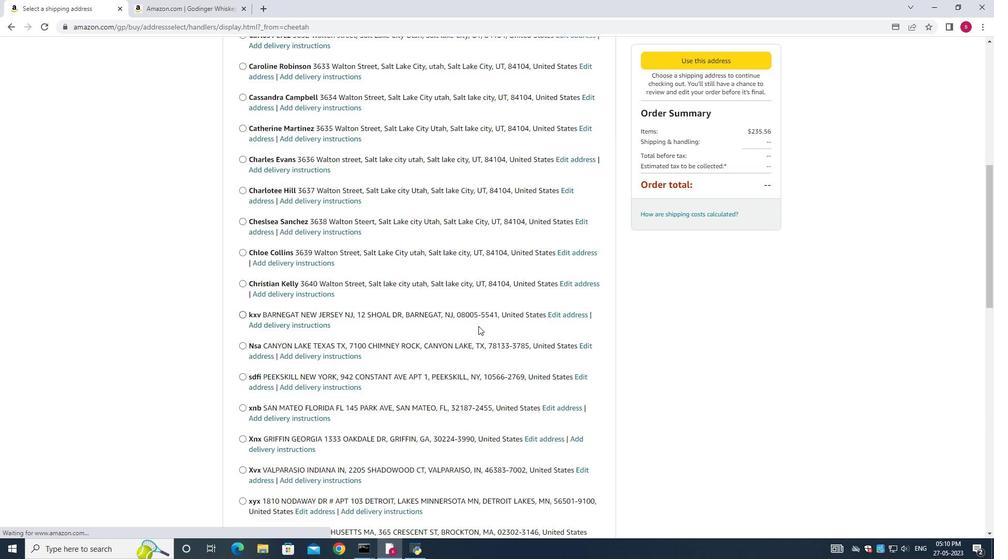 
Action: Mouse scrolled (478, 327) with delta (0, 0)
Screenshot: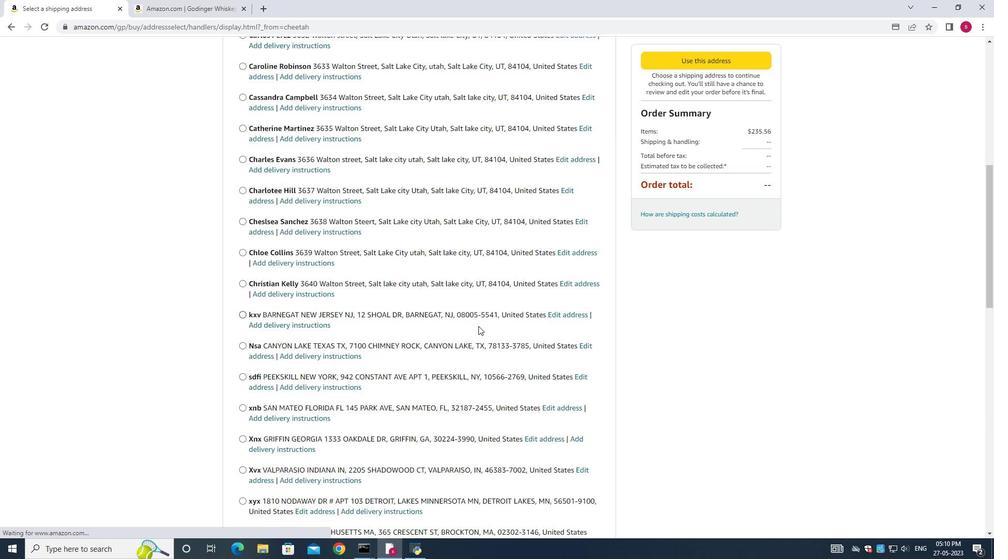 
Action: Mouse moved to (478, 328)
Screenshot: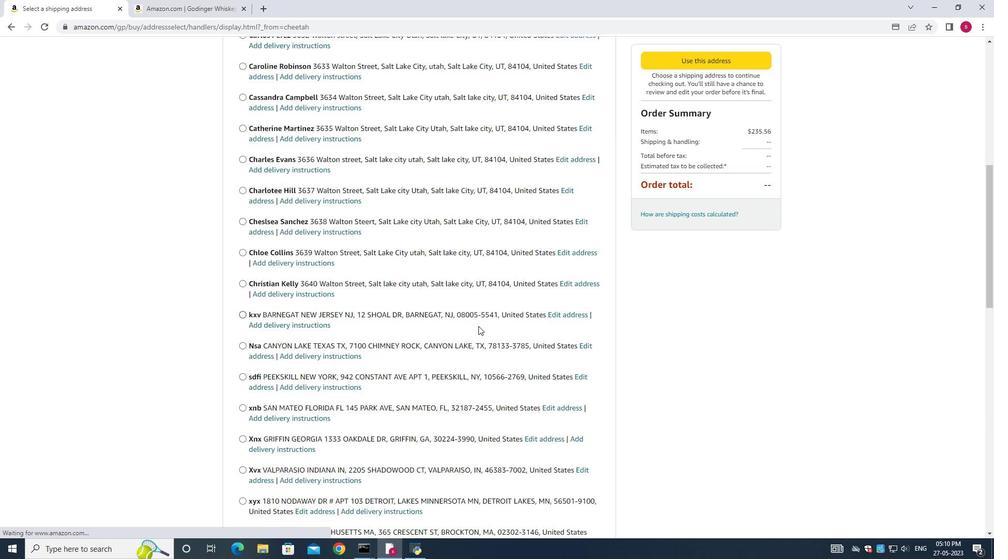 
Action: Mouse scrolled (478, 327) with delta (0, 0)
Screenshot: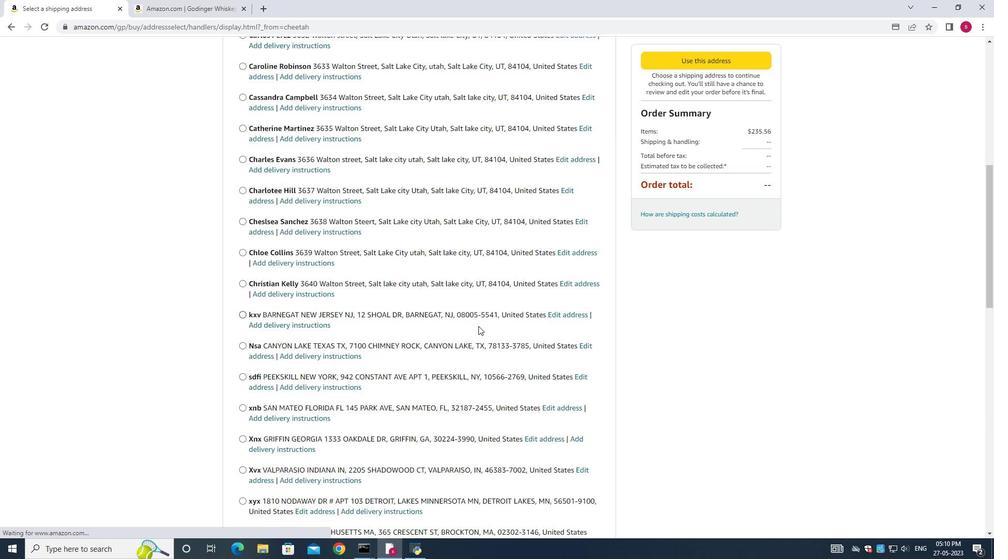 
Action: Mouse scrolled (478, 327) with delta (0, 0)
Screenshot: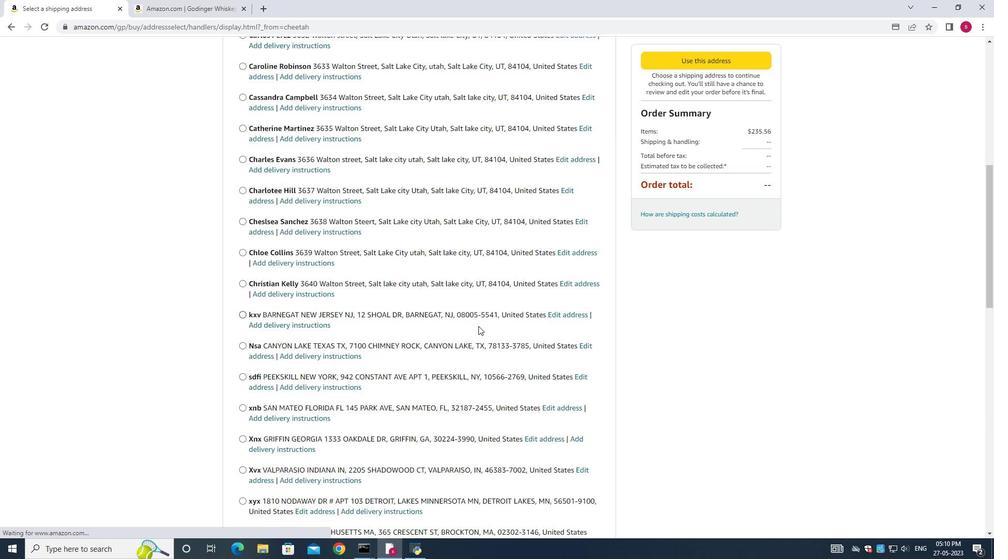
Action: Mouse scrolled (478, 327) with delta (0, -1)
Screenshot: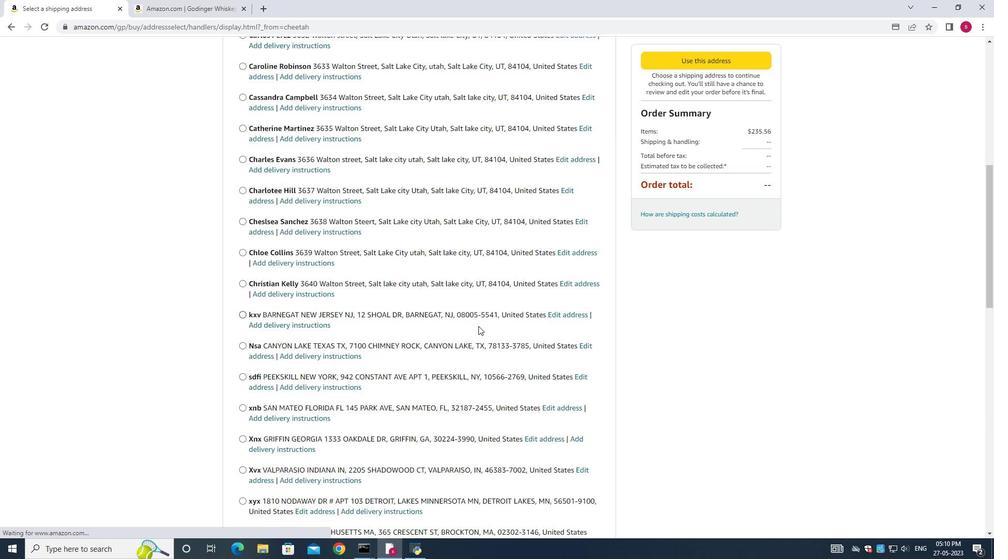 
Action: Mouse scrolled (478, 327) with delta (0, 0)
Screenshot: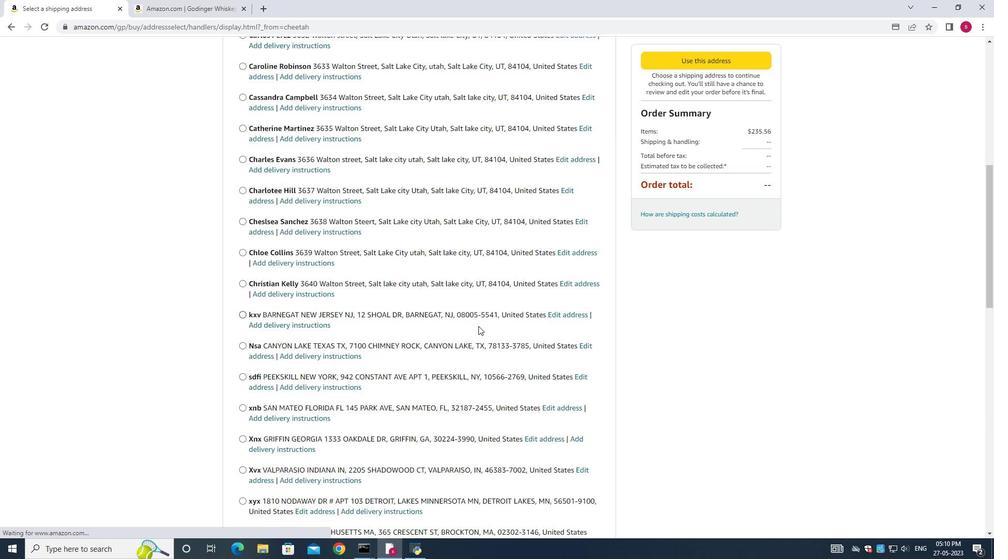 
Action: Mouse scrolled (478, 327) with delta (0, 0)
Screenshot: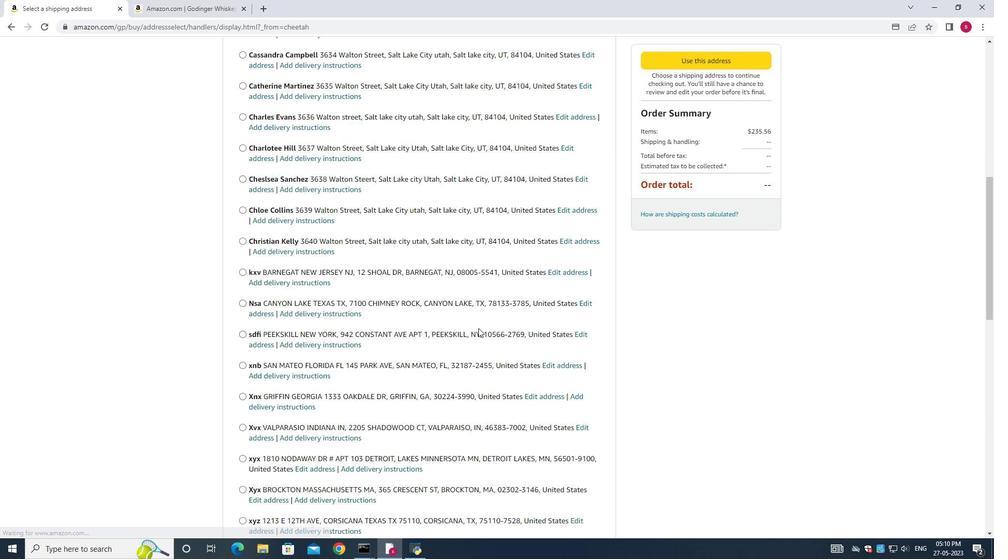 
Action: Mouse scrolled (478, 327) with delta (0, 0)
Screenshot: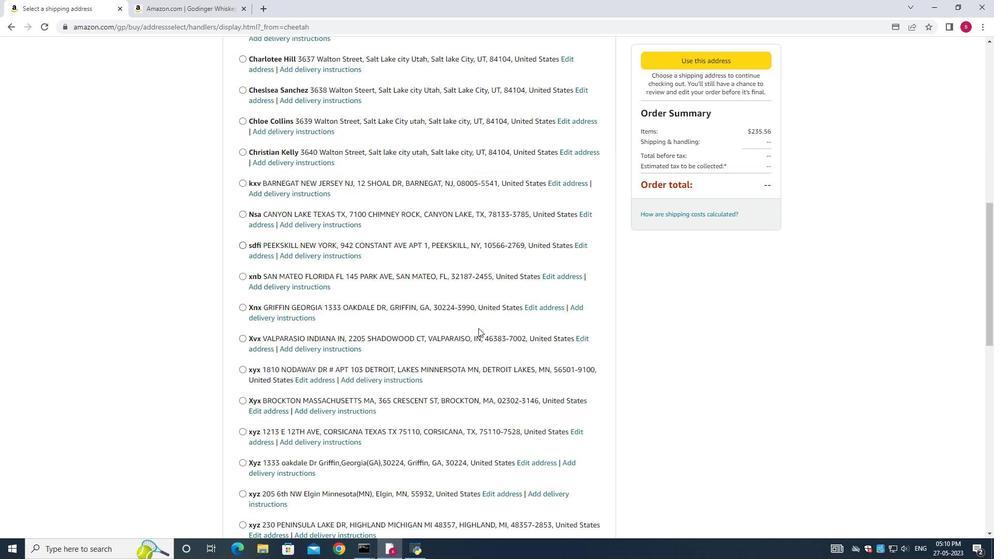 
Action: Mouse scrolled (478, 327) with delta (0, 0)
